 Task: Slide 8 - Frosting Ingredients.
Action: Mouse moved to (35, 88)
Screenshot: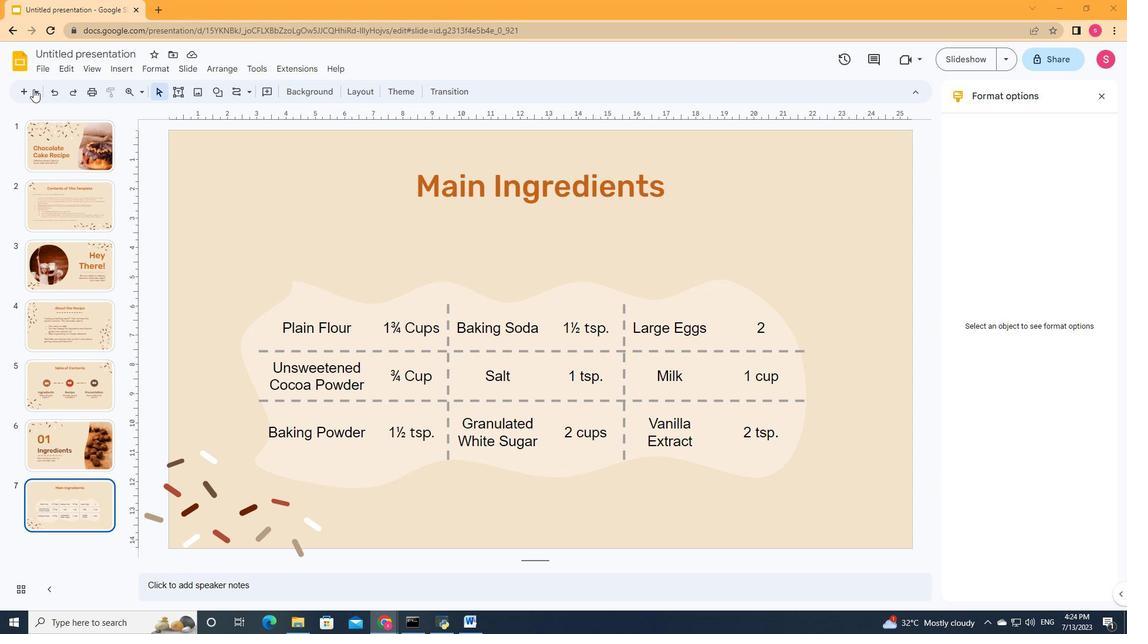 
Action: Mouse pressed left at (35, 88)
Screenshot: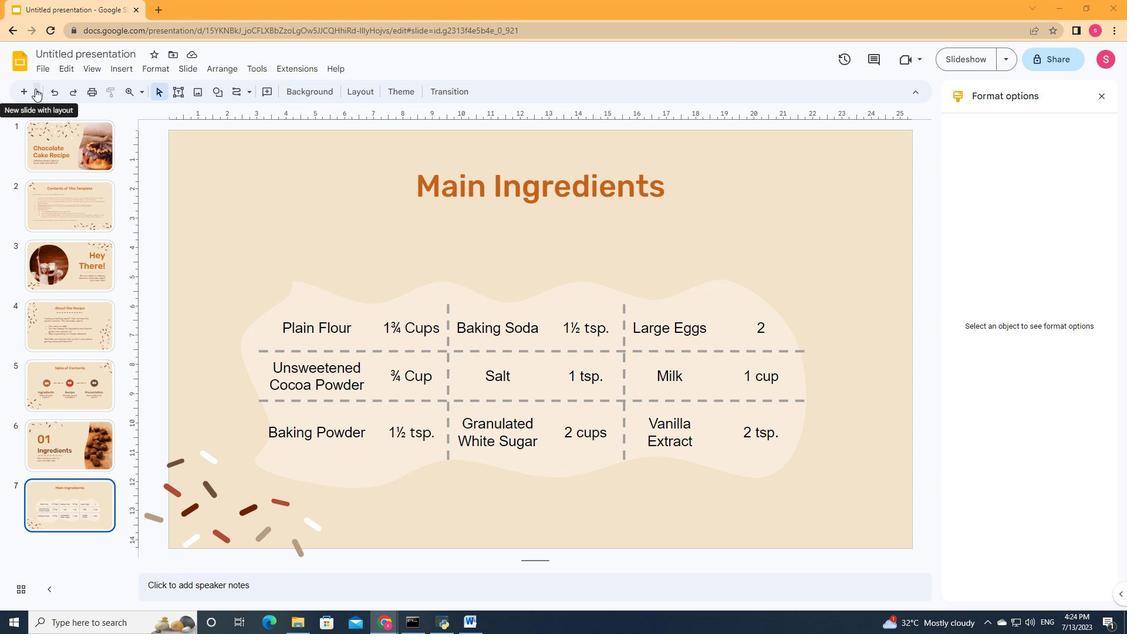 
Action: Mouse moved to (123, 249)
Screenshot: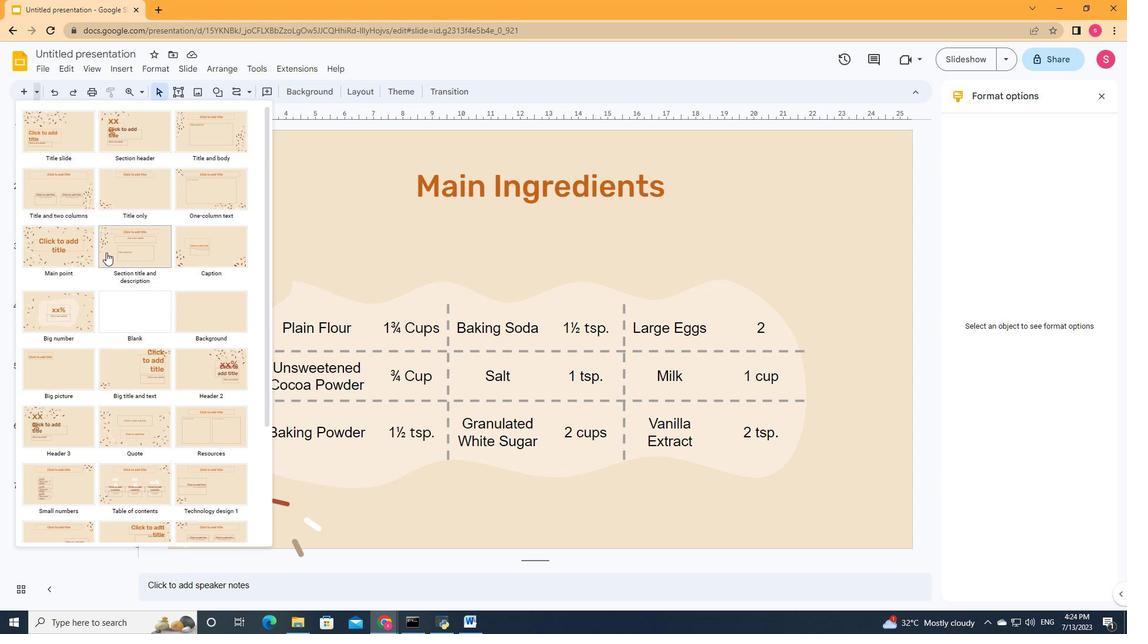 
Action: Mouse pressed left at (123, 249)
Screenshot: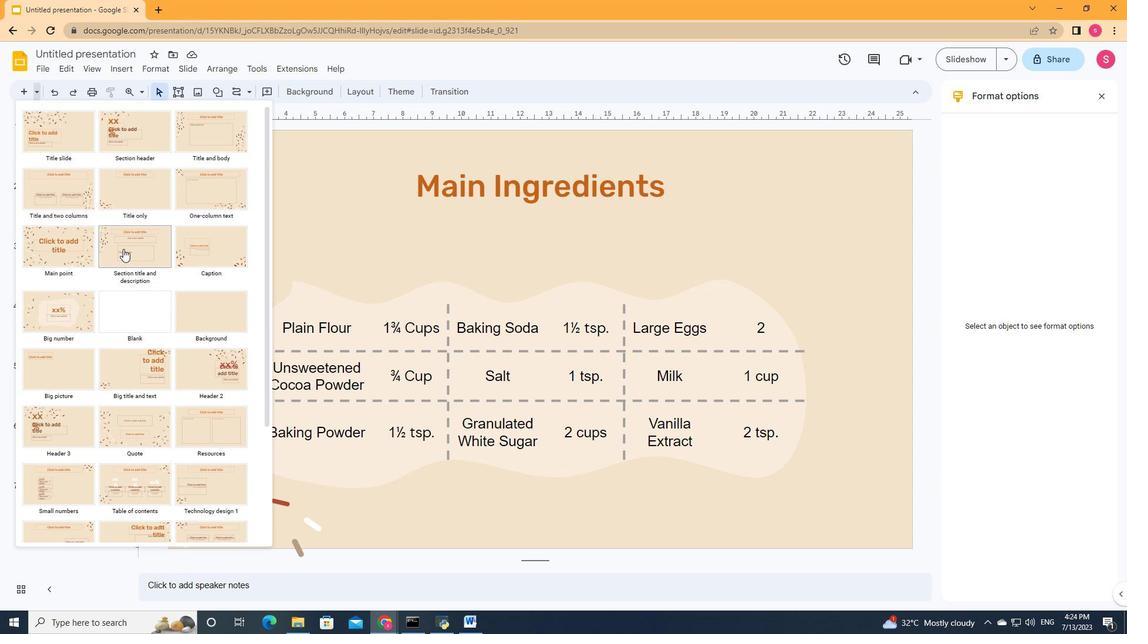 
Action: Mouse moved to (433, 196)
Screenshot: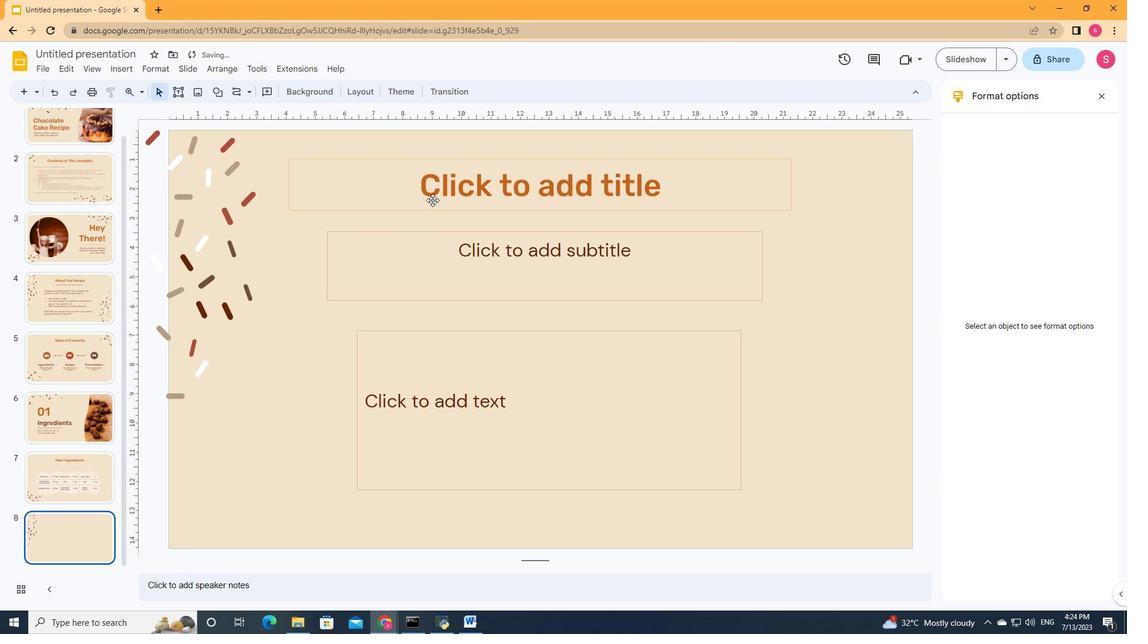 
Action: Mouse pressed left at (433, 196)
Screenshot: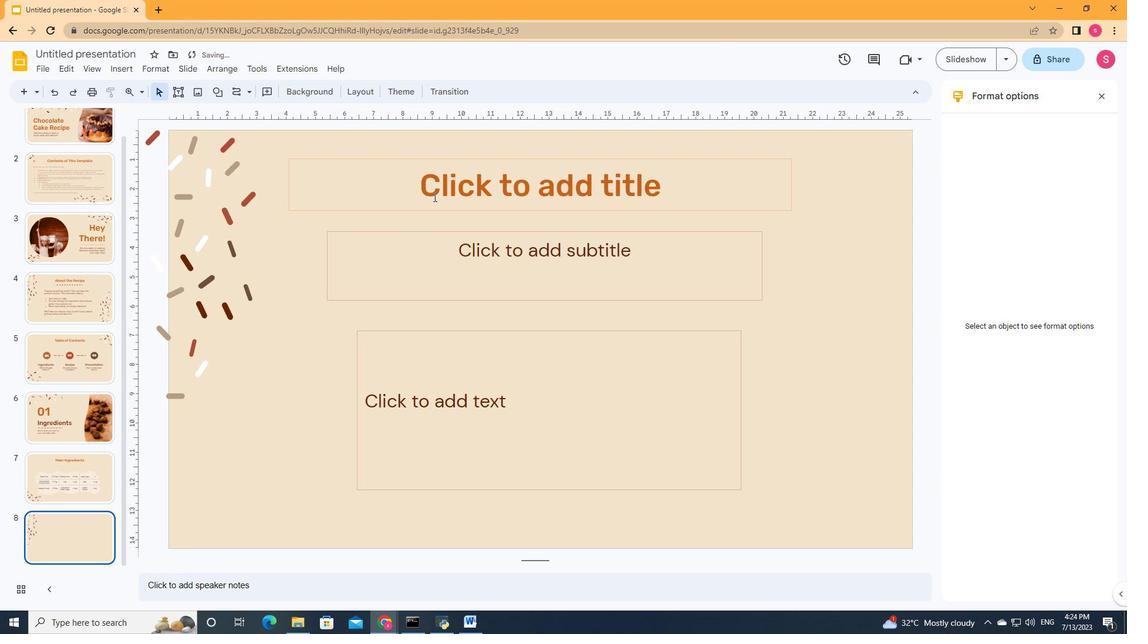 
Action: Key pressed <Key.shift><Key.shift><Key.shift><Key.shift>Frosting<Key.space><Key.shift>Ingredients
Screenshot: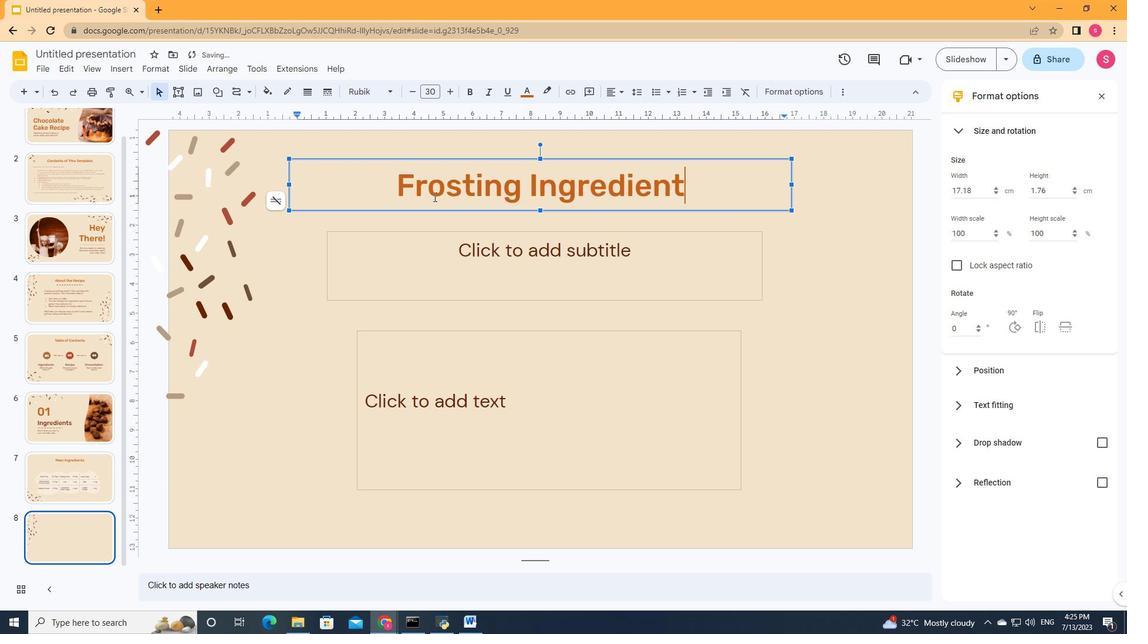
Action: Mouse moved to (442, 267)
Screenshot: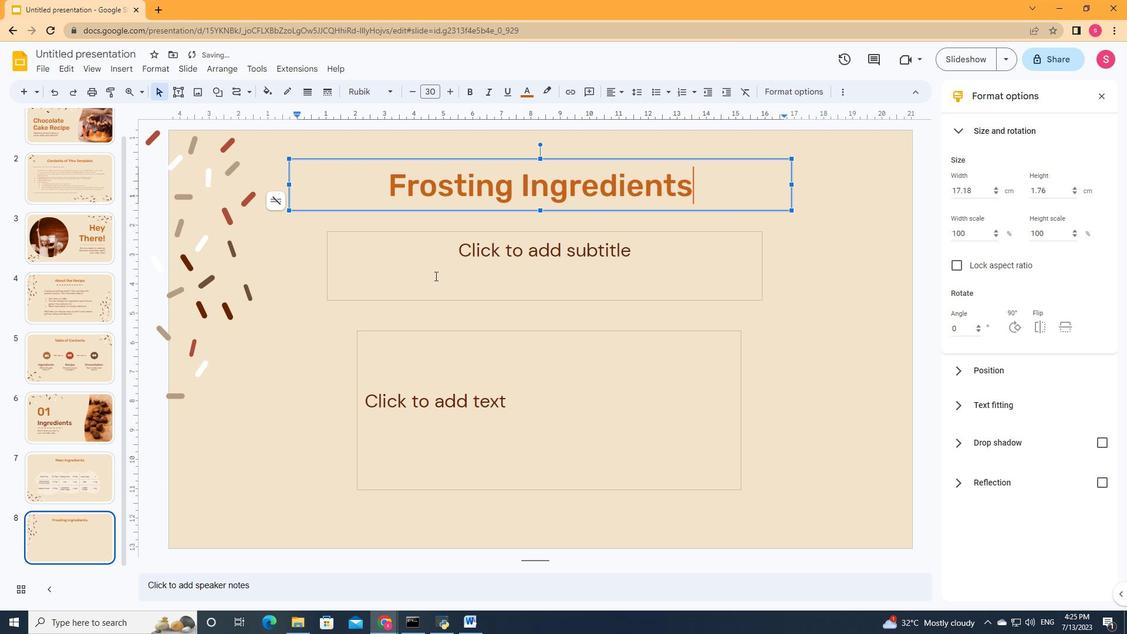 
Action: Mouse pressed left at (442, 267)
Screenshot: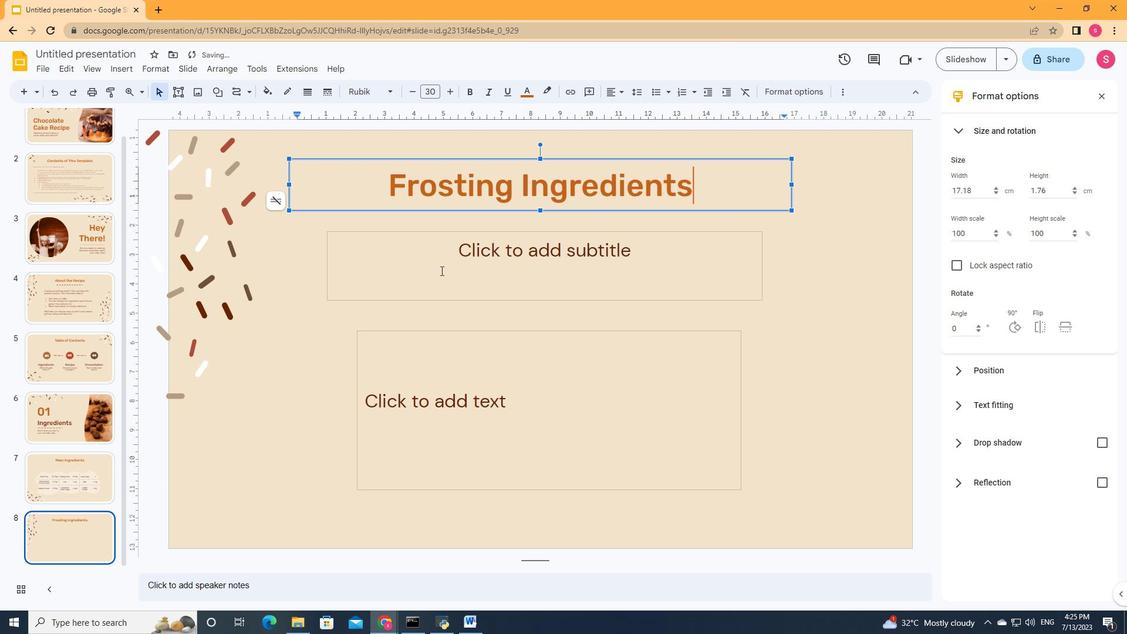 
Action: Key pressed <Key.shift>Noc<Key.backspace><Key.space>cake<Key.space>is<Key.space>complete<Key.space>without<Key.space>a<Key.space>sweet<Key.space>and<Key.space>buttery<Key.space>frosting.<Key.space><Key.shift>Here's<Key.space>what<Key.space>you<Key.space>need<Key.shift><Key.shift><Key.shift><Key.shift><Key.shift><Key.shift><Key.shift><Key.shift><Key.shift>:
Screenshot: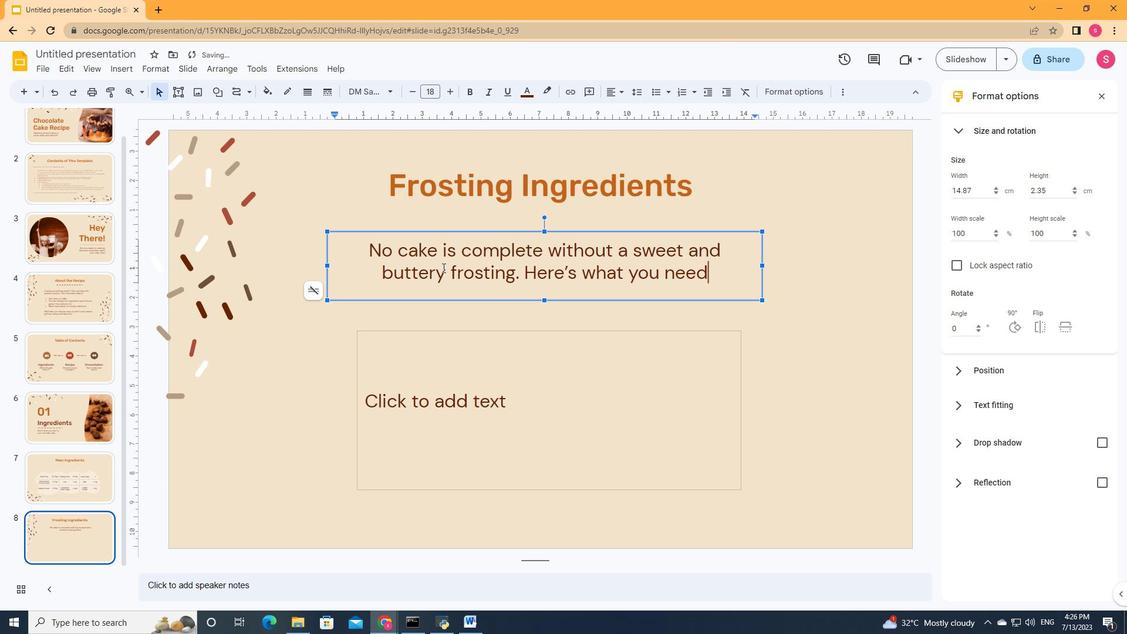 
Action: Mouse moved to (414, 441)
Screenshot: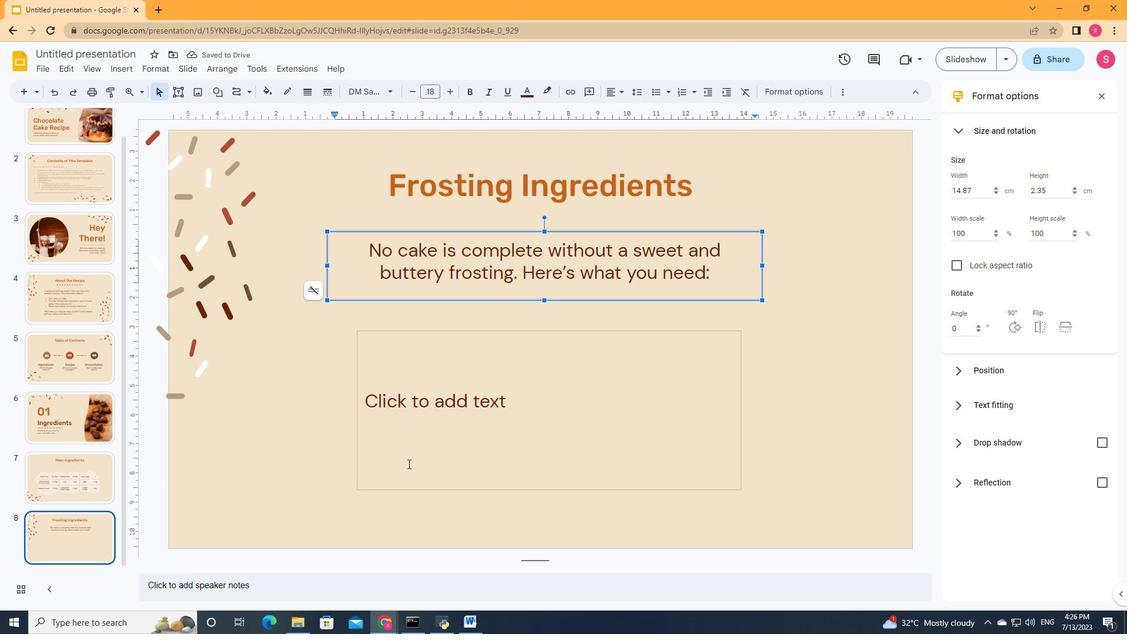 
Action: Mouse pressed left at (414, 441)
Screenshot: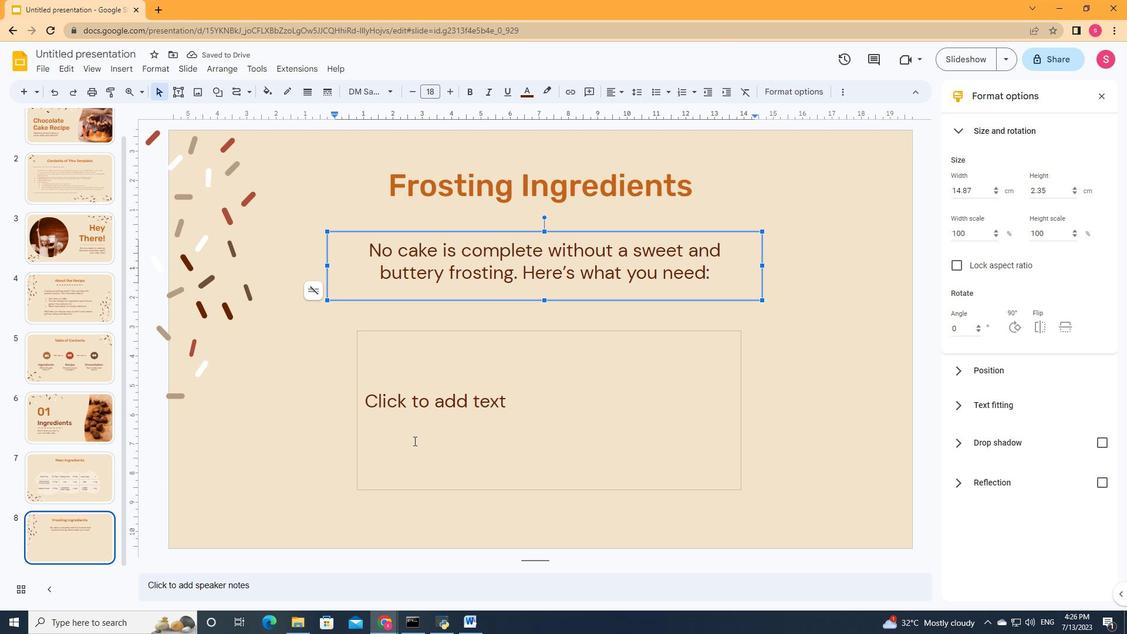 
Action: Key pressed <Key.shift><Key.shift><Key.shift><Key.shift><Key.shift><Key.shift><Key.shift><Key.shift><Key.shift><Key.shift>Butter
Screenshot: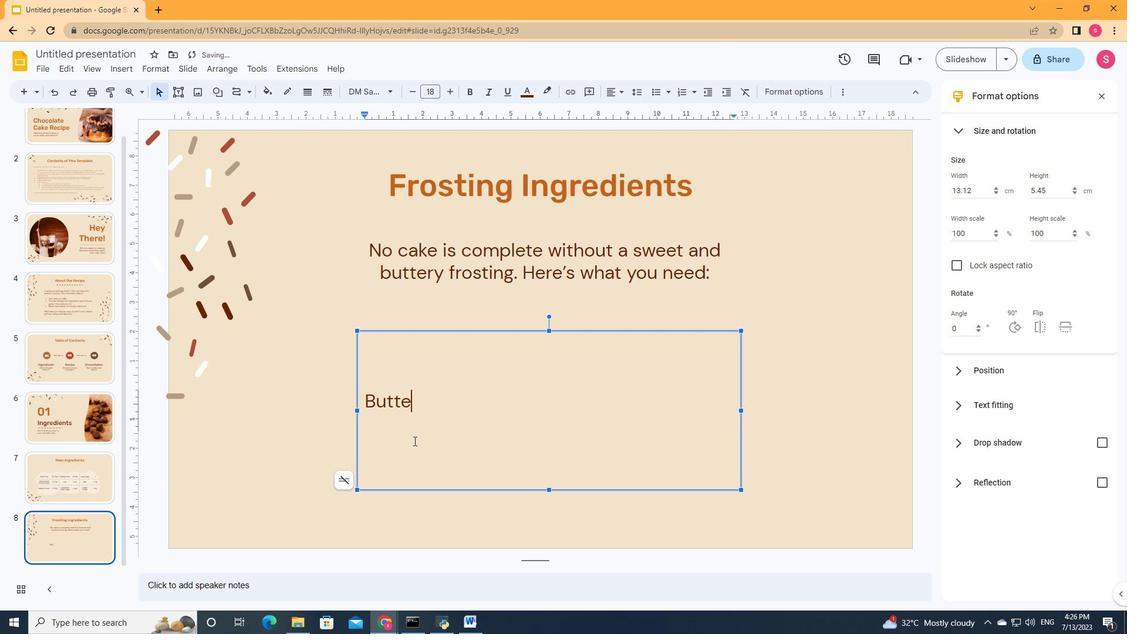 
Action: Mouse moved to (496, 404)
Screenshot: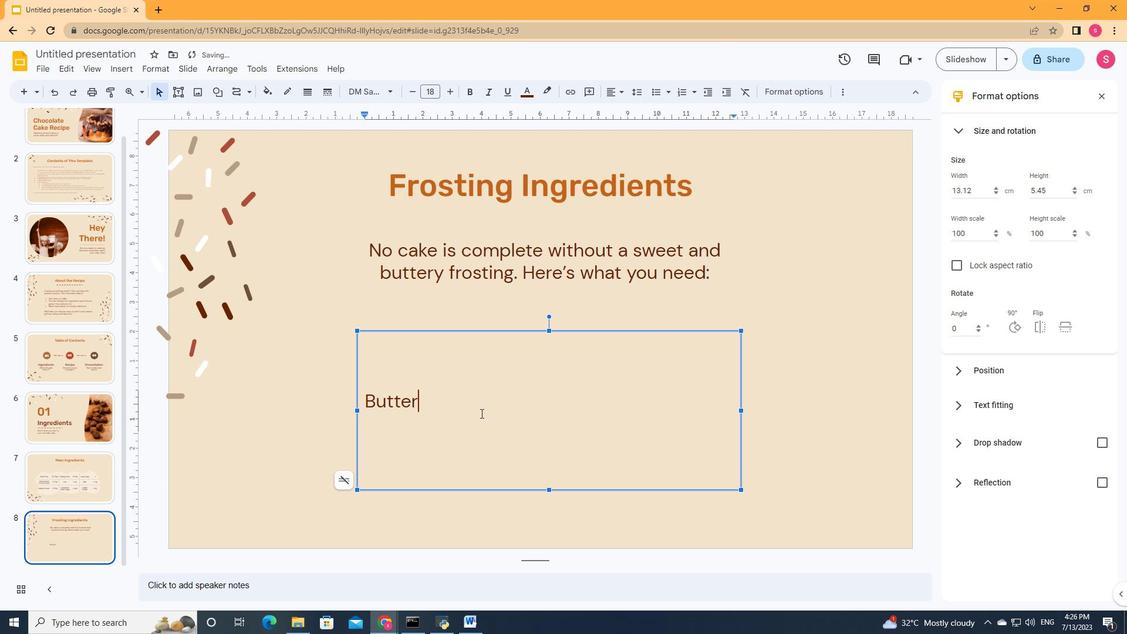 
Action: Mouse pressed left at (496, 404)
Screenshot: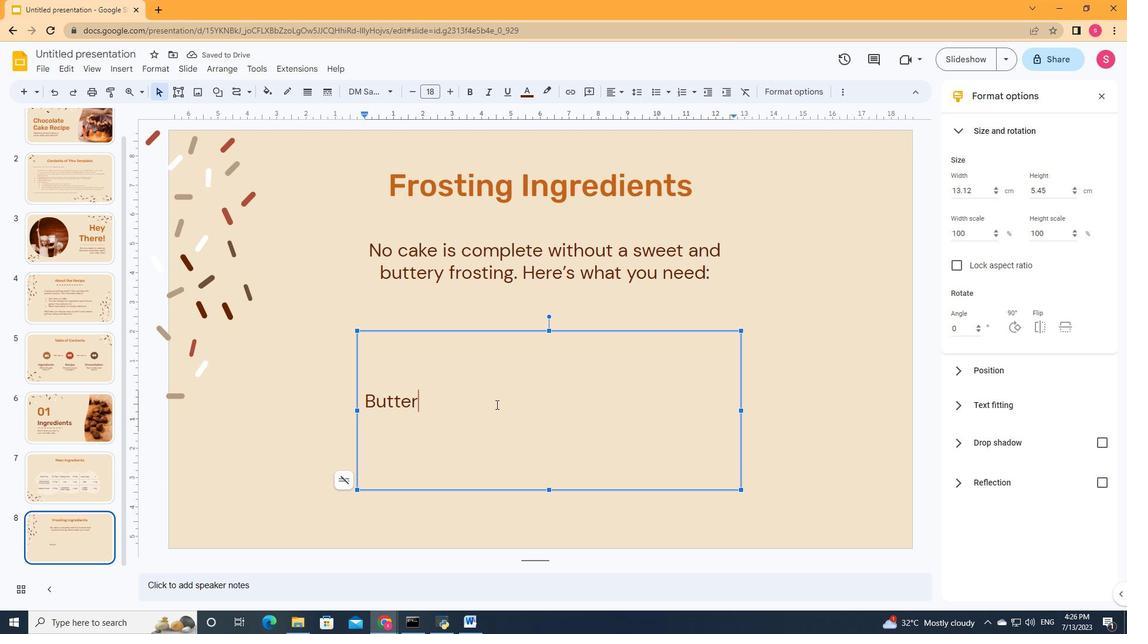 
Action: Mouse moved to (248, 94)
Screenshot: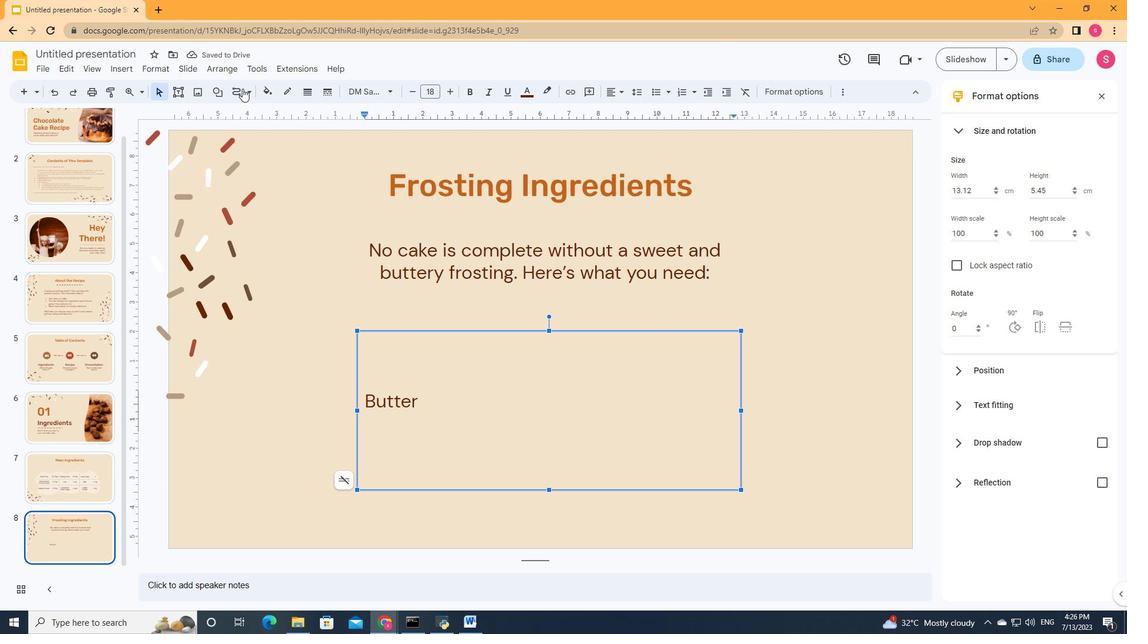 
Action: Mouse pressed left at (248, 94)
Screenshot: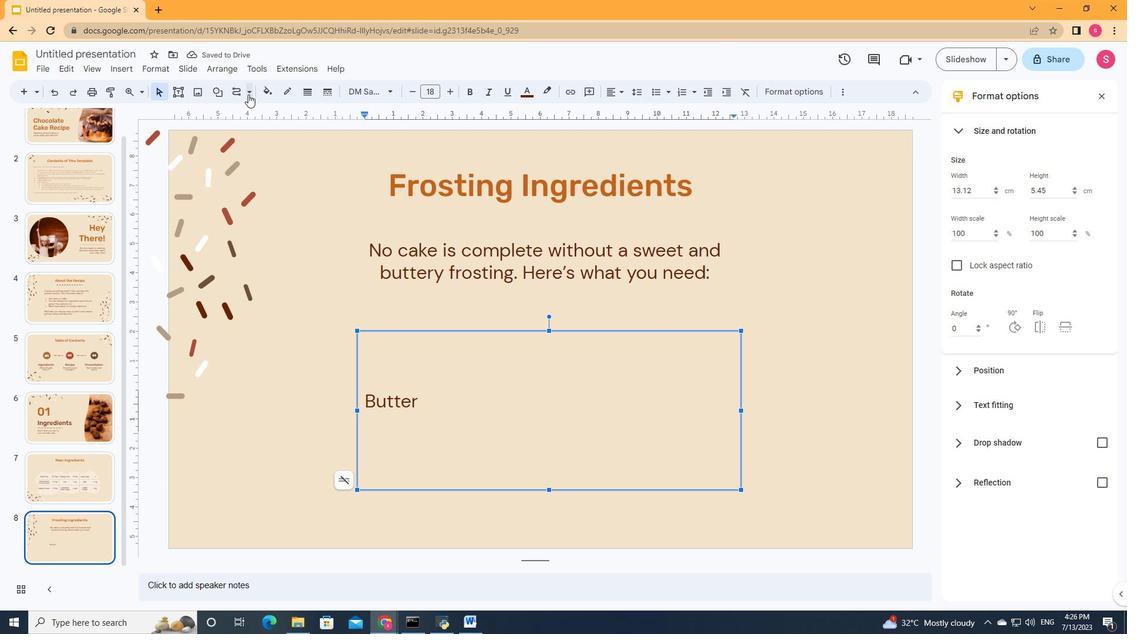 
Action: Mouse moved to (267, 183)
Screenshot: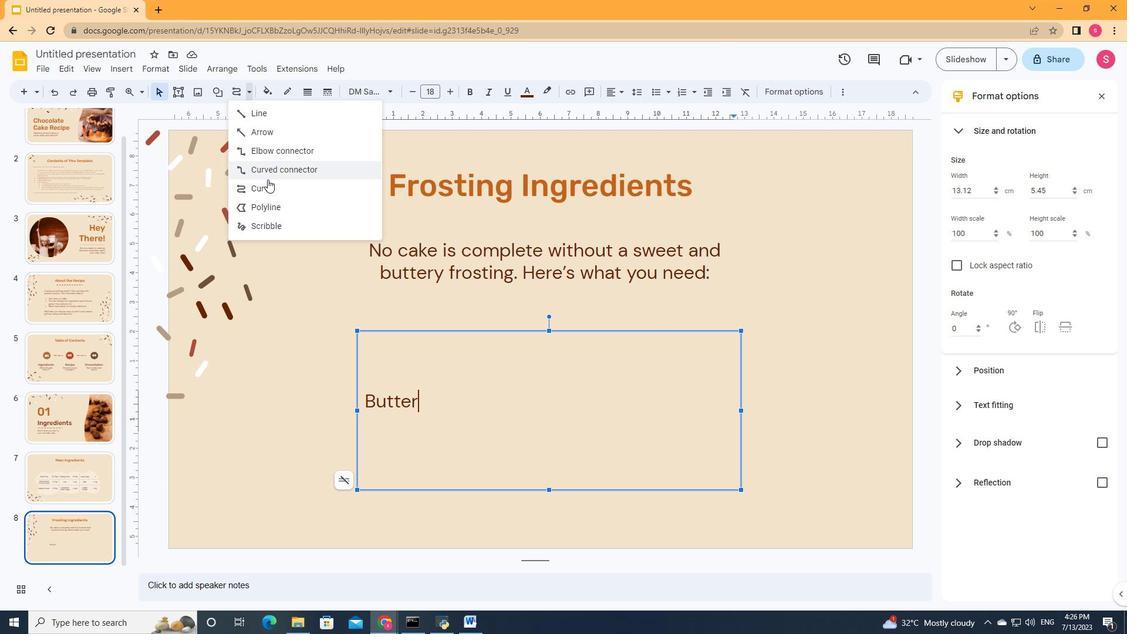 
Action: Mouse pressed left at (267, 183)
Screenshot: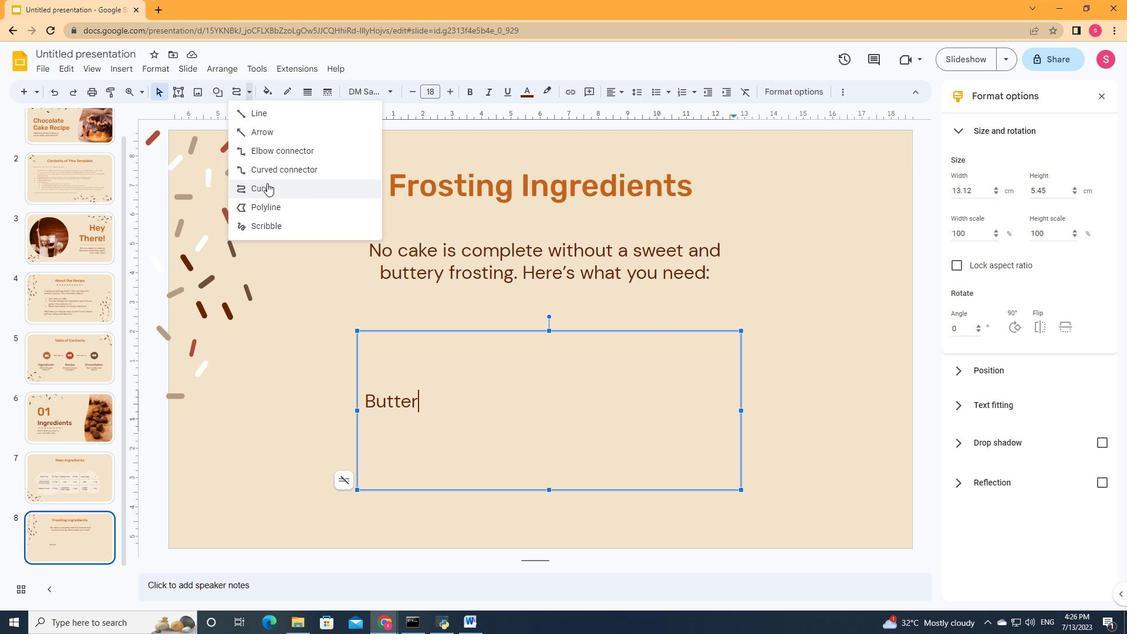 
Action: Mouse moved to (399, 347)
Screenshot: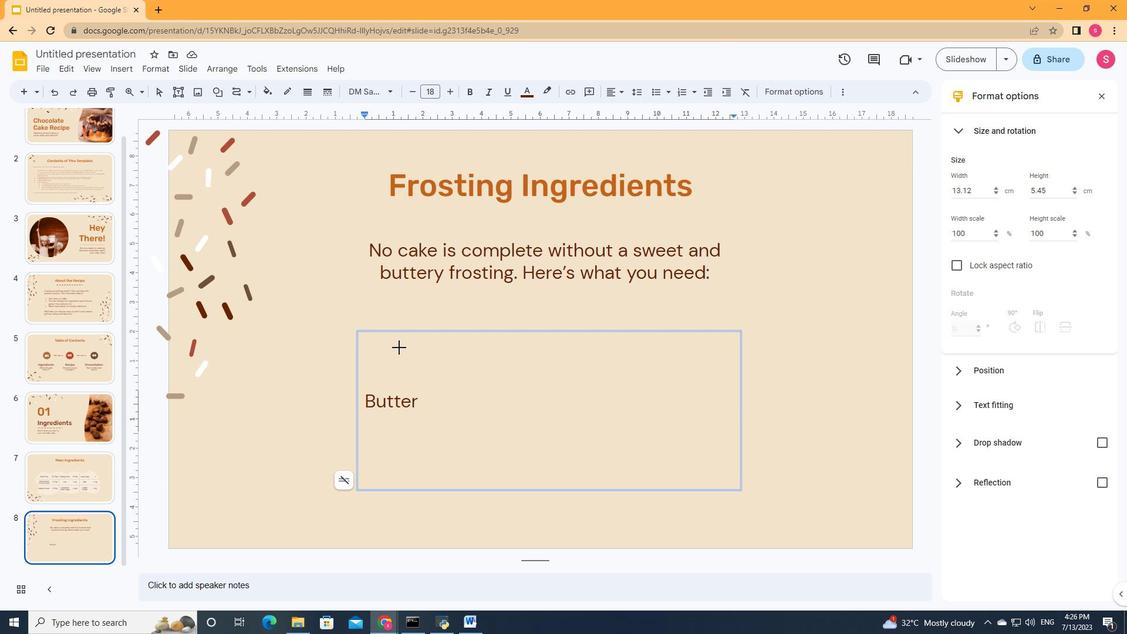 
Action: Mouse pressed left at (399, 347)
Screenshot: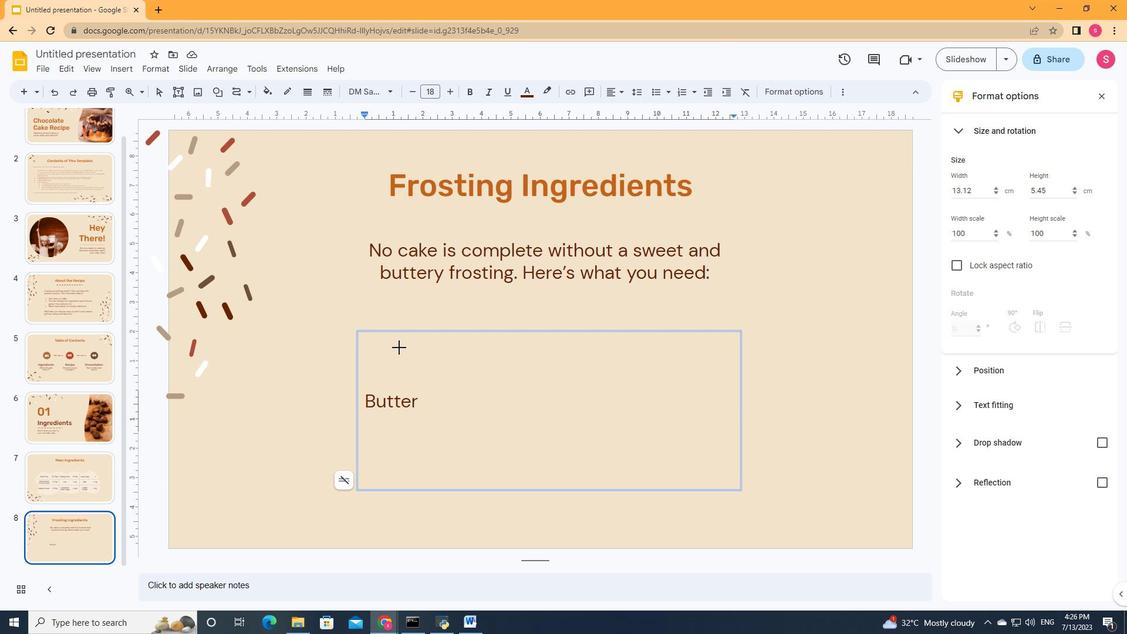 
Action: Mouse moved to (297, 392)
Screenshot: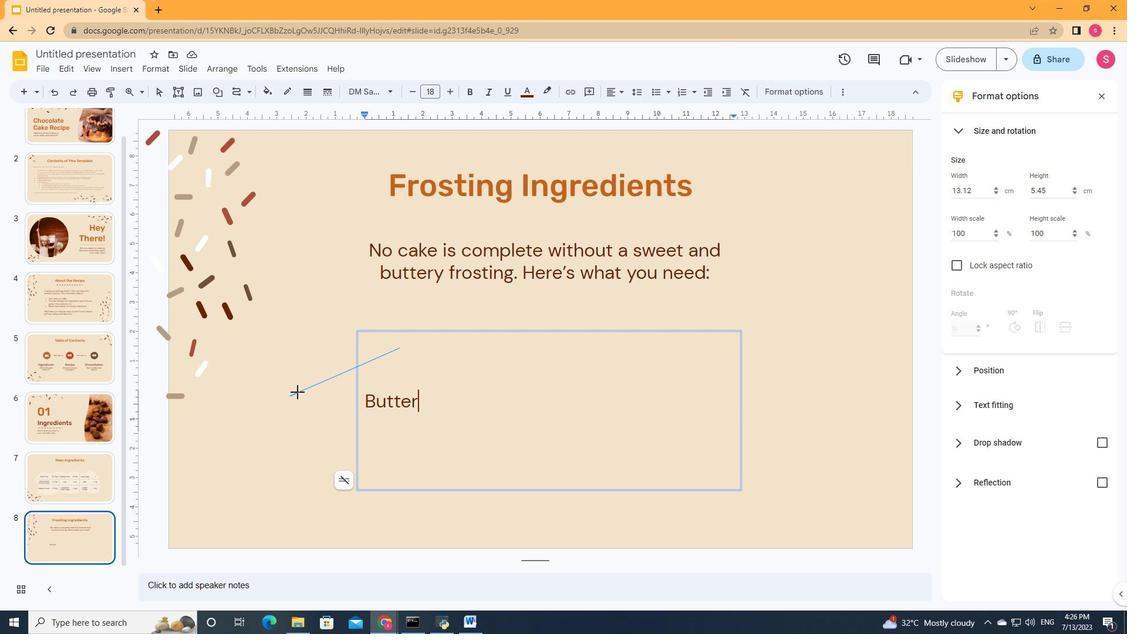 
Action: Mouse pressed left at (297, 392)
Screenshot: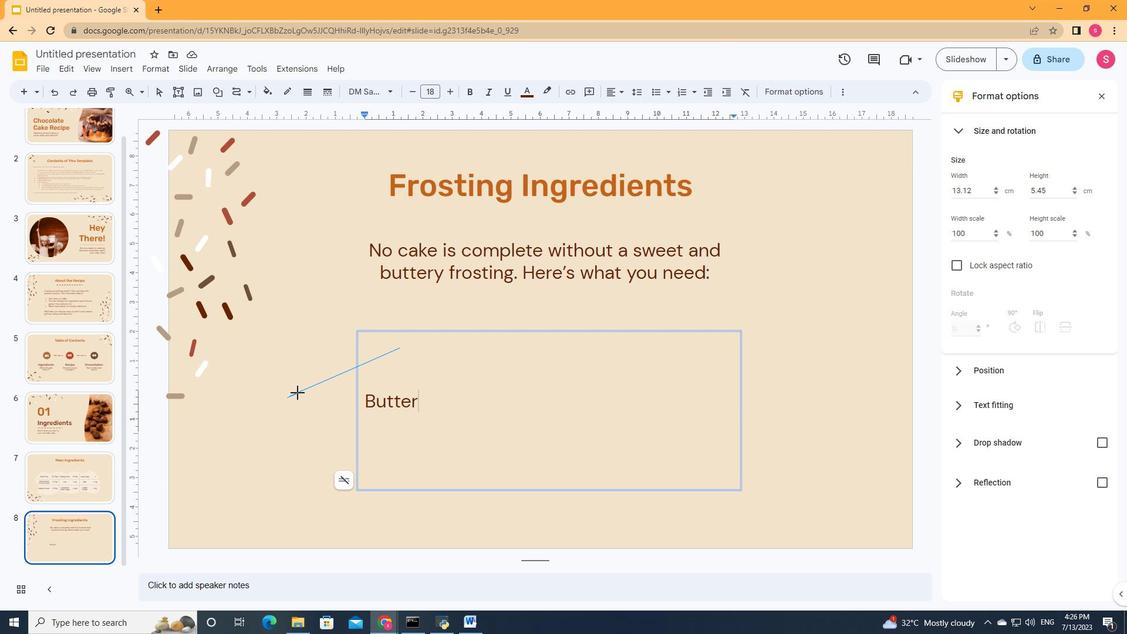 
Action: Mouse moved to (320, 437)
Screenshot: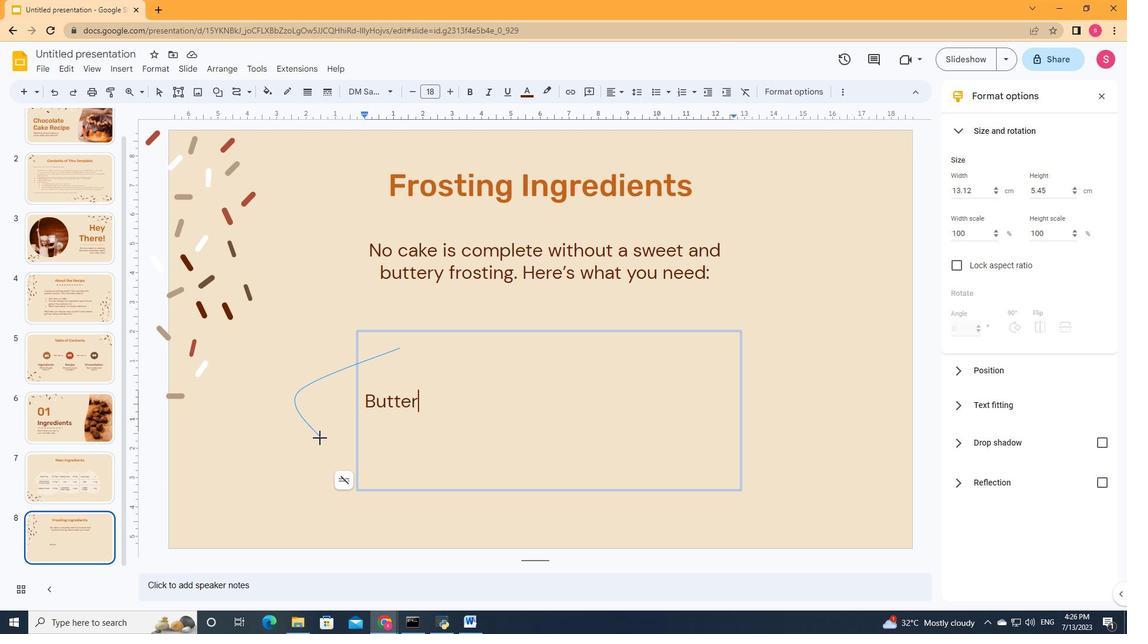 
Action: Key pressed ctrl+Z<'\x1a'><'\x1a'><'\x1a'>
Screenshot: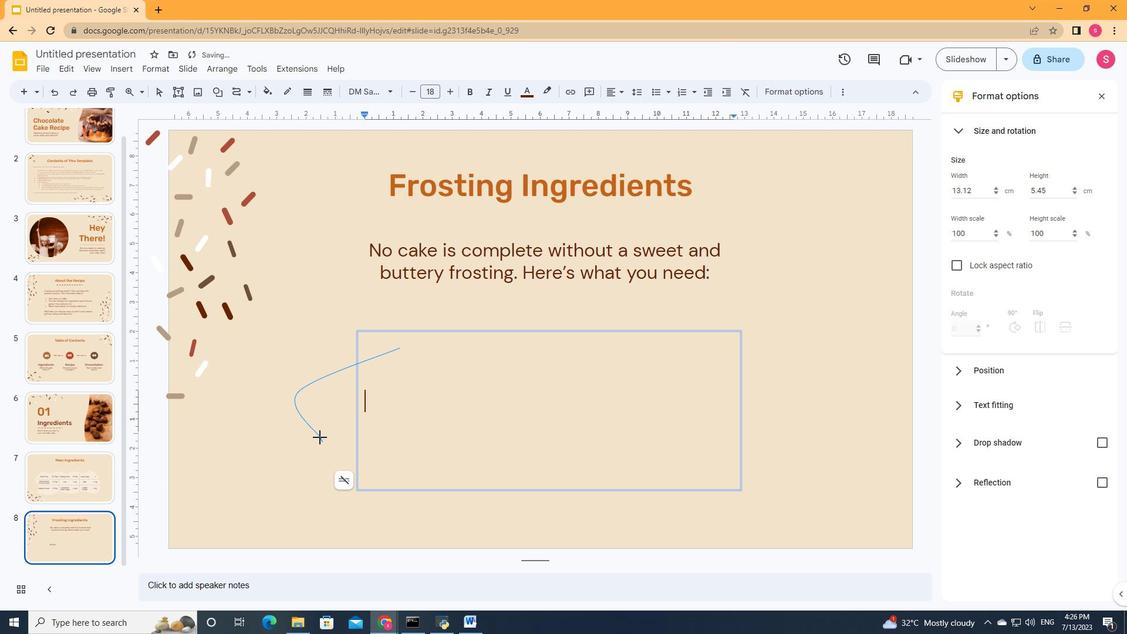 
Action: Mouse moved to (408, 394)
Screenshot: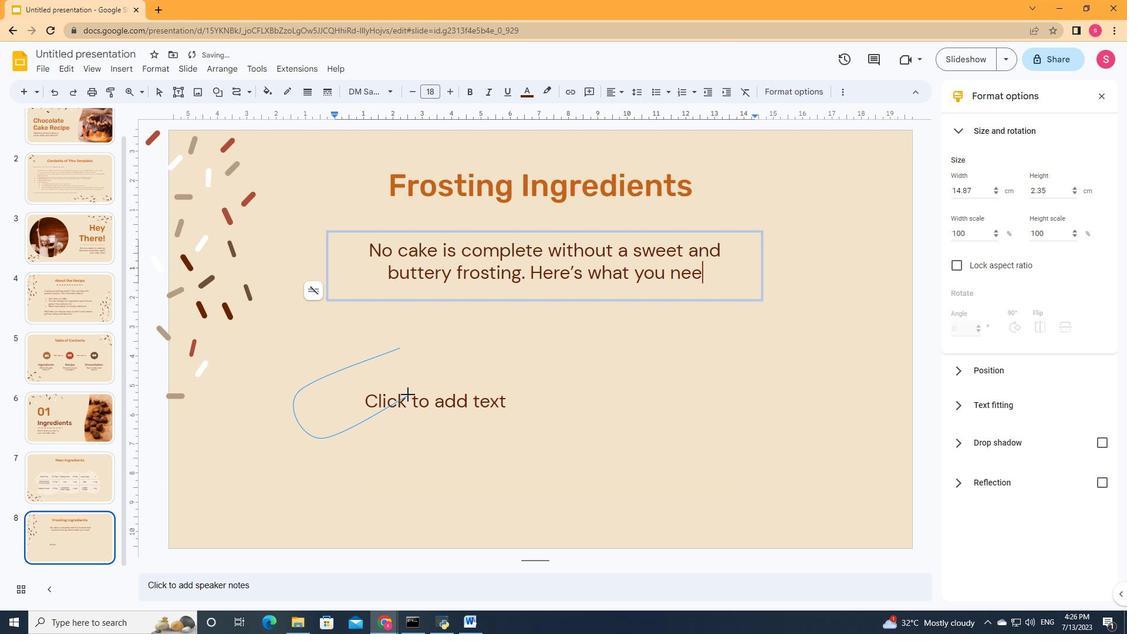
Action: Mouse pressed left at (408, 394)
Screenshot: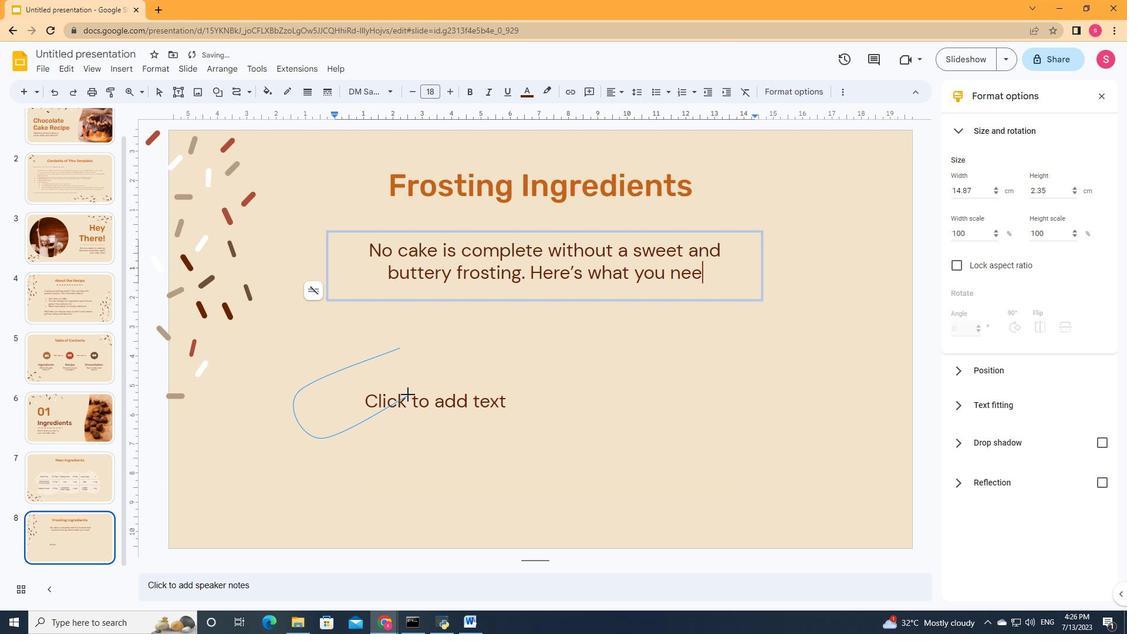 
Action: Mouse moved to (379, 373)
Screenshot: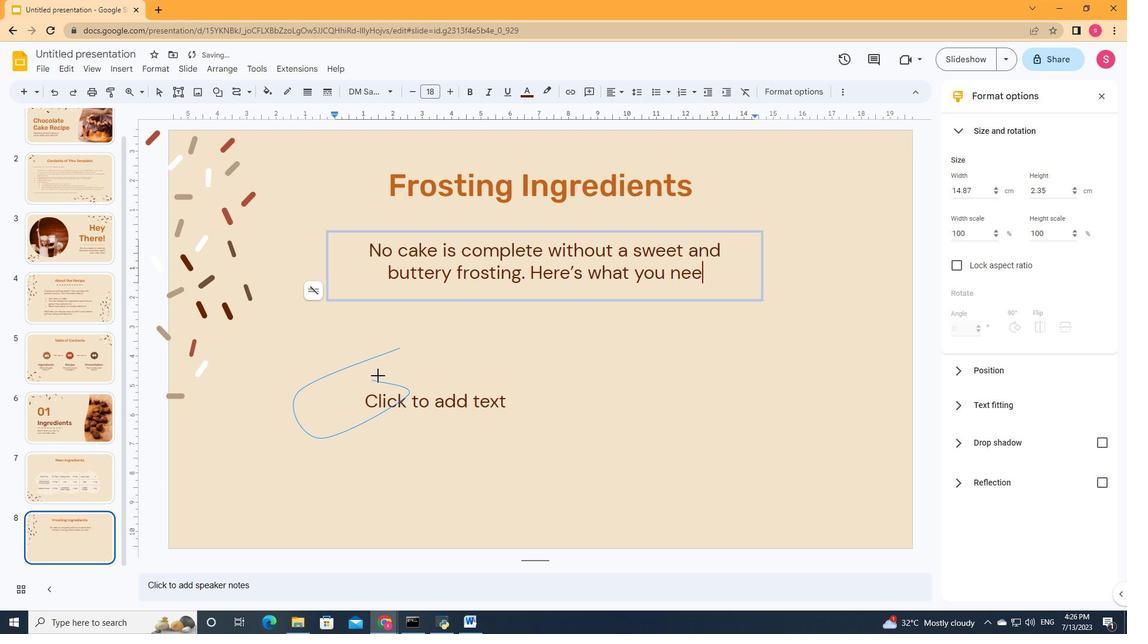 
Action: Mouse pressed left at (379, 373)
Screenshot: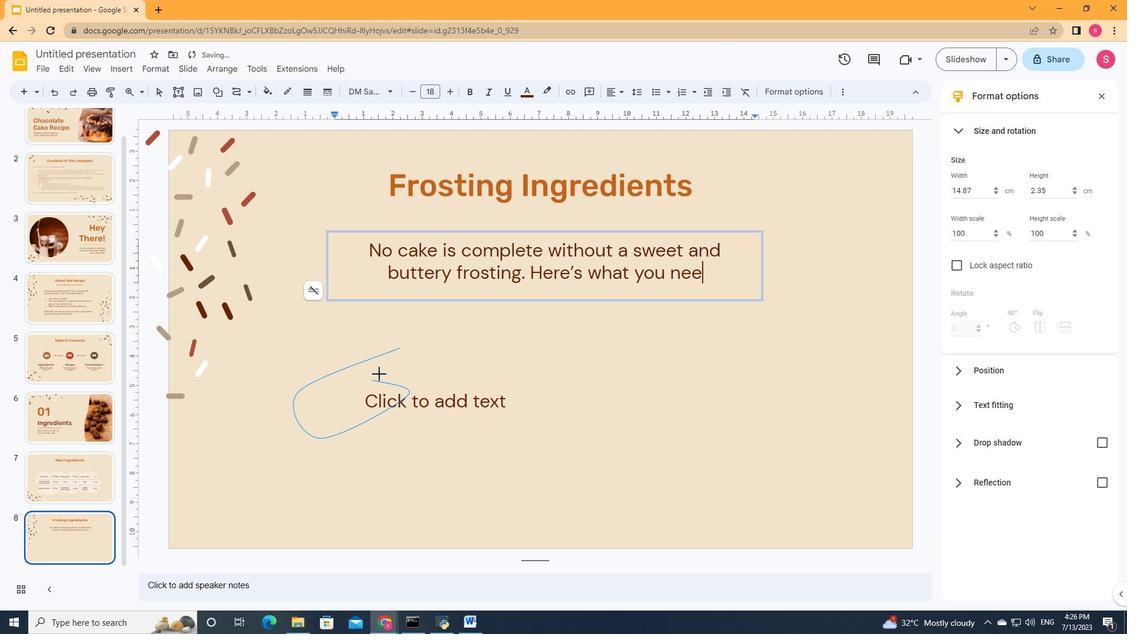 
Action: Mouse moved to (430, 368)
Screenshot: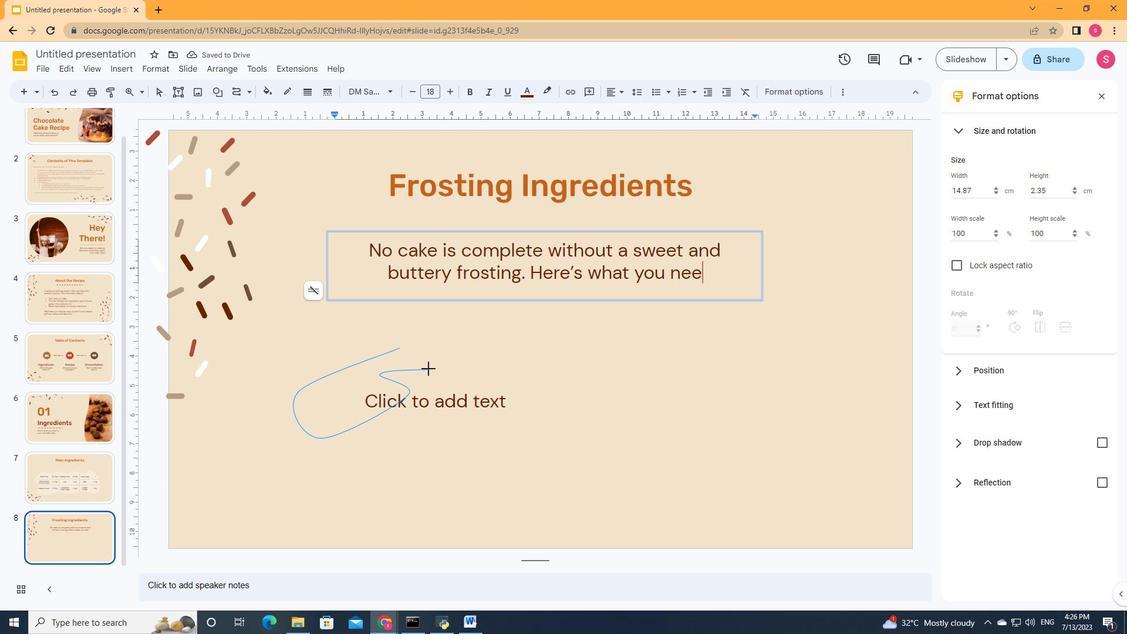 
Action: Key pressed d<Key.shift>:<Key.enter><Key.backspace>
Screenshot: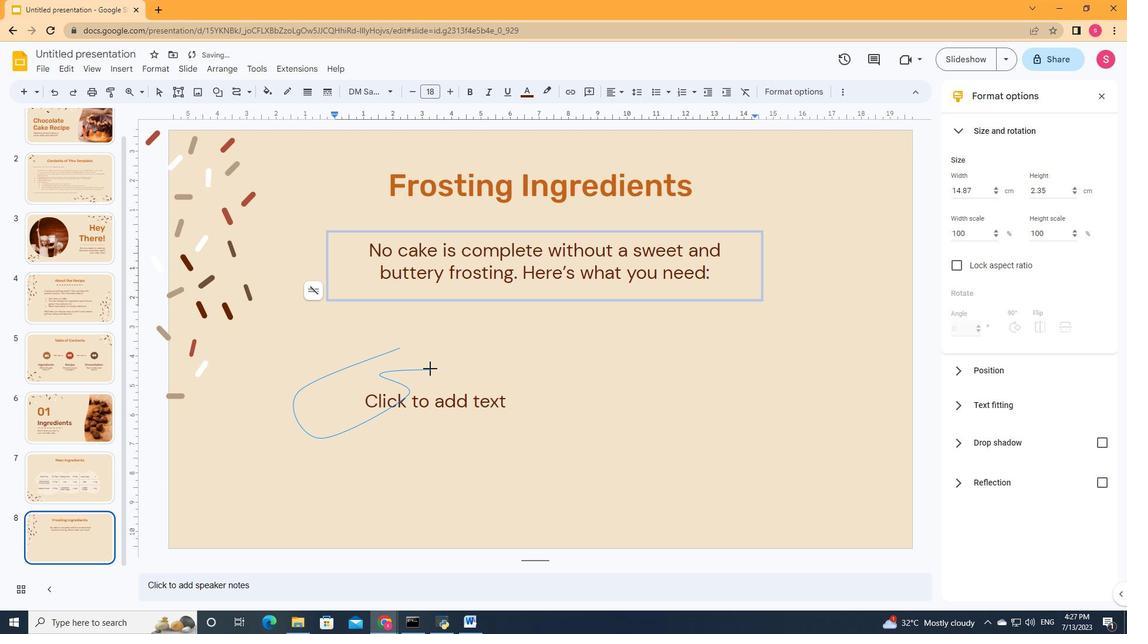 
Action: Mouse moved to (415, 374)
Screenshot: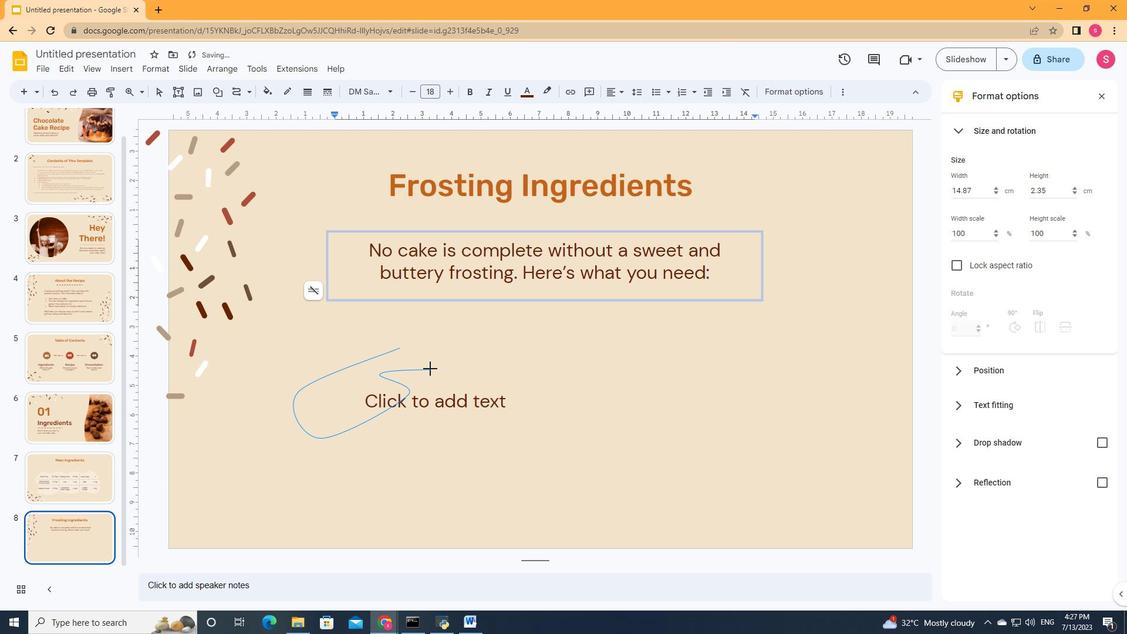 
Action: Mouse pressed left at (415, 374)
Screenshot: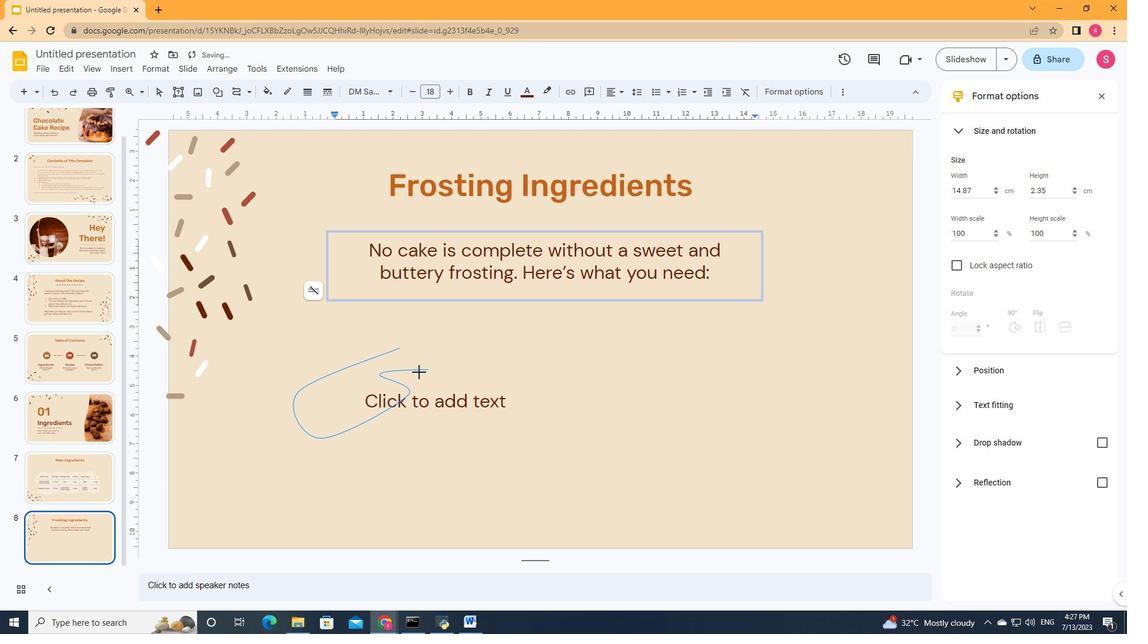 
Action: Mouse pressed left at (415, 374)
Screenshot: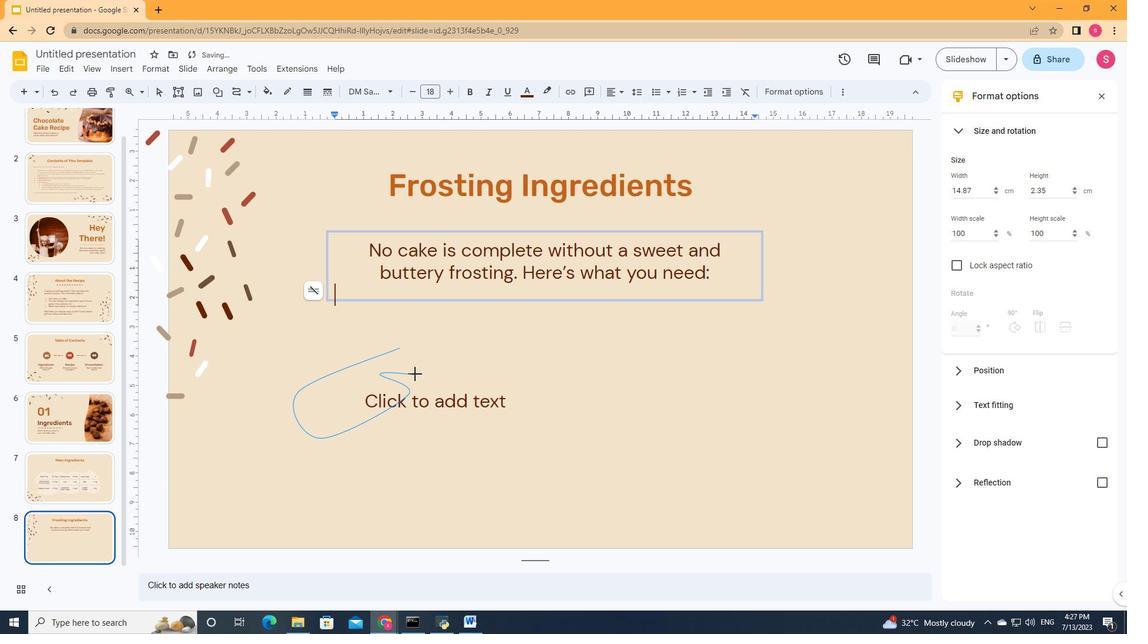 
Action: Mouse moved to (449, 367)
Screenshot: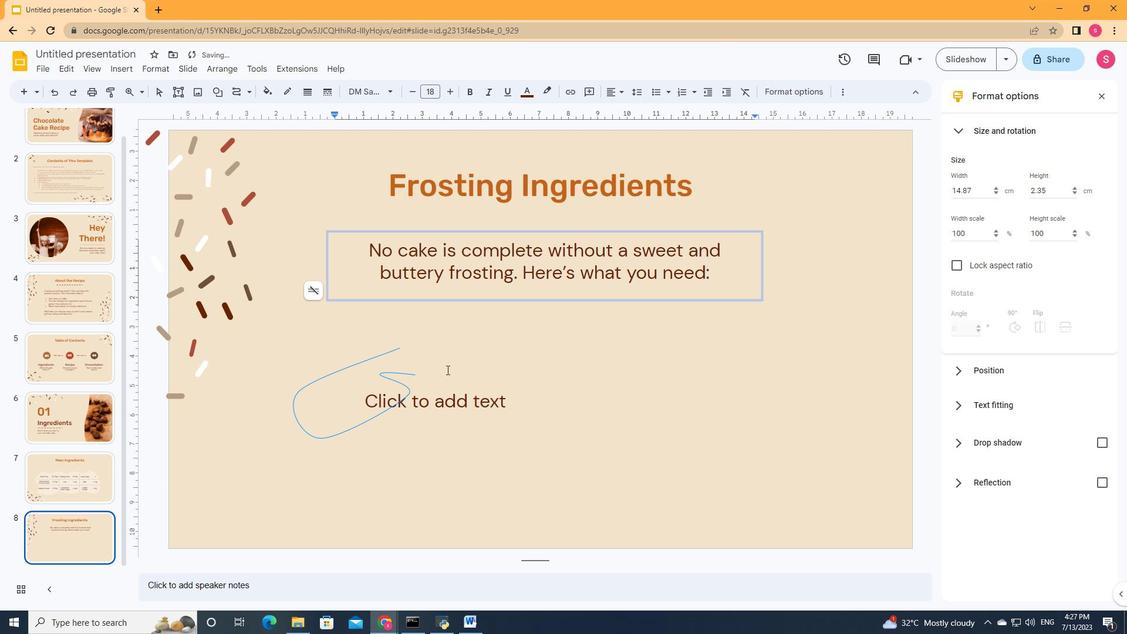 
Action: Mouse pressed left at (449, 367)
Screenshot: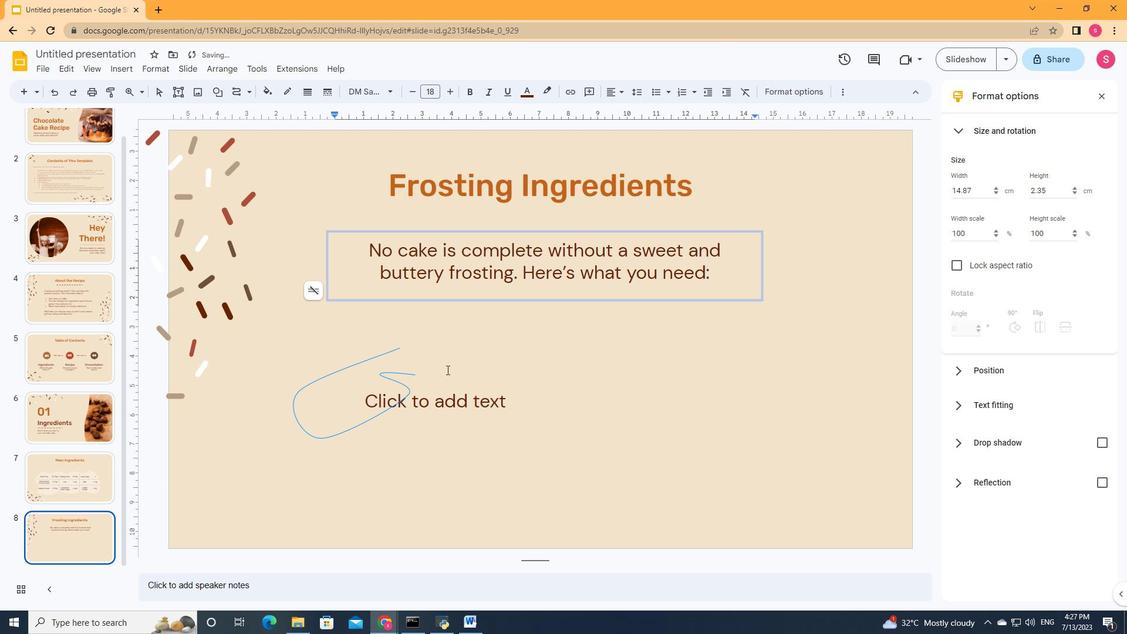 
Action: Mouse moved to (439, 379)
Screenshot: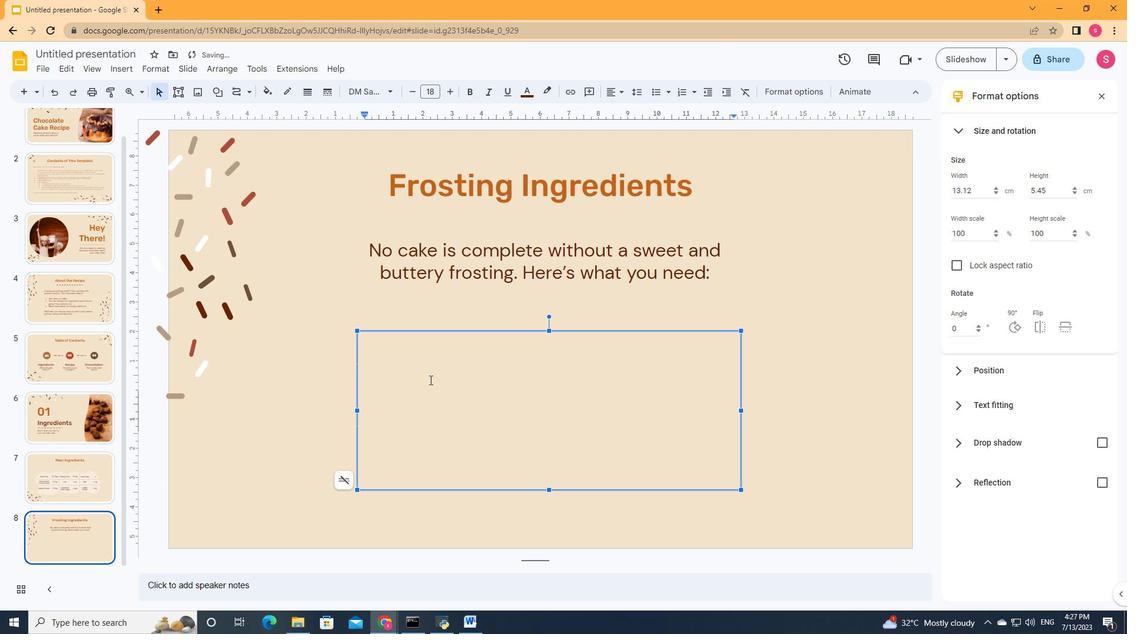 
Action: Mouse pressed left at (439, 379)
Screenshot: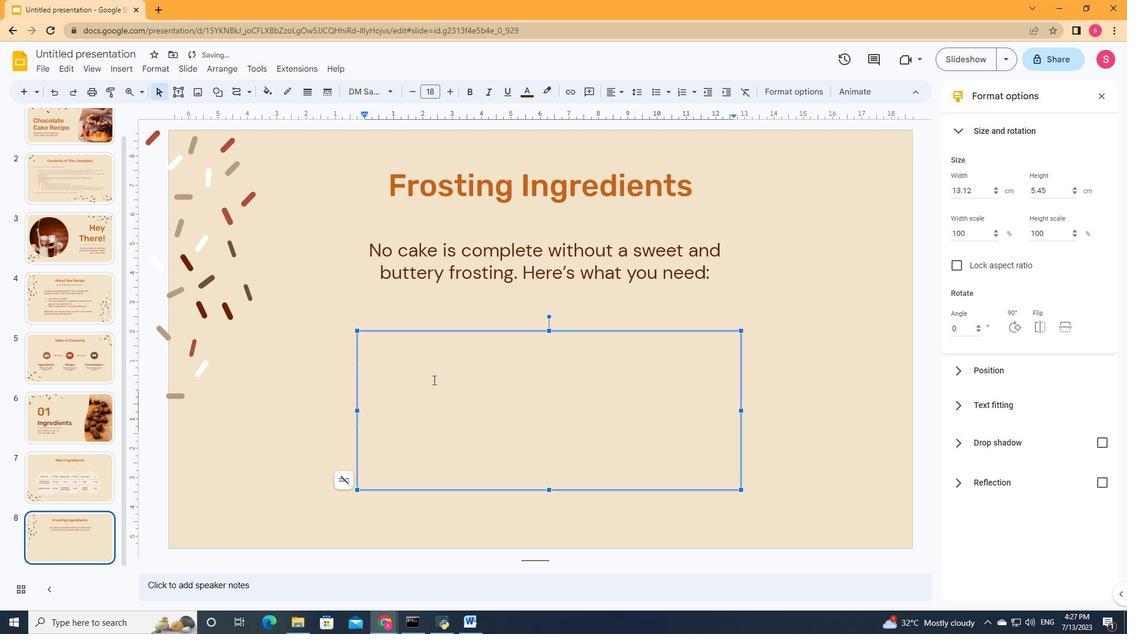 
Action: Mouse moved to (271, 392)
Screenshot: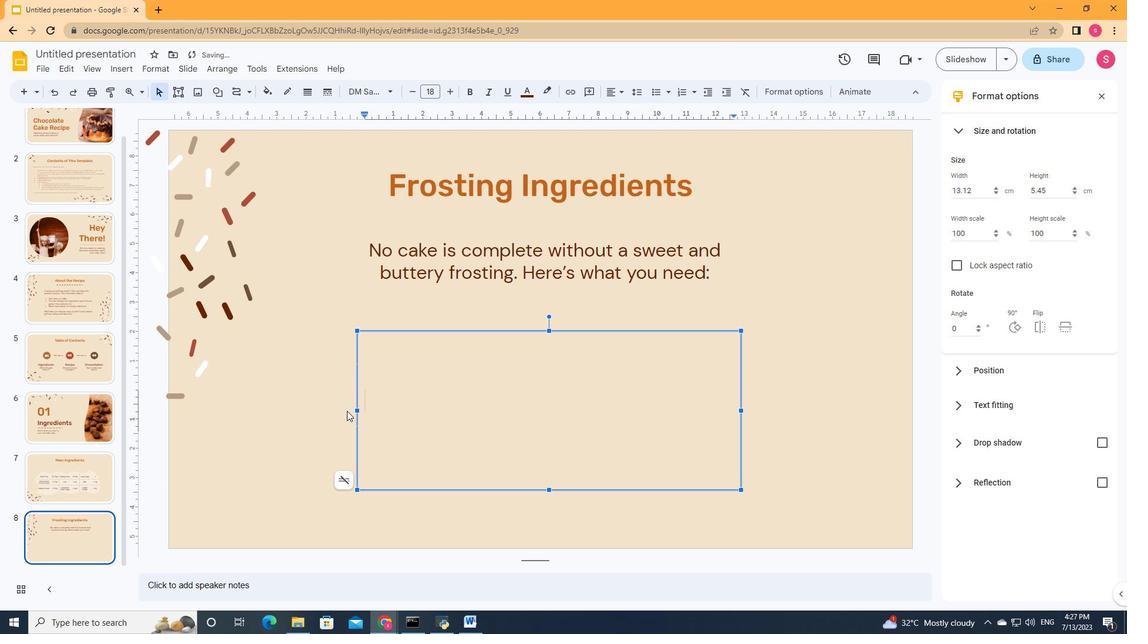 
Action: Mouse pressed left at (271, 392)
Screenshot: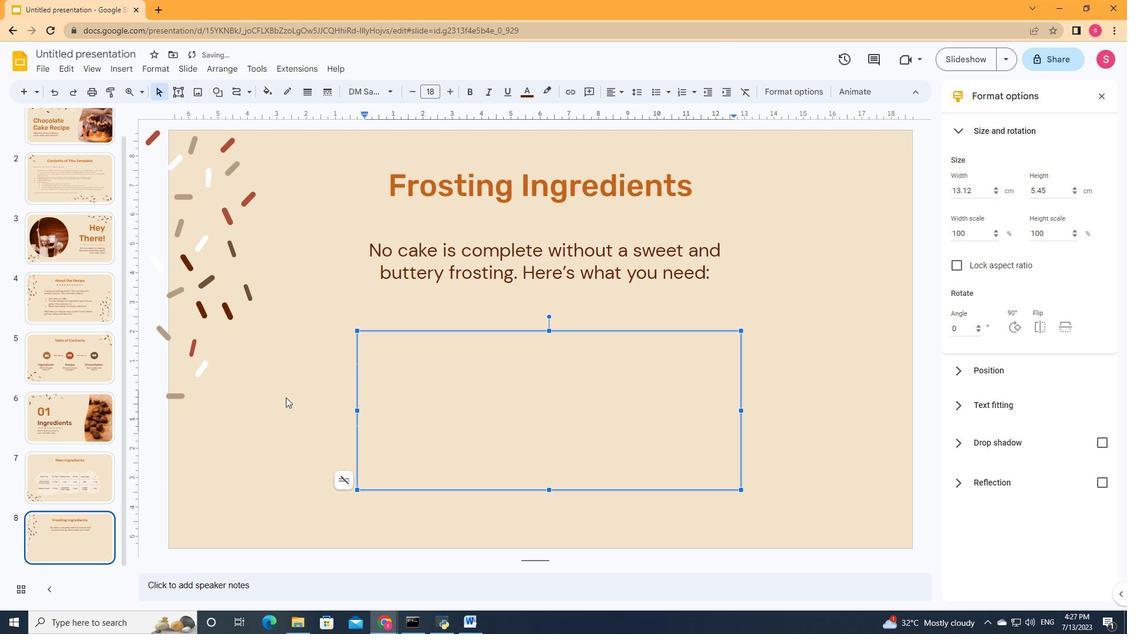 
Action: Mouse moved to (412, 404)
Screenshot: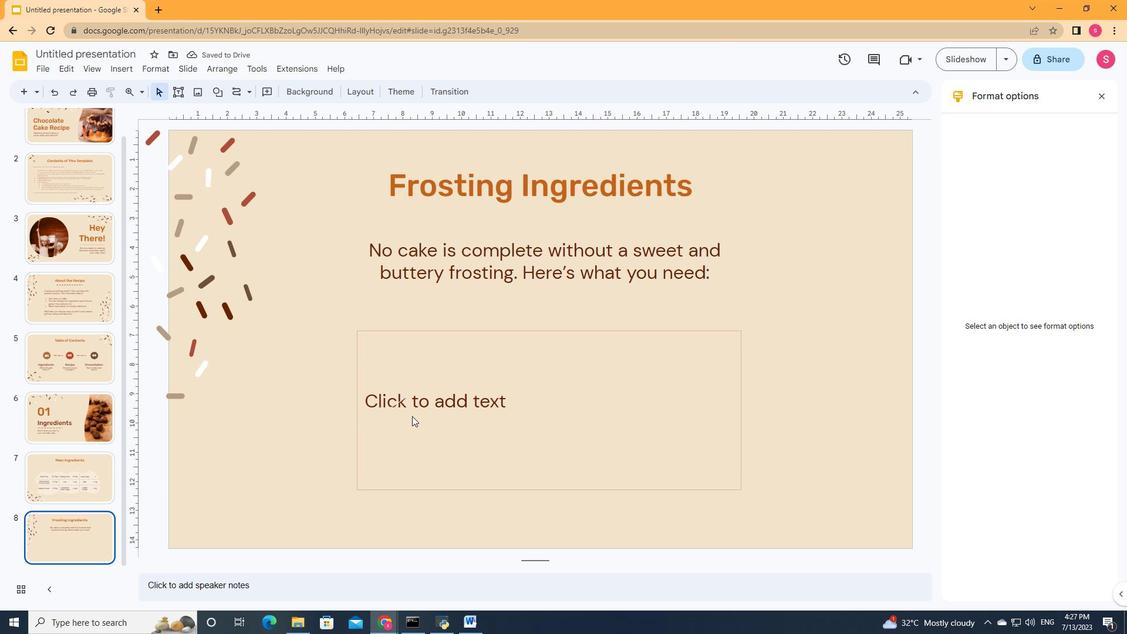 
Action: Mouse pressed left at (412, 404)
Screenshot: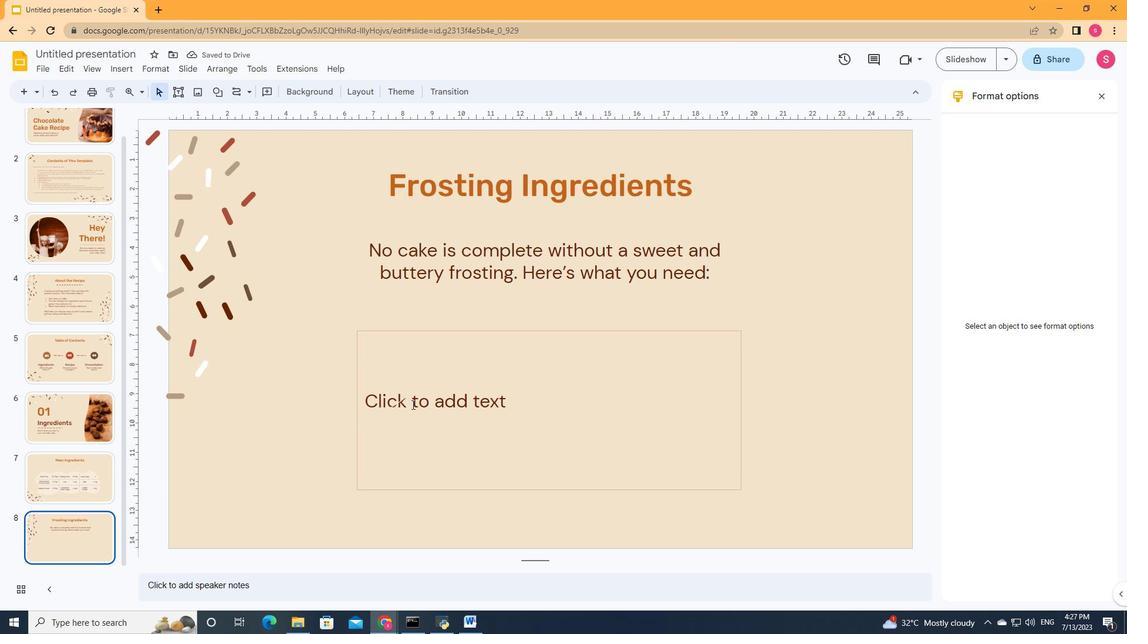 
Action: Mouse moved to (300, 393)
Screenshot: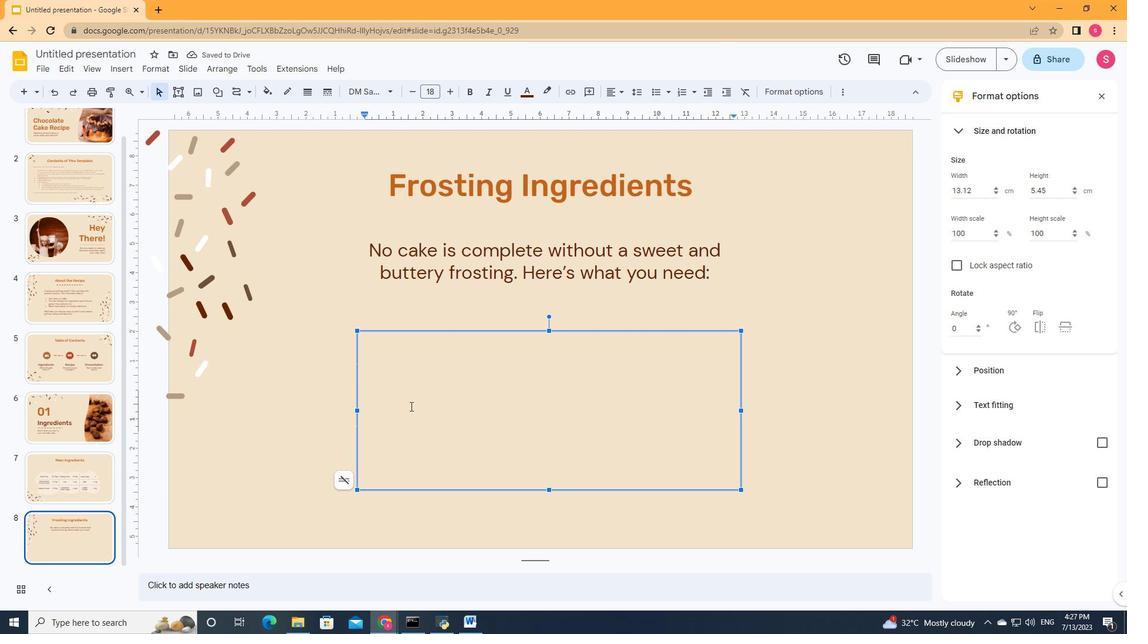 
Action: Mouse pressed left at (300, 393)
Screenshot: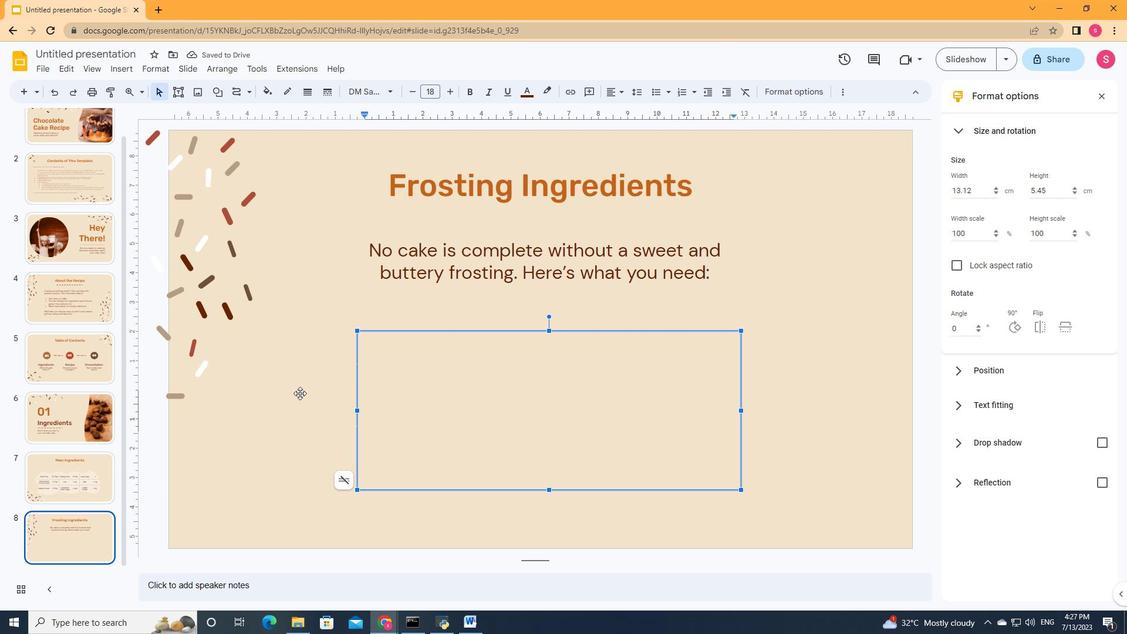 
Action: Mouse moved to (400, 404)
Screenshot: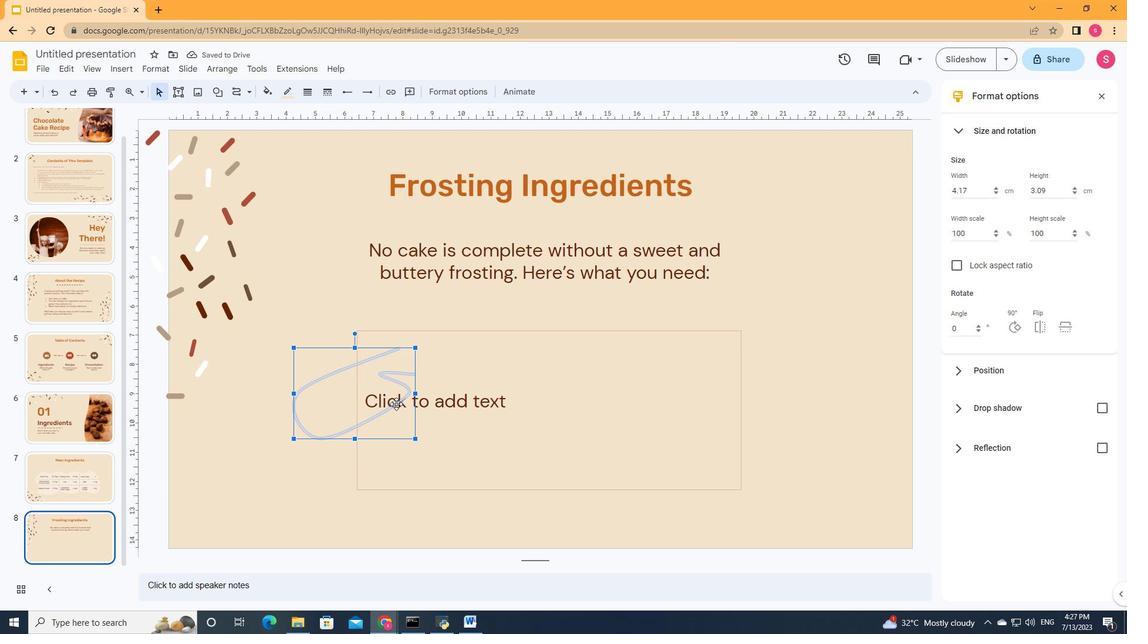 
Action: Key pressed <Key.delete>
Screenshot: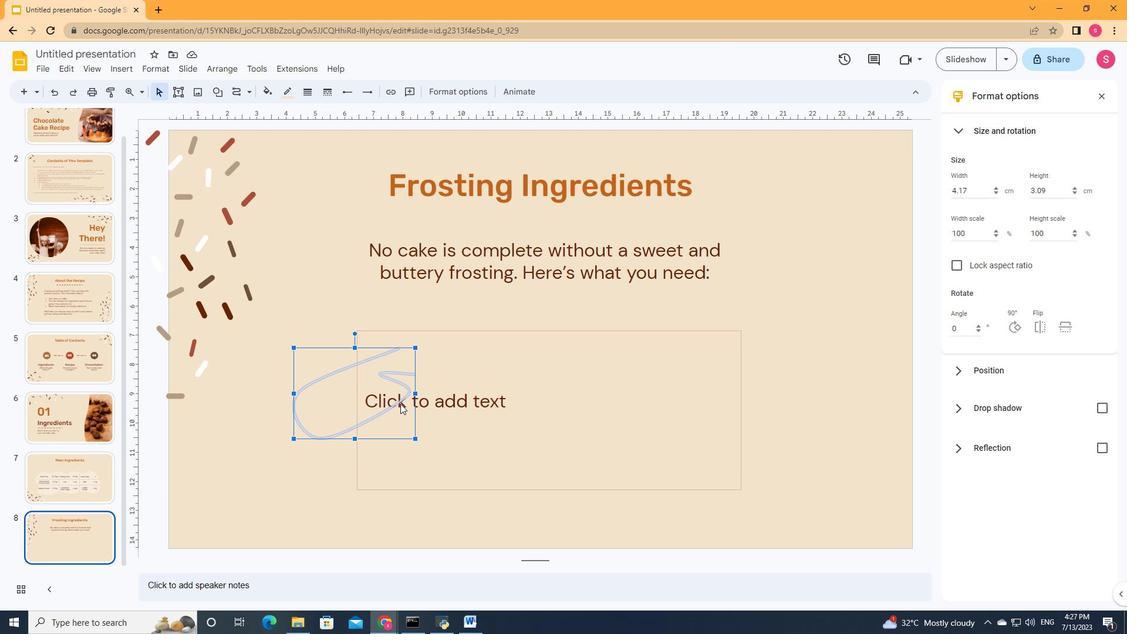 
Action: Mouse moved to (409, 388)
Screenshot: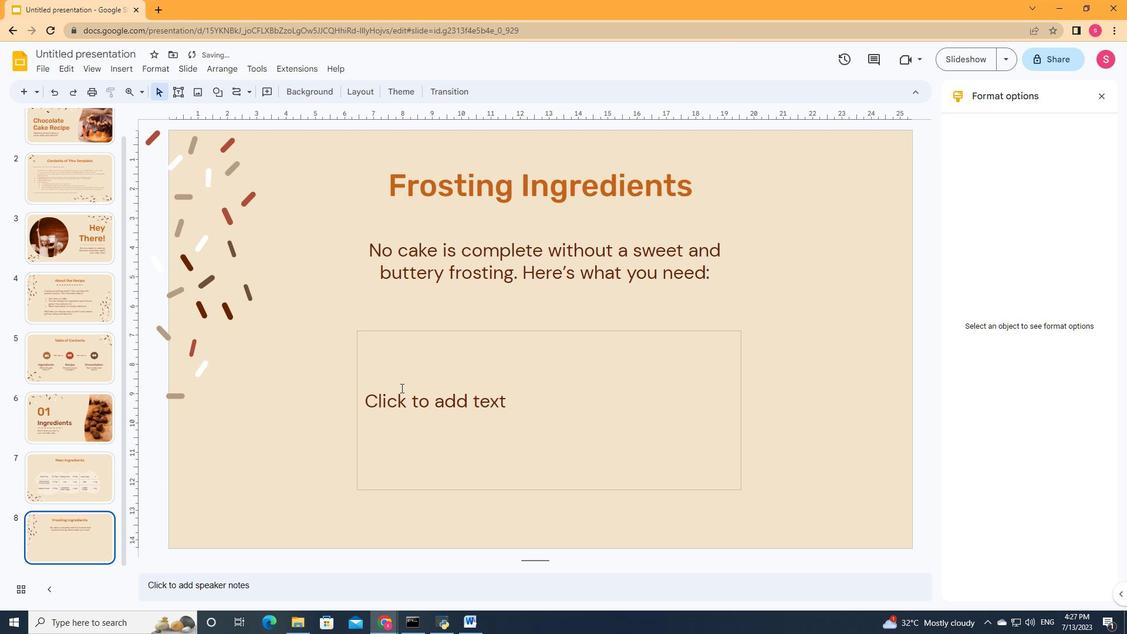 
Action: Mouse pressed left at (409, 388)
Screenshot: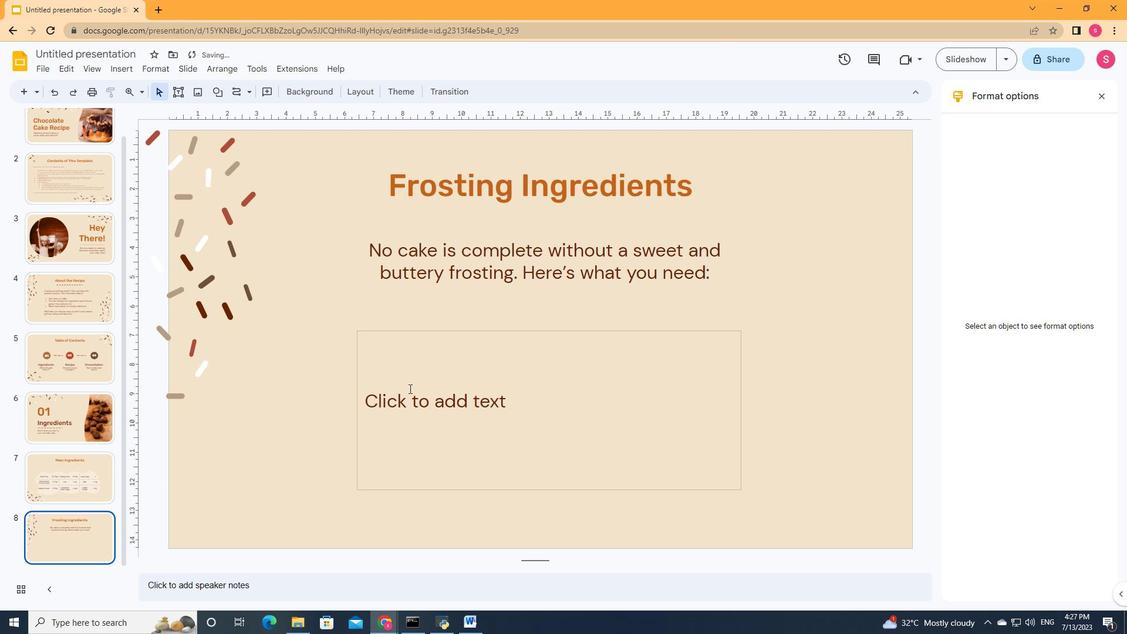 
Action: Mouse moved to (499, 401)
Screenshot: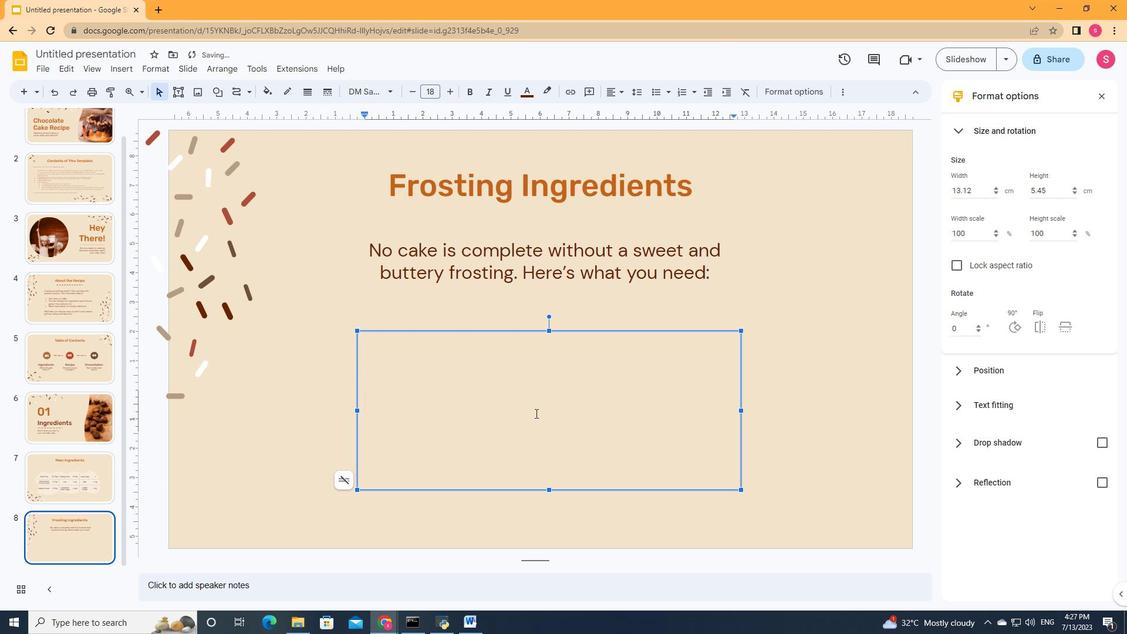 
Action: Mouse pressed left at (499, 401)
Screenshot: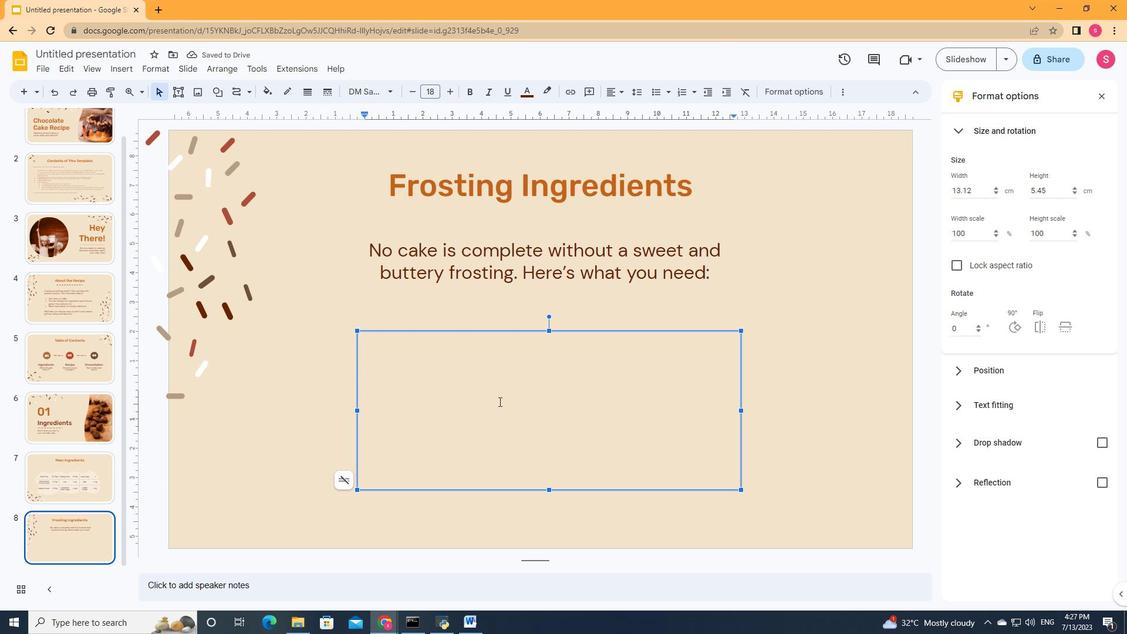 
Action: Mouse moved to (520, 378)
Screenshot: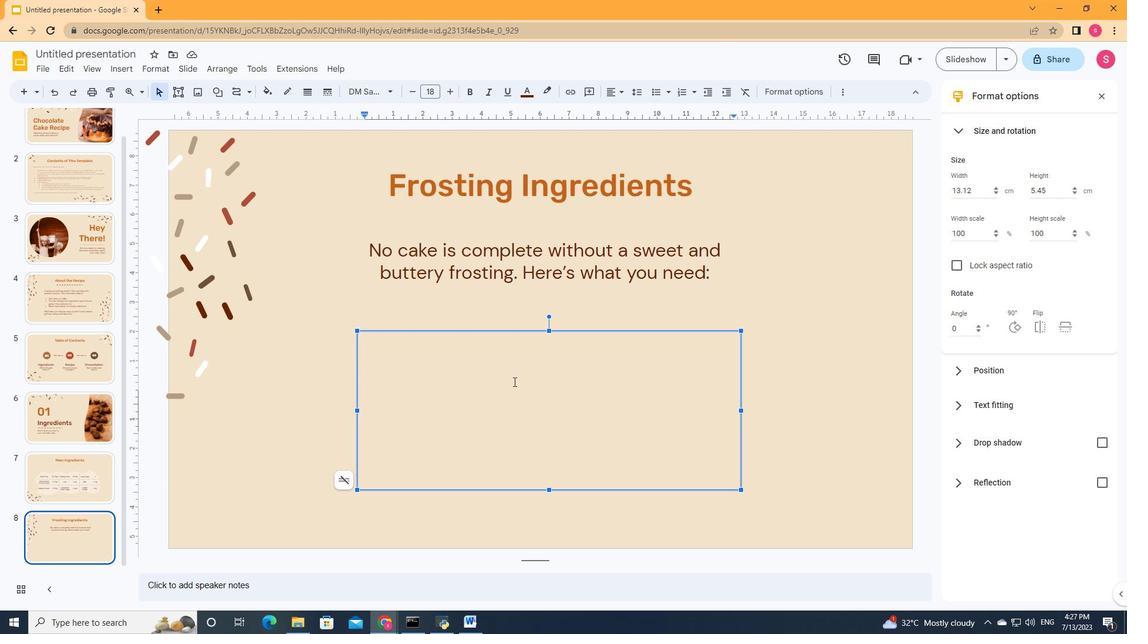 
Action: Key pressed <Key.delete>
Screenshot: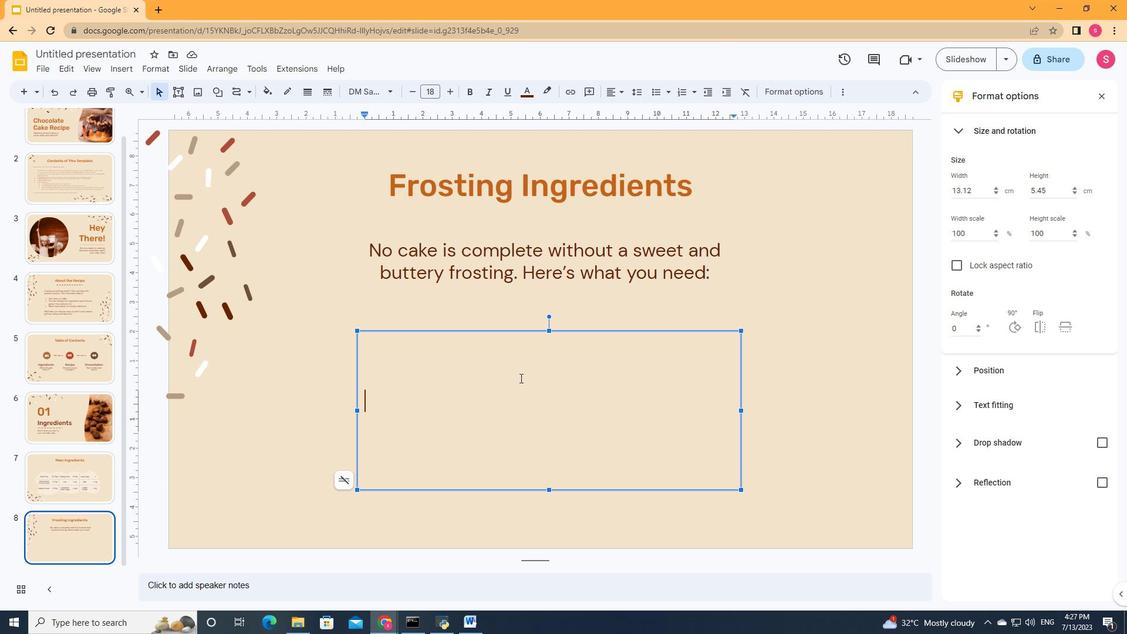 
Action: Mouse moved to (358, 330)
Screenshot: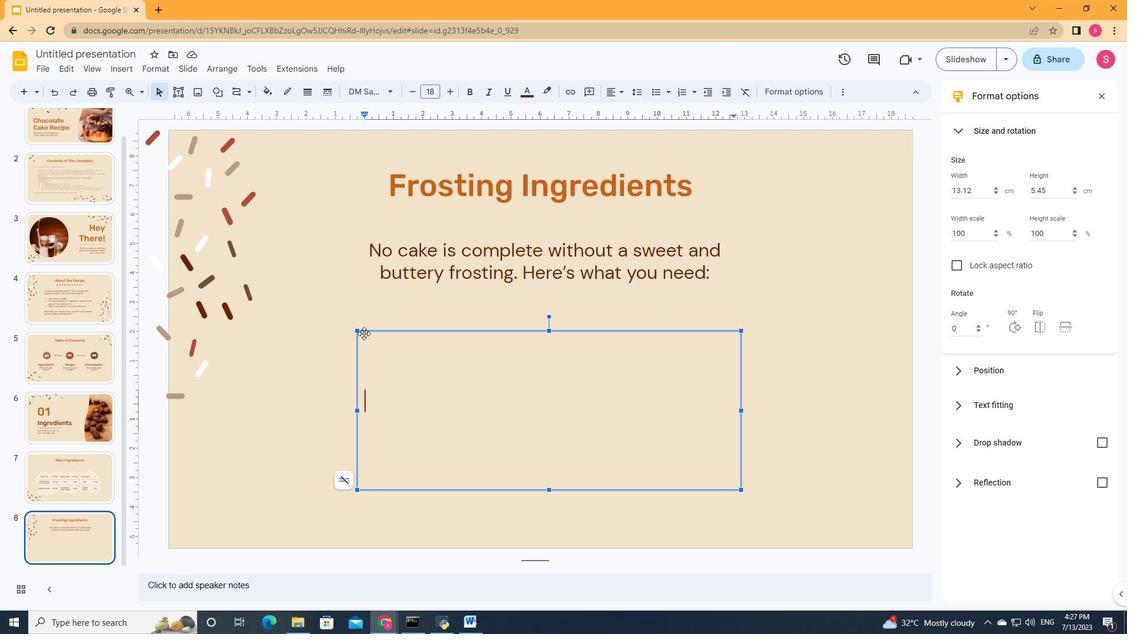 
Action: Mouse pressed left at (358, 330)
Screenshot: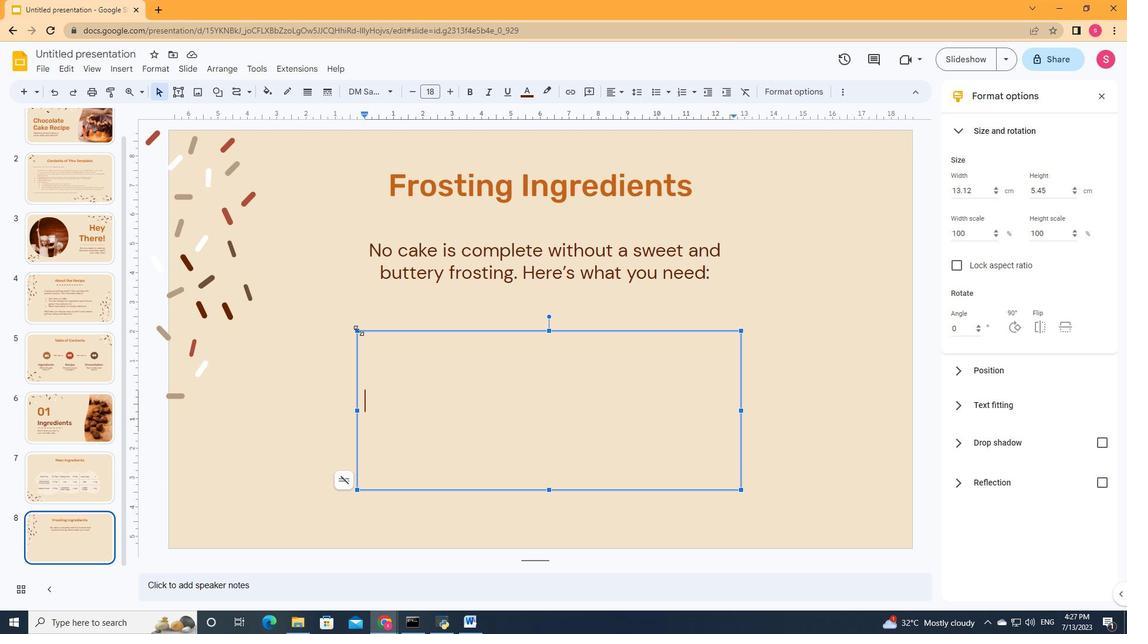 
Action: Key pressed <Key.delete>
Screenshot: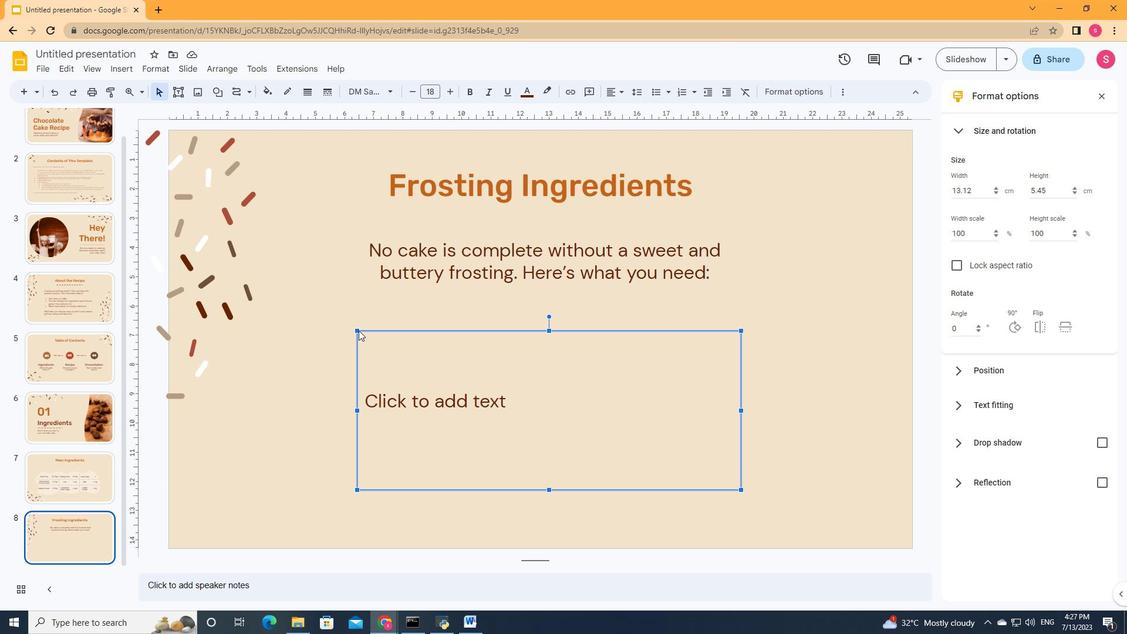 
Action: Mouse moved to (232, 92)
Screenshot: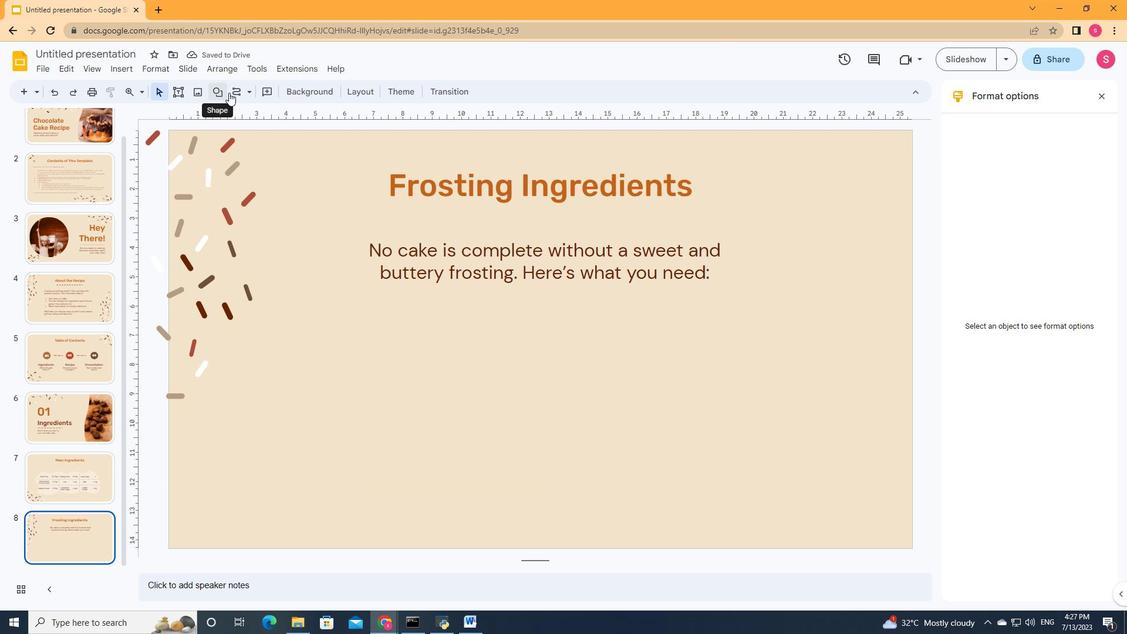 
Action: Mouse pressed left at (232, 92)
Screenshot: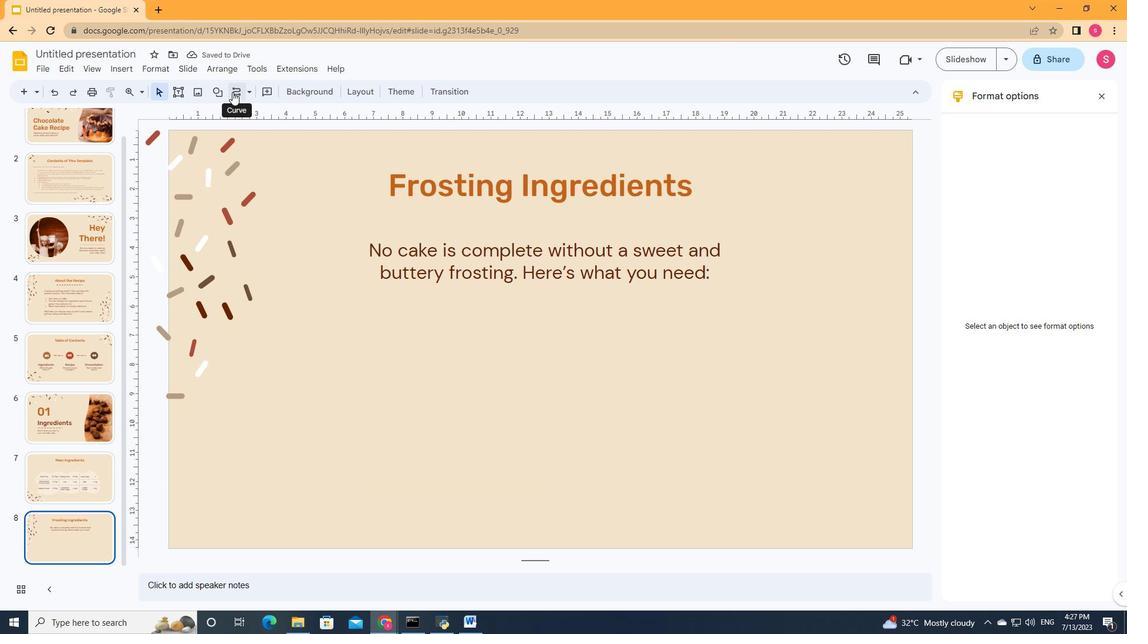 
Action: Mouse moved to (504, 335)
Screenshot: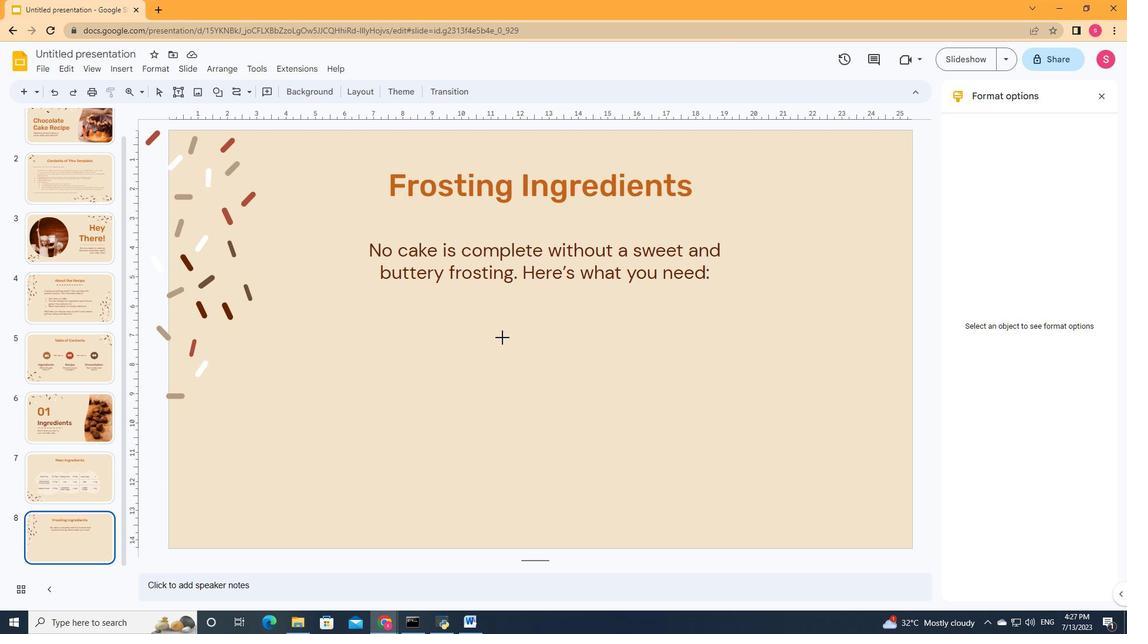 
Action: Mouse pressed left at (504, 335)
Screenshot: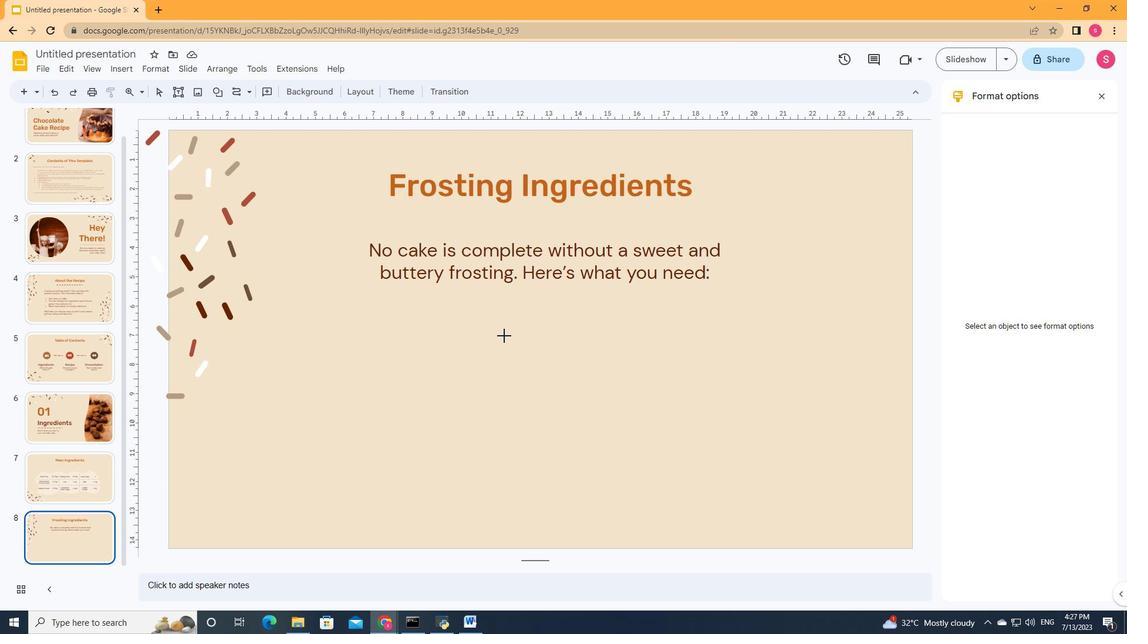 
Action: Mouse moved to (443, 332)
Screenshot: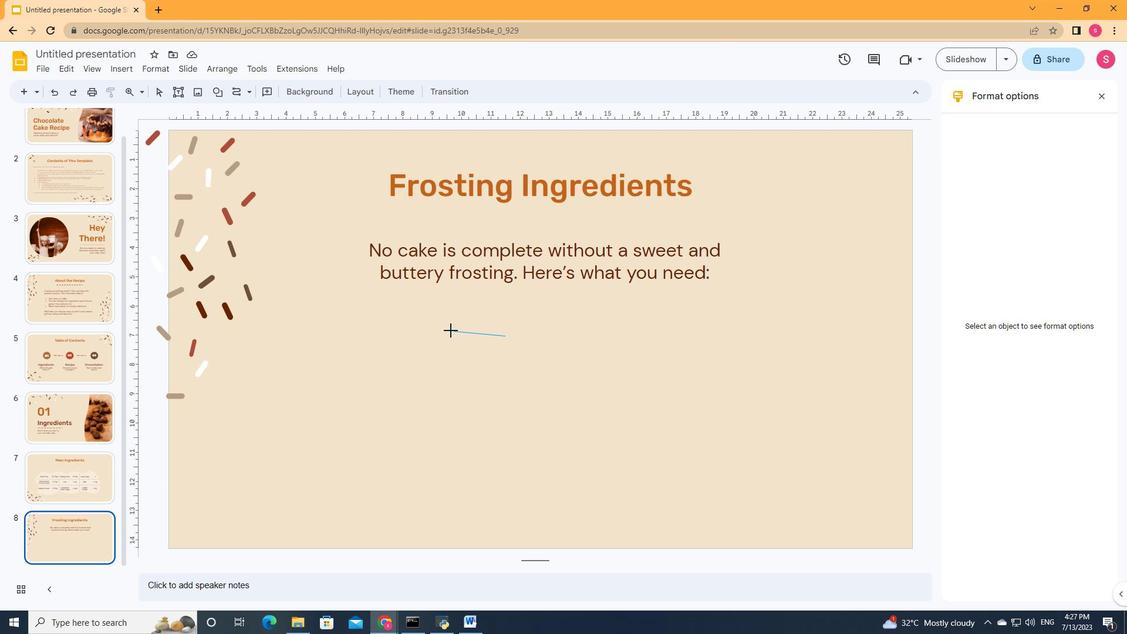
Action: Mouse pressed left at (443, 332)
Screenshot: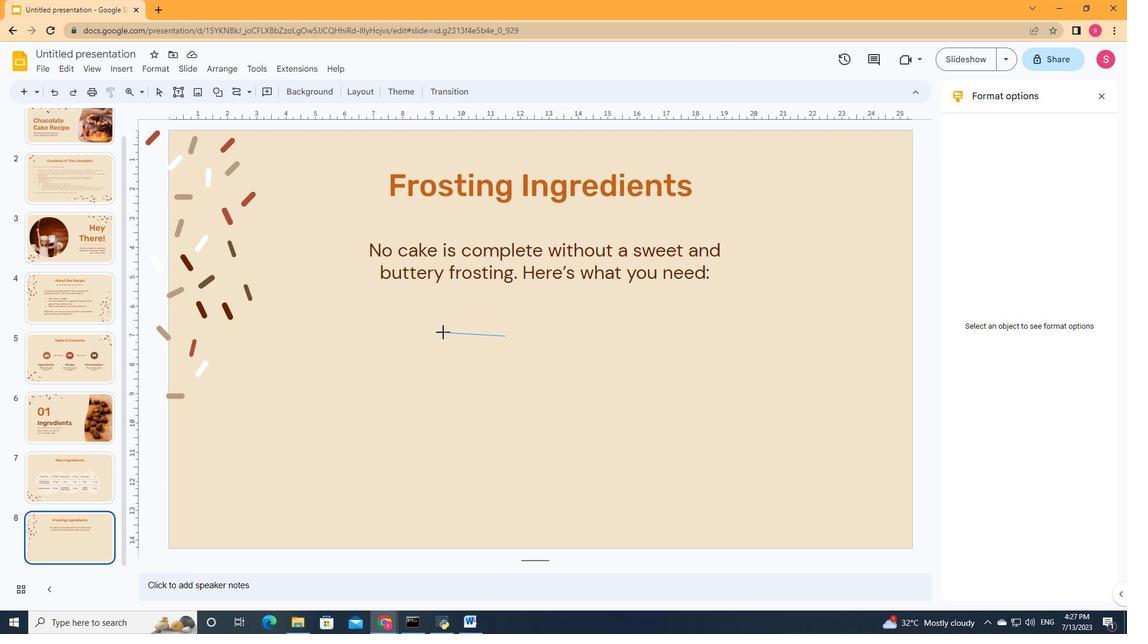
Action: Mouse moved to (418, 364)
Screenshot: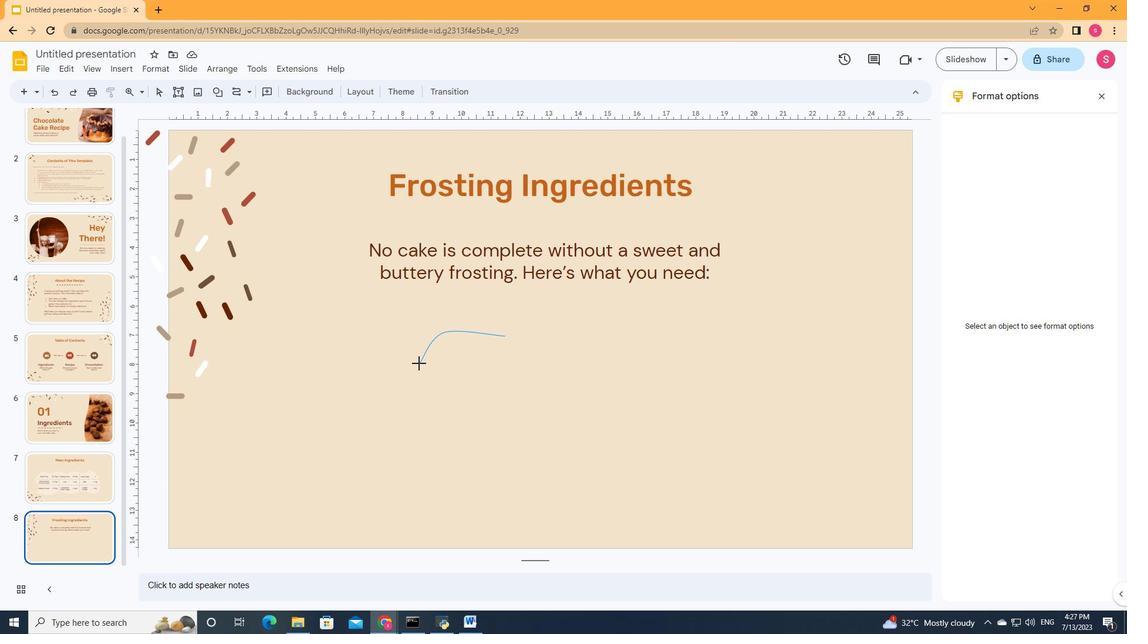 
Action: Mouse pressed left at (418, 364)
Screenshot: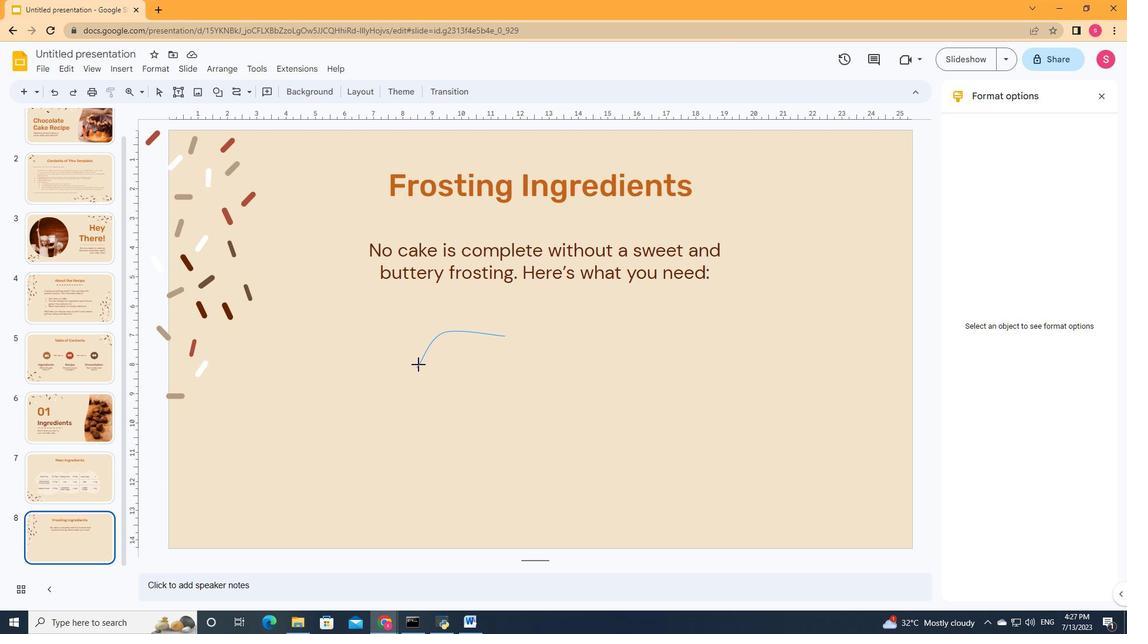 
Action: Mouse moved to (429, 408)
Screenshot: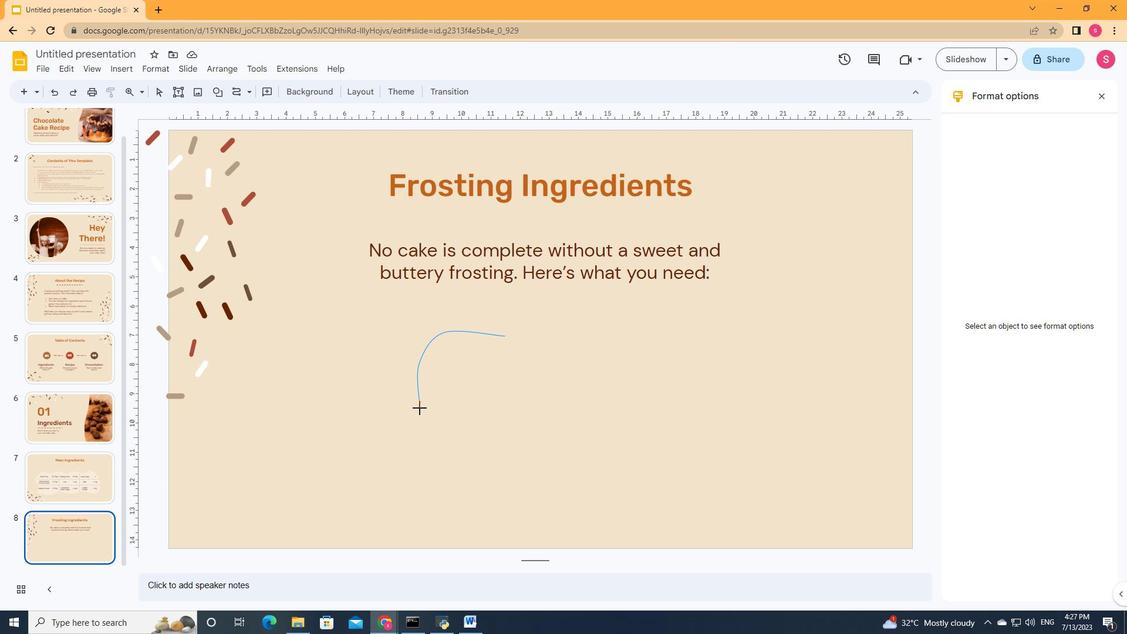 
Action: Mouse pressed left at (429, 408)
Screenshot: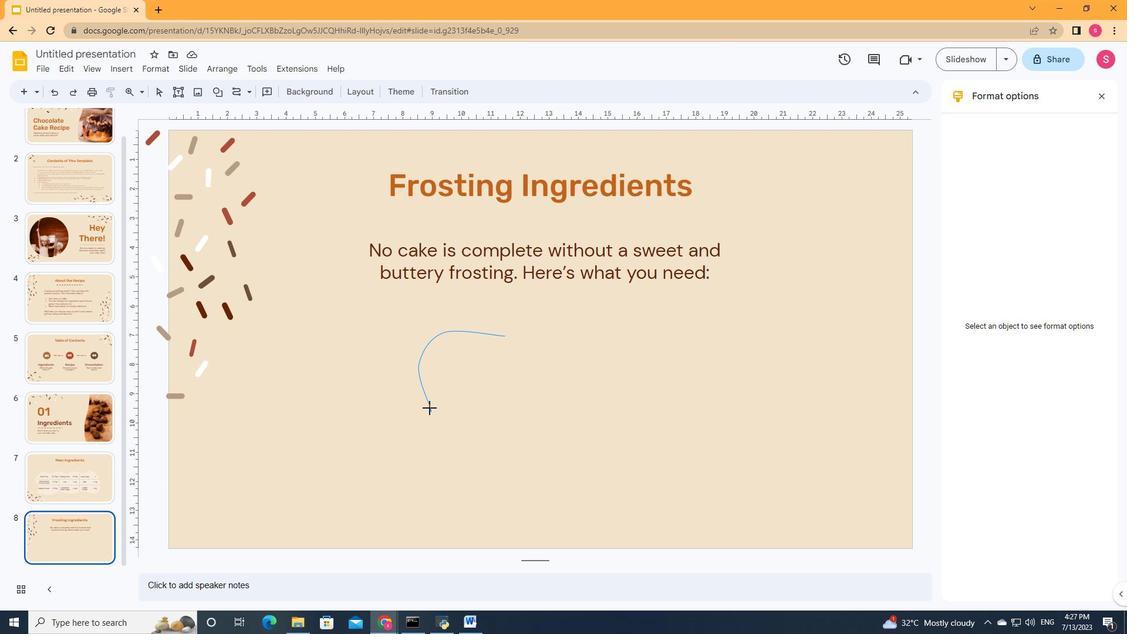 
Action: Mouse moved to (416, 438)
Screenshot: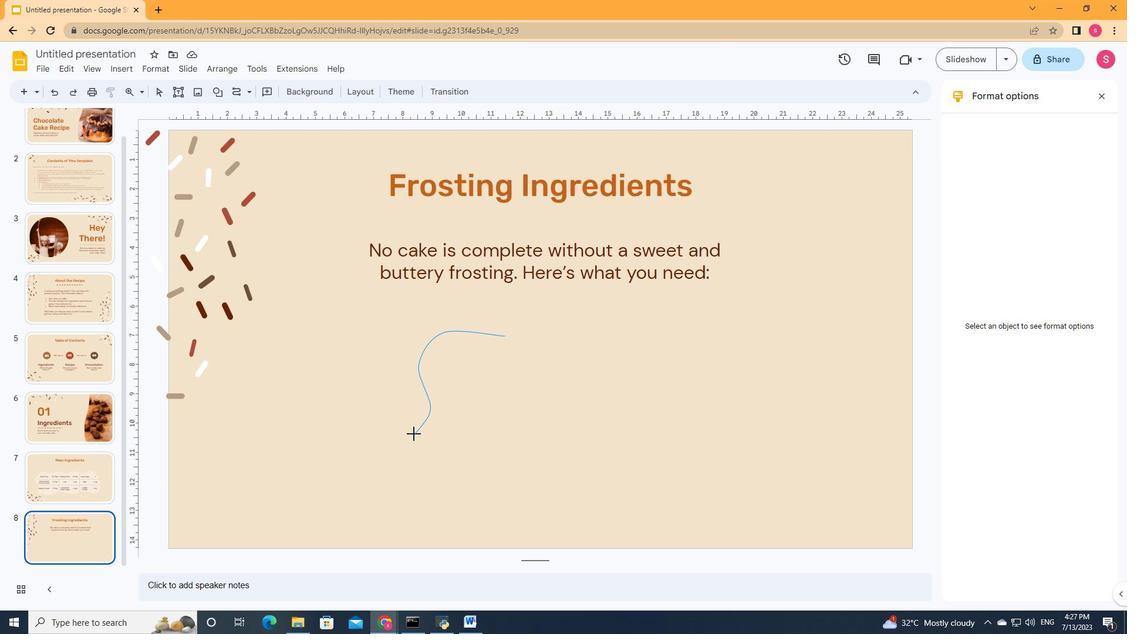
Action: Mouse pressed left at (416, 438)
Screenshot: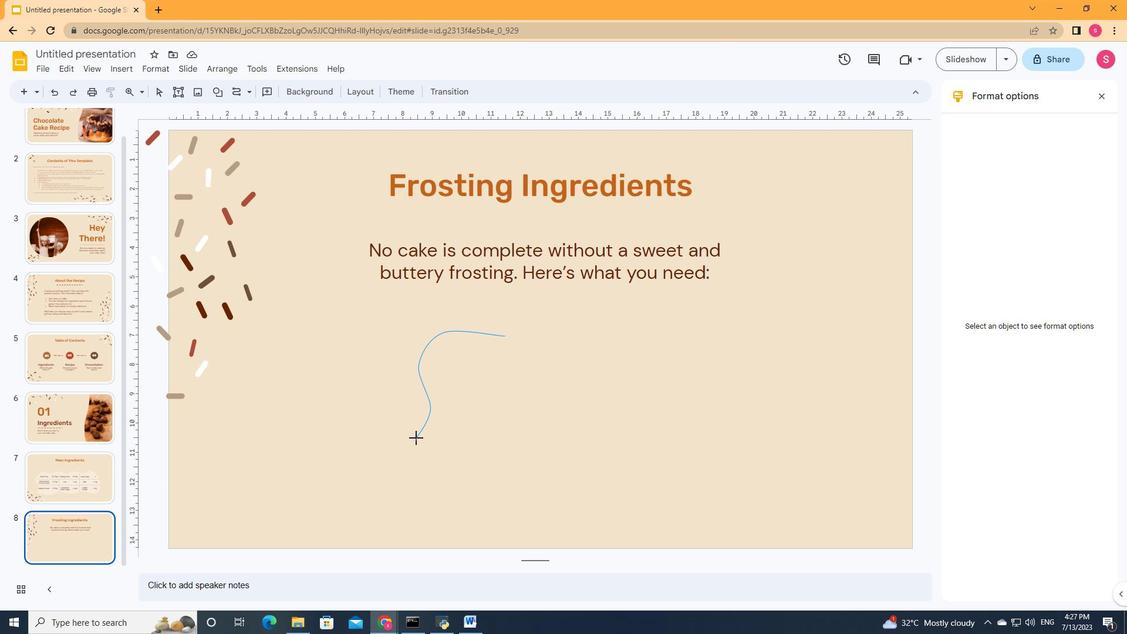 
Action: Mouse moved to (438, 469)
Screenshot: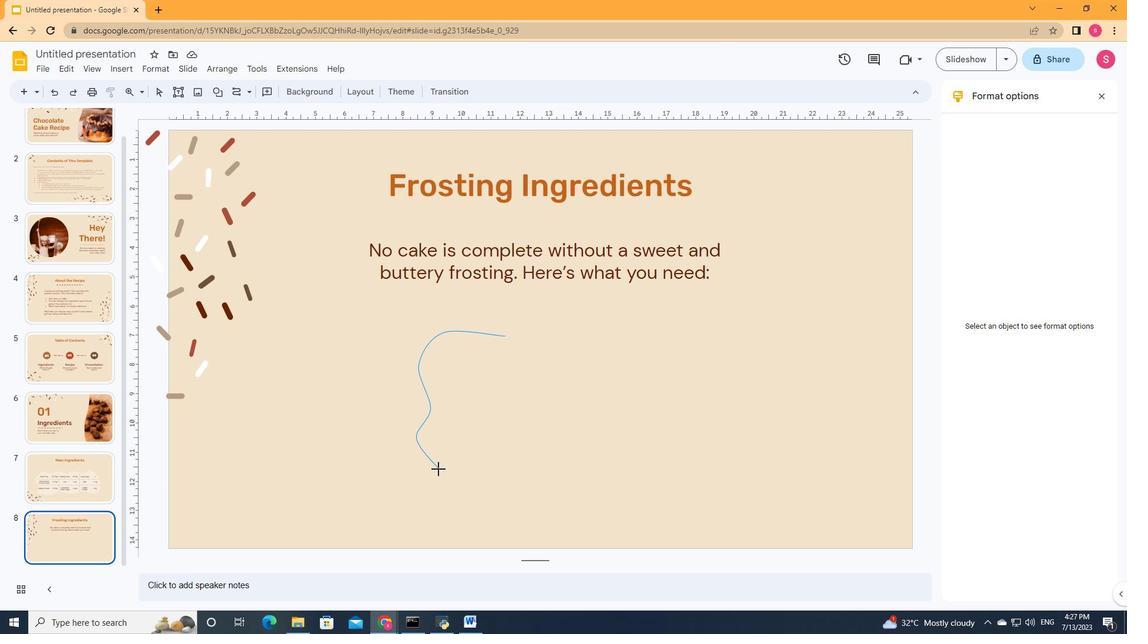 
Action: Mouse pressed left at (438, 469)
Screenshot: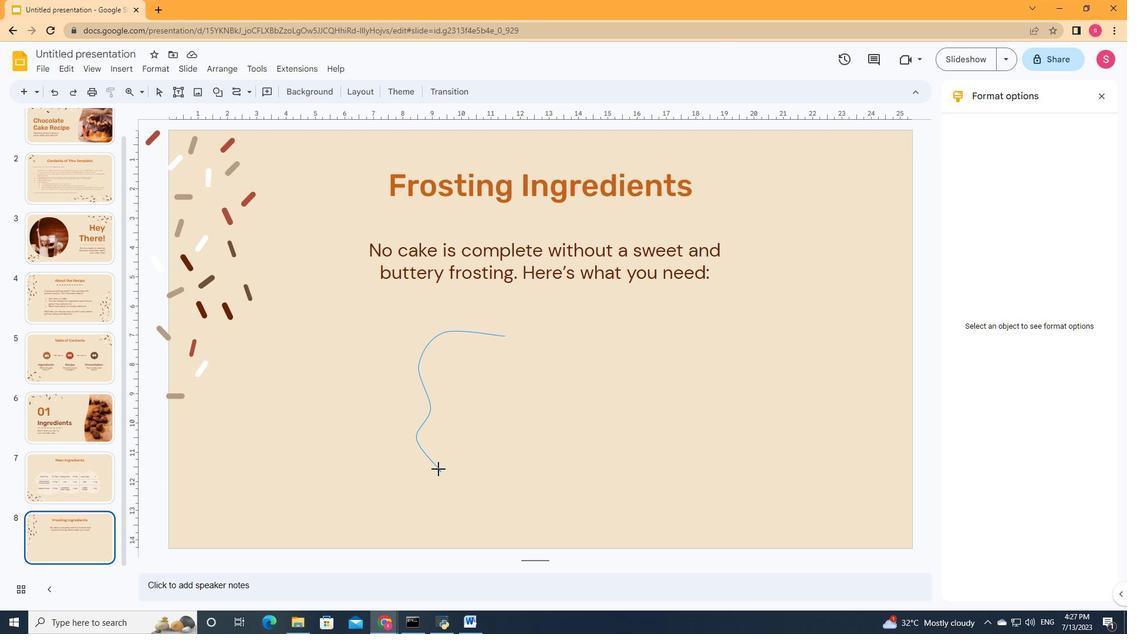 
Action: Mouse moved to (486, 470)
Screenshot: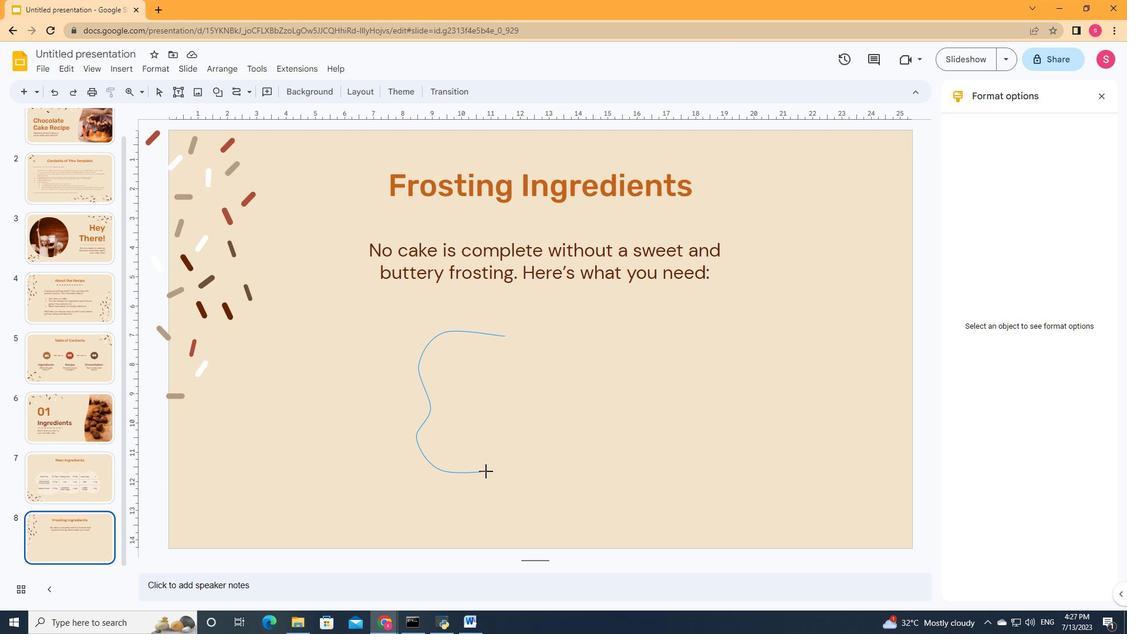 
Action: Mouse pressed left at (486, 470)
Screenshot: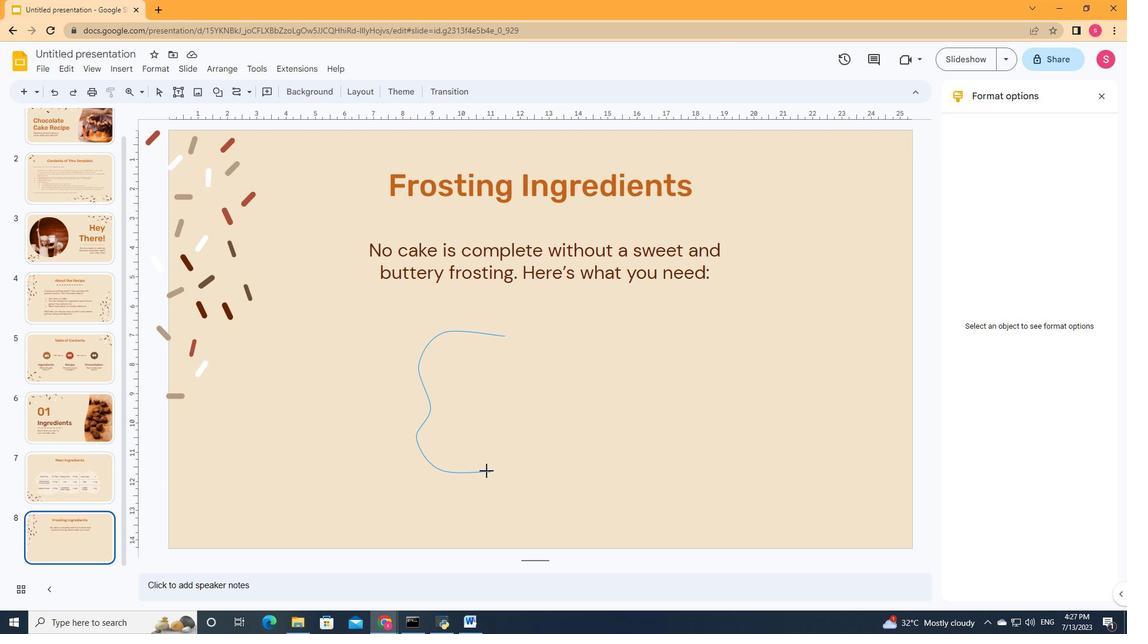 
Action: Mouse moved to (546, 461)
Screenshot: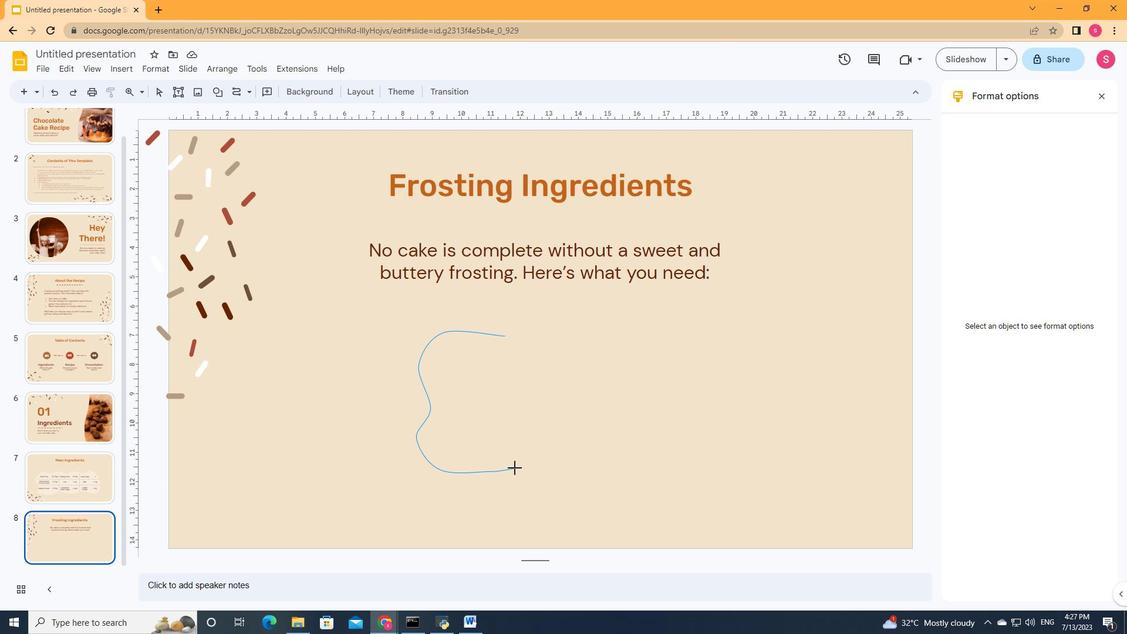 
Action: Mouse pressed left at (546, 461)
Screenshot: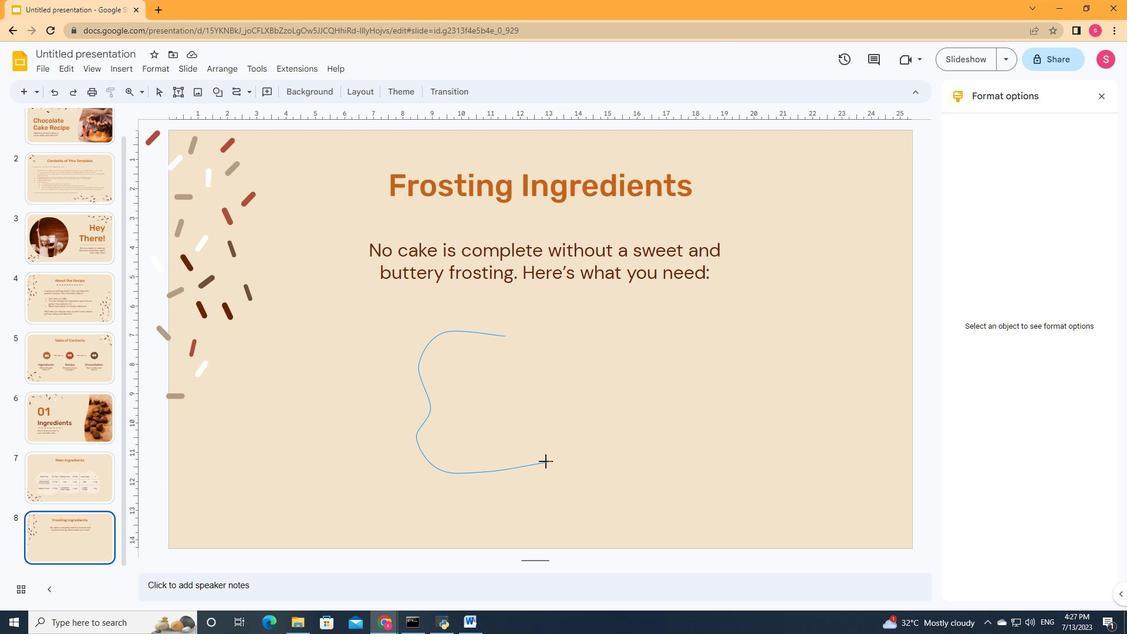 
Action: Mouse moved to (606, 473)
Screenshot: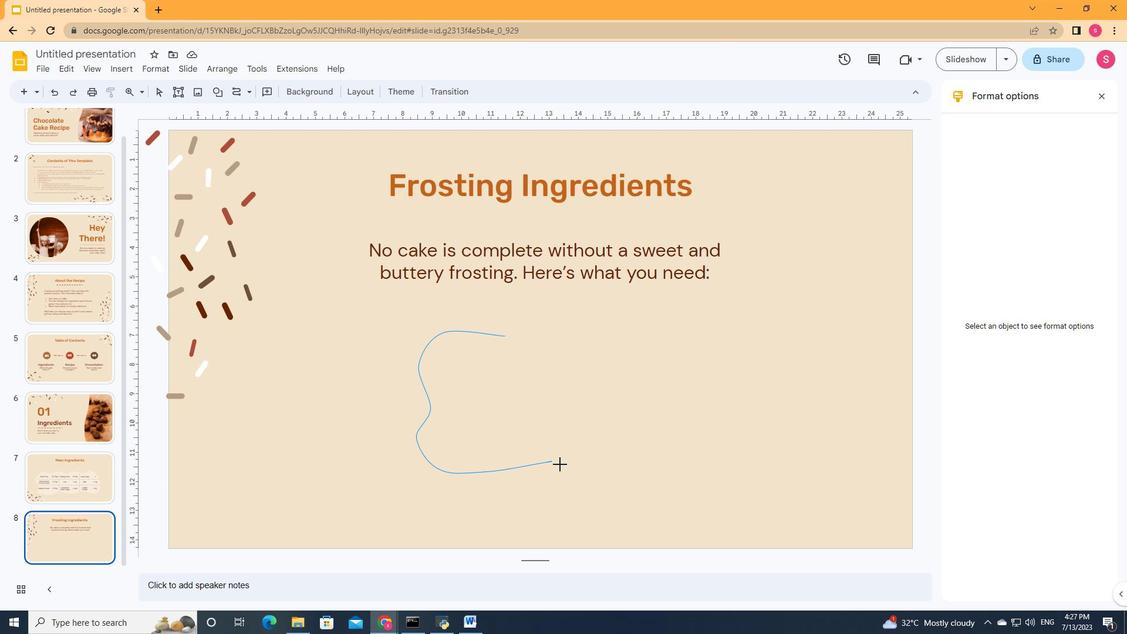 
Action: Mouse pressed left at (606, 473)
Screenshot: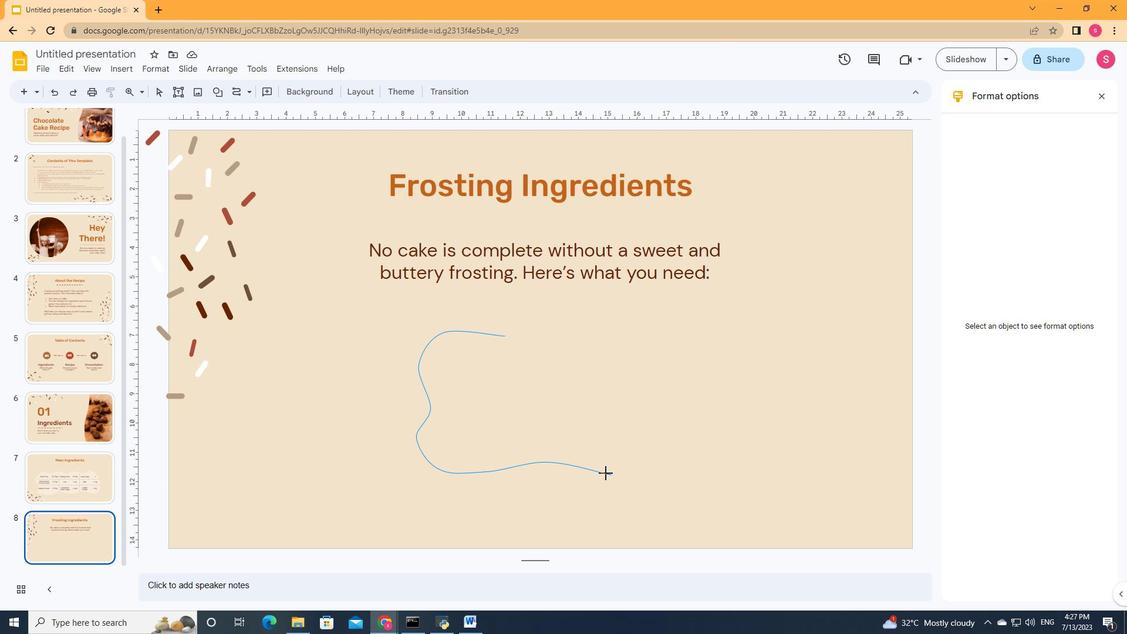 
Action: Mouse moved to (667, 479)
Screenshot: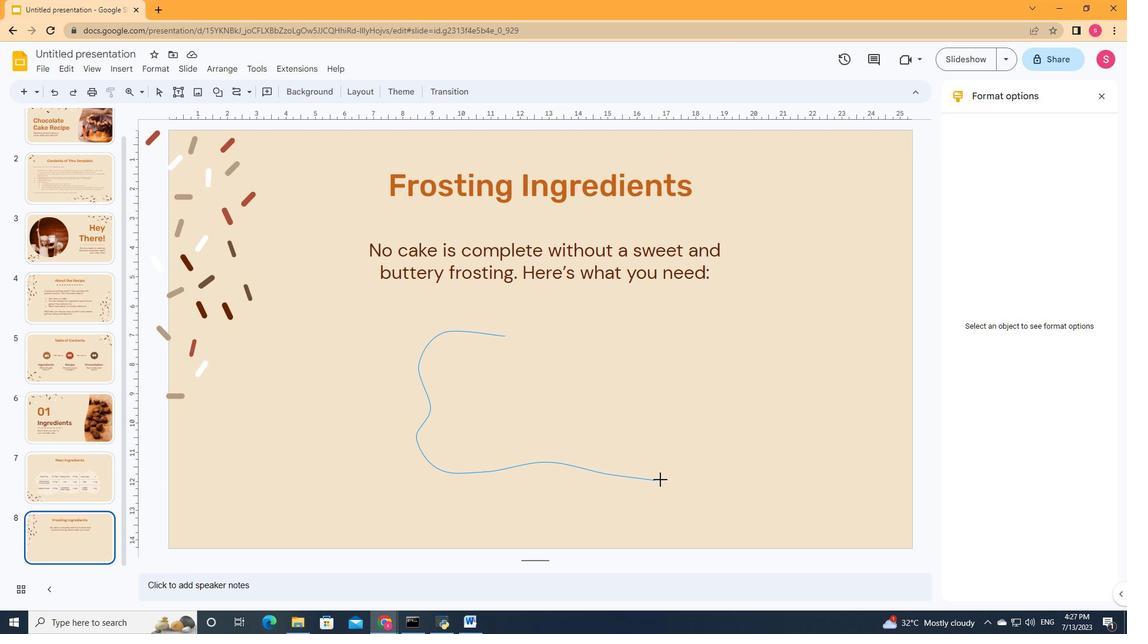 
Action: Mouse pressed left at (667, 479)
Screenshot: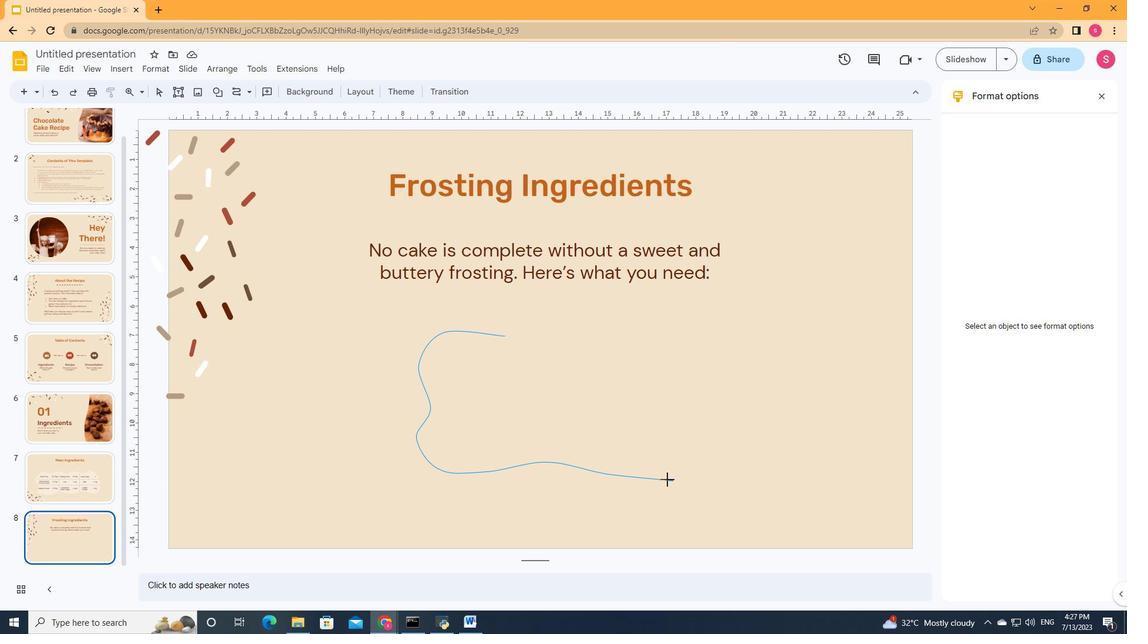 
Action: Mouse moved to (692, 465)
Screenshot: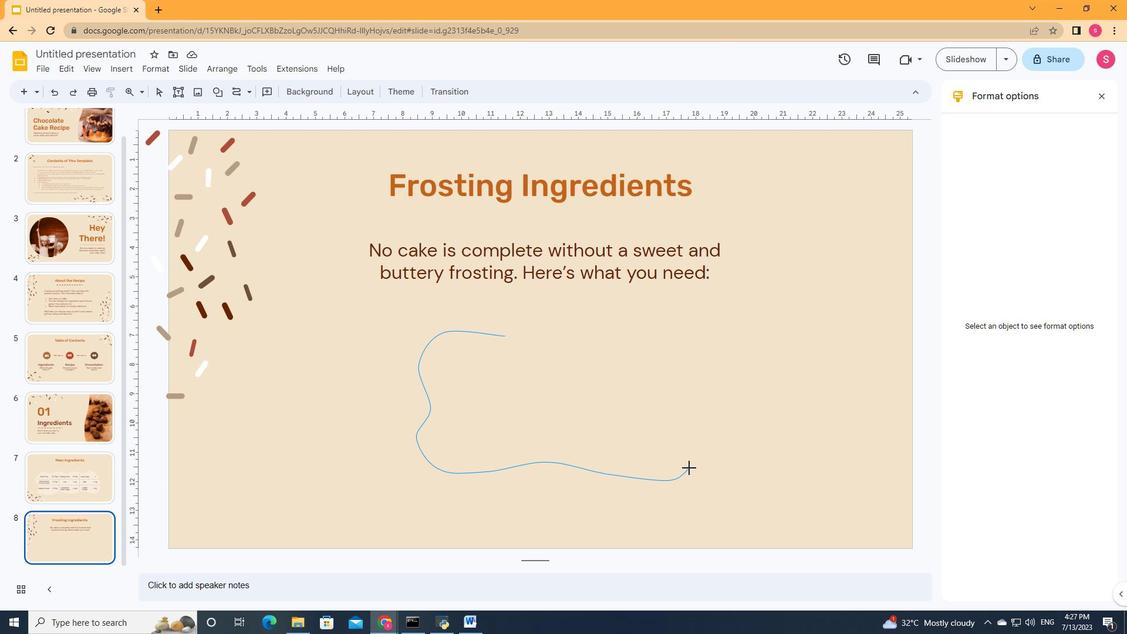 
Action: Mouse pressed left at (692, 465)
Screenshot: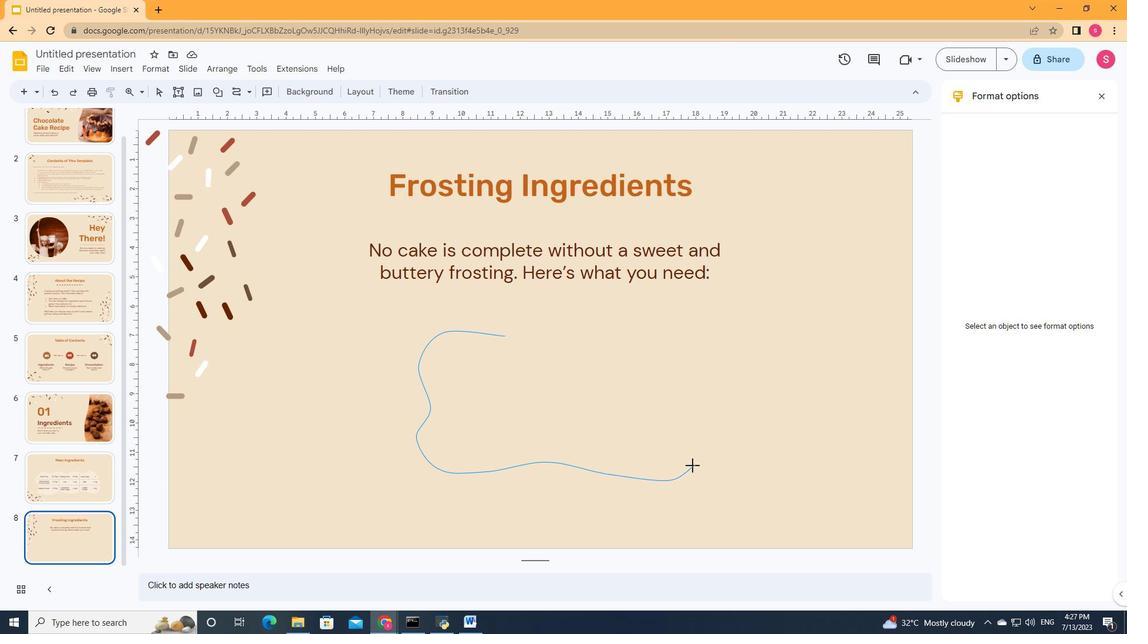 
Action: Mouse moved to (697, 425)
Screenshot: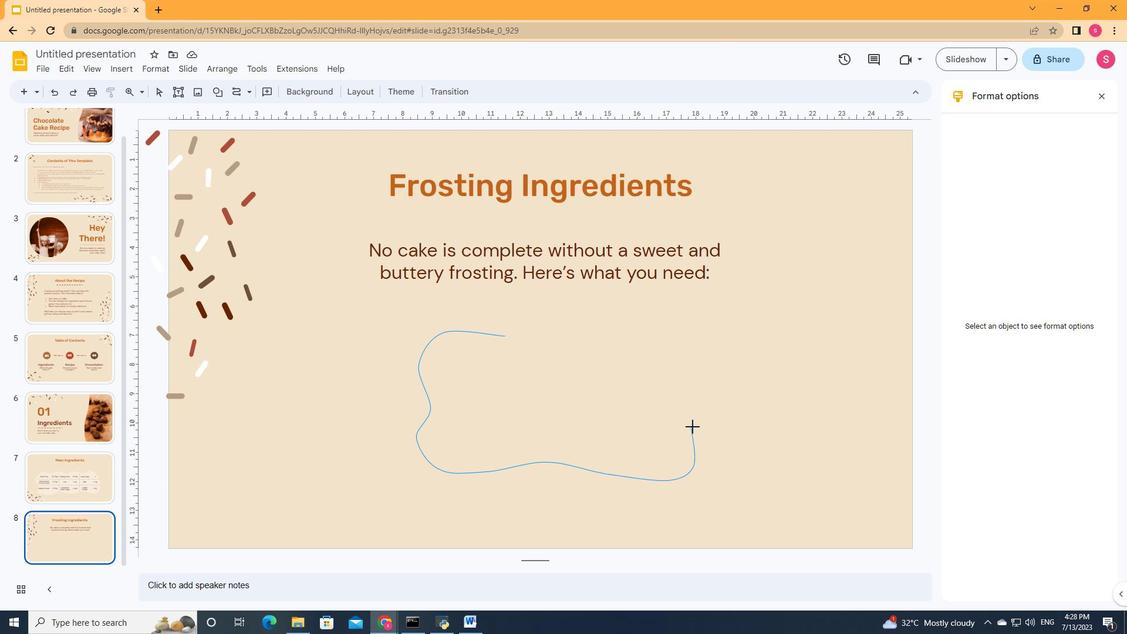 
Action: Mouse pressed left at (697, 425)
Screenshot: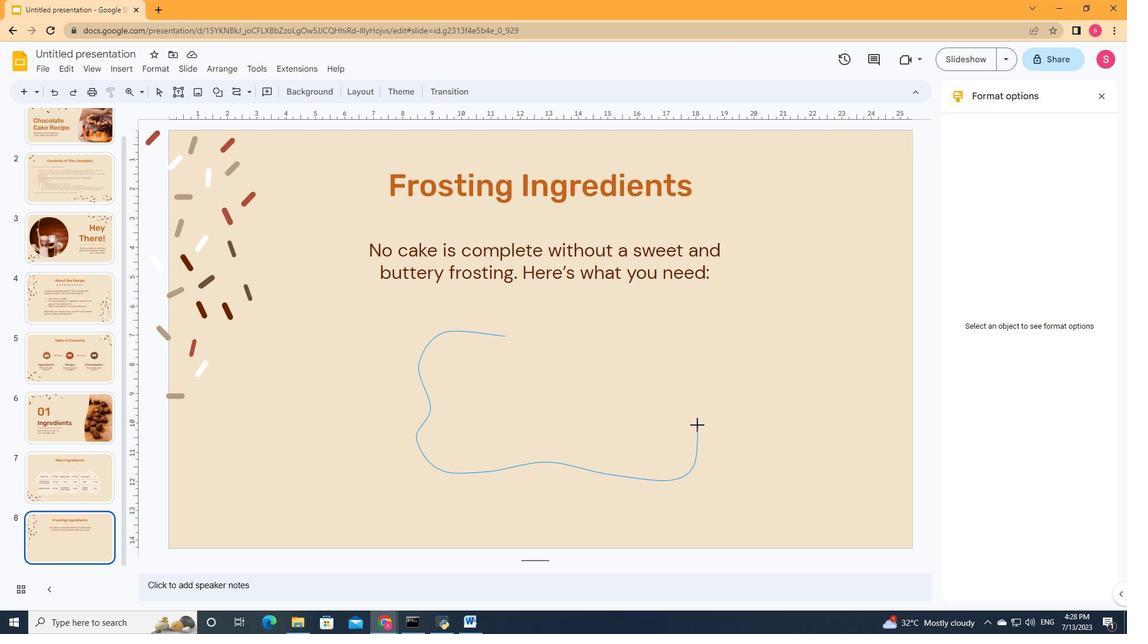 
Action: Mouse moved to (684, 392)
Screenshot: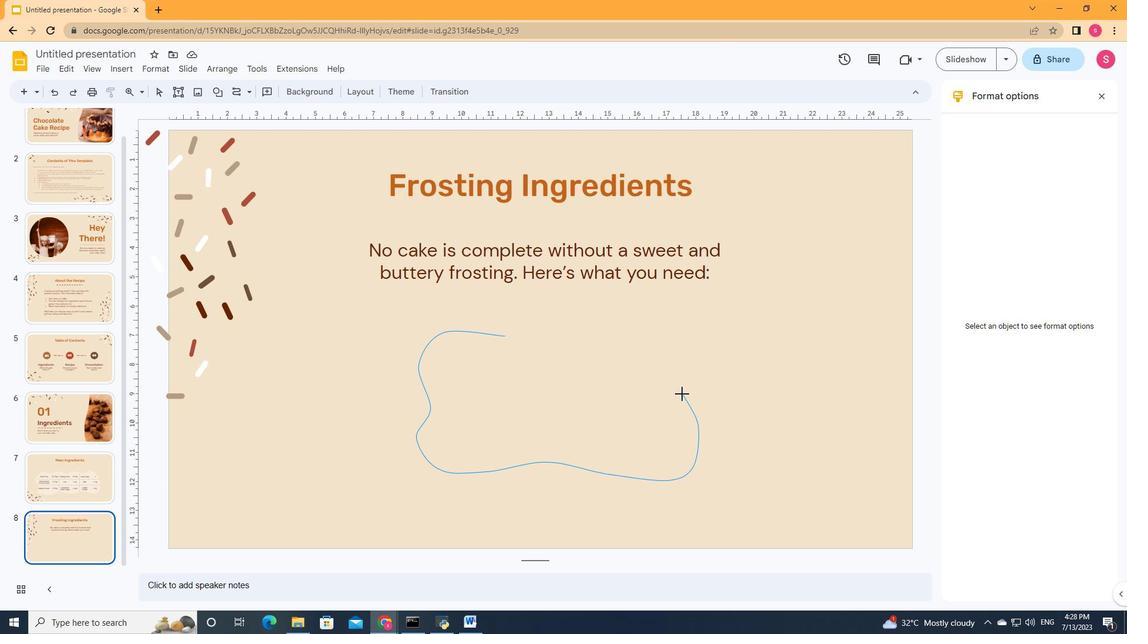 
Action: Mouse pressed left at (684, 392)
Screenshot: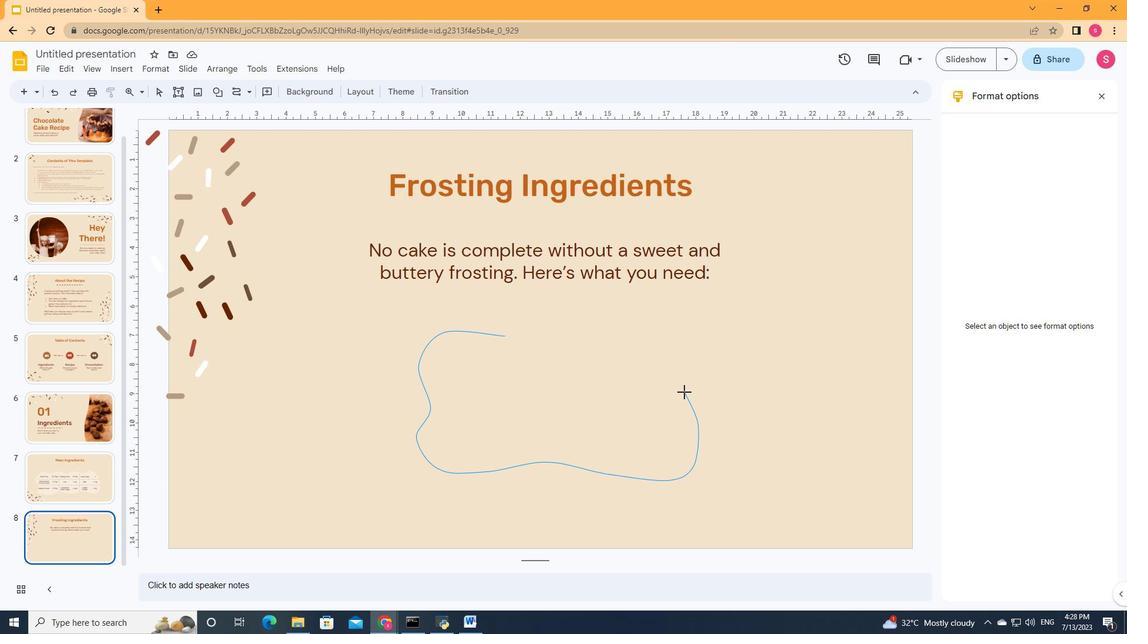 
Action: Mouse moved to (689, 350)
Screenshot: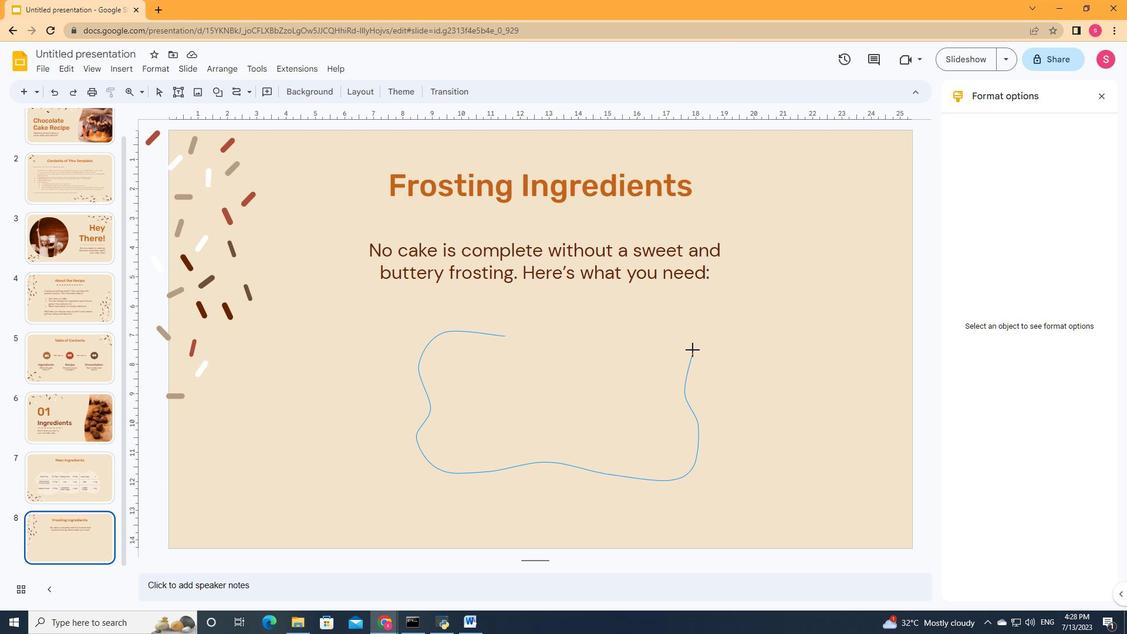 
Action: Mouse pressed left at (689, 350)
Screenshot: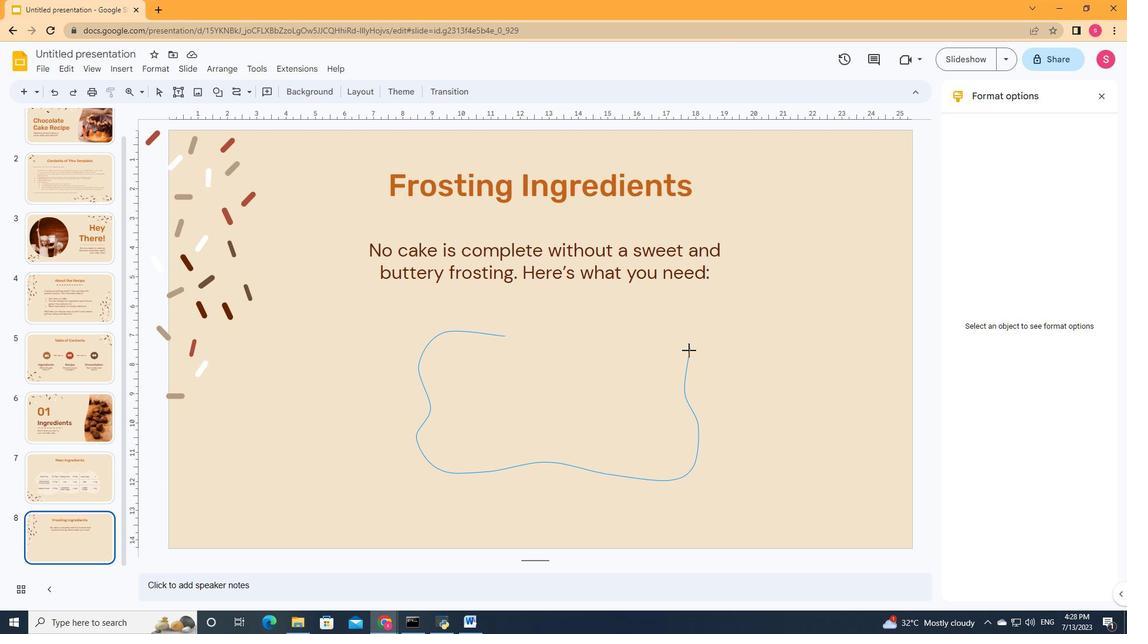 
Action: Mouse moved to (666, 332)
Screenshot: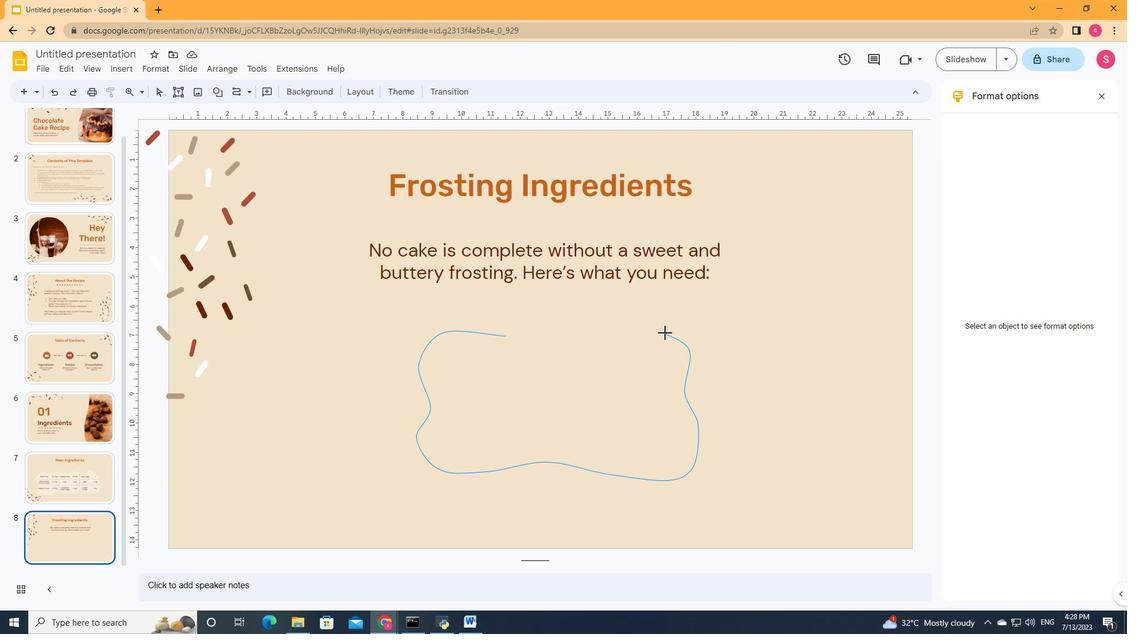 
Action: Mouse pressed left at (666, 332)
Screenshot: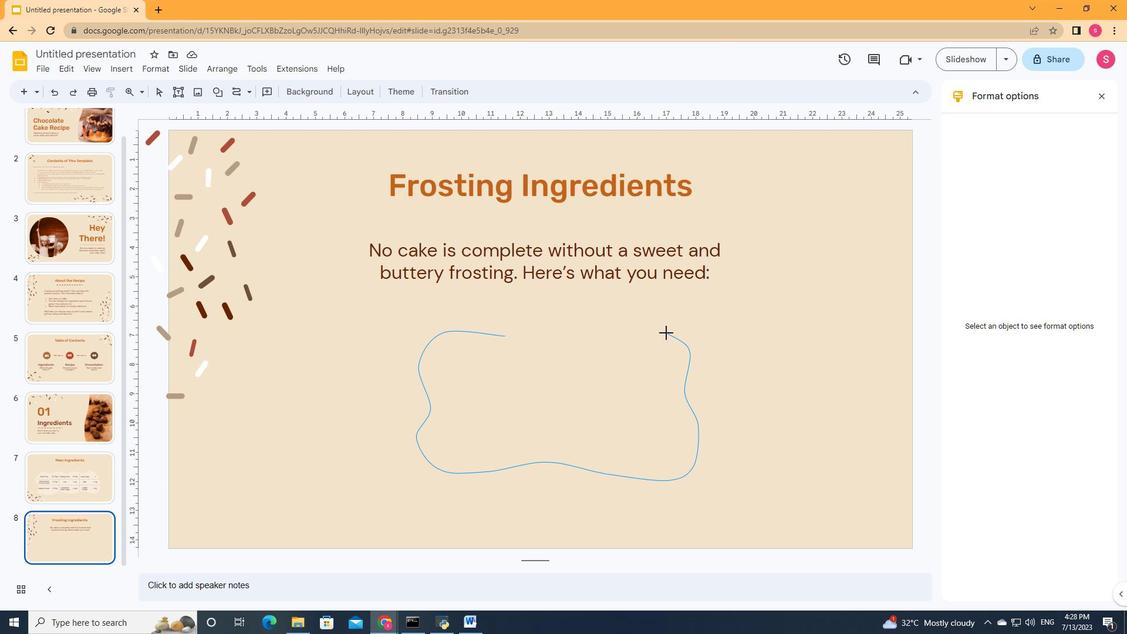 
Action: Mouse moved to (626, 336)
Screenshot: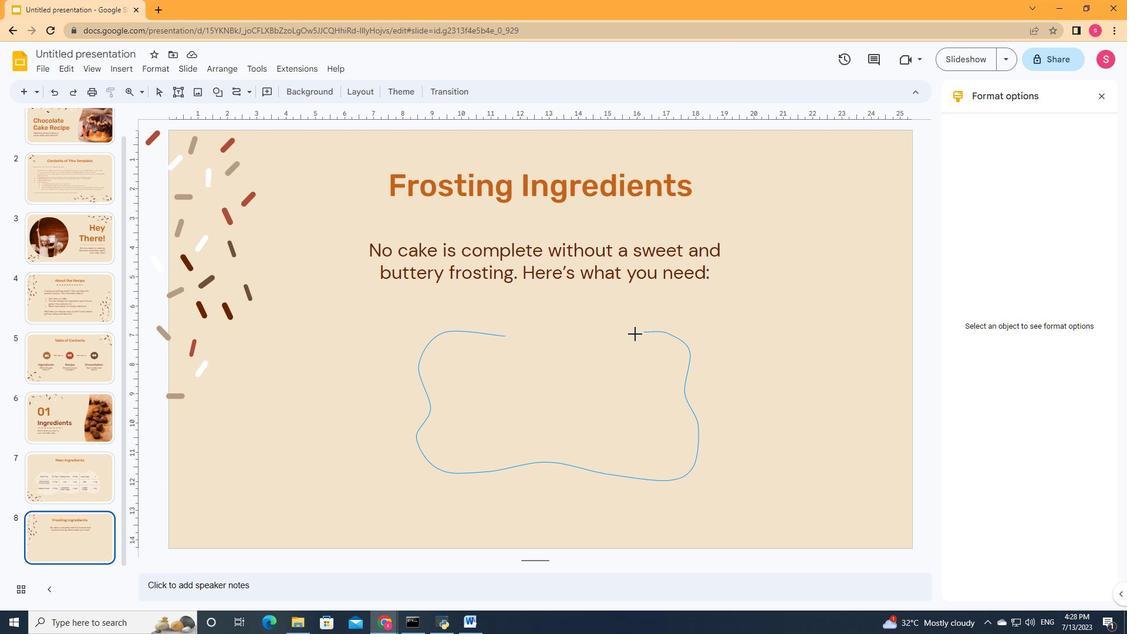 
Action: Mouse pressed left at (626, 336)
Screenshot: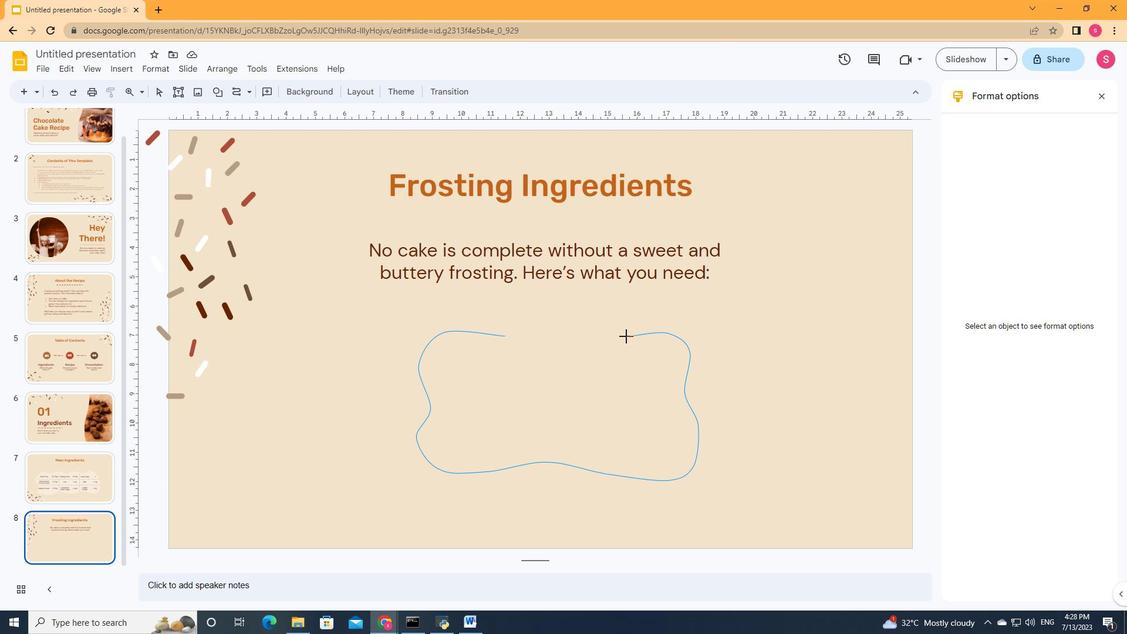 
Action: Mouse moved to (600, 330)
Screenshot: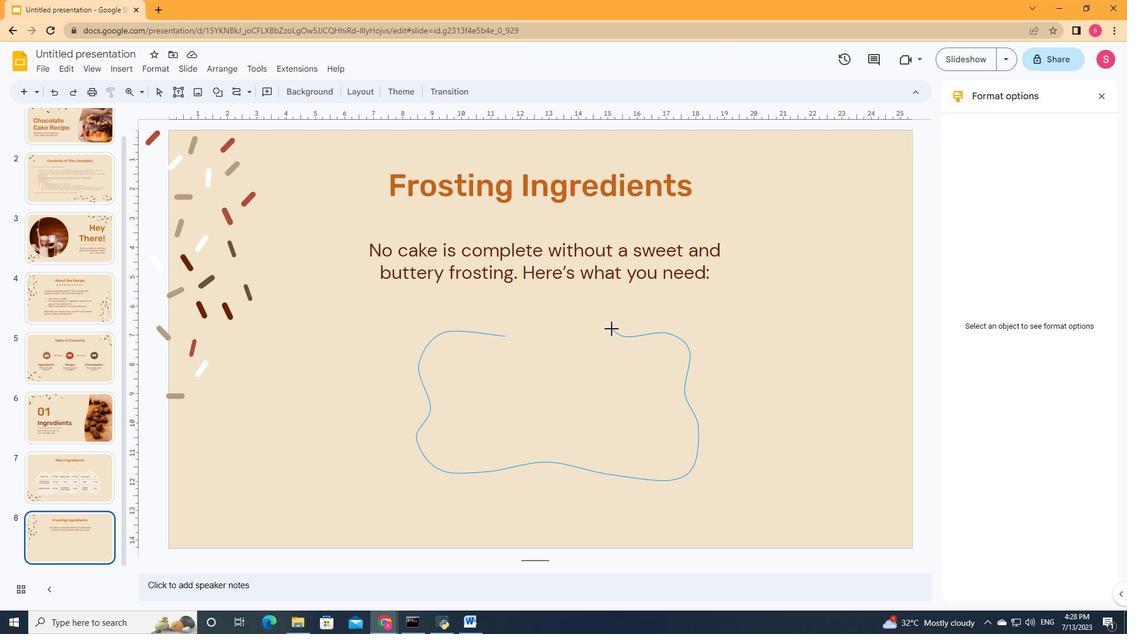 
Action: Mouse pressed left at (600, 330)
Screenshot: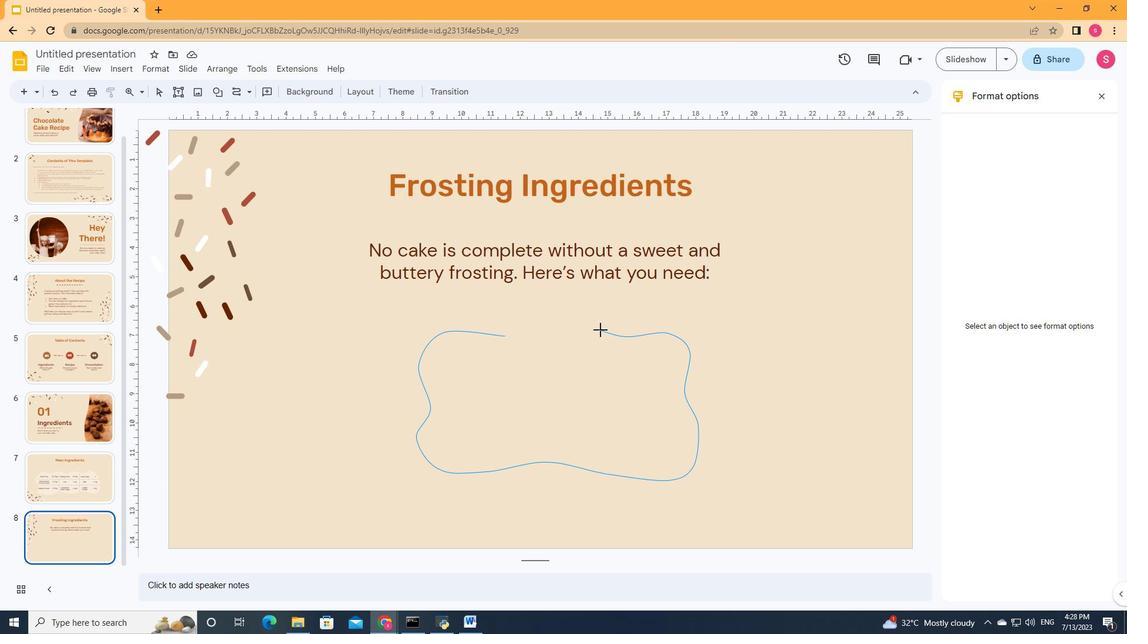 
Action: Mouse moved to (566, 338)
Screenshot: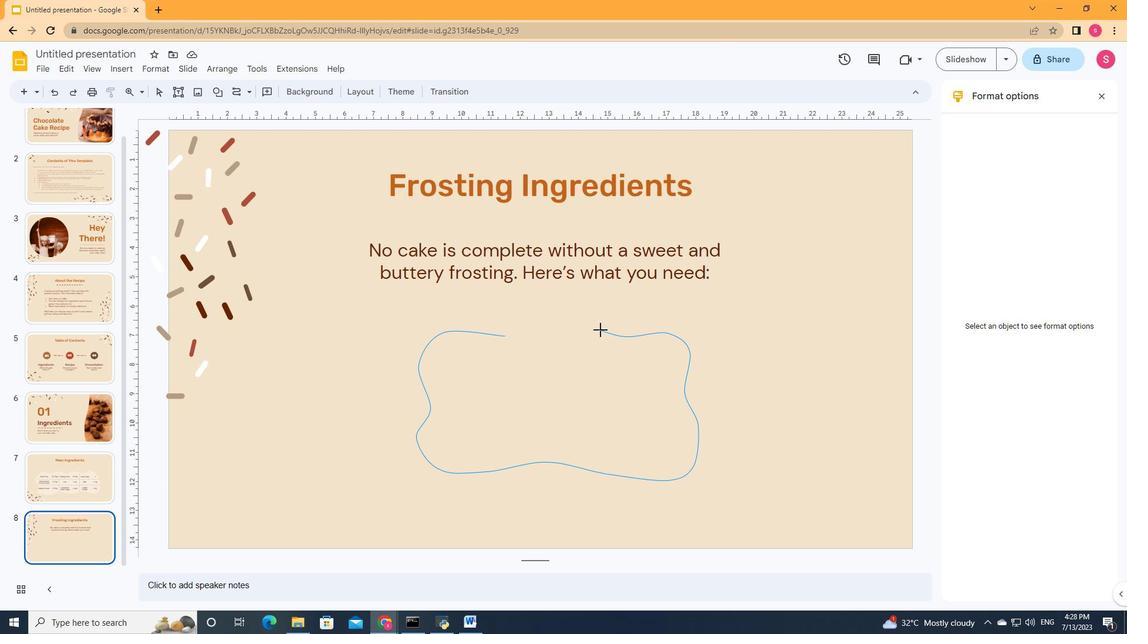 
Action: Mouse pressed left at (566, 338)
Screenshot: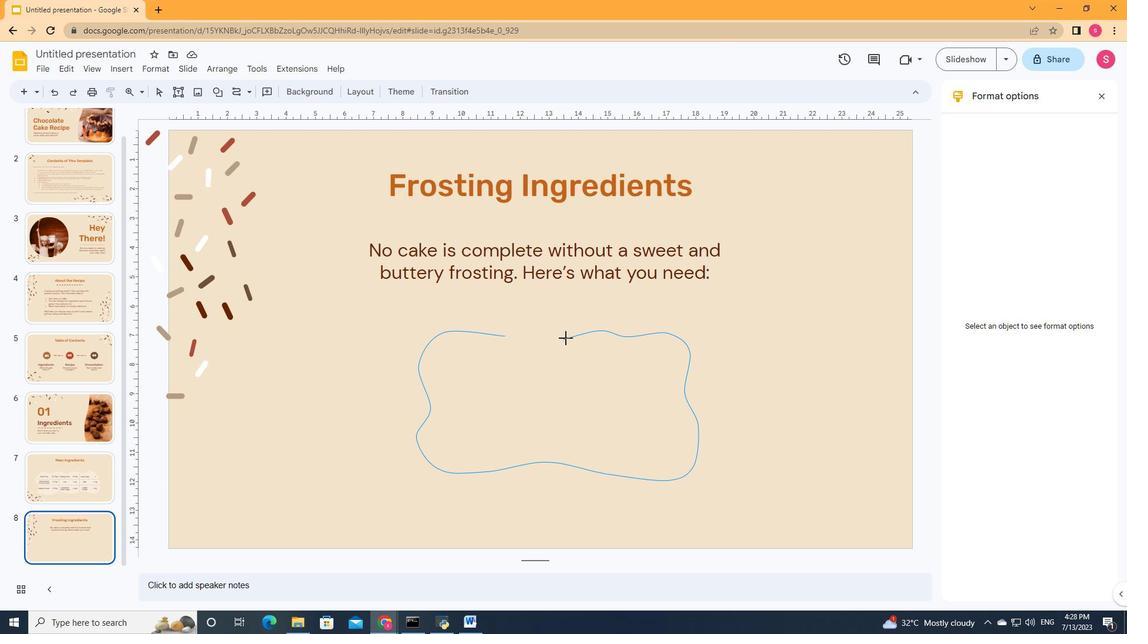 
Action: Mouse moved to (534, 320)
Screenshot: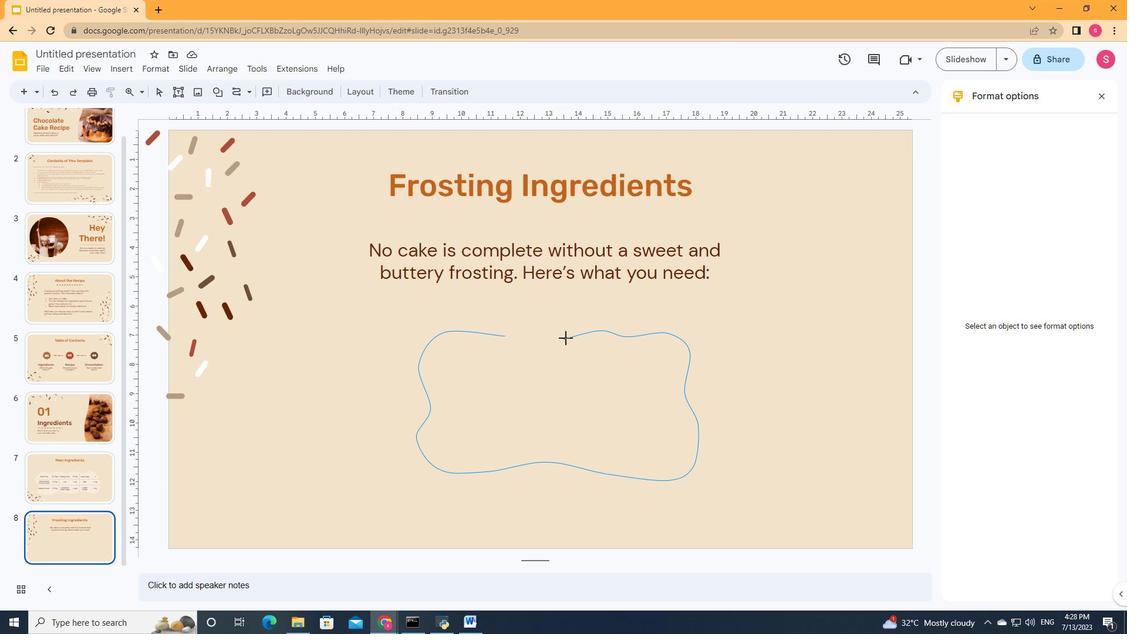 
Action: Mouse pressed left at (534, 320)
Screenshot: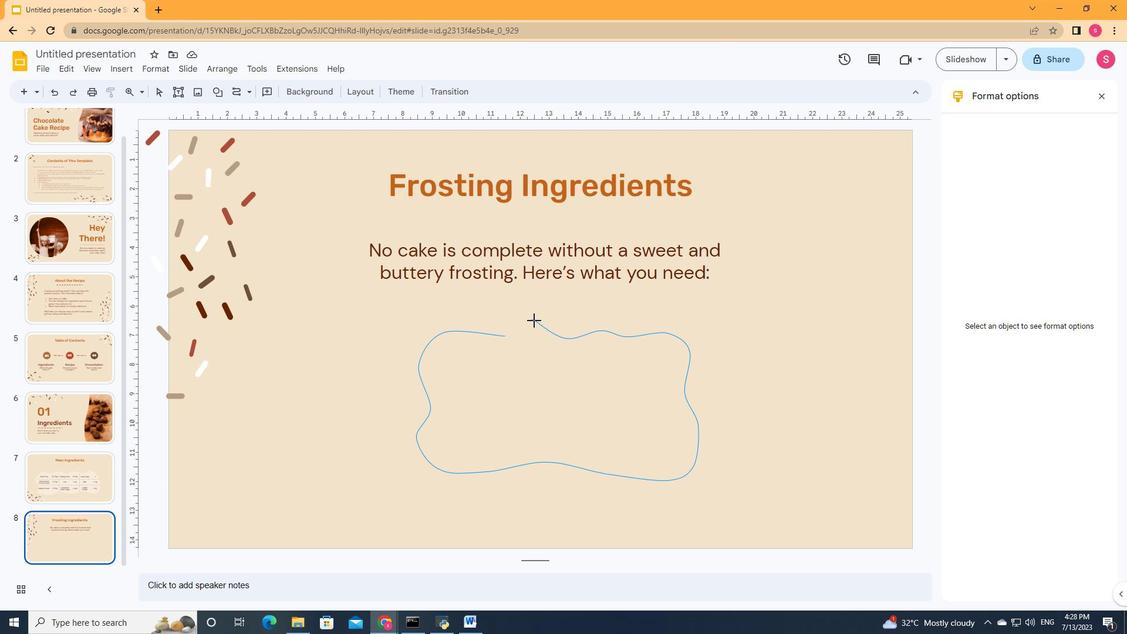 
Action: Mouse moved to (265, 95)
Screenshot: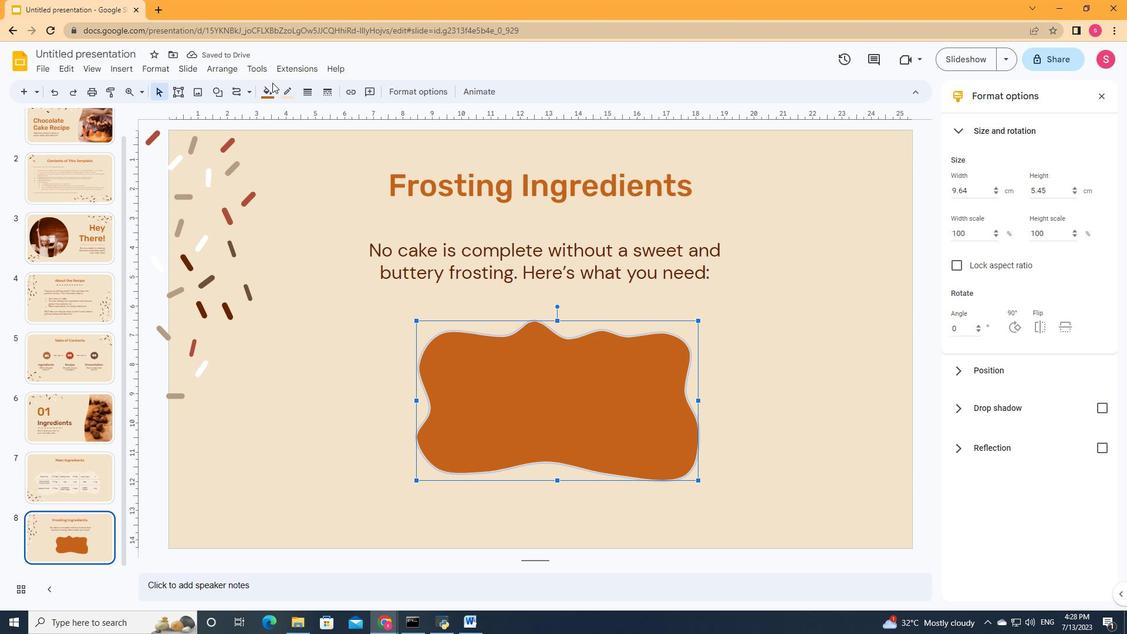 
Action: Mouse pressed left at (265, 95)
Screenshot: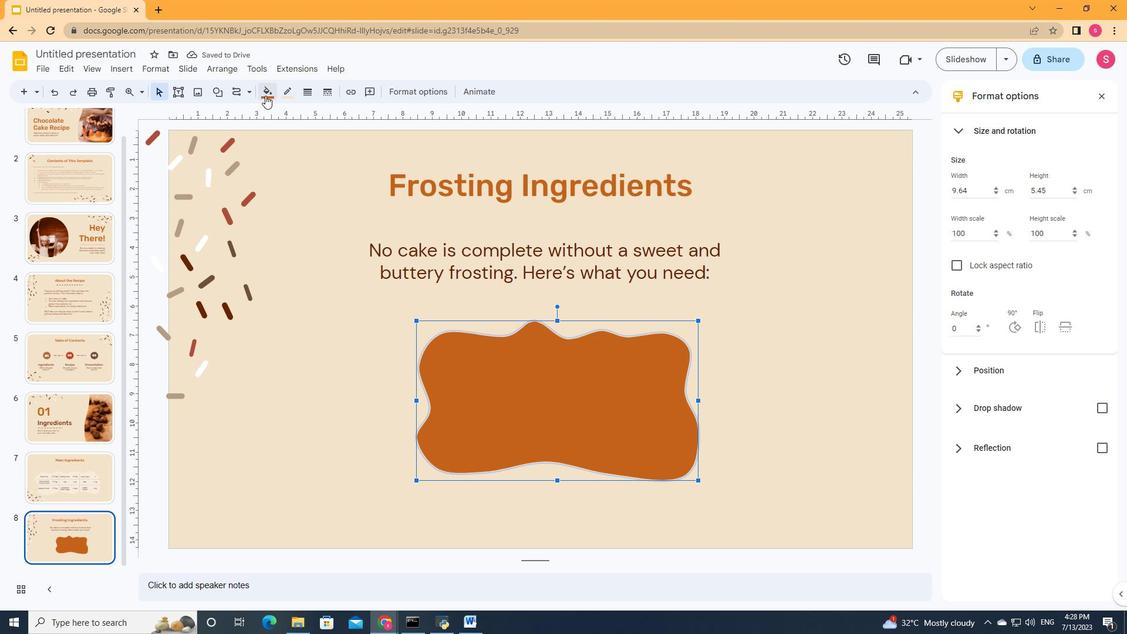 
Action: Mouse moved to (371, 150)
Screenshot: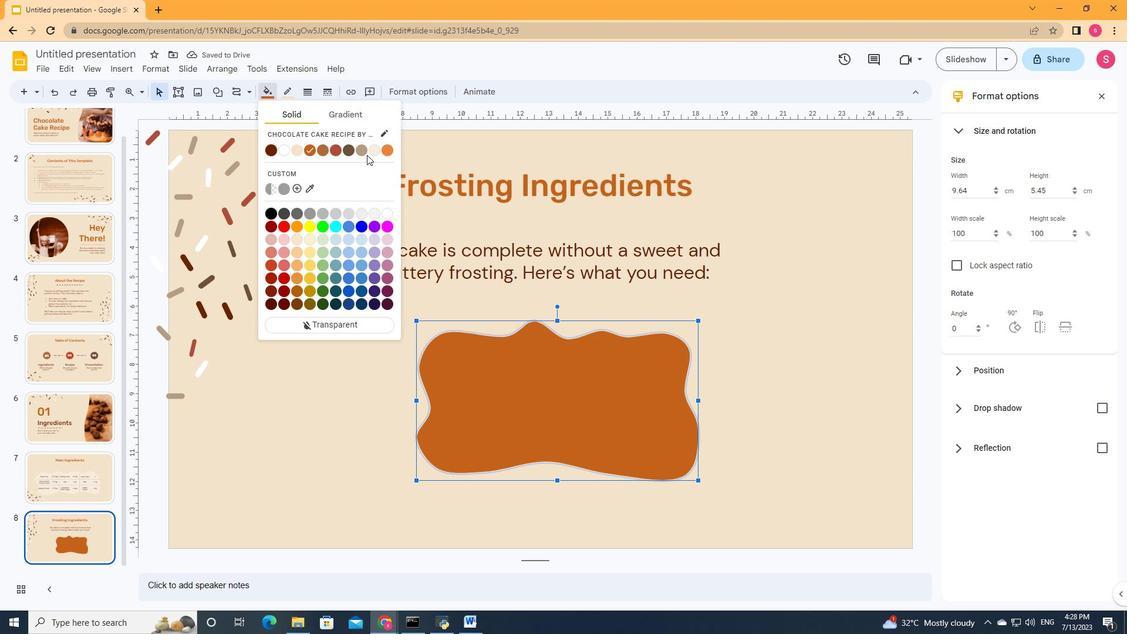 
Action: Mouse pressed left at (371, 150)
Screenshot: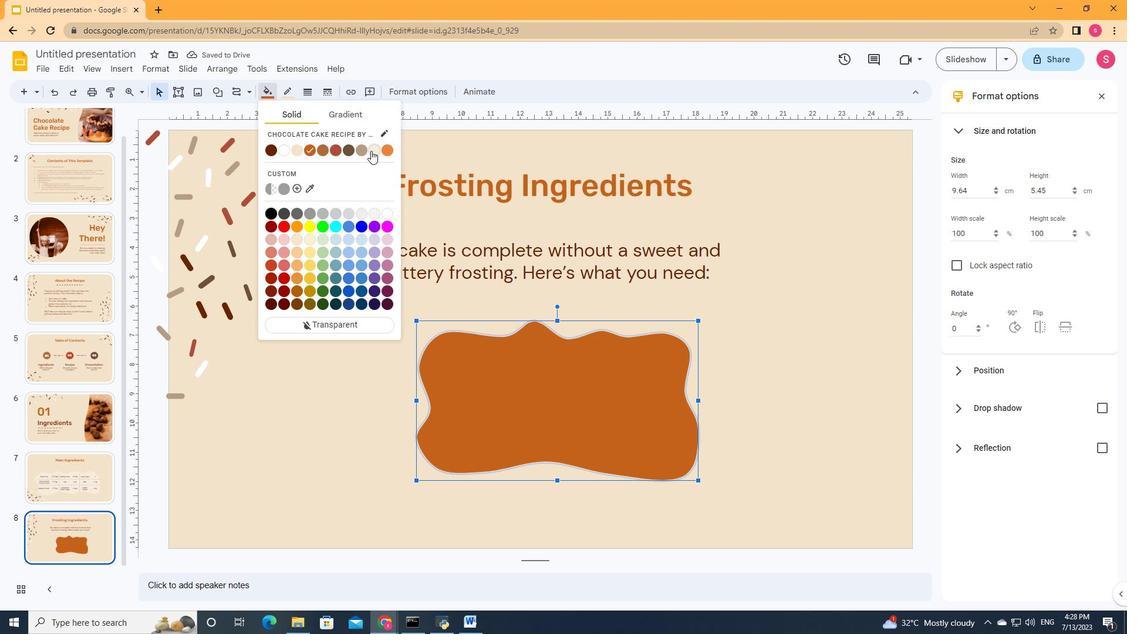 
Action: Mouse moved to (576, 360)
Screenshot: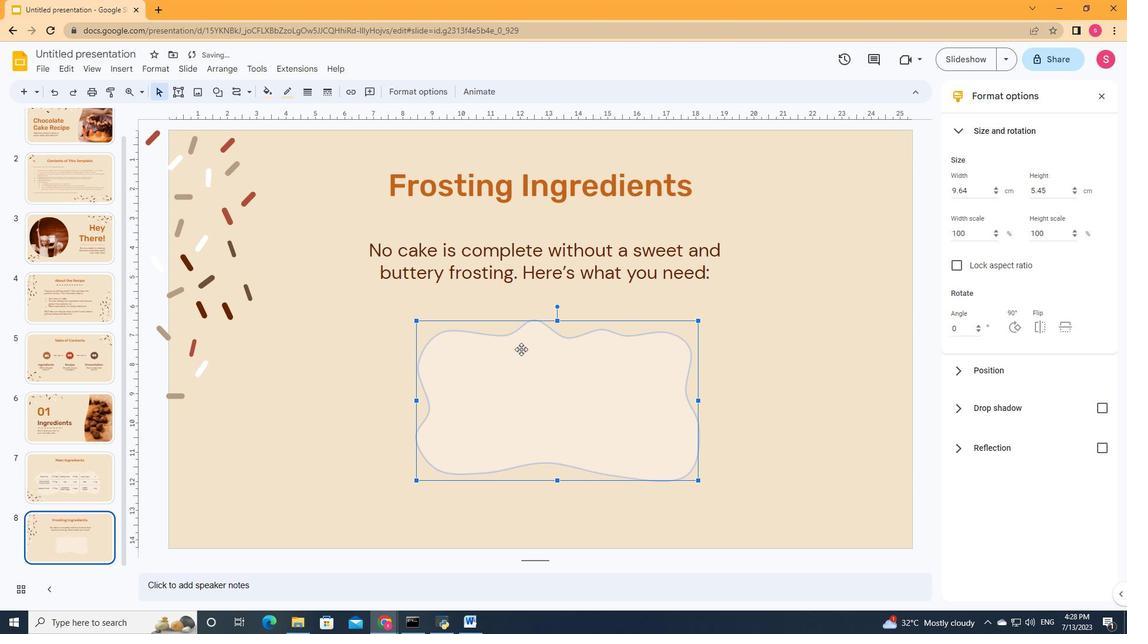 
Action: Mouse pressed left at (576, 360)
Screenshot: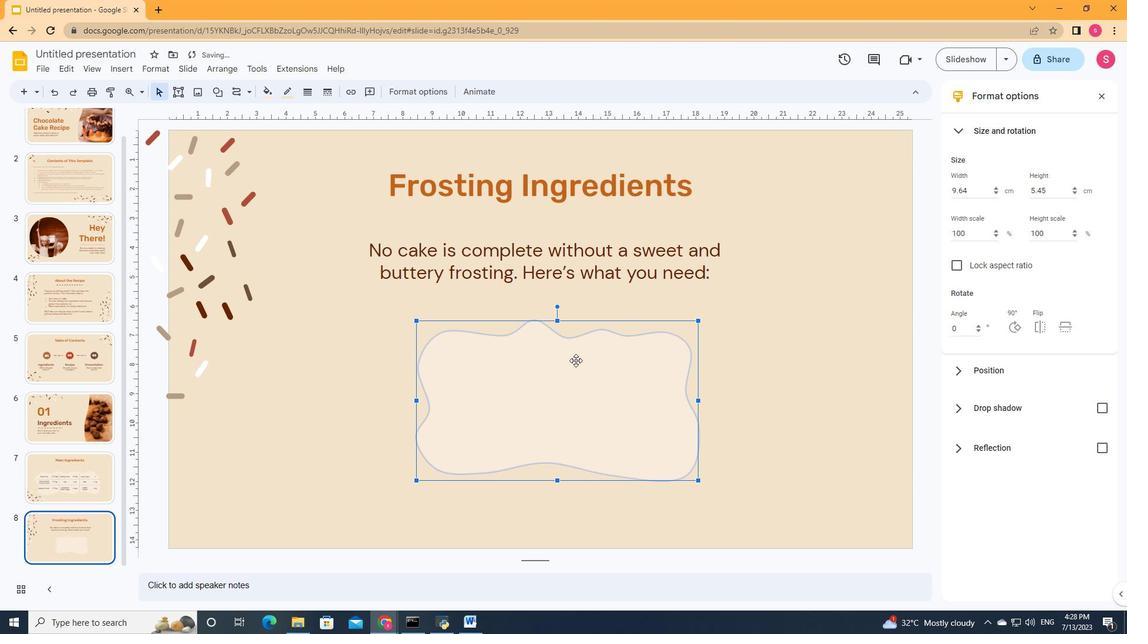 
Action: Mouse moved to (562, 367)
Screenshot: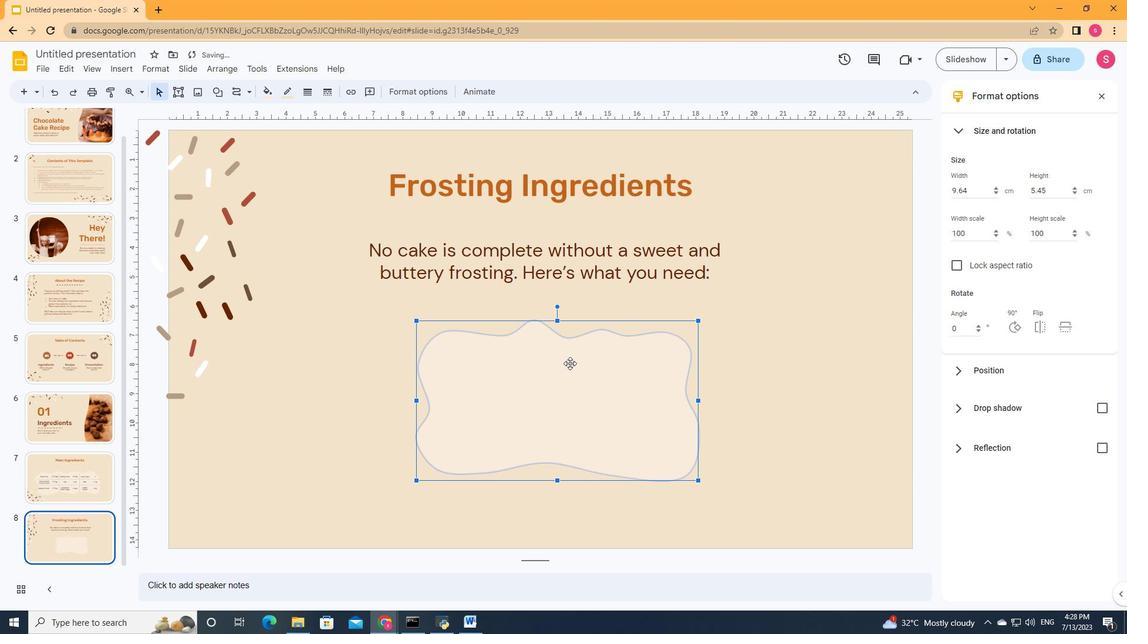 
Action: Mouse pressed left at (562, 367)
Screenshot: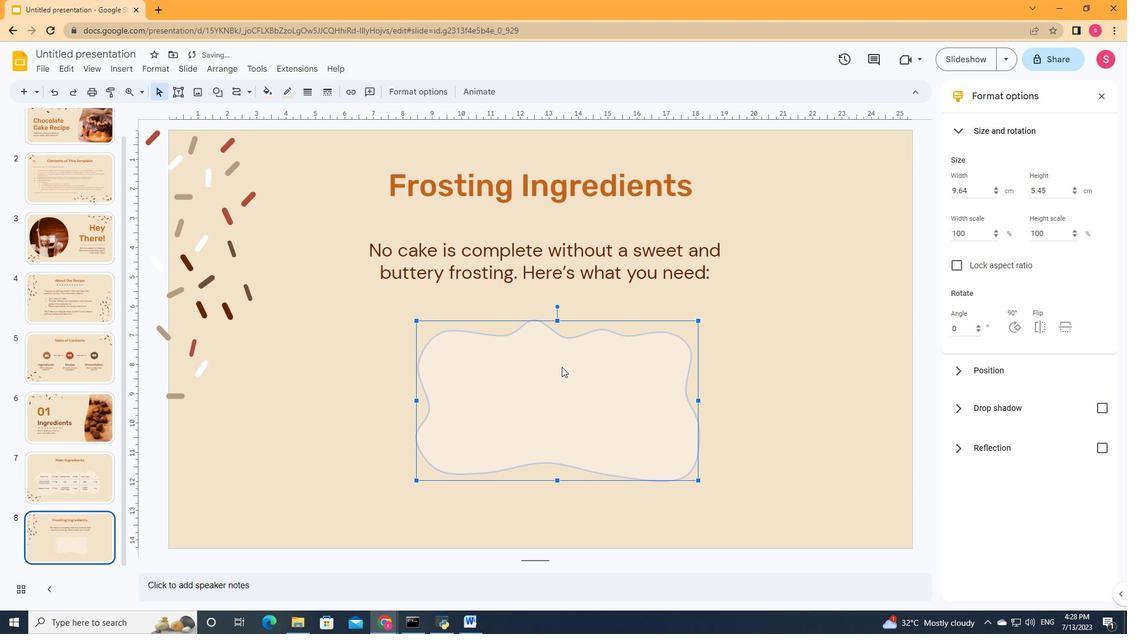 
Action: Mouse moved to (530, 365)
Screenshot: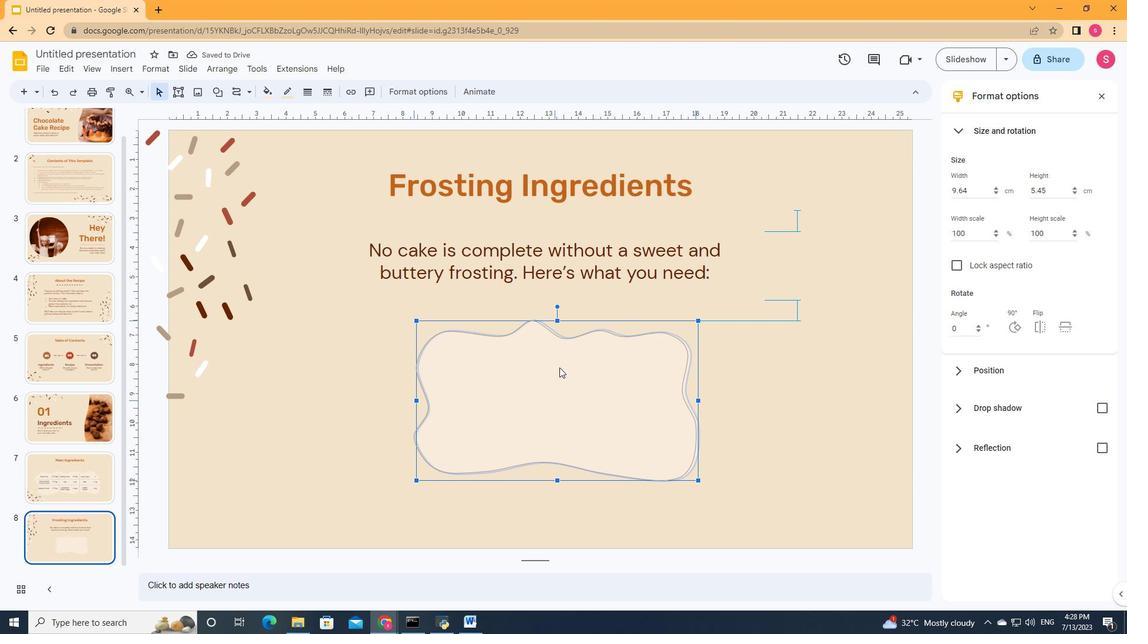 
Action: Mouse pressed left at (530, 365)
Screenshot: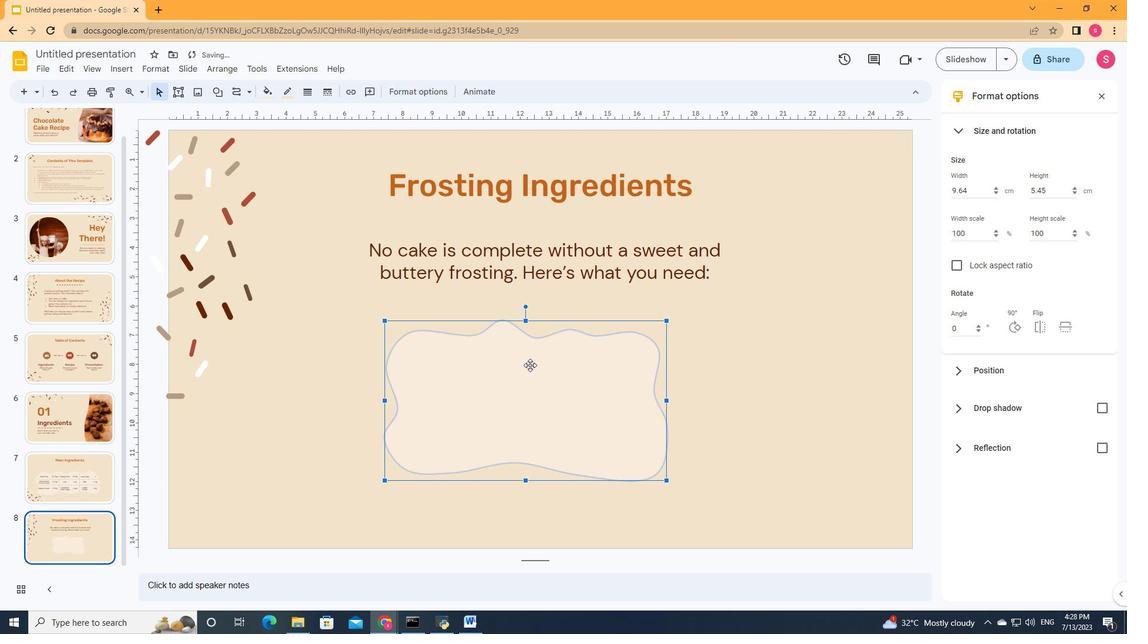 
Action: Mouse moved to (540, 365)
Screenshot: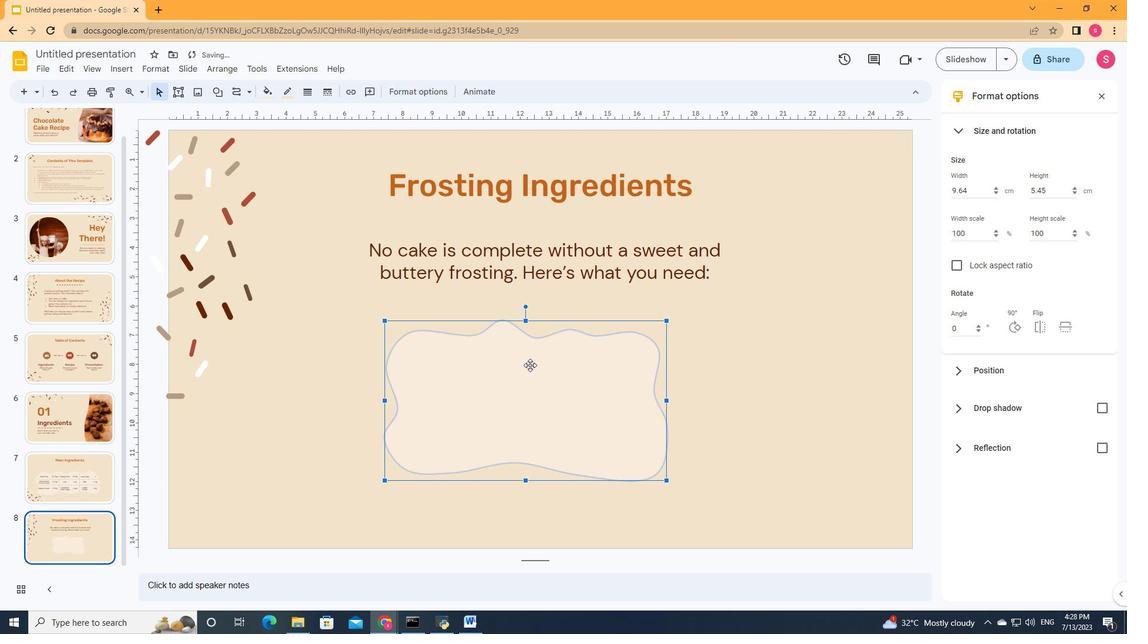 
Action: Mouse pressed left at (540, 365)
Screenshot: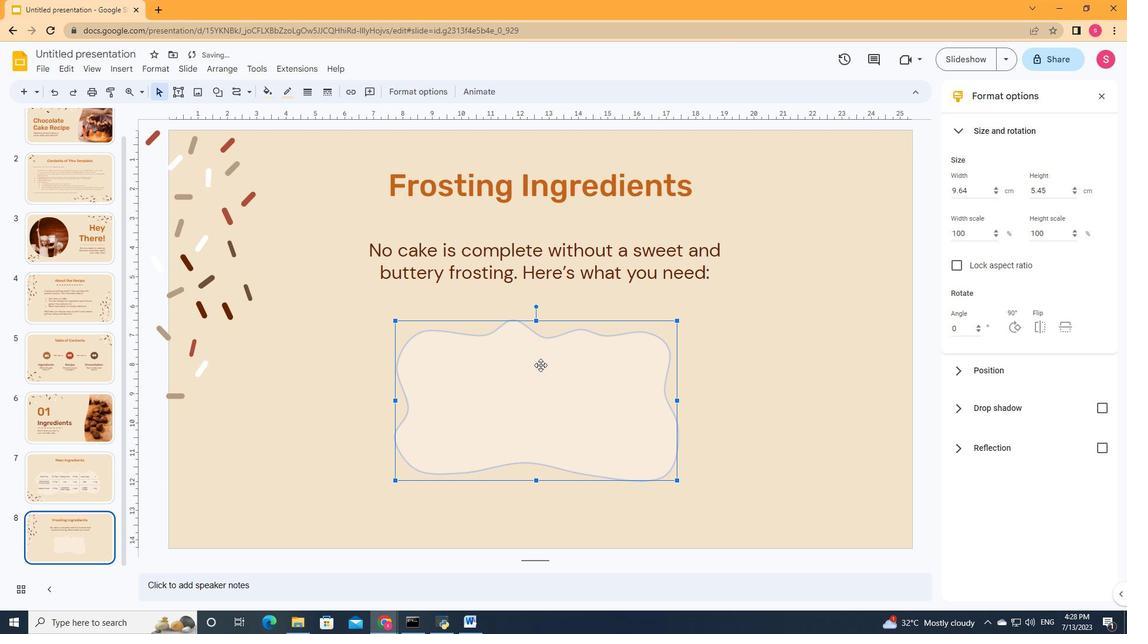 
Action: Mouse moved to (401, 476)
Screenshot: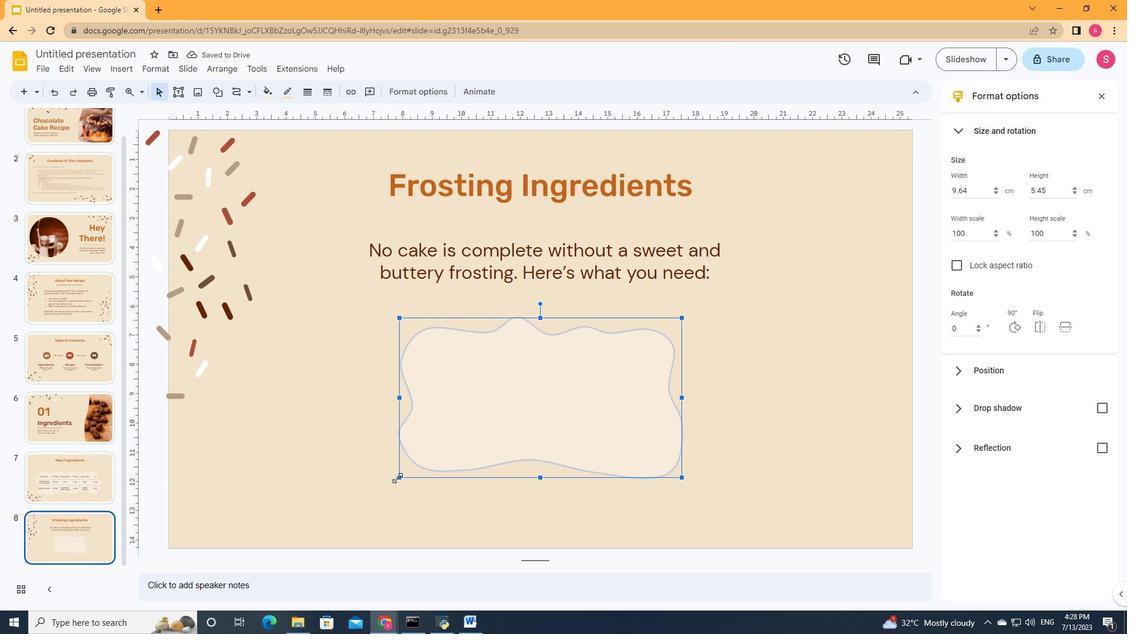
Action: Mouse pressed left at (401, 476)
Screenshot: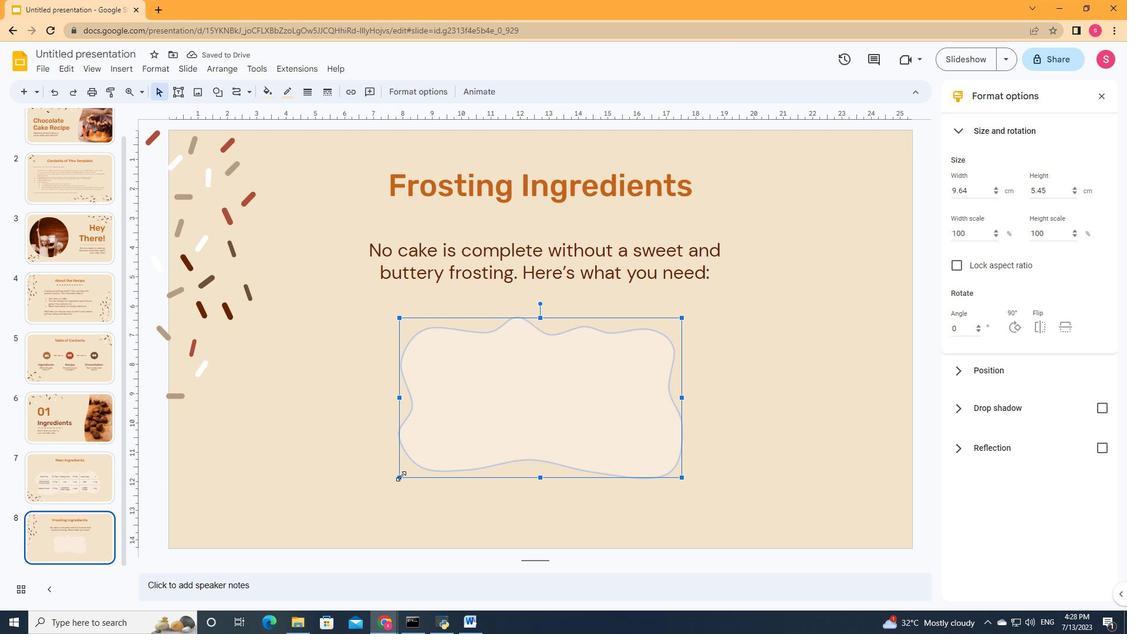 
Action: Mouse moved to (504, 438)
Screenshot: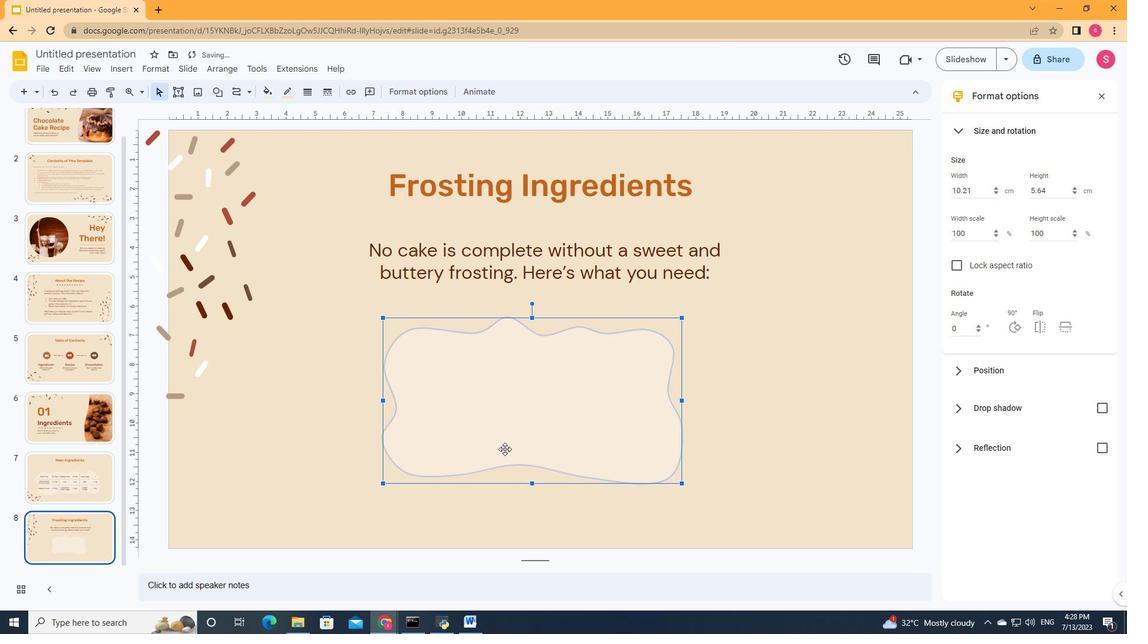 
Action: Mouse pressed left at (504, 438)
Screenshot: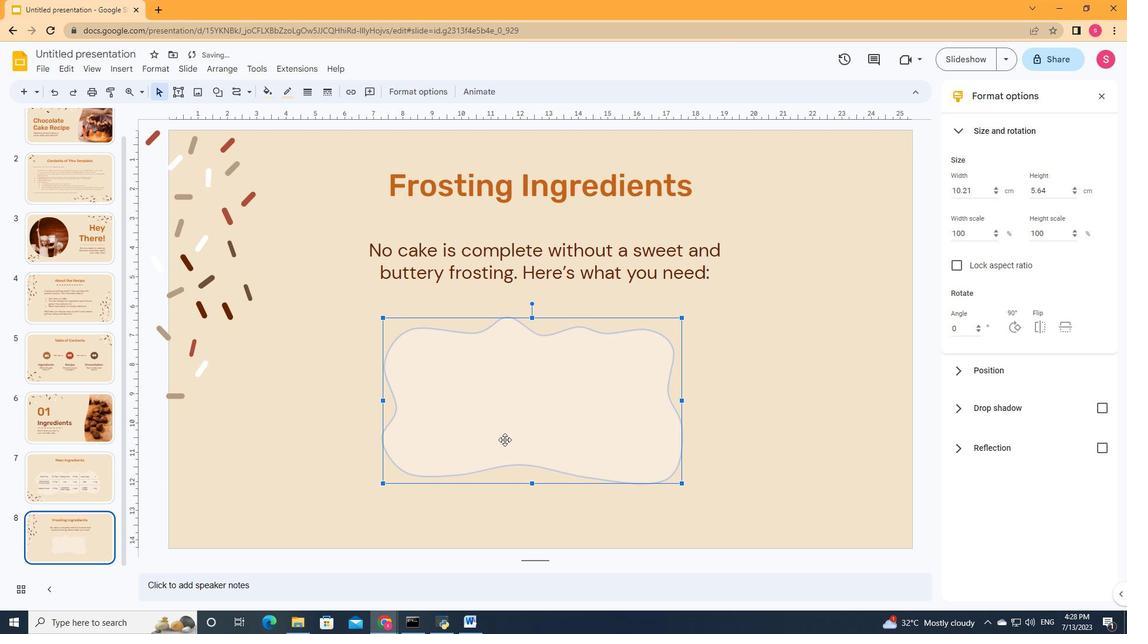 
Action: Mouse moved to (519, 434)
Screenshot: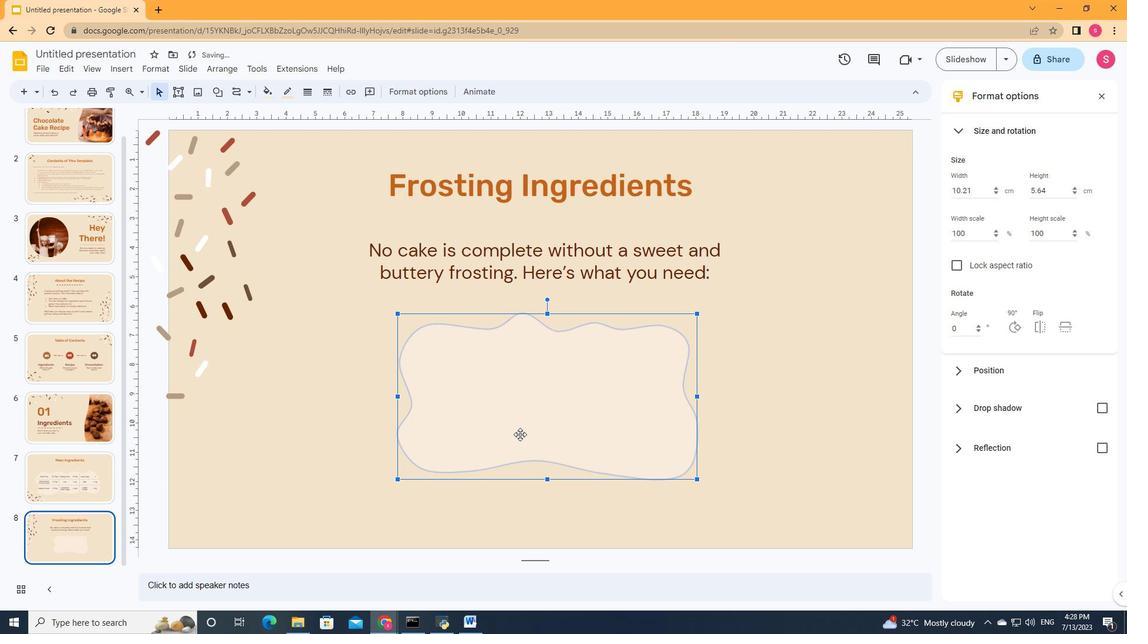 
Action: Mouse pressed left at (519, 434)
Screenshot: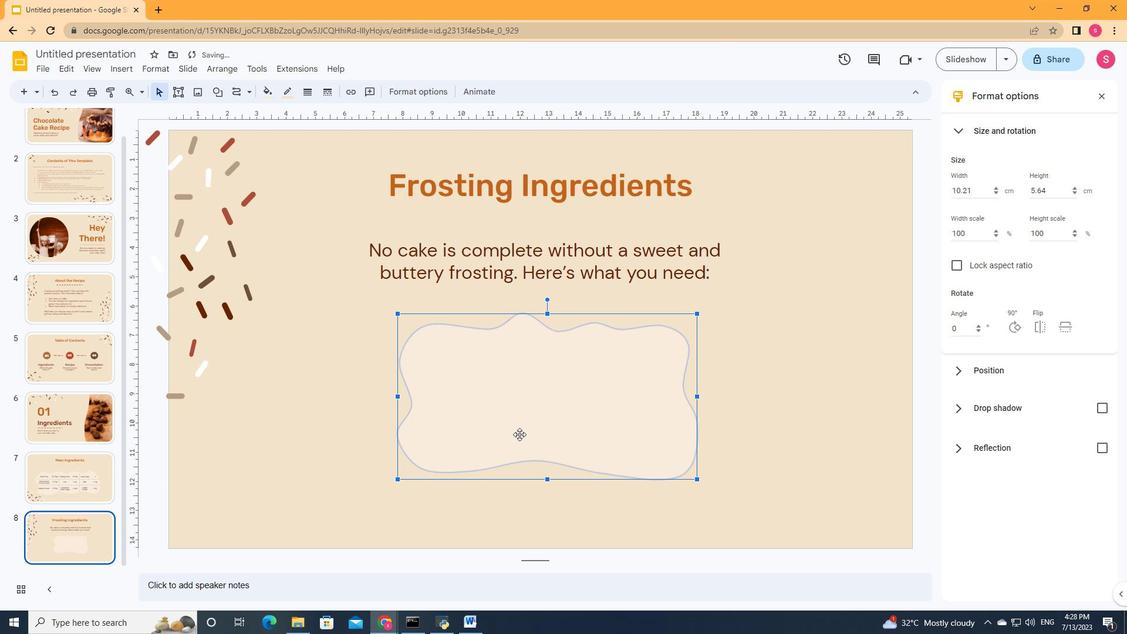 
Action: Mouse moved to (175, 94)
Screenshot: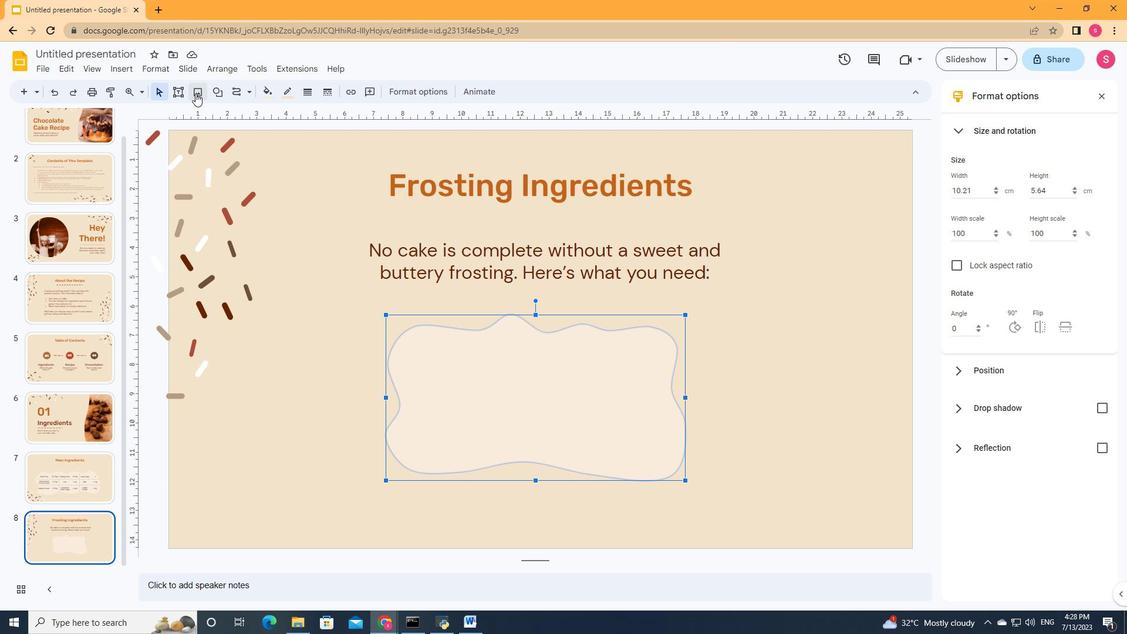 
Action: Mouse pressed left at (175, 94)
Screenshot: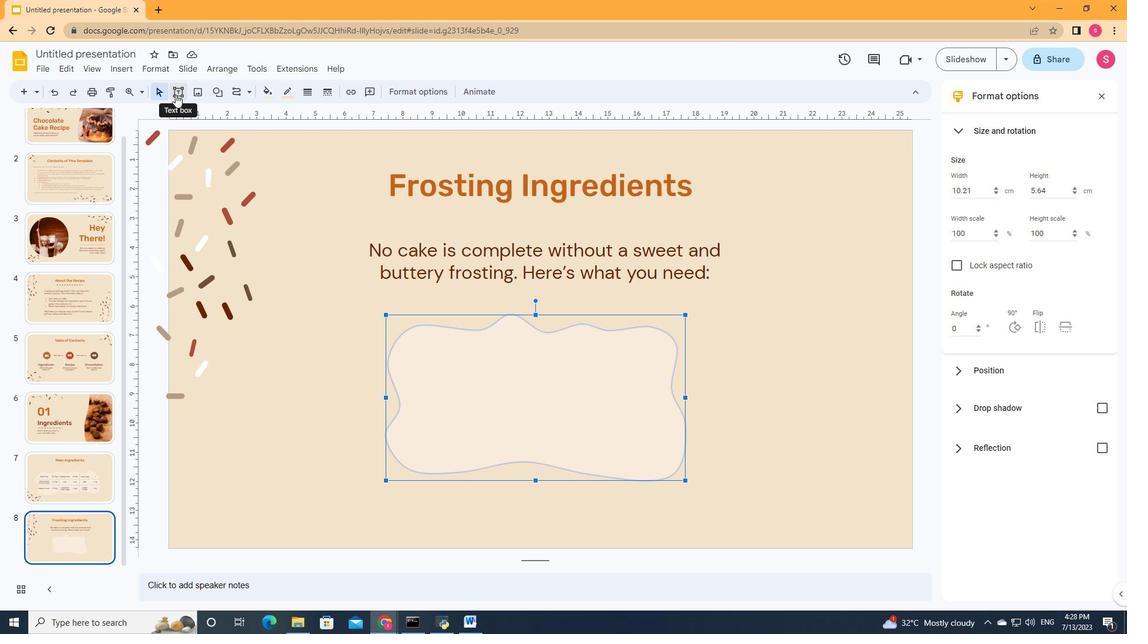 
Action: Mouse moved to (407, 313)
Screenshot: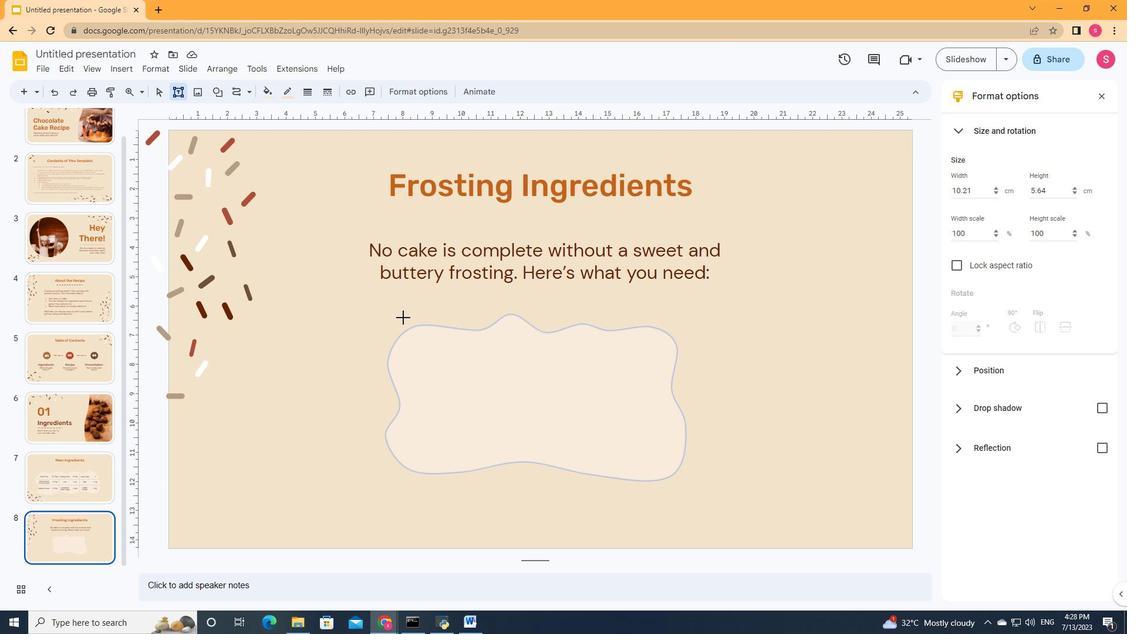 
Action: Mouse pressed left at (407, 313)
Screenshot: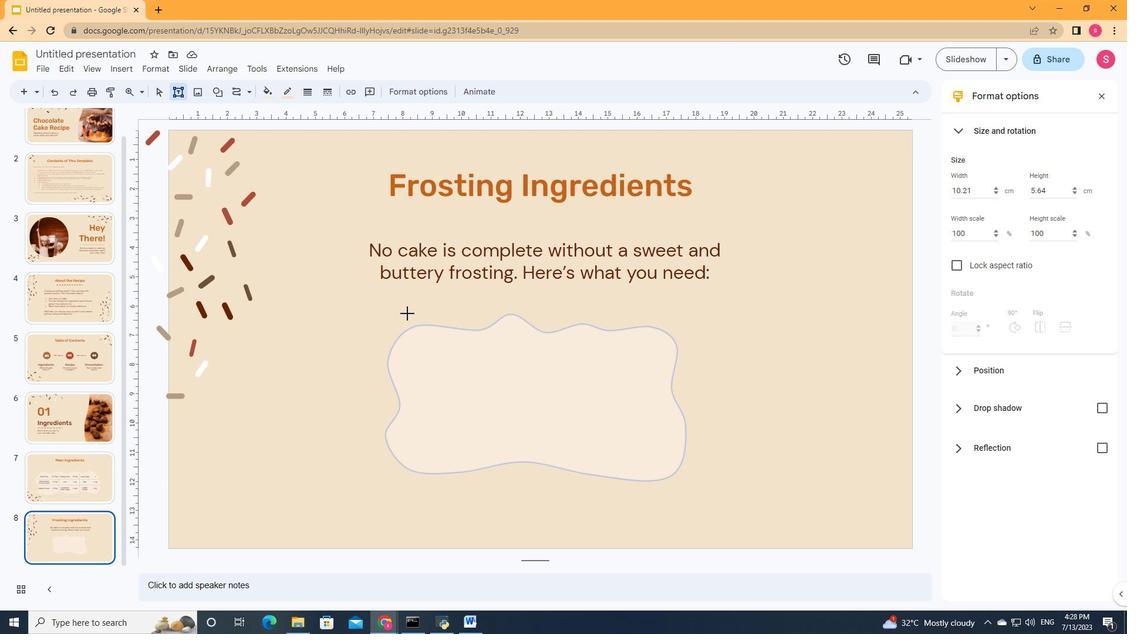 
Action: Mouse moved to (476, 411)
Screenshot: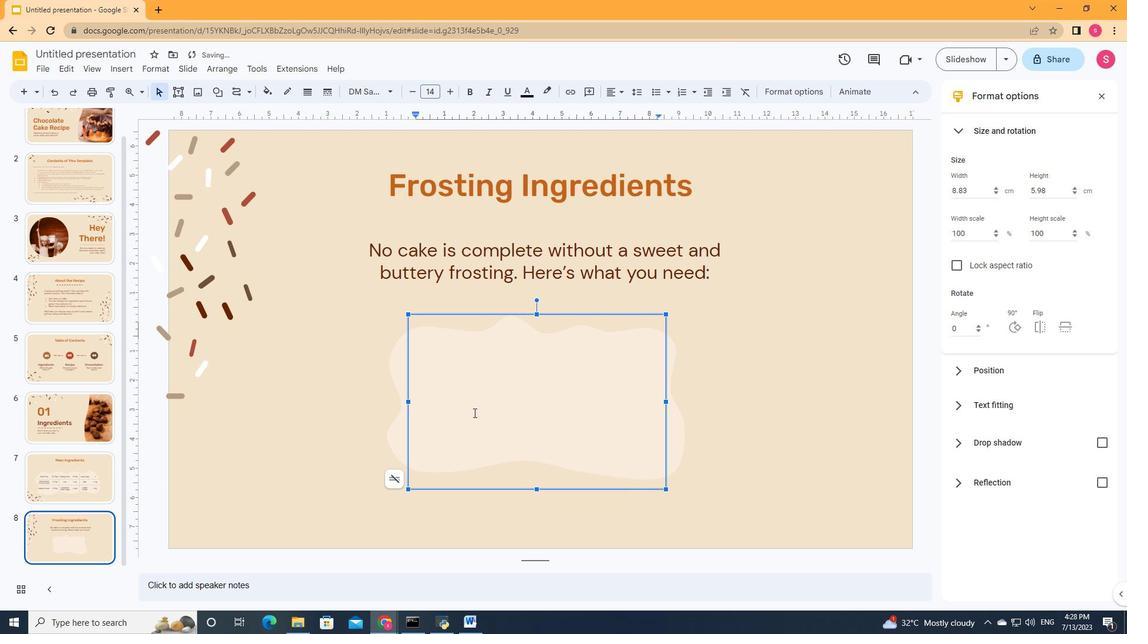 
Action: Key pressed <Key.shift>Butter
Screenshot: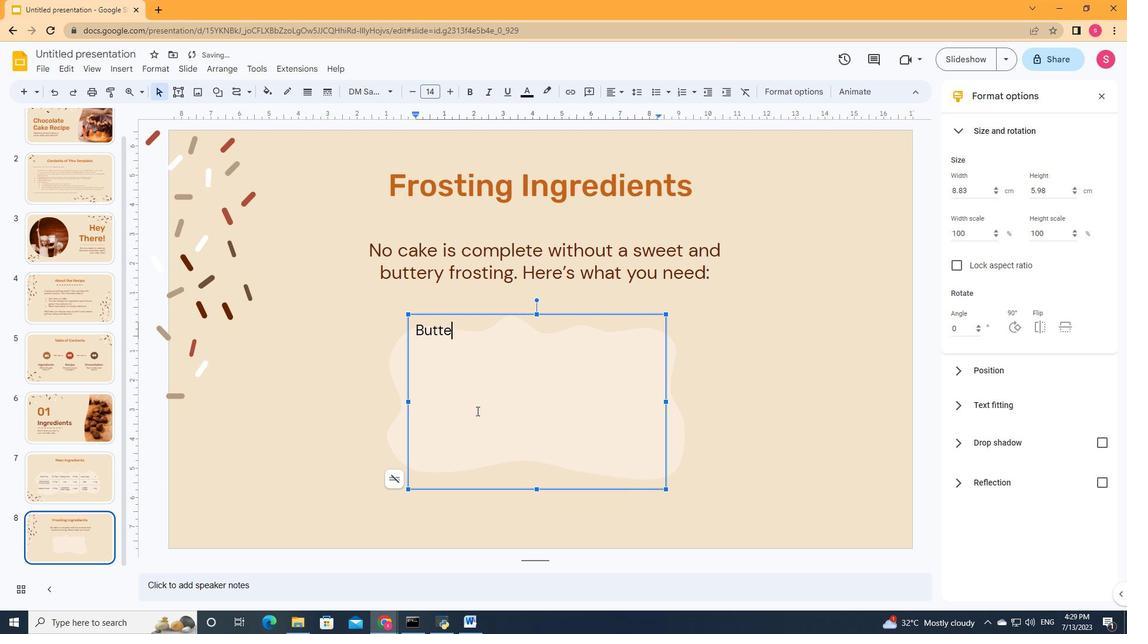 
Action: Mouse moved to (483, 370)
Screenshot: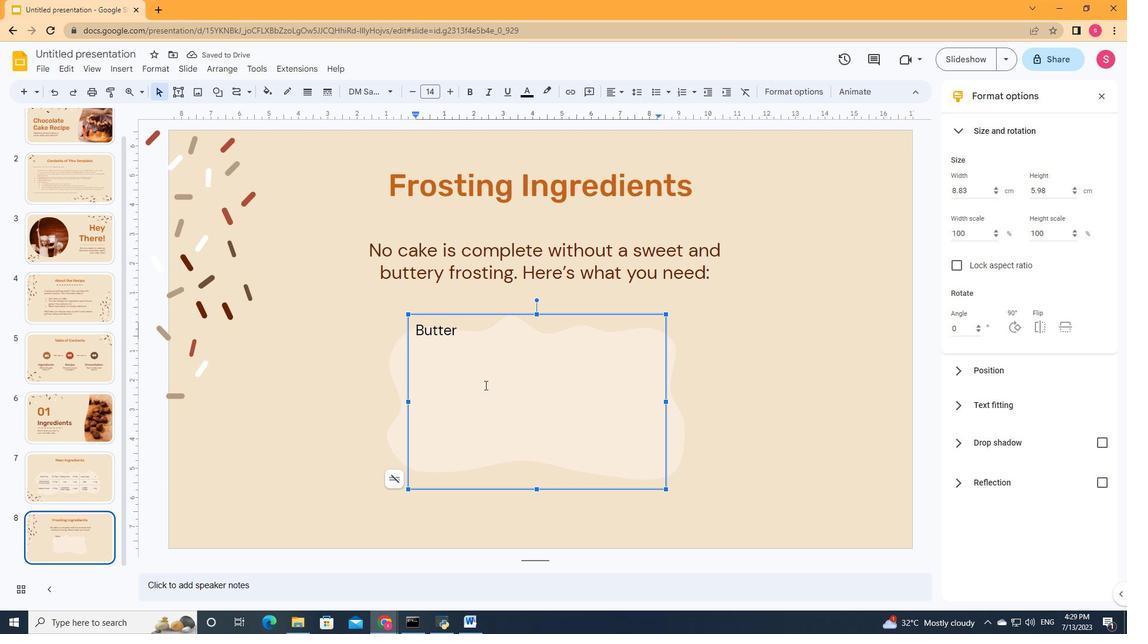 
Action: Key pressed <Key.space><Key.shift><Key.shift><Key.shift><Key.shift>(1<Key.space>ctrl+V
Screenshot: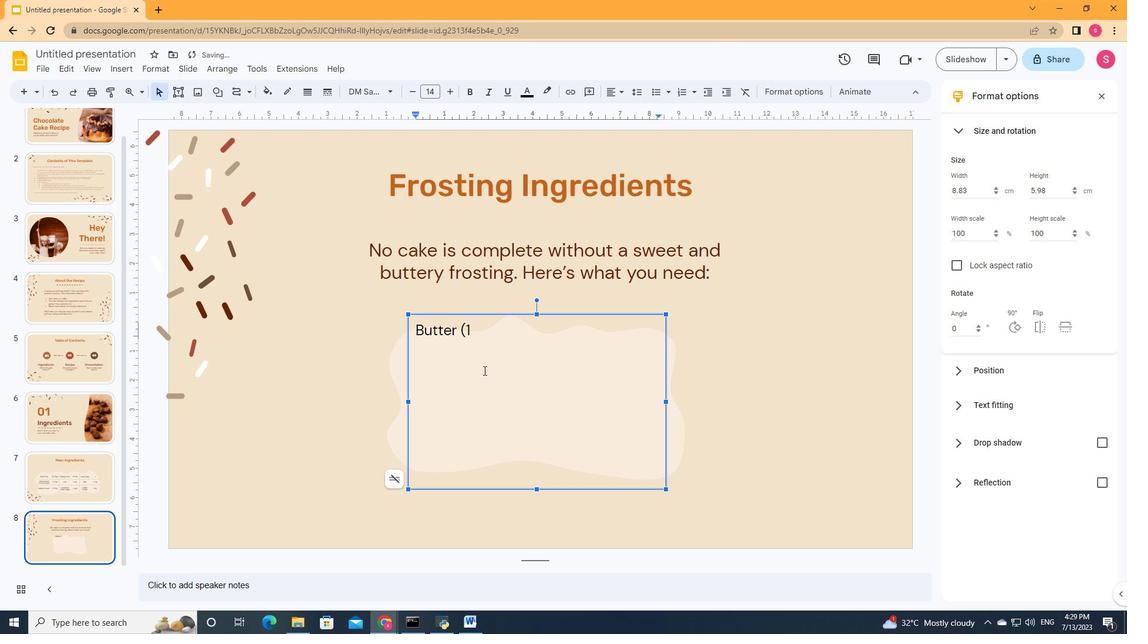 
Action: Mouse moved to (414, 334)
Screenshot: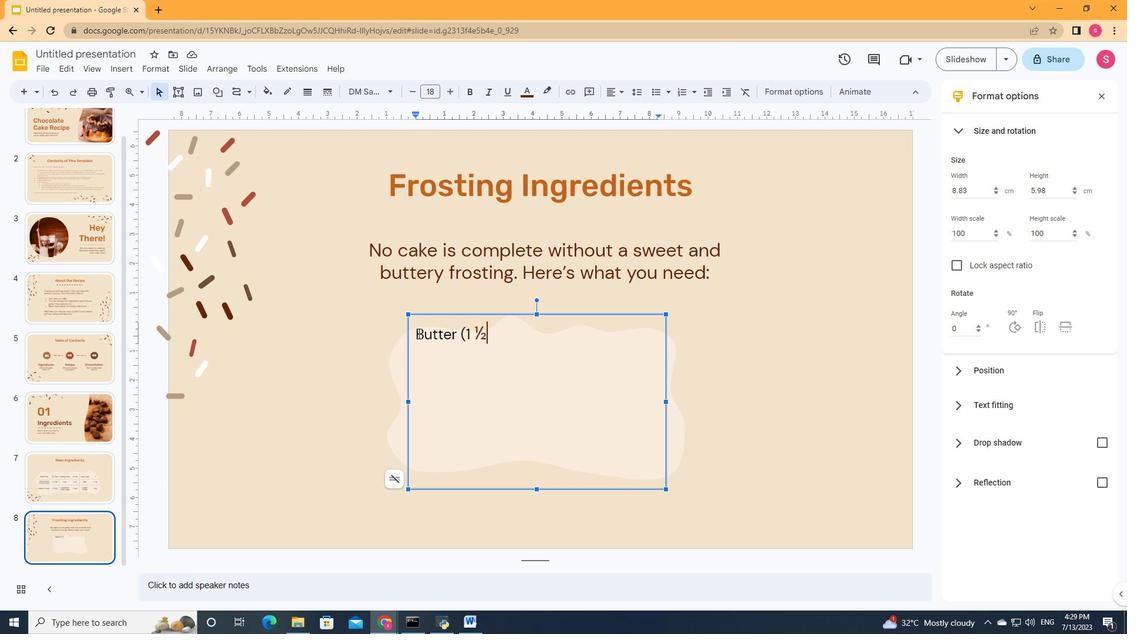 
Action: Mouse pressed left at (414, 334)
Screenshot: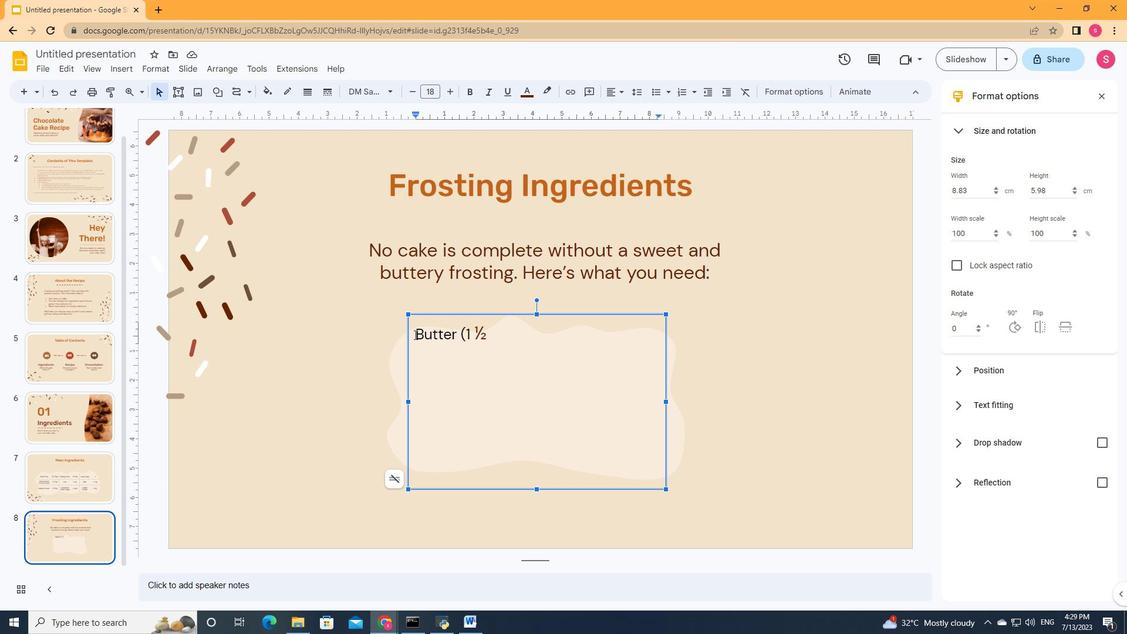 
Action: Mouse moved to (530, 92)
Screenshot: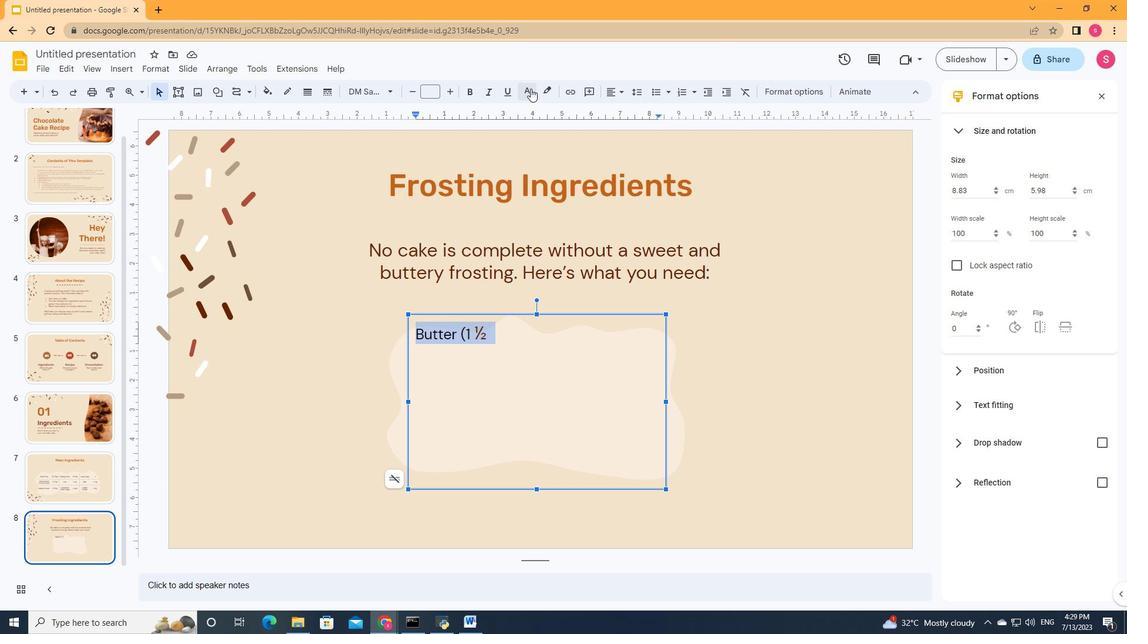 
Action: Mouse pressed left at (530, 92)
Screenshot: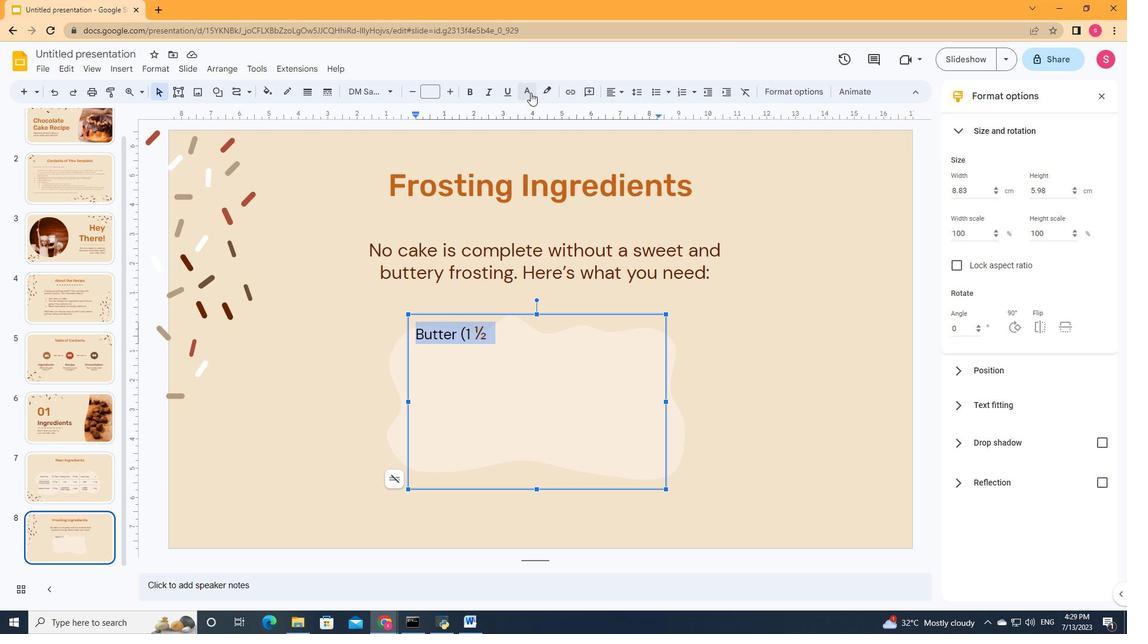 
Action: Mouse moved to (532, 126)
Screenshot: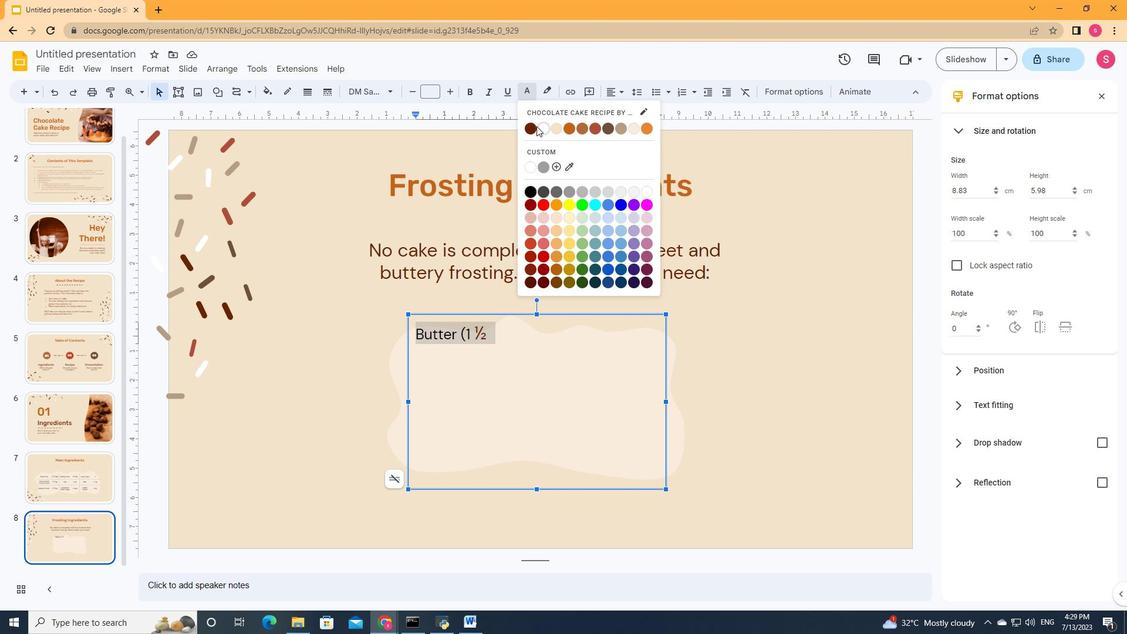 
Action: Mouse pressed left at (532, 126)
Screenshot: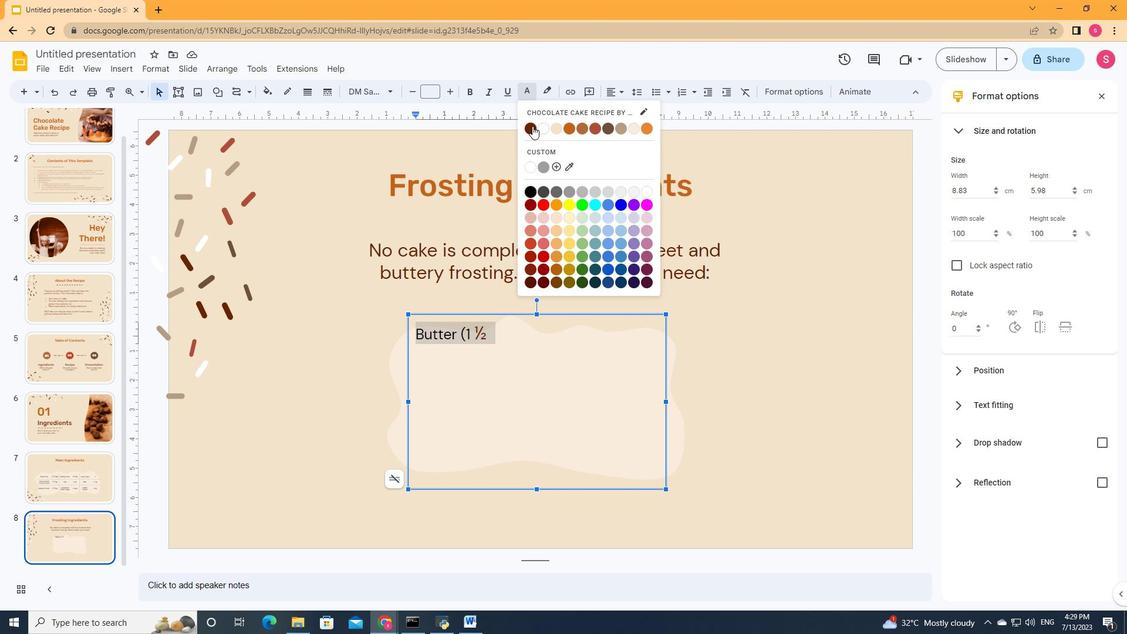 
Action: Mouse moved to (521, 337)
Screenshot: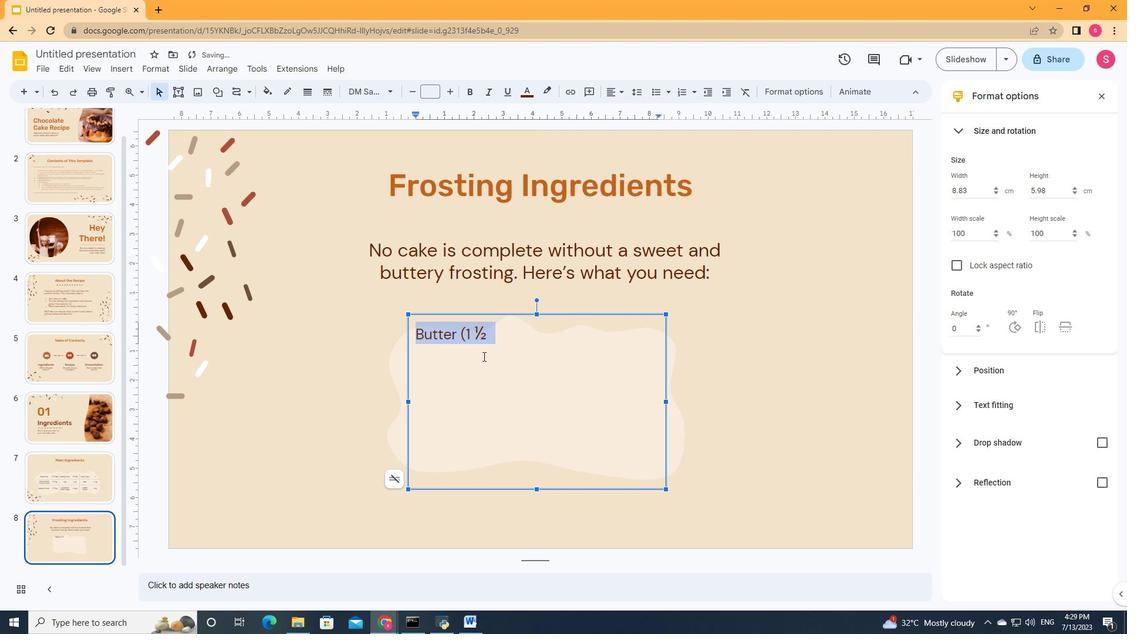 
Action: Mouse pressed left at (521, 337)
Screenshot: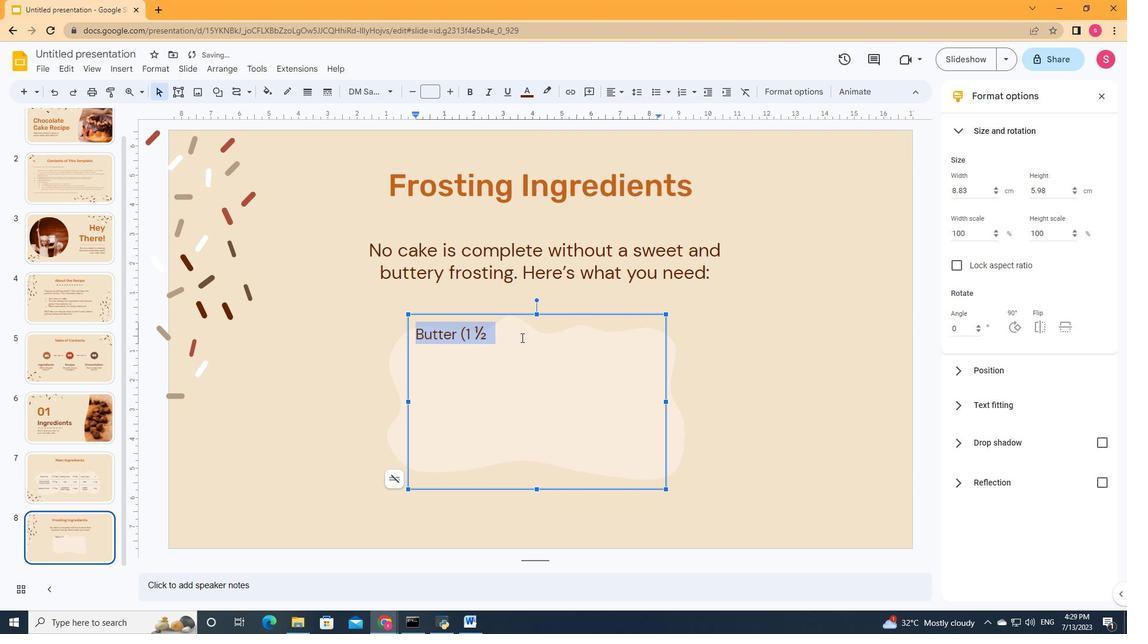 
Action: Mouse moved to (500, 337)
Screenshot: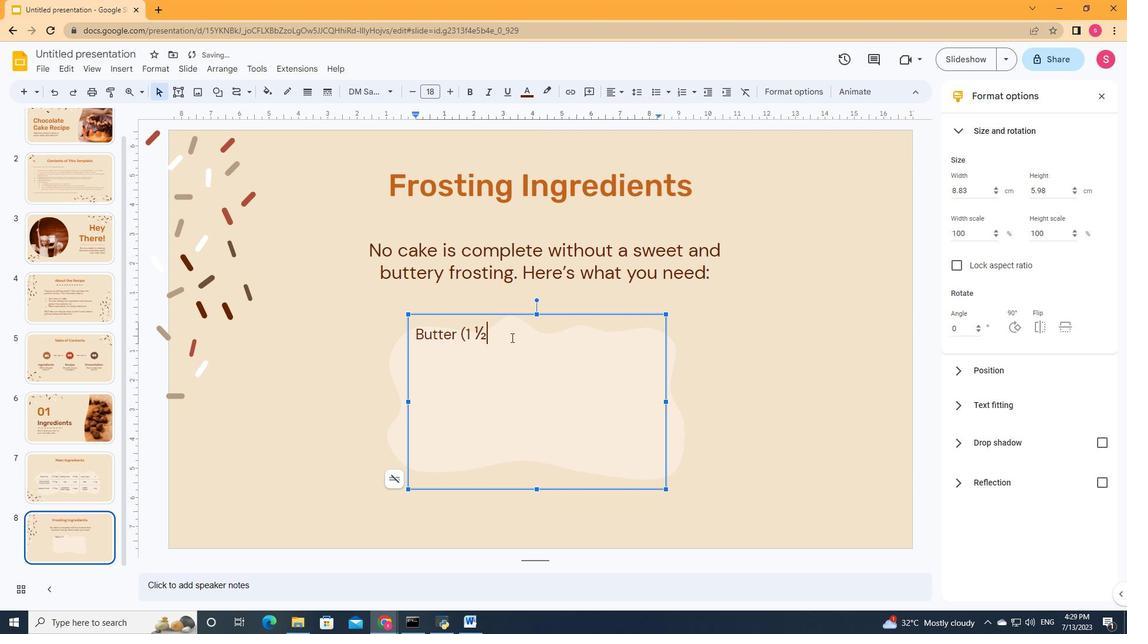 
Action: Key pressed <Key.space>cups
Screenshot: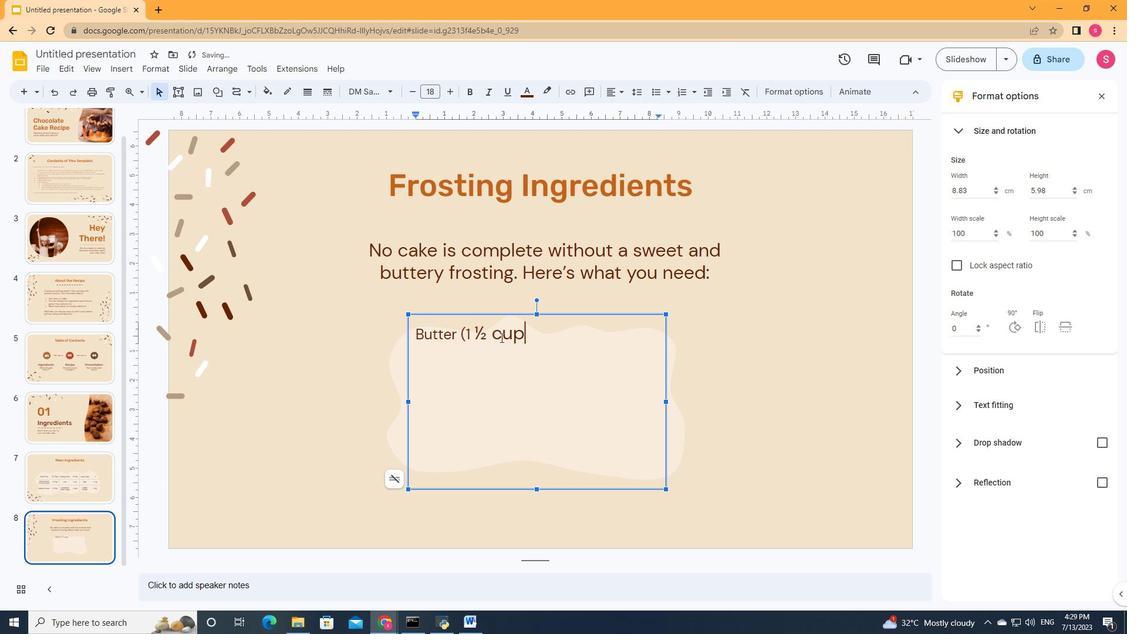 
Action: Mouse moved to (470, 333)
Screenshot: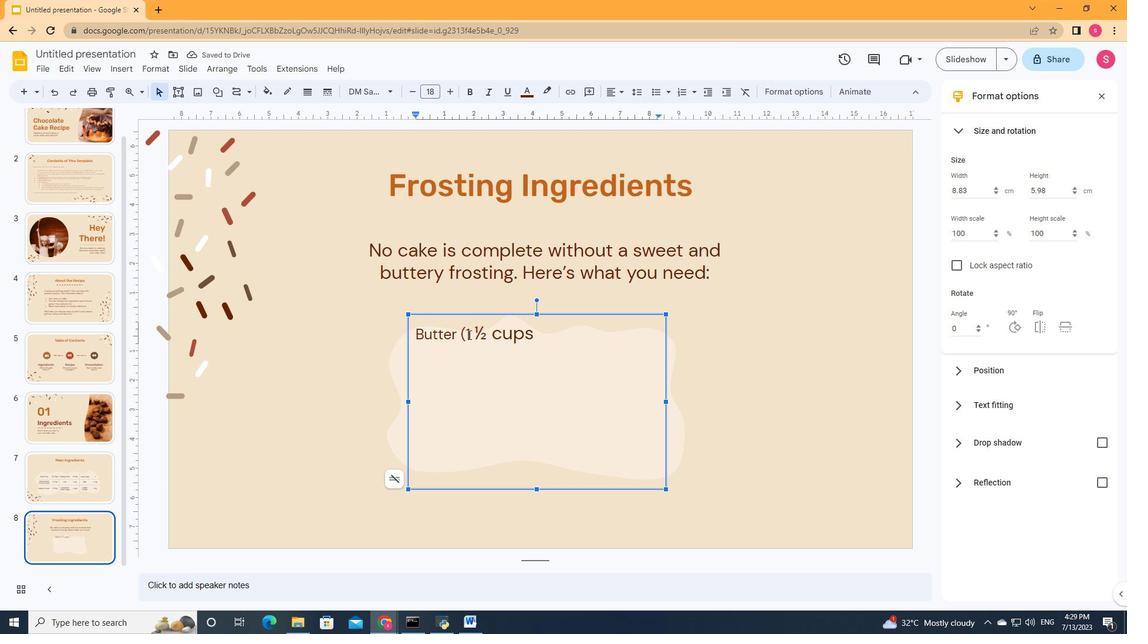 
Action: Mouse pressed left at (470, 333)
Screenshot: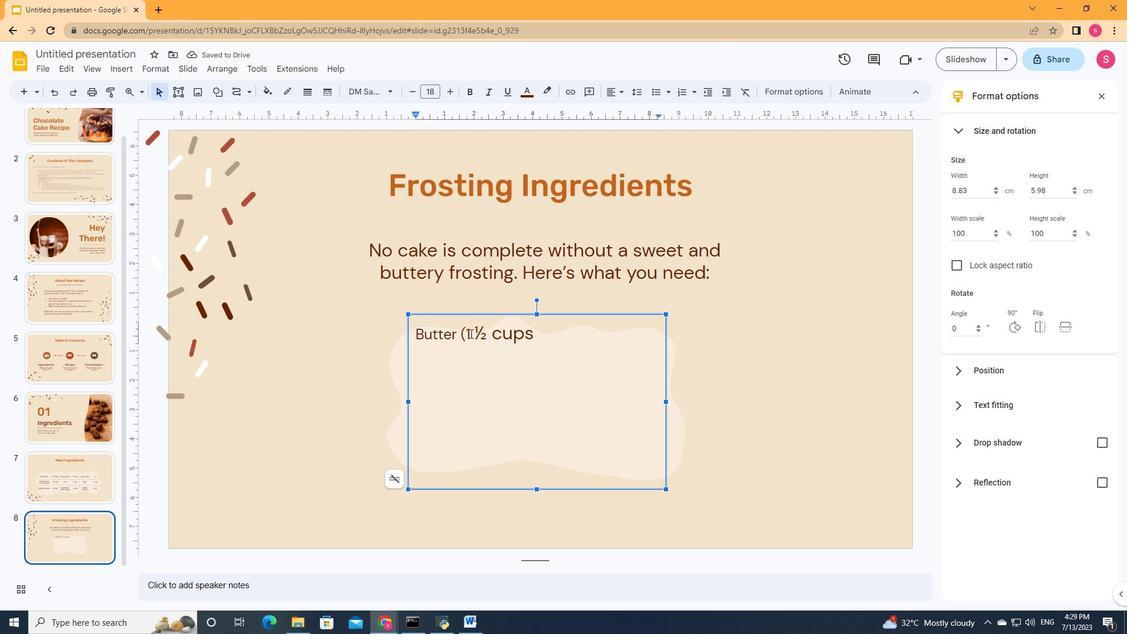 
Action: Mouse moved to (451, 87)
Screenshot: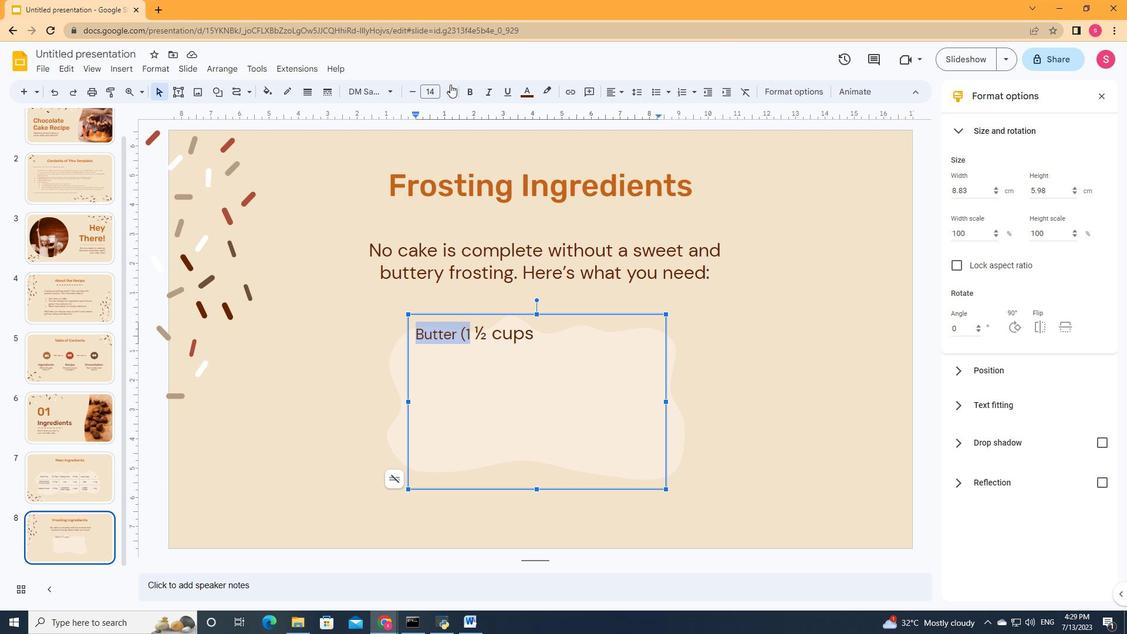 
Action: Mouse pressed left at (451, 87)
Screenshot: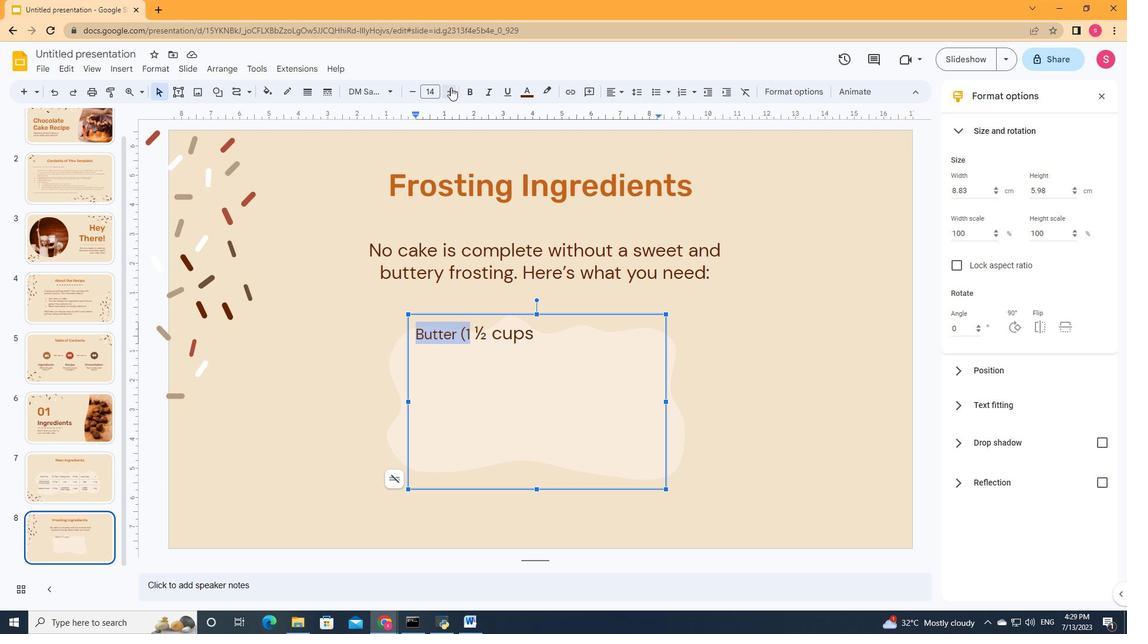 
Action: Mouse pressed left at (451, 87)
Screenshot: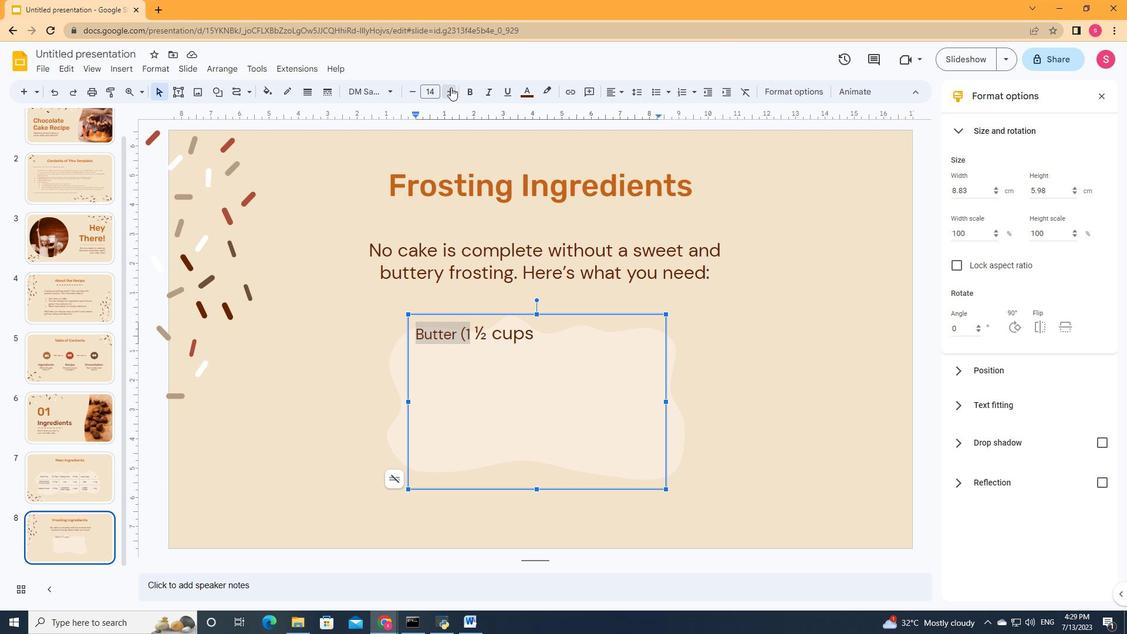 
Action: Mouse pressed left at (451, 87)
Screenshot: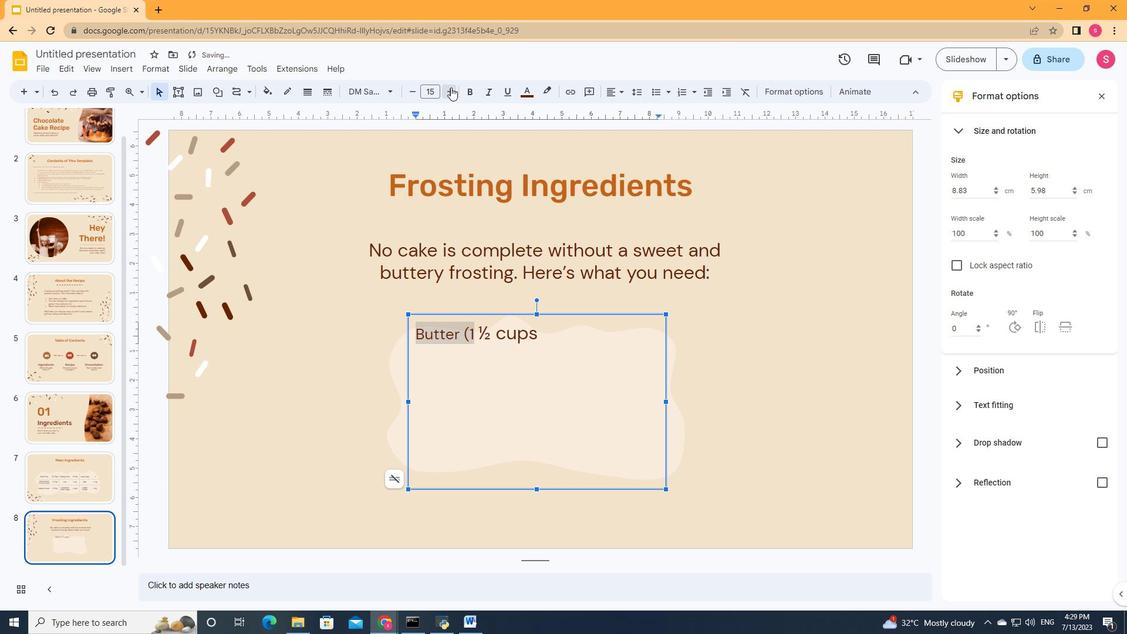 
Action: Mouse pressed left at (451, 87)
Screenshot: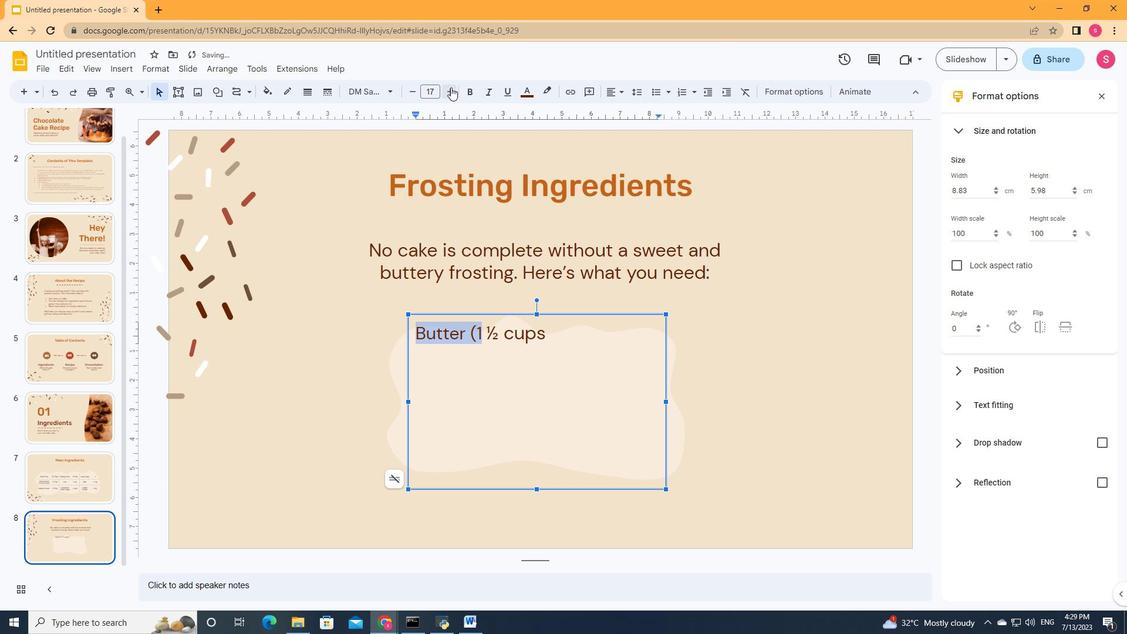 
Action: Mouse moved to (567, 338)
Screenshot: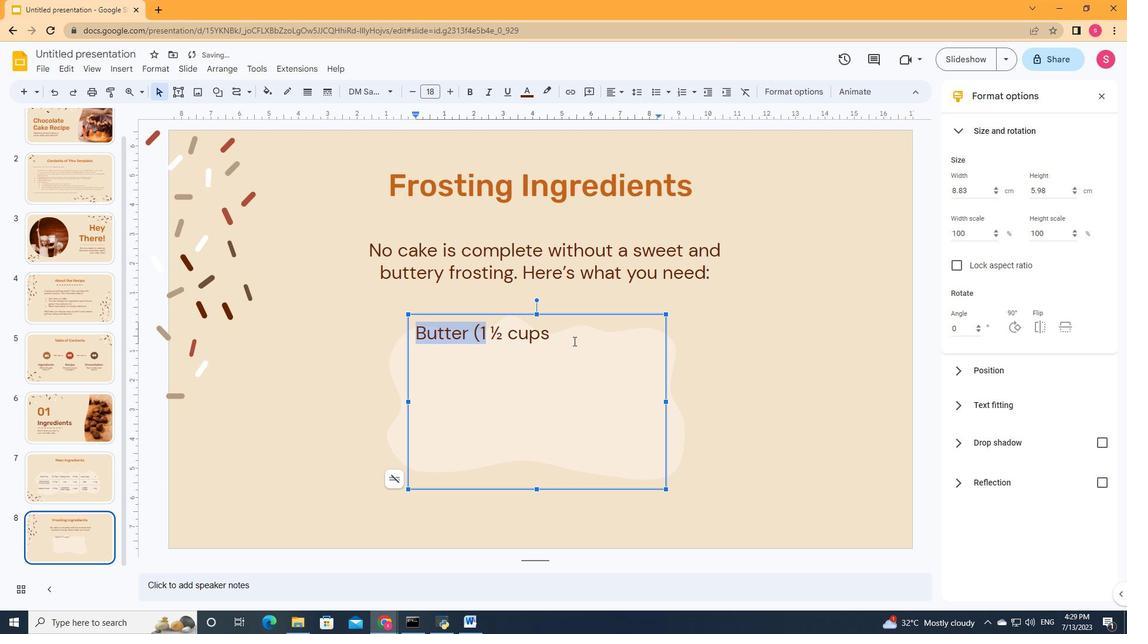 
Action: Mouse pressed left at (567, 338)
Screenshot: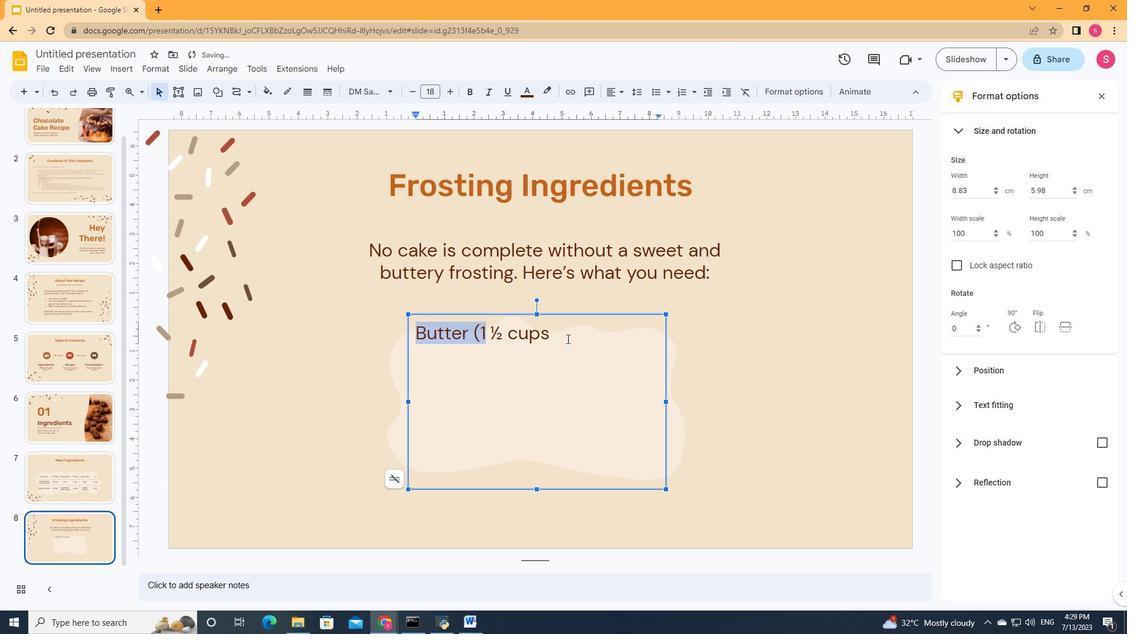 
Action: Mouse moved to (567, 338)
Screenshot: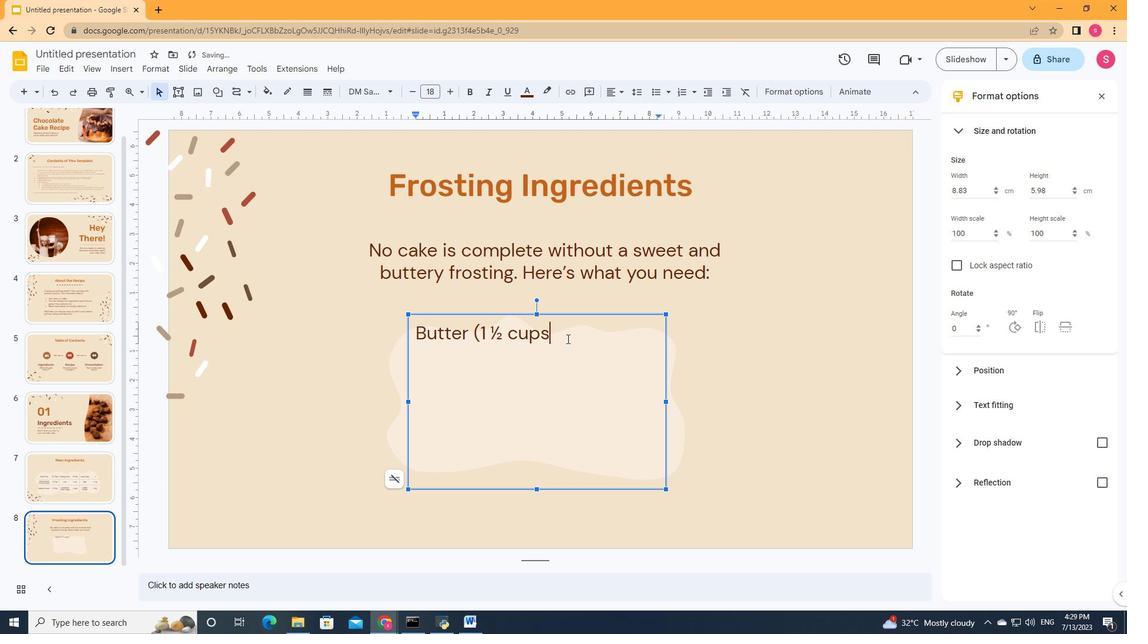 
Action: Key pressed <Key.shift><Key.shift><Key.shift><Key.shift><Key.shift><Key.shift><Key.shift><Key.shift><Key.shift><Key.shift><Key.shift><Key.shift><Key.shift><Key.shift><Key.shift>)<Key.enter><Key.shift>Unsweetened<Key.space>cocoa<Key.space><Key.shift><Key.shift><Key.shift><Key.shift><Key.shift>(1<Key.space>cup<Key.shift><Key.shift><Key.shift><Key.shift><Key.shift><Key.shift><Key.shift><Key.shift><Key.shift><Key.shift><Key.shift><Key.shift><Key.shift><Key.shift><Key.shift><Key.shift><Key.shift><Key.shift><Key.shift><Key.shift><Key.shift><Key.shift><Key.shift><Key.shift><Key.shift><Key.shift><Key.shift><Key.shift><Key.shift><Key.shift><Key.shift><Key.shift><Key.shift><Key.shift><Key.shift><Key.shift><Key.shift><Key.shift><Key.shift><Key.shift><Key.shift><Key.shift><Key.shift><Key.shift><Key.shift><Key.shift><Key.shift><Key.shift>)<Key.enter><Key.shift>Powdered<Key.space>sugar<Key.space><Key.shift>(5<Key.space>cups<Key.shift>)<Key.enter><Key.shift><Key.shift><Key.shift><Key.shift><Key.shift>Milk<Key.space><Key.shift><Key.shift><Key.shift><Key.shift>(ctrl+V<Key.space>cup<Key.shift>)<Key.enter><Key.shift><Key.shift><Key.shift><Key.shift><Key.shift><Key.shift><Key.shift>Vanilla<Key.space>extract<Key.space><Key.shift><Key.shift><Key.shift><Key.shift><Key.shift>(2<Key.space>teaspoons<Key.shift><Key.shift><Key.shift>)
Screenshot: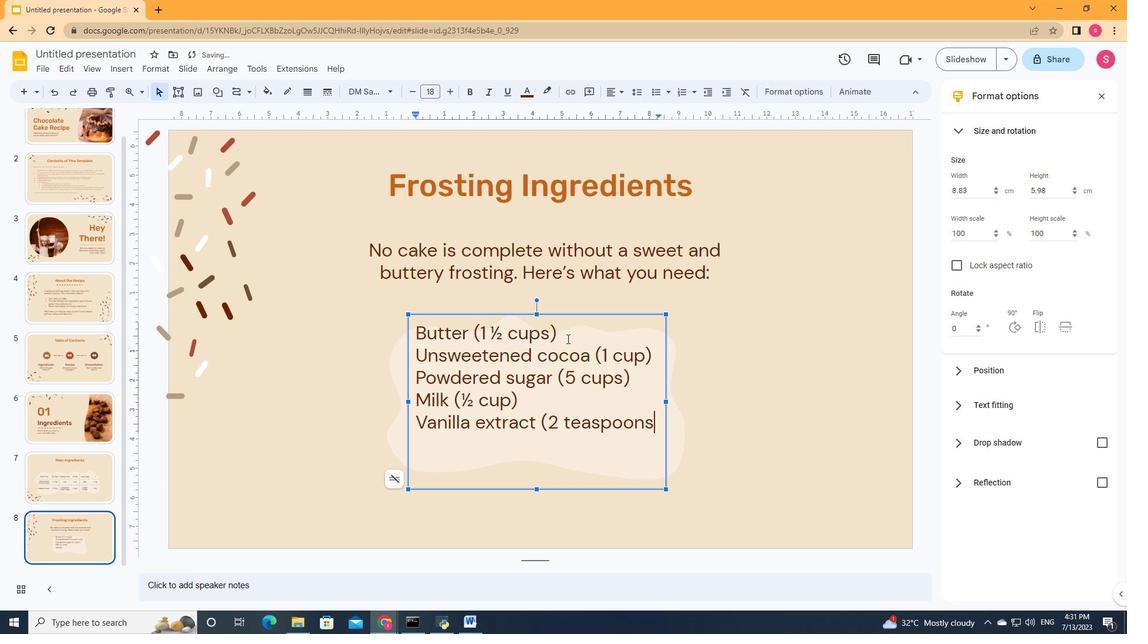 
Action: Mouse moved to (667, 402)
Screenshot: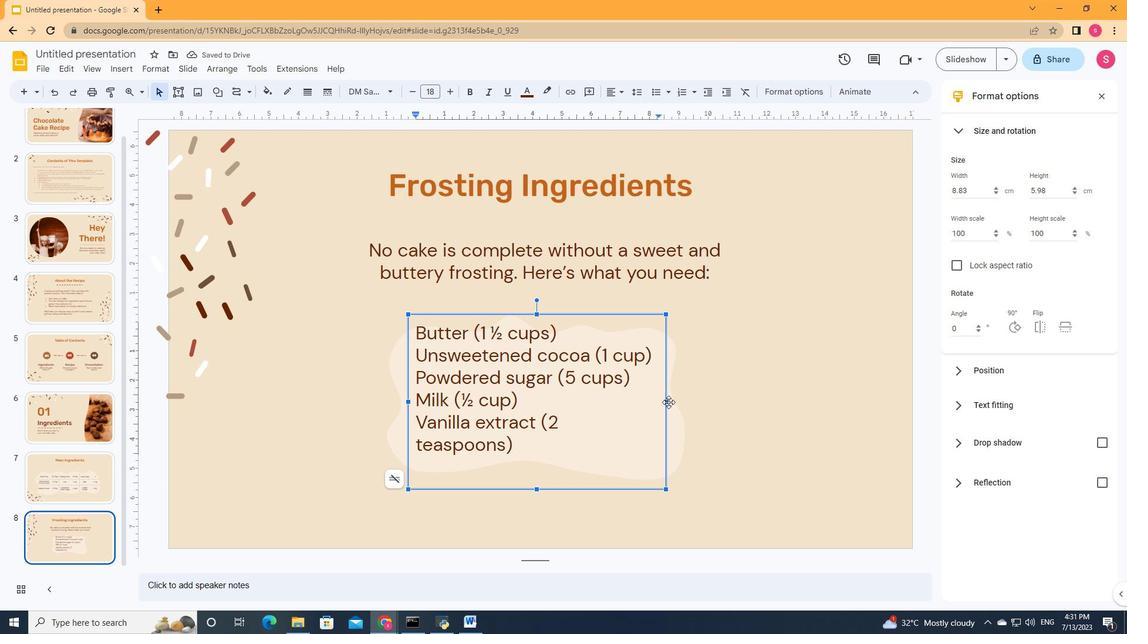 
Action: Mouse pressed left at (667, 402)
Screenshot: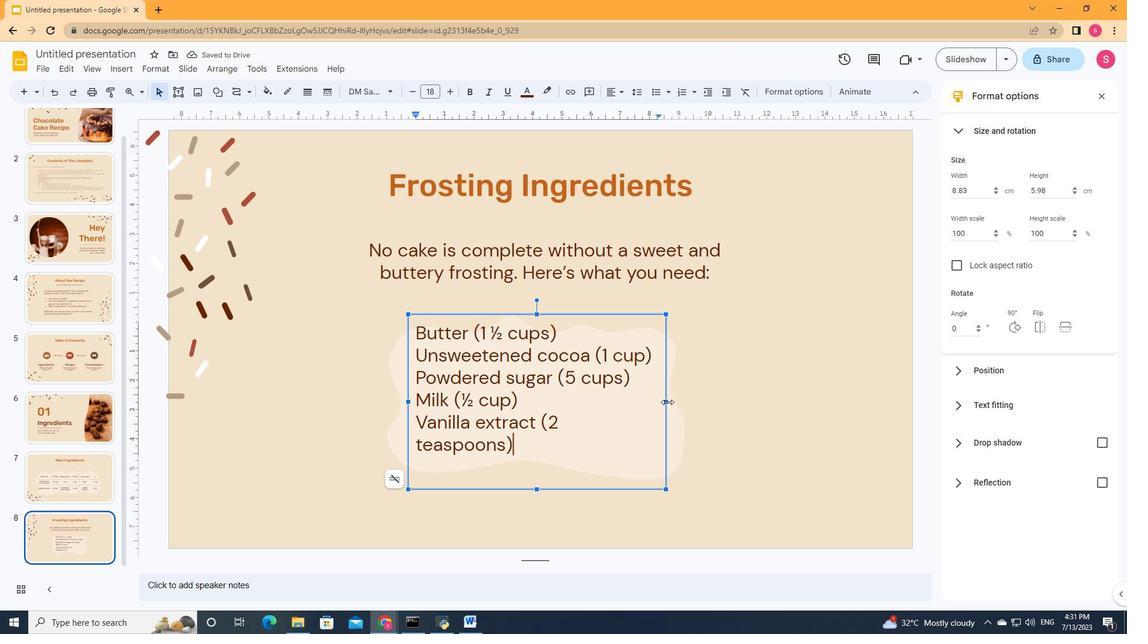
Action: Mouse moved to (541, 314)
Screenshot: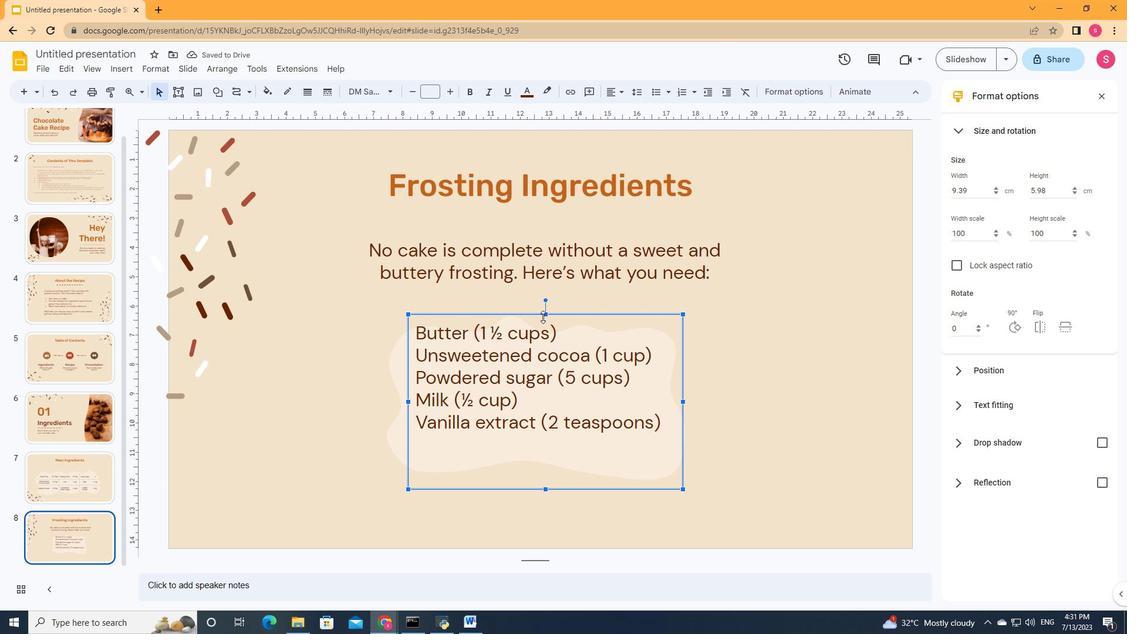 
Action: Mouse pressed left at (541, 314)
Screenshot: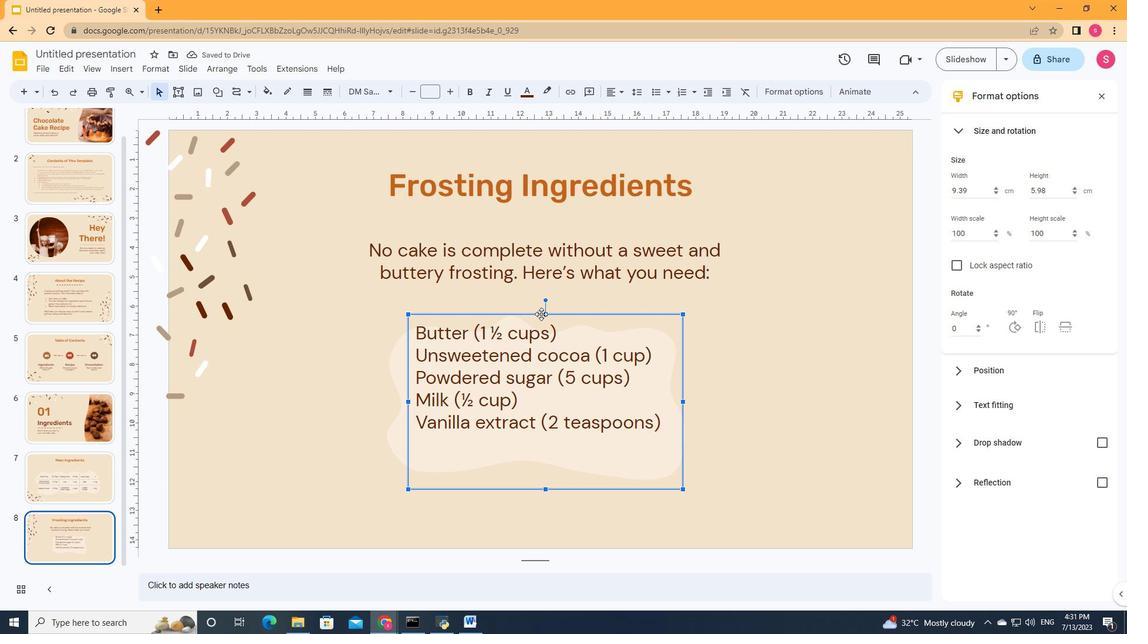 
Action: Mouse moved to (663, 439)
Screenshot: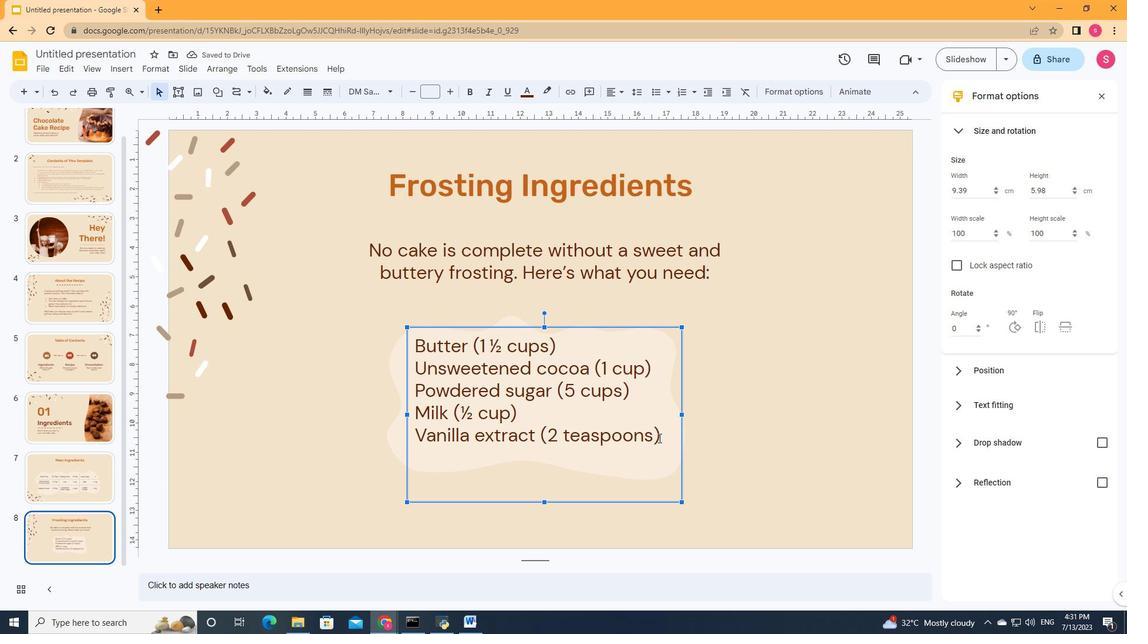 
Action: Mouse pressed left at (663, 439)
Screenshot: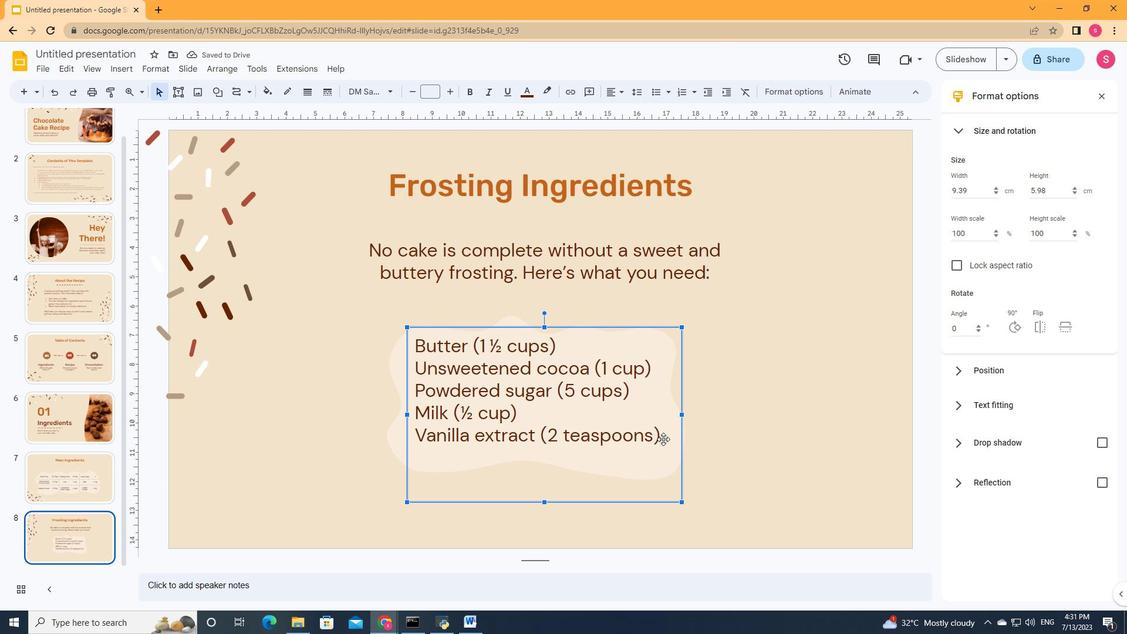 
Action: Mouse moved to (725, 431)
Screenshot: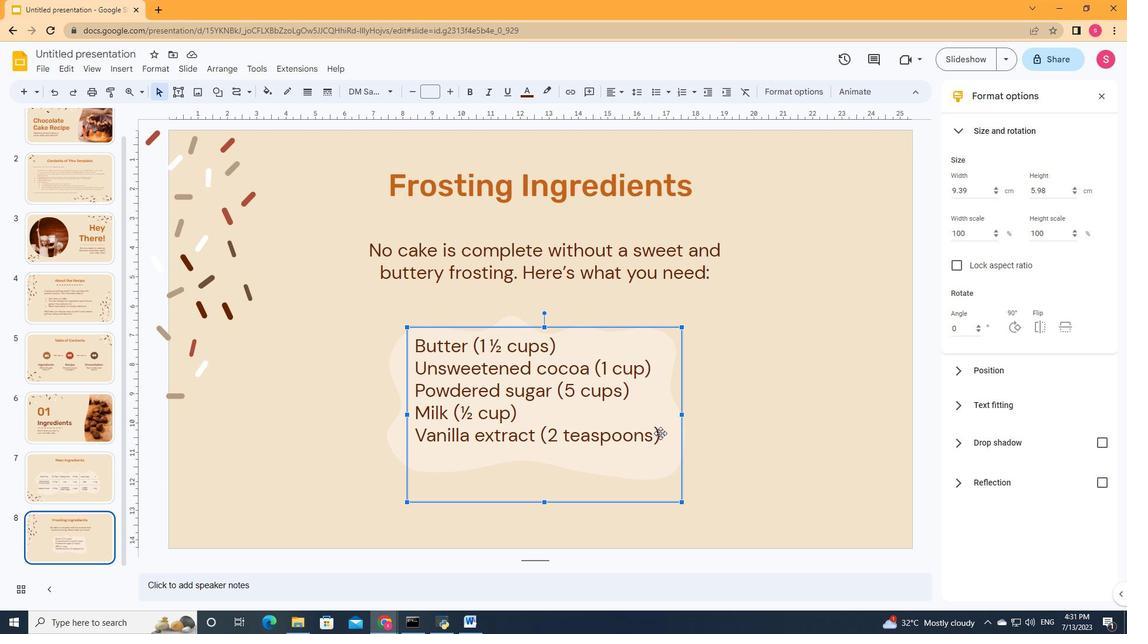 
Action: Mouse pressed left at (725, 431)
Screenshot: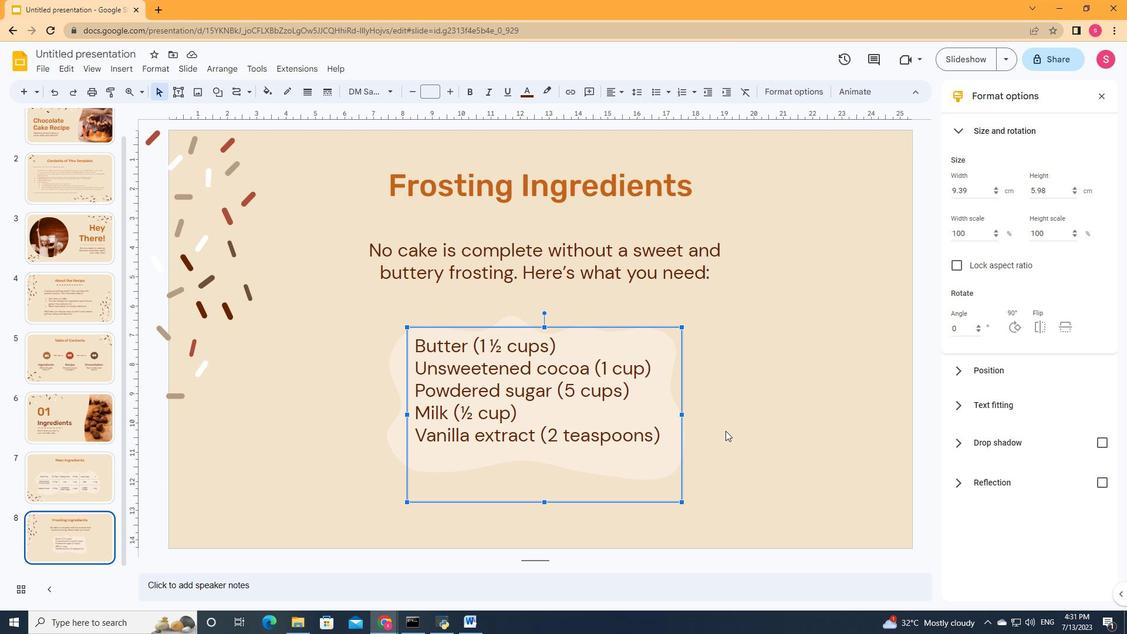 
Action: Mouse moved to (658, 438)
Screenshot: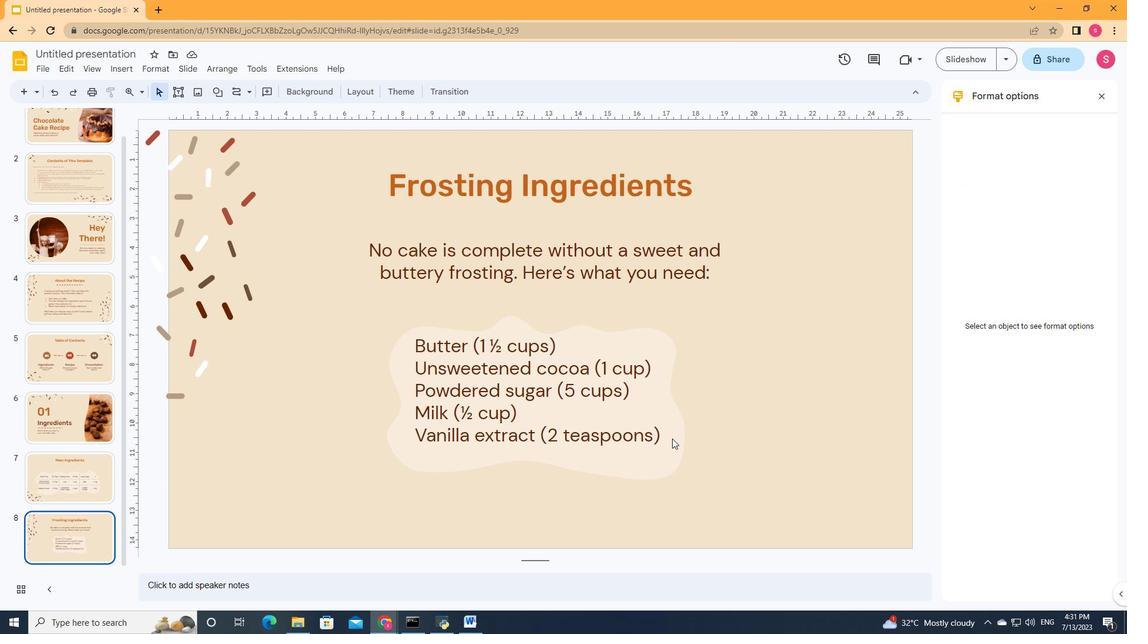 
Action: Mouse pressed left at (658, 438)
Screenshot: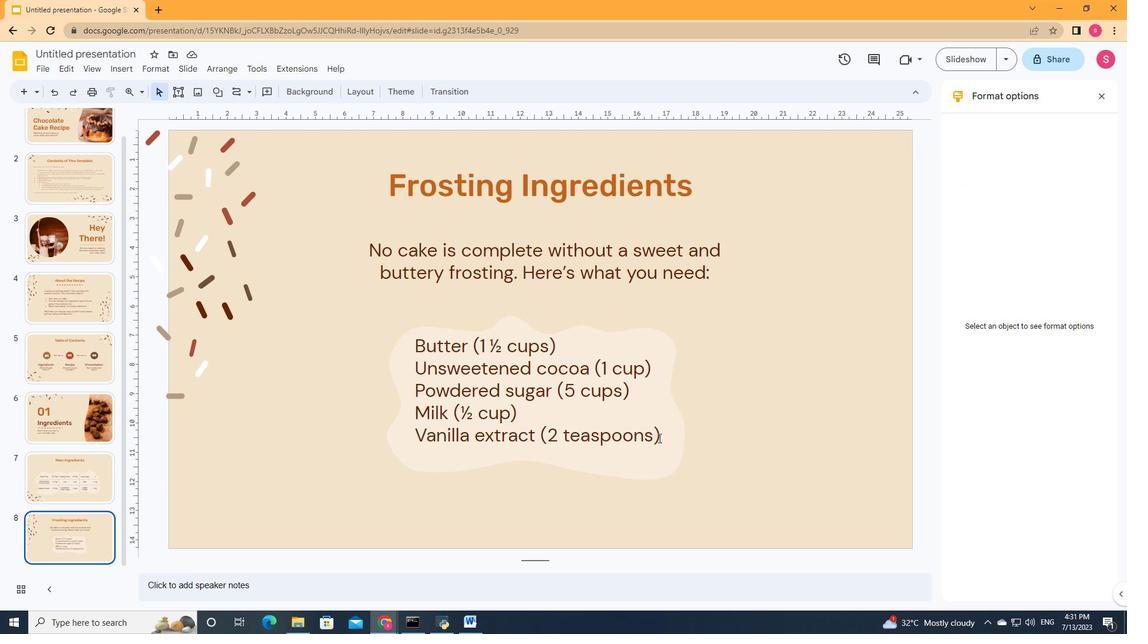 
Action: Mouse pressed left at (658, 438)
Screenshot: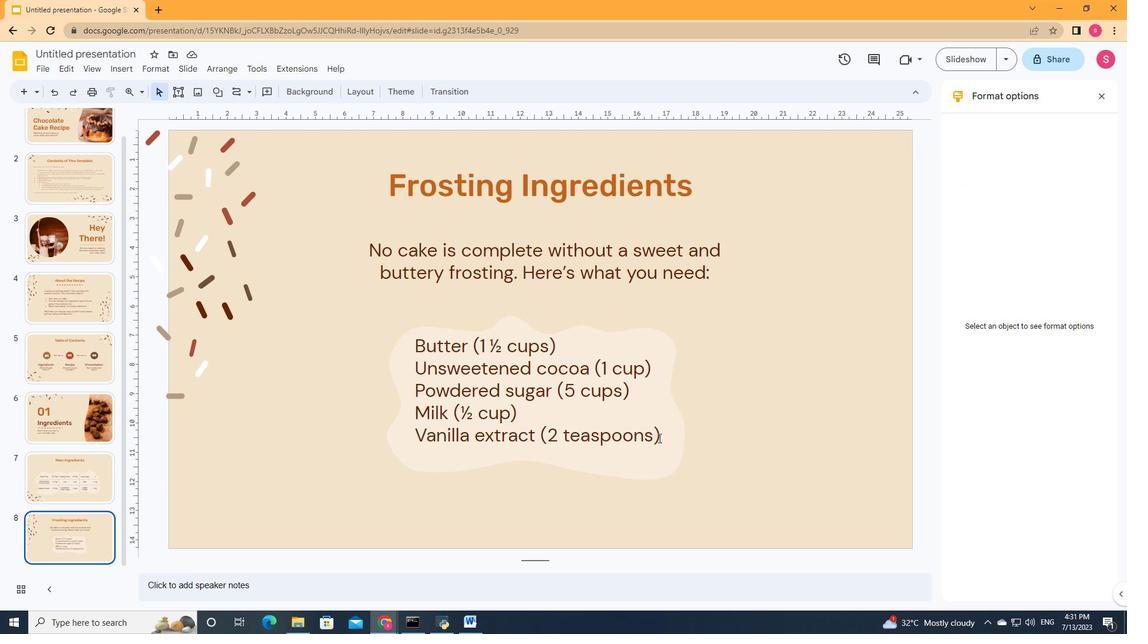 
Action: Mouse moved to (664, 436)
Screenshot: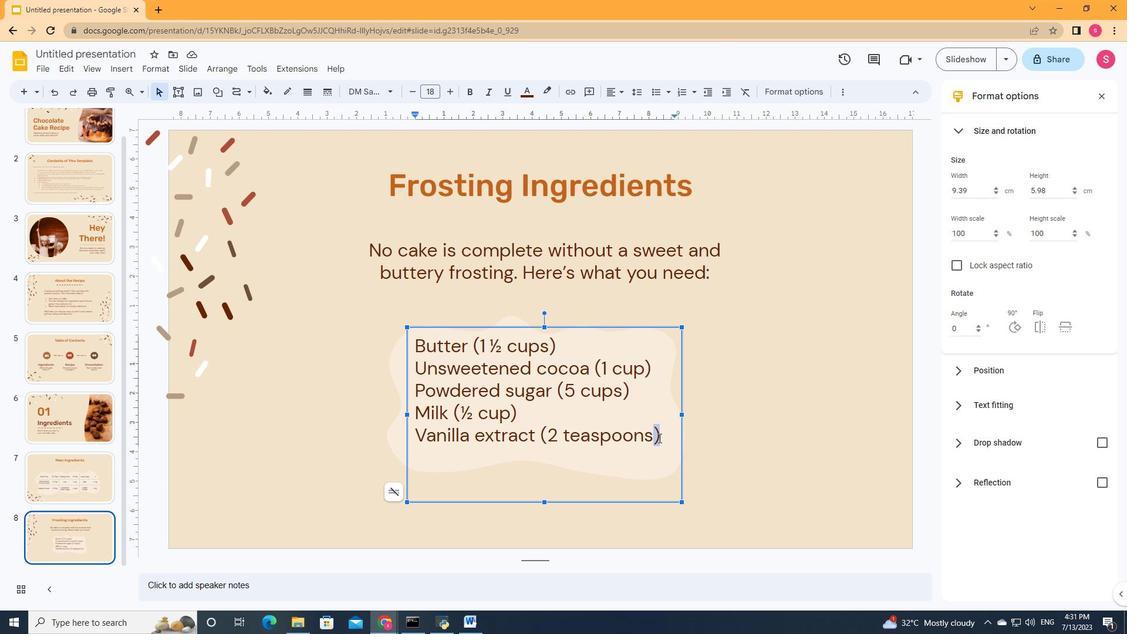 
Action: Mouse pressed left at (664, 436)
Screenshot: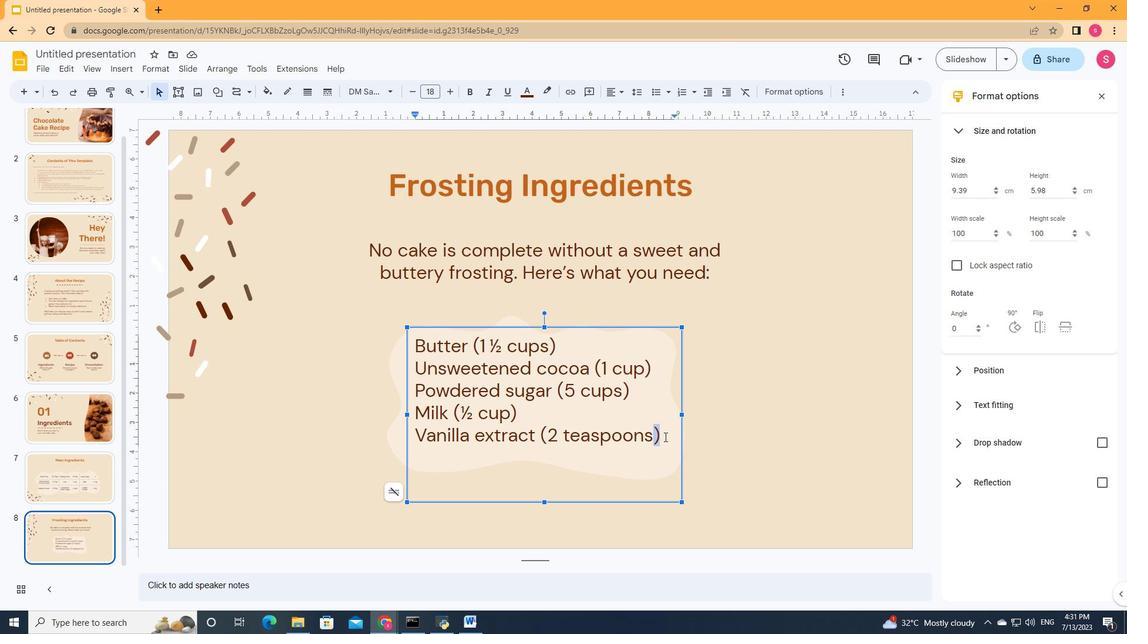 
Action: Mouse pressed left at (664, 436)
Screenshot: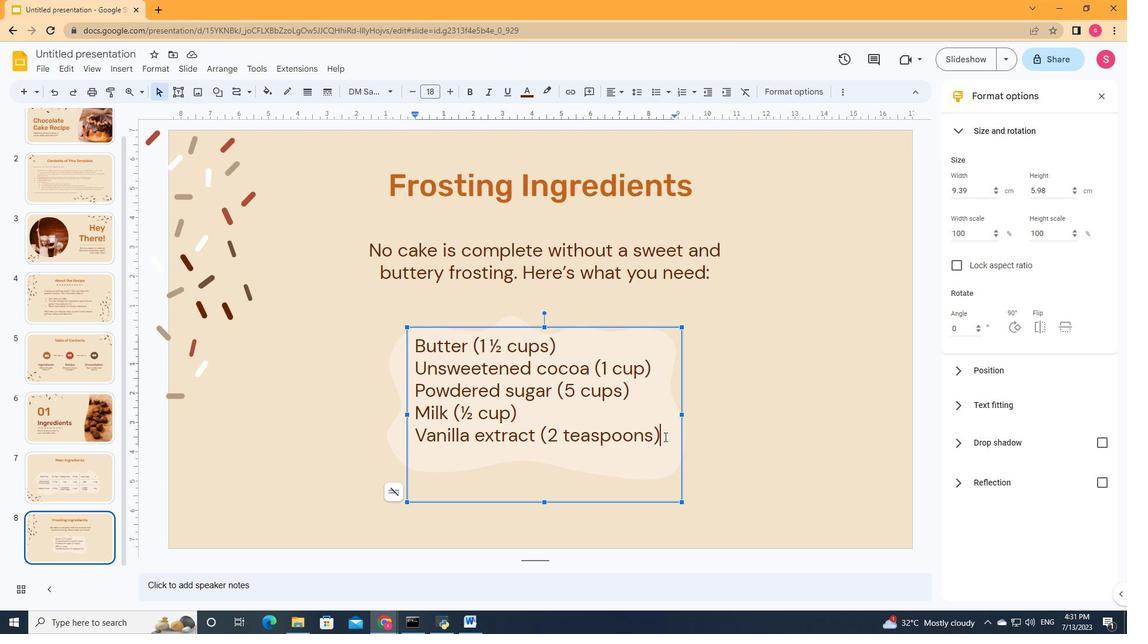 
Action: Mouse moved to (668, 93)
Screenshot: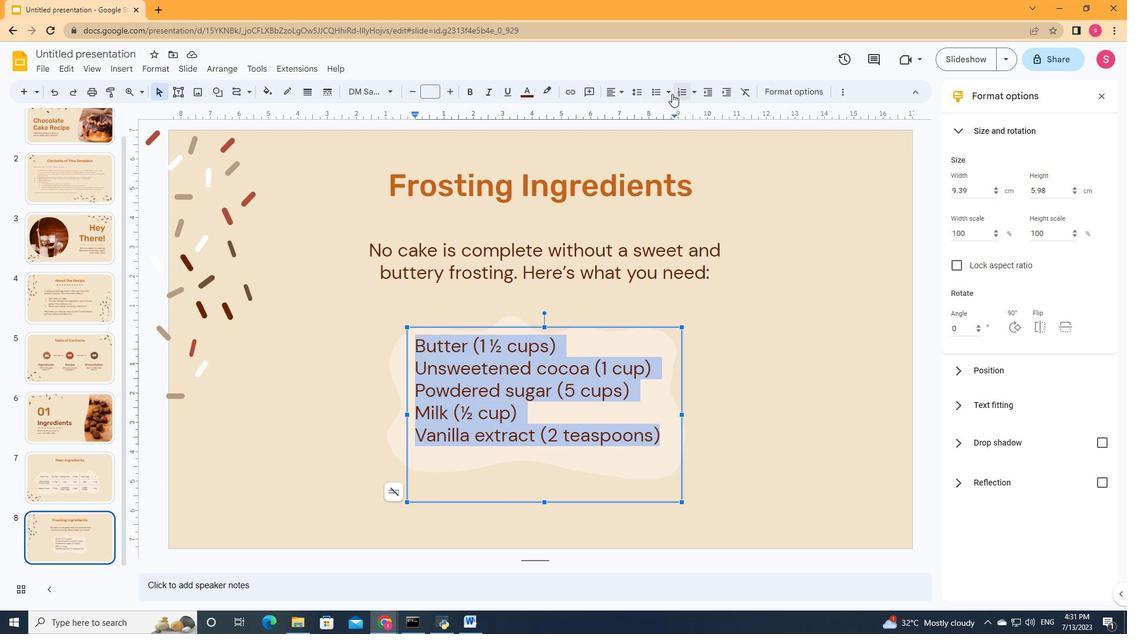 
Action: Mouse pressed left at (668, 93)
Screenshot: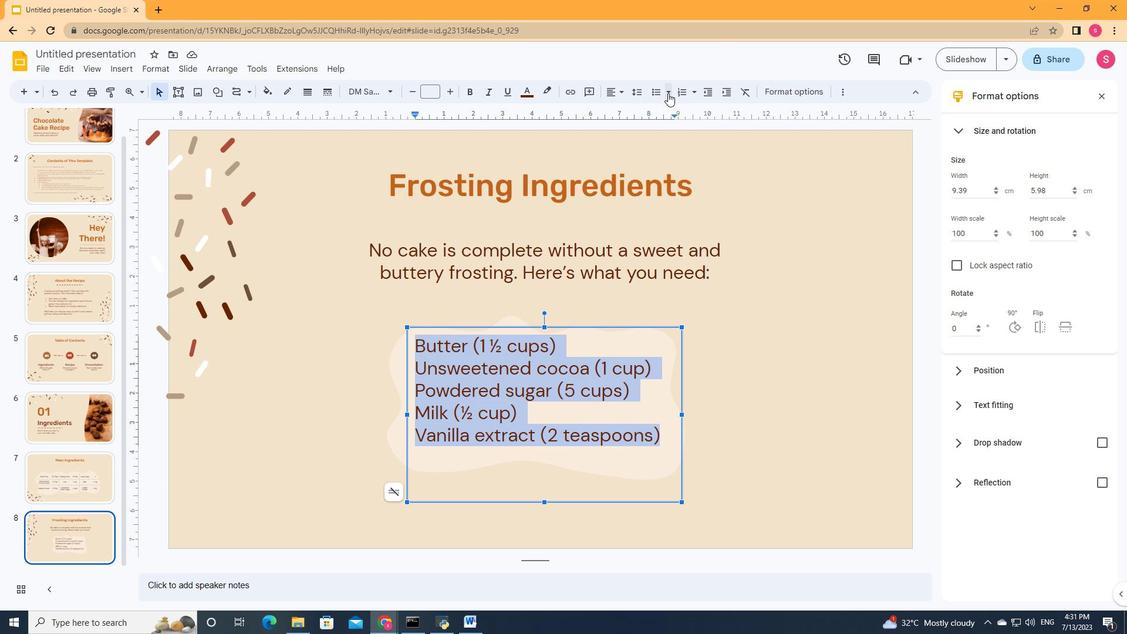 
Action: Mouse moved to (667, 128)
Screenshot: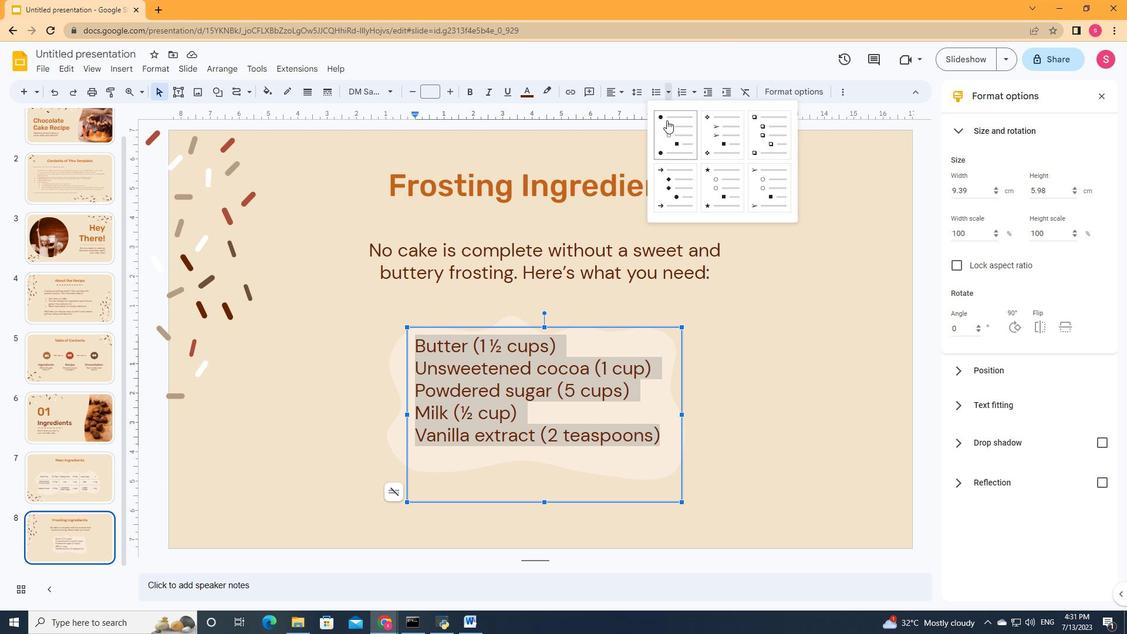 
Action: Mouse pressed left at (667, 128)
Screenshot: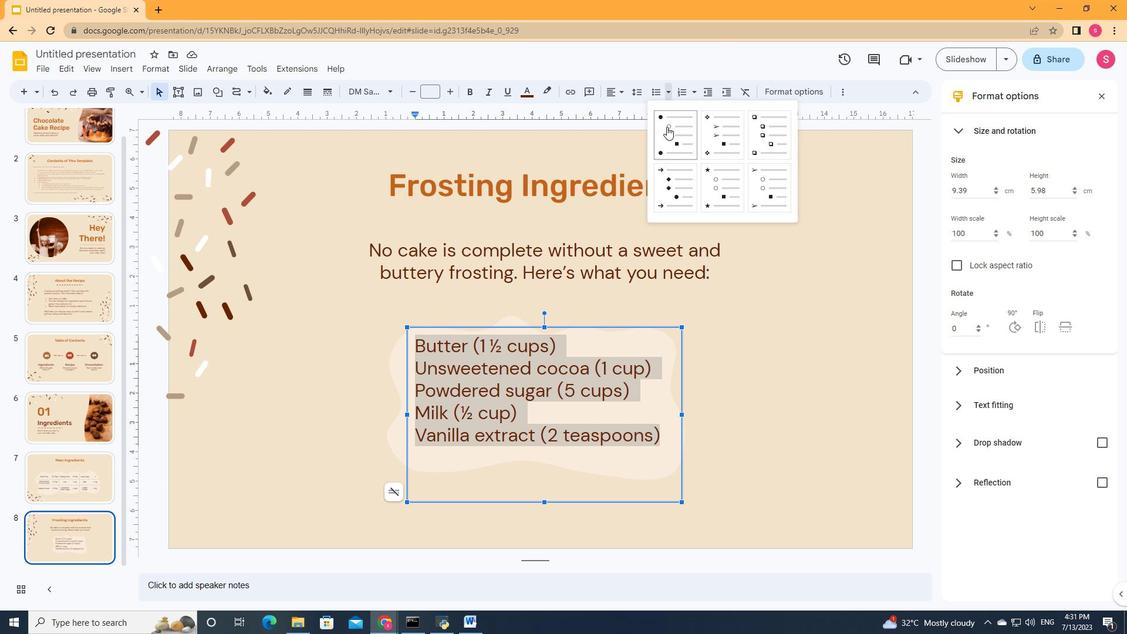 
Action: Mouse moved to (435, 345)
Screenshot: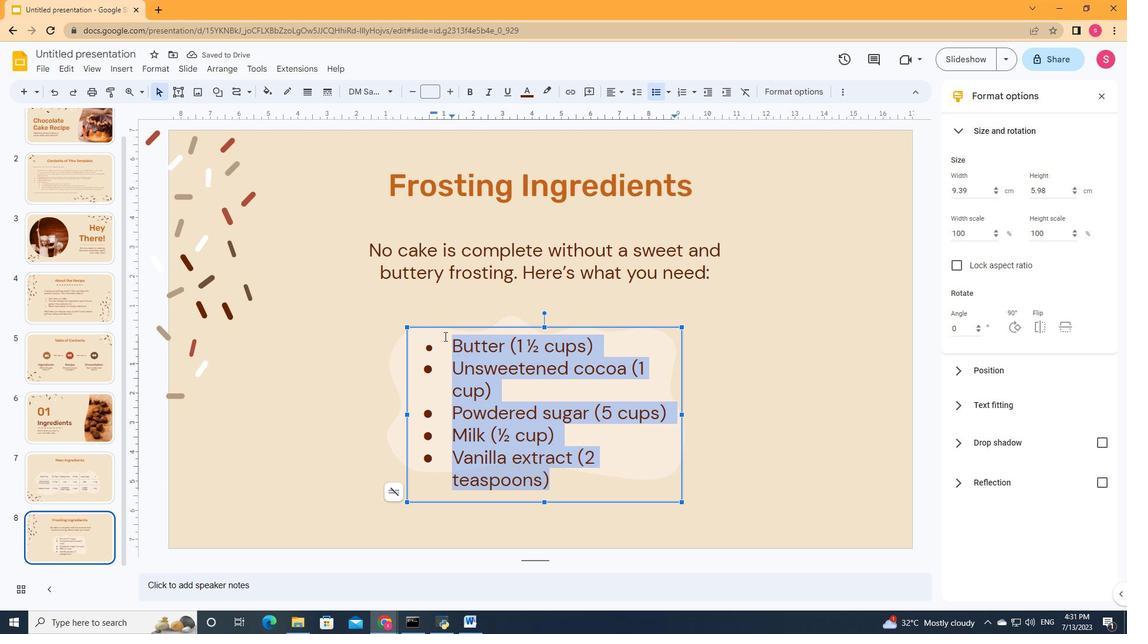 
Action: Mouse pressed left at (435, 345)
Screenshot: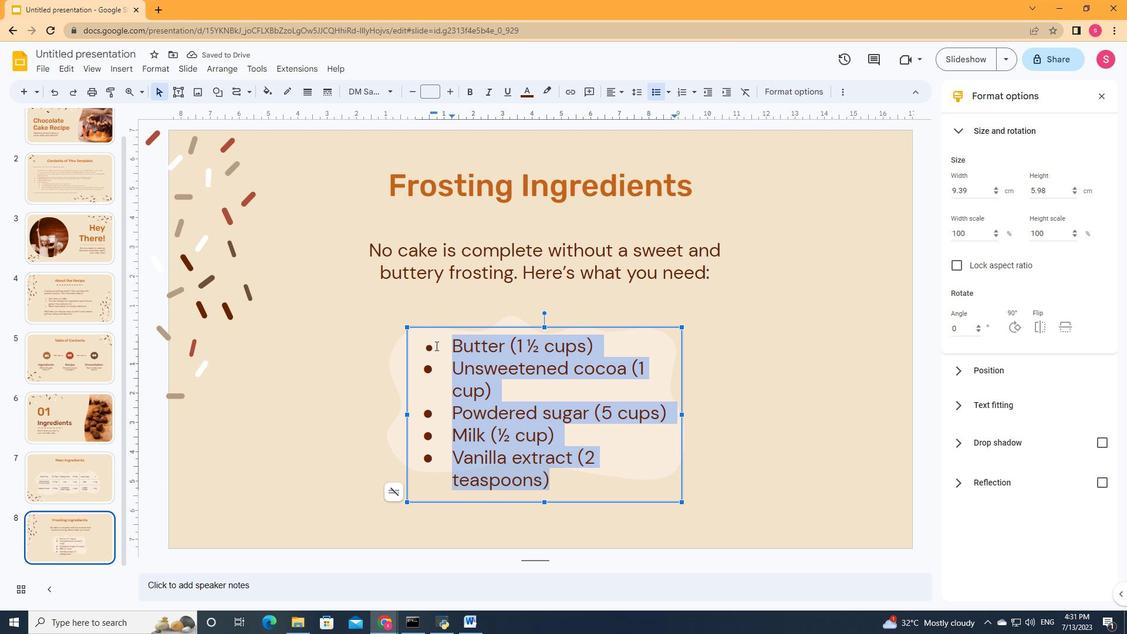 
Action: Mouse moved to (428, 349)
Screenshot: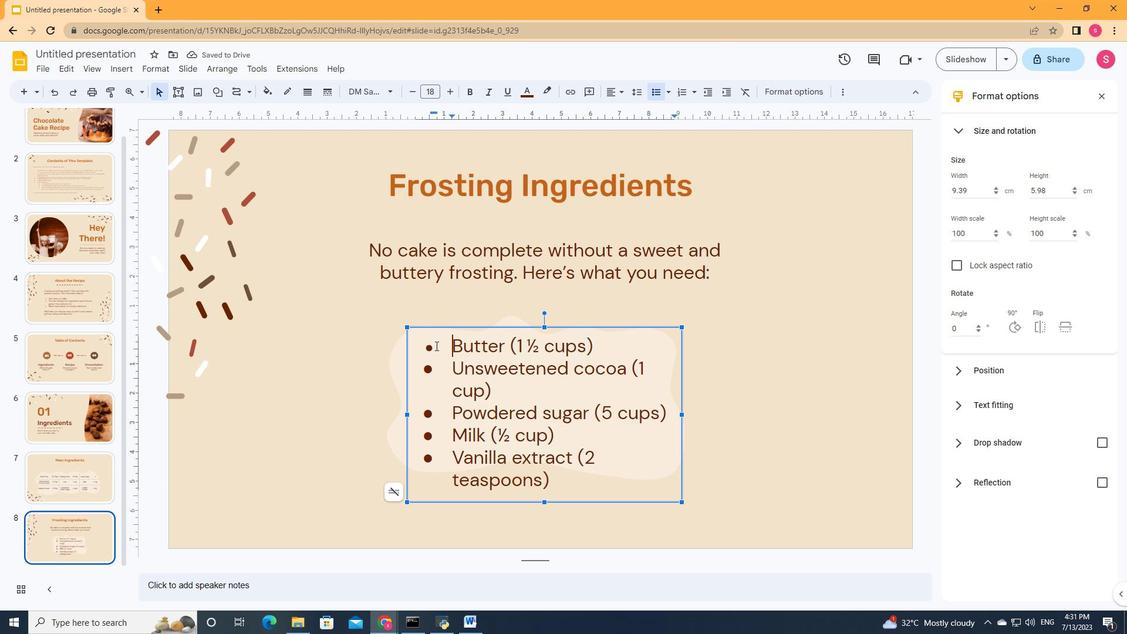 
Action: Mouse pressed left at (428, 349)
Screenshot: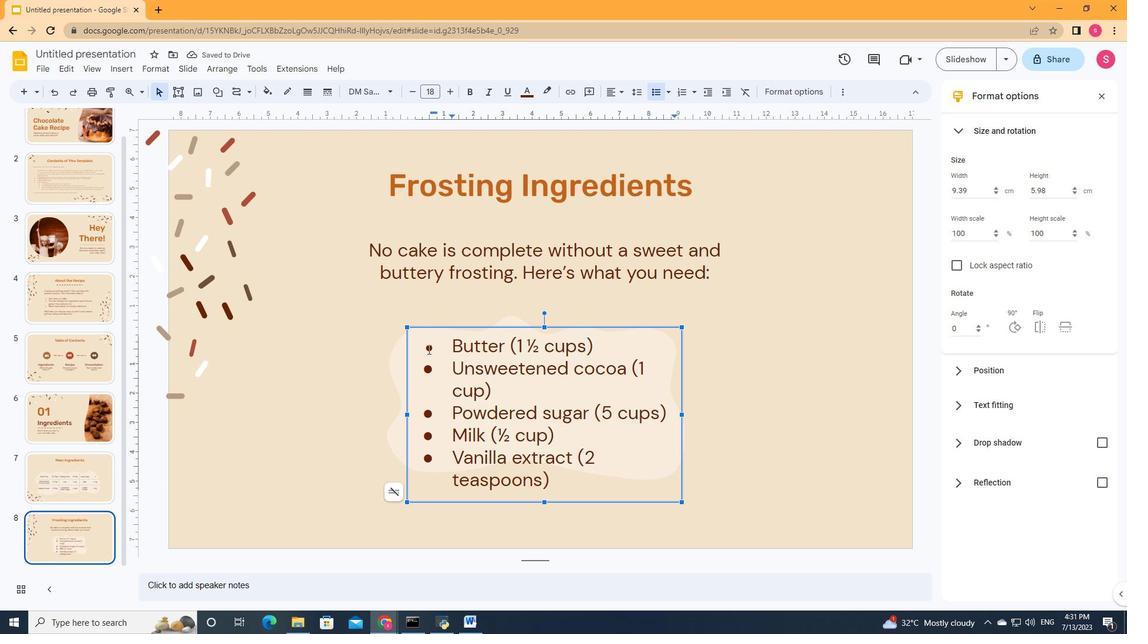 
Action: Mouse moved to (455, 94)
Screenshot: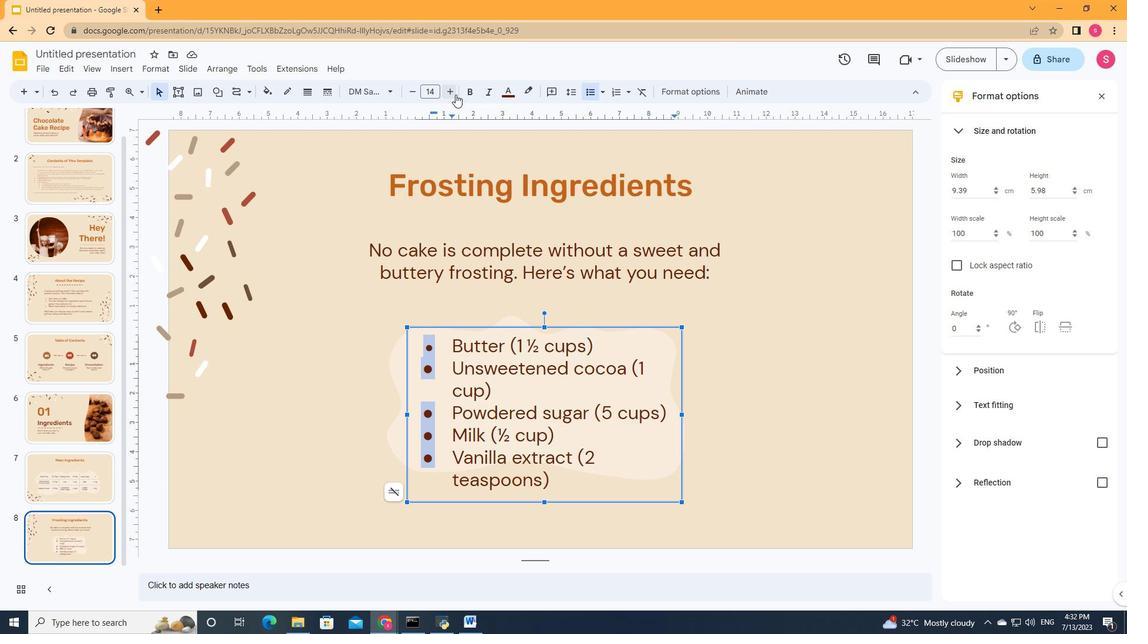 
Action: Mouse pressed left at (455, 94)
Screenshot: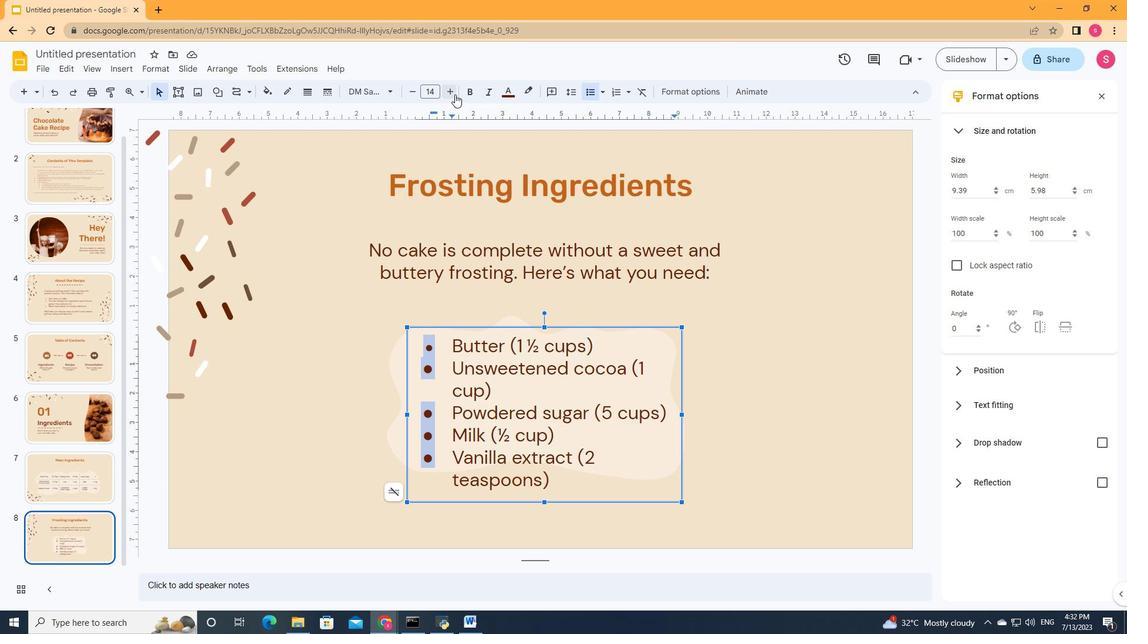 
Action: Mouse moved to (415, 93)
Screenshot: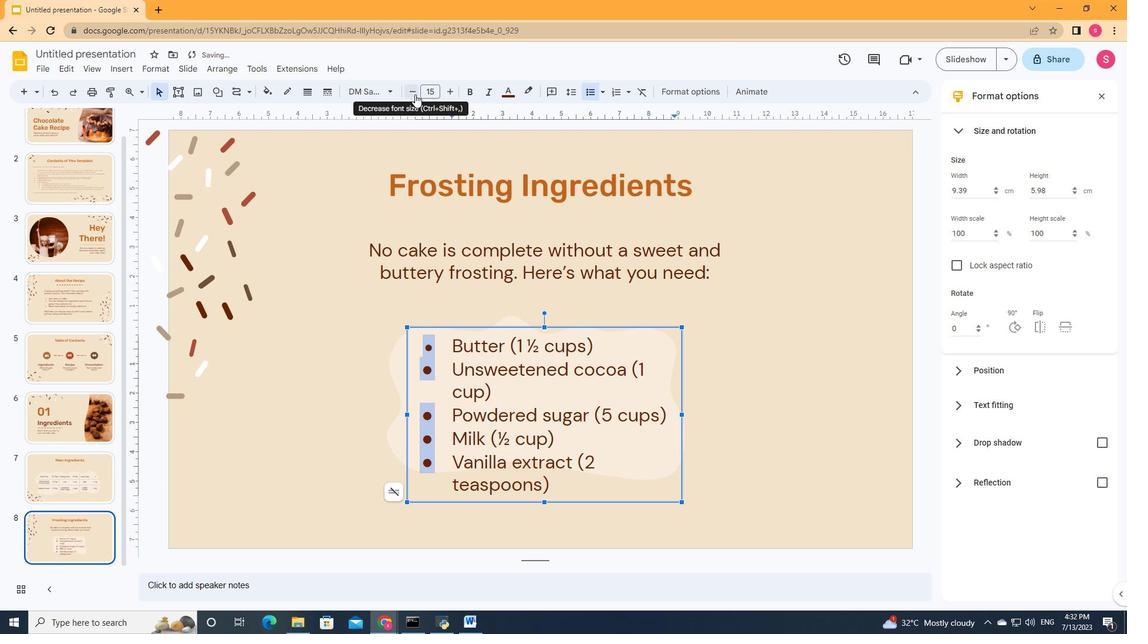 
Action: Mouse pressed left at (415, 93)
Screenshot: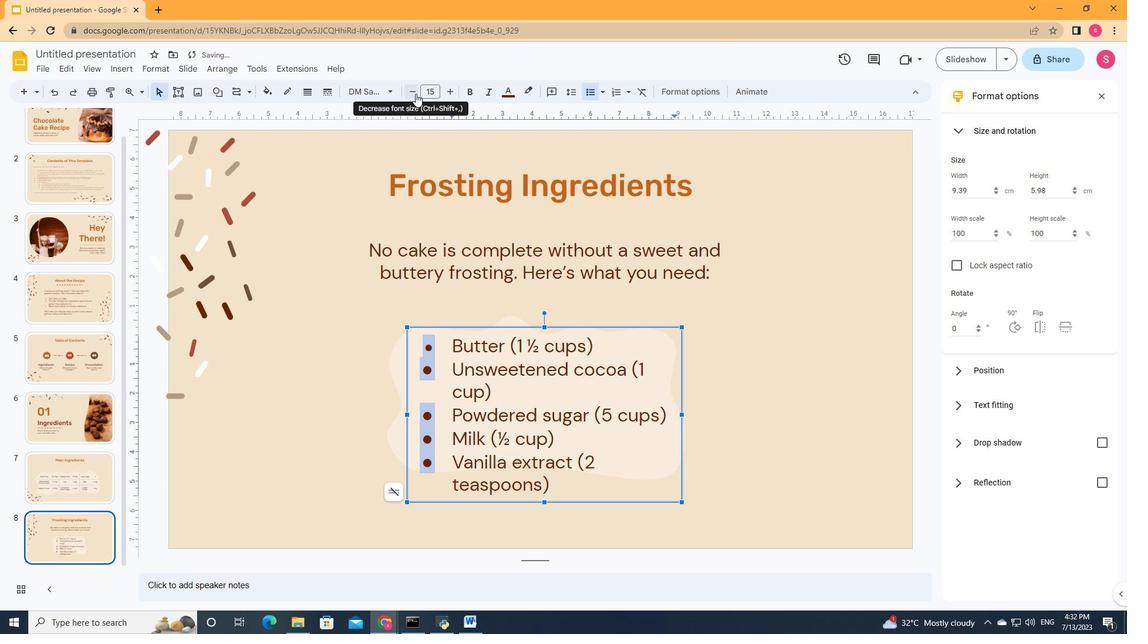 
Action: Mouse moved to (435, 91)
Screenshot: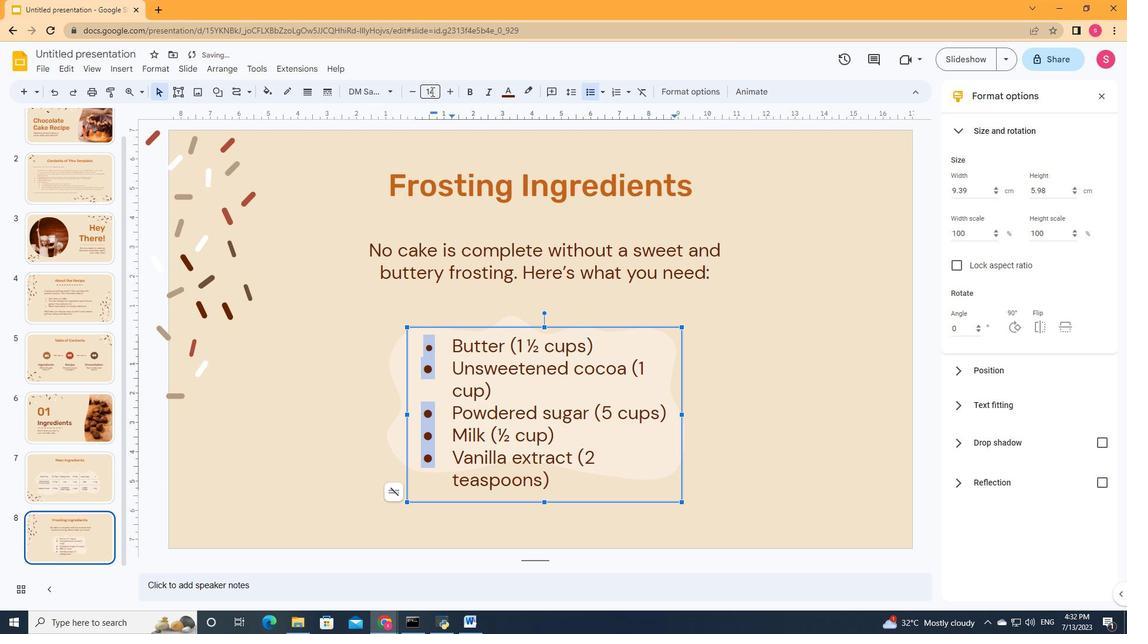 
Action: Mouse pressed left at (435, 91)
Screenshot: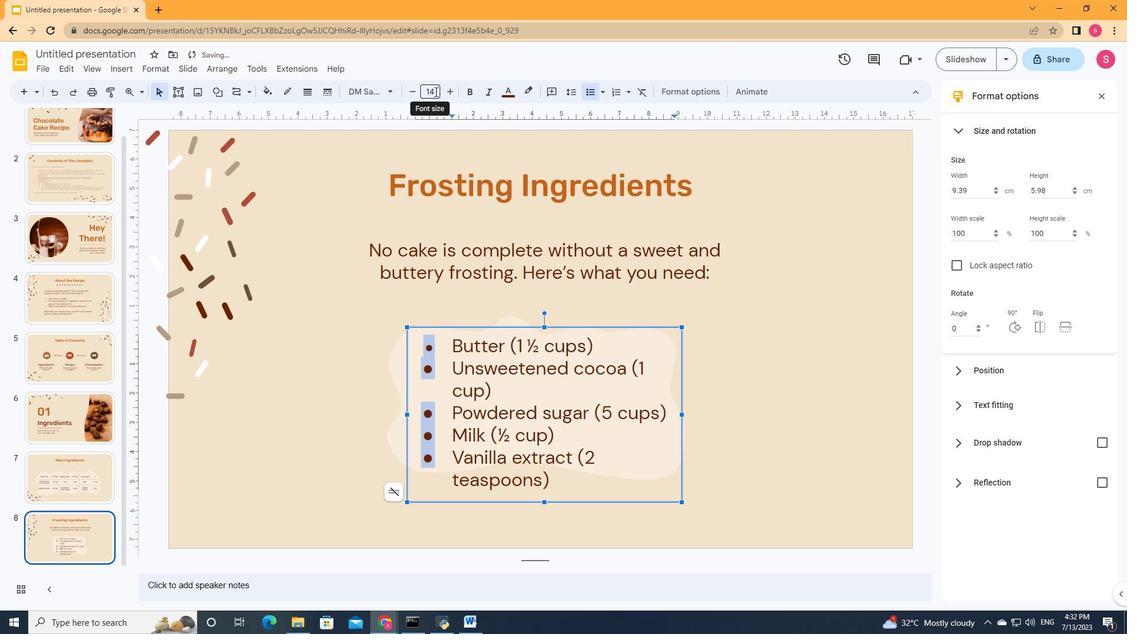 
Action: Mouse moved to (422, 93)
Screenshot: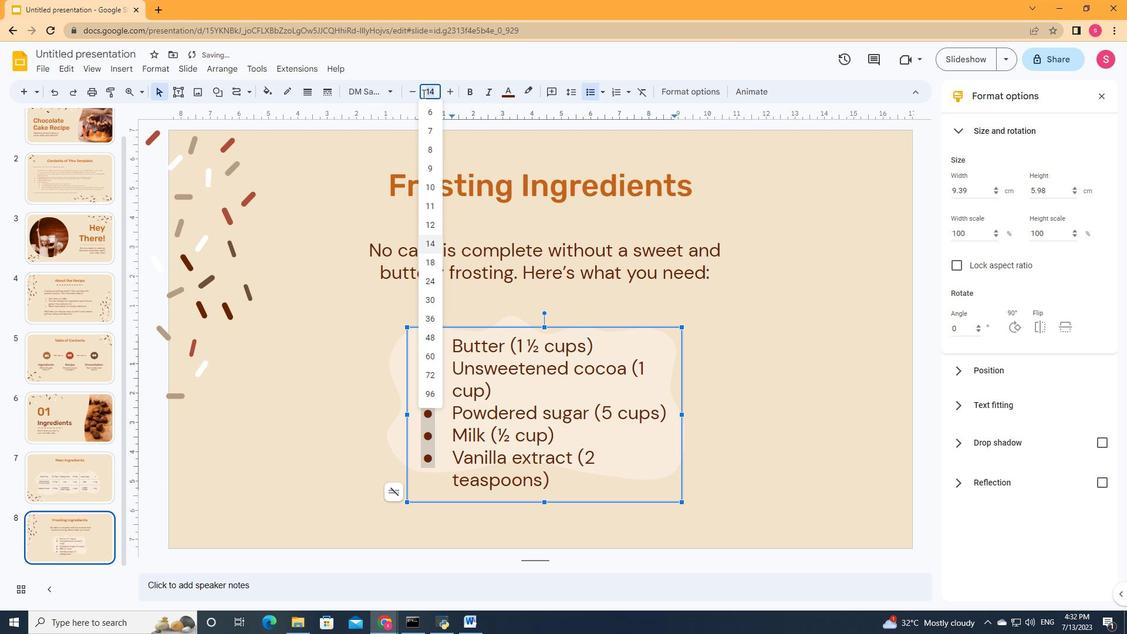 
Action: Key pressed 18<Key.enter>
Screenshot: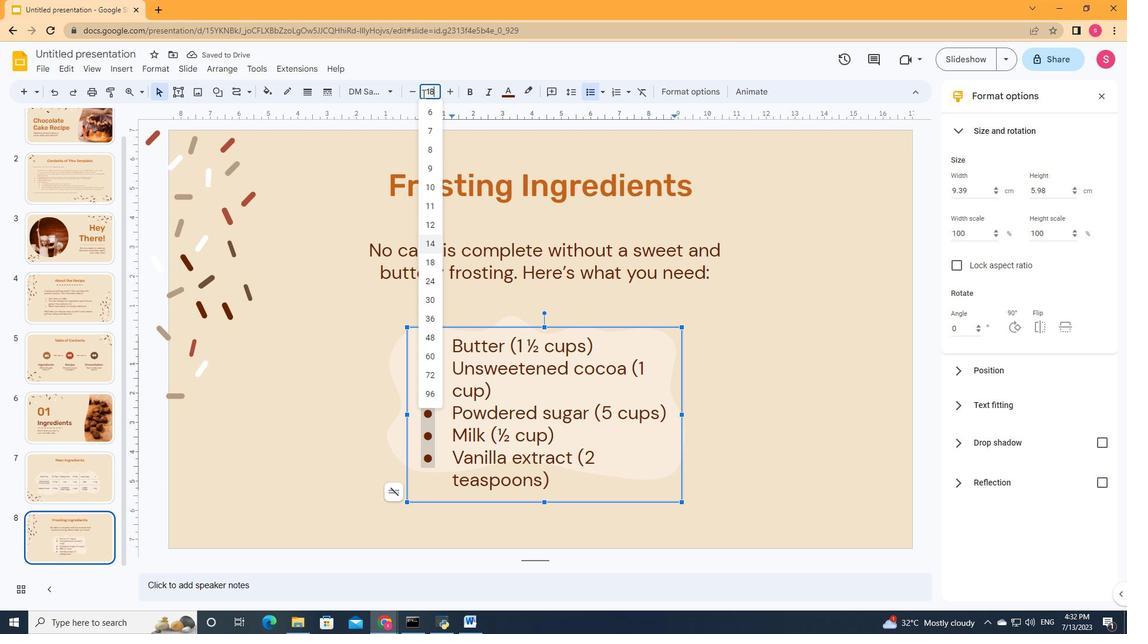 
Action: Mouse moved to (654, 382)
Screenshot: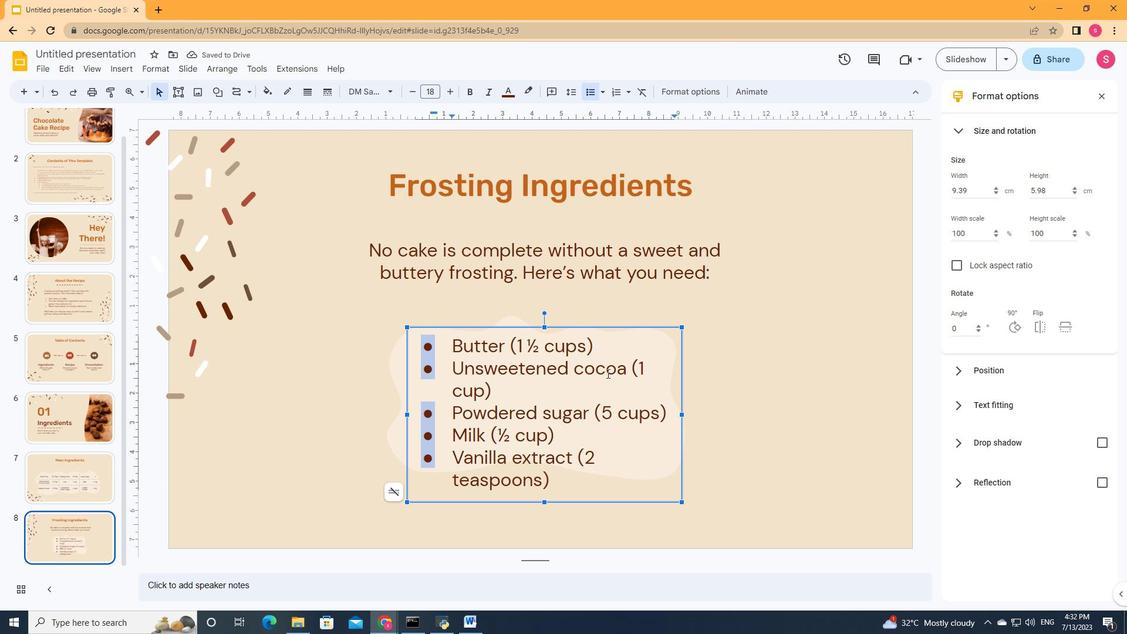 
Action: Mouse pressed left at (654, 382)
Screenshot: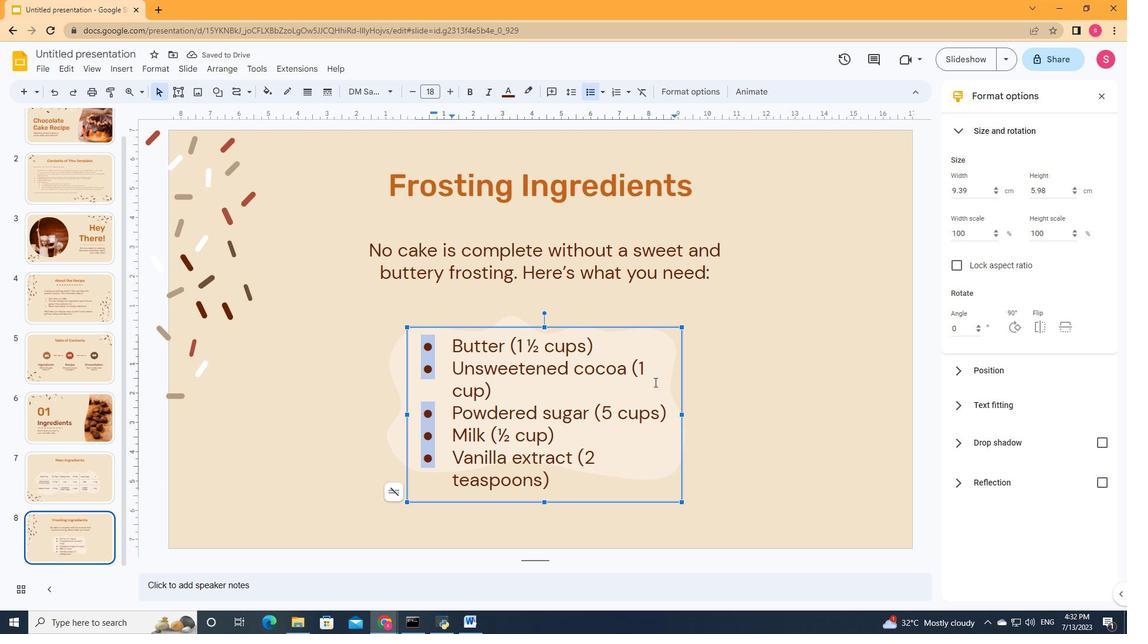 
Action: Mouse moved to (678, 414)
Screenshot: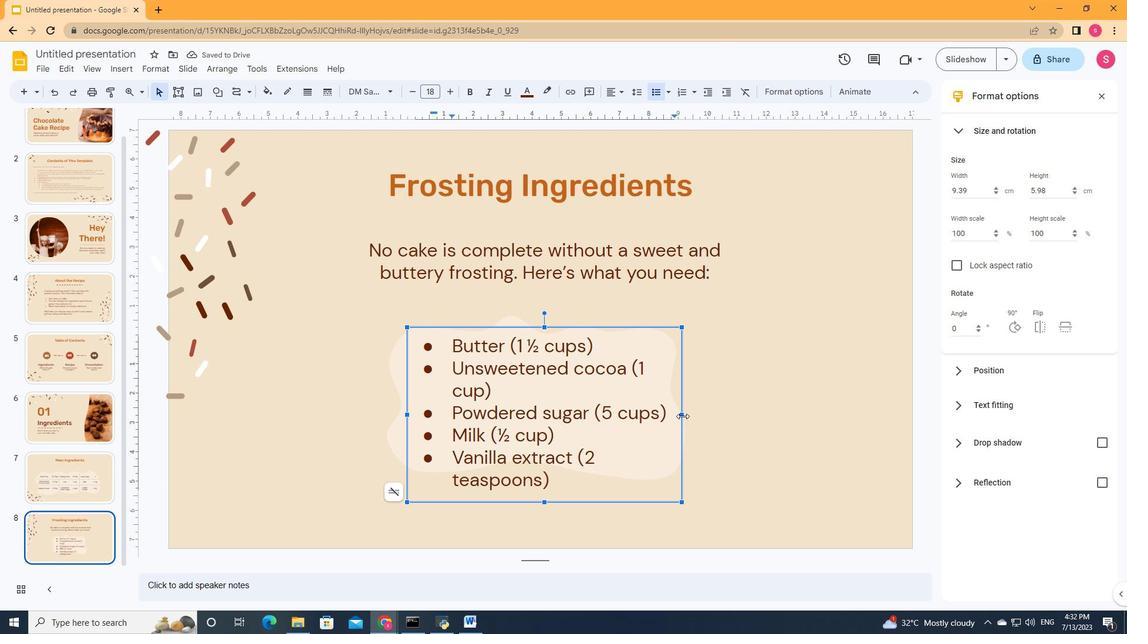 
Action: Mouse pressed left at (678, 414)
Screenshot: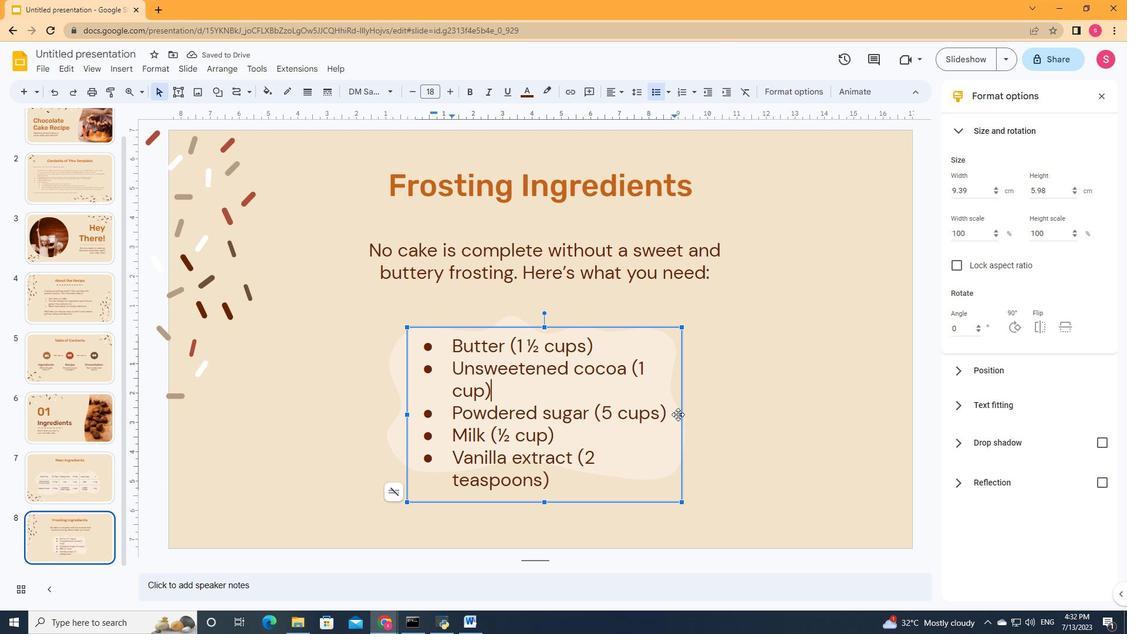 
Action: Mouse moved to (680, 415)
Screenshot: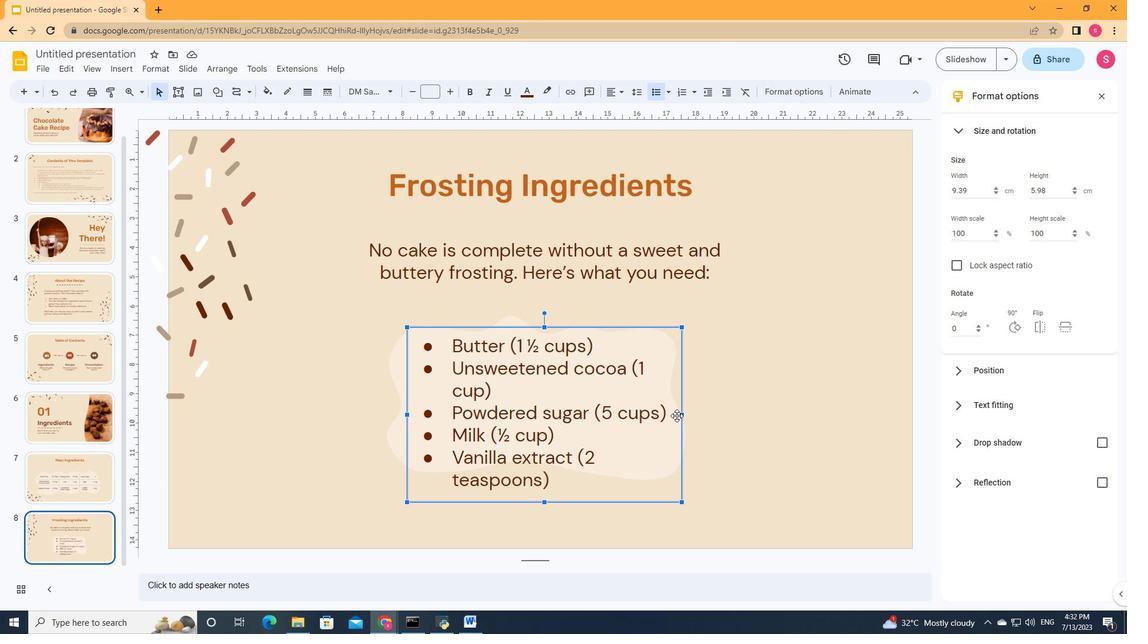 
Action: Mouse pressed left at (680, 415)
Screenshot: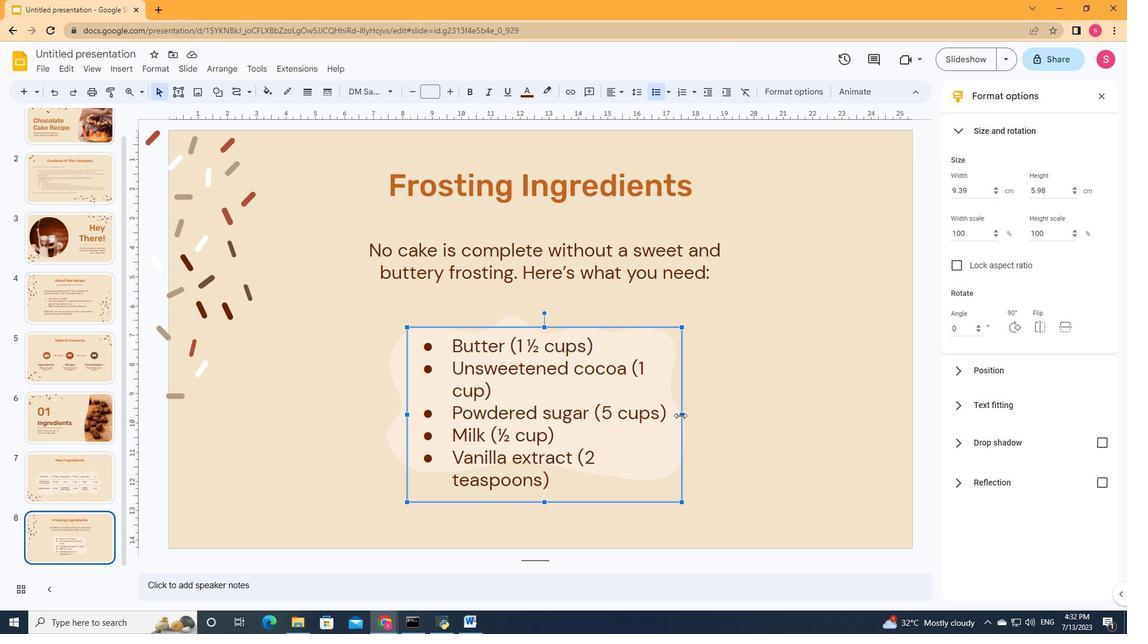 
Action: Mouse moved to (700, 415)
Screenshot: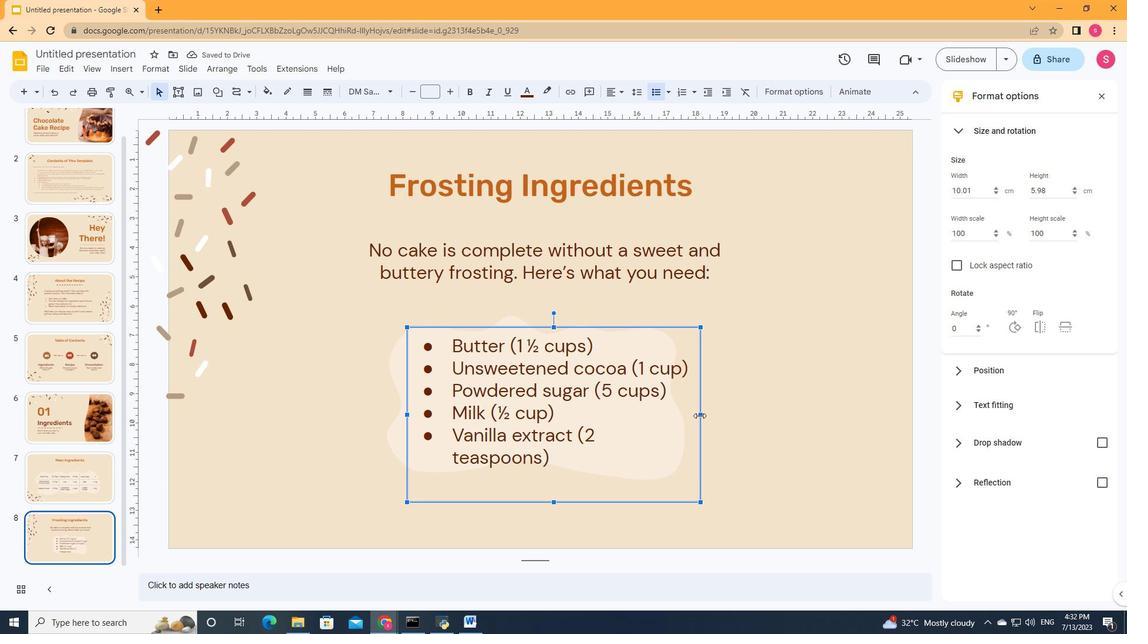 
Action: Mouse pressed left at (700, 415)
Screenshot: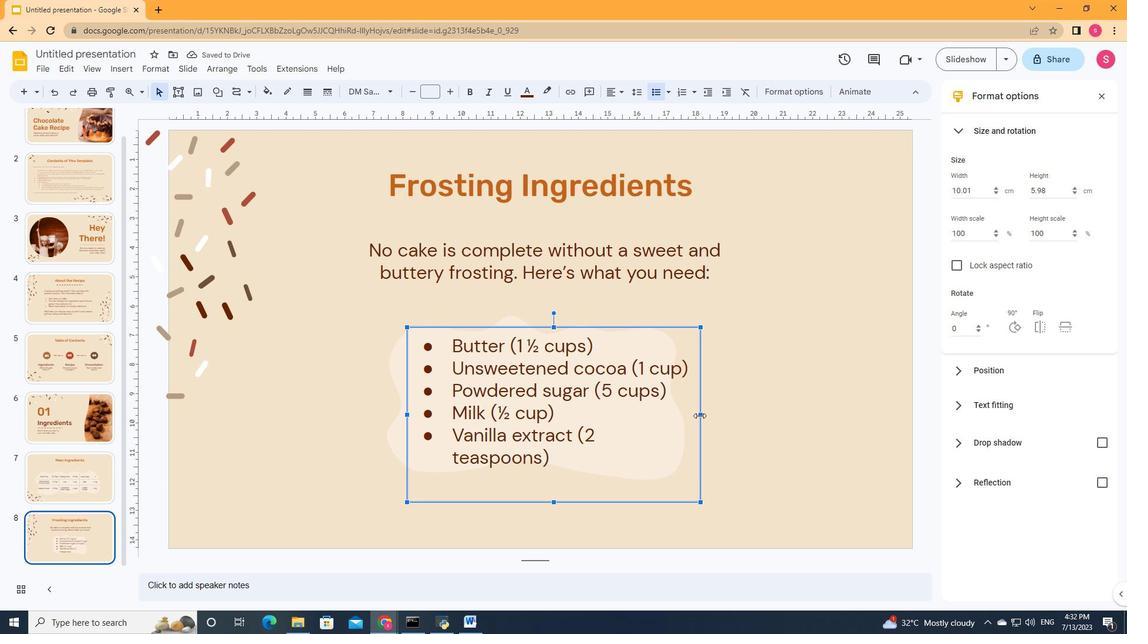 
Action: Mouse moved to (542, 330)
Screenshot: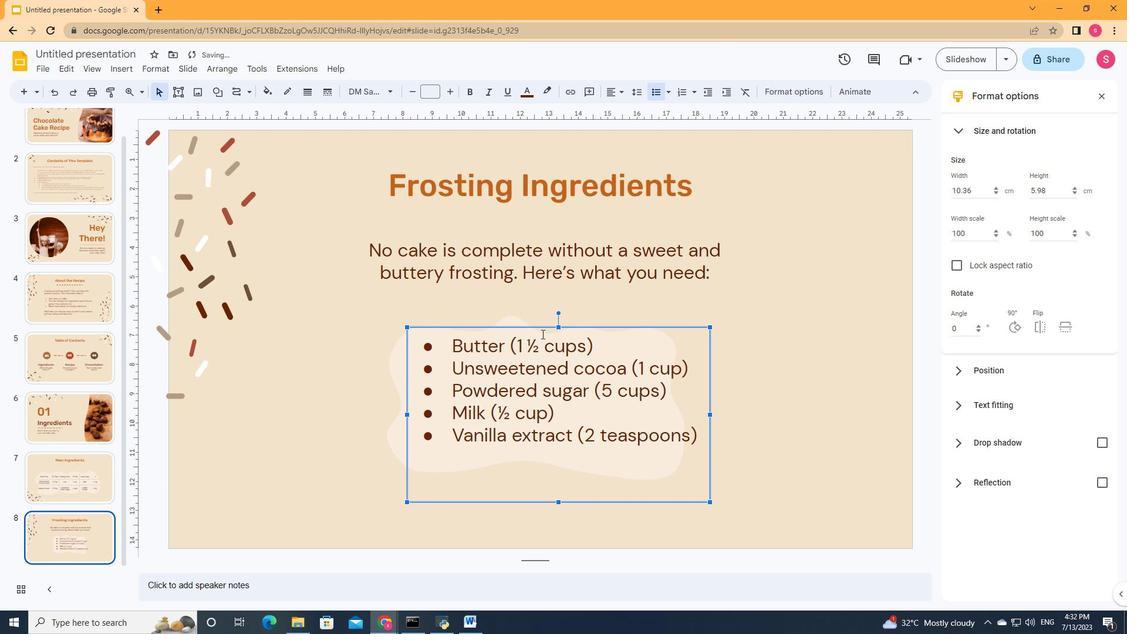 
Action: Mouse pressed left at (542, 330)
Screenshot: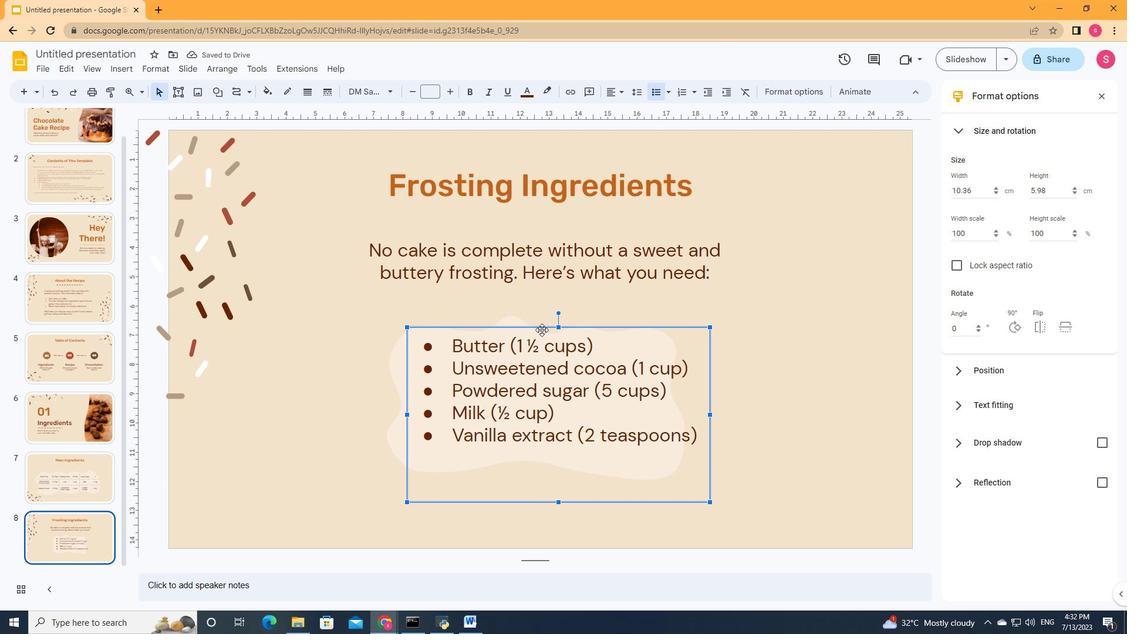 
Action: Mouse moved to (536, 329)
Screenshot: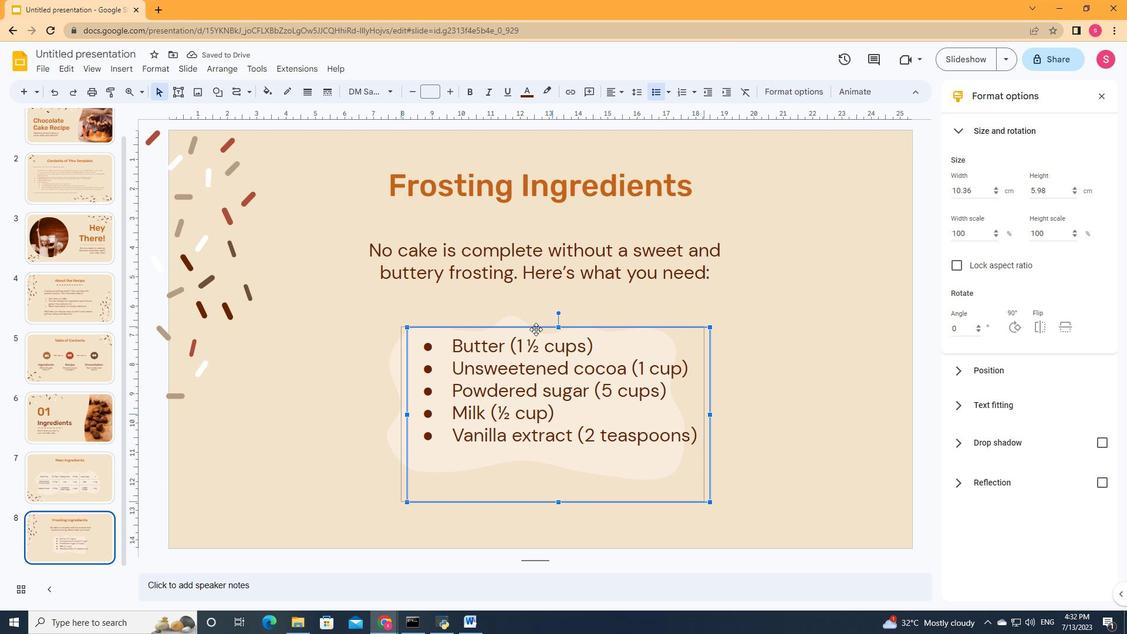 
Action: Mouse pressed left at (536, 329)
Screenshot: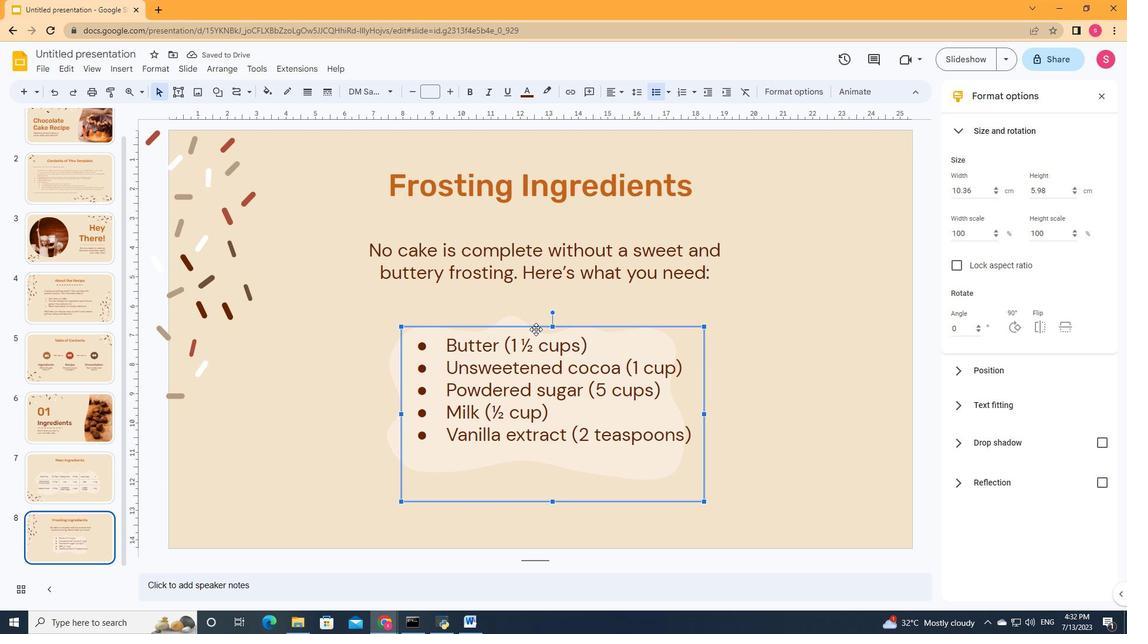 
Action: Mouse moved to (704, 354)
Screenshot: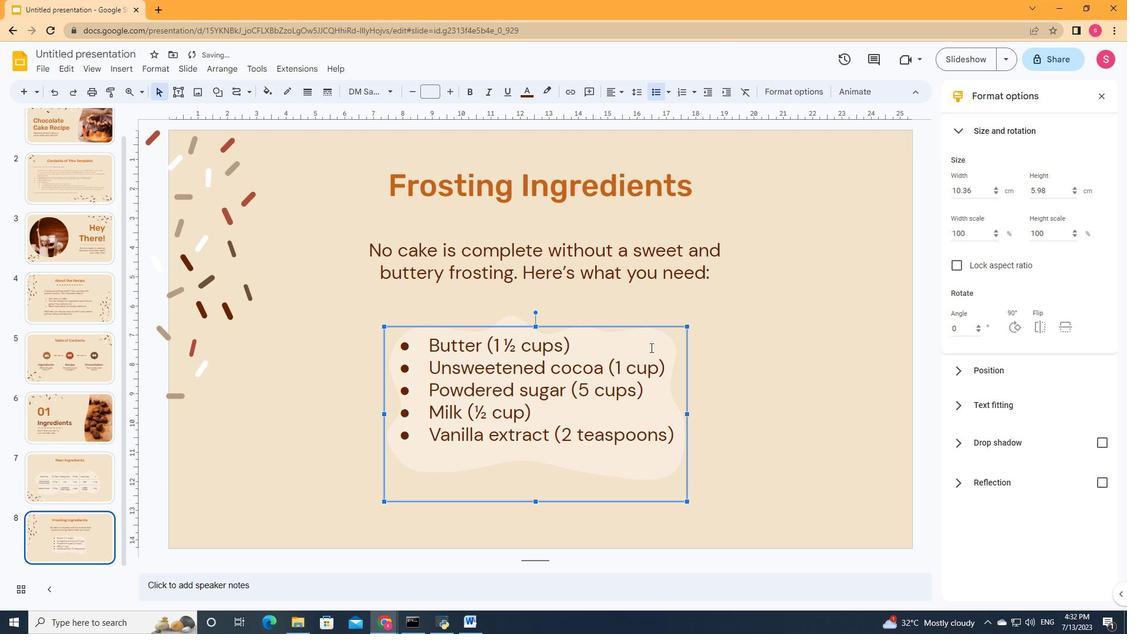 
Action: Mouse pressed left at (704, 354)
Screenshot: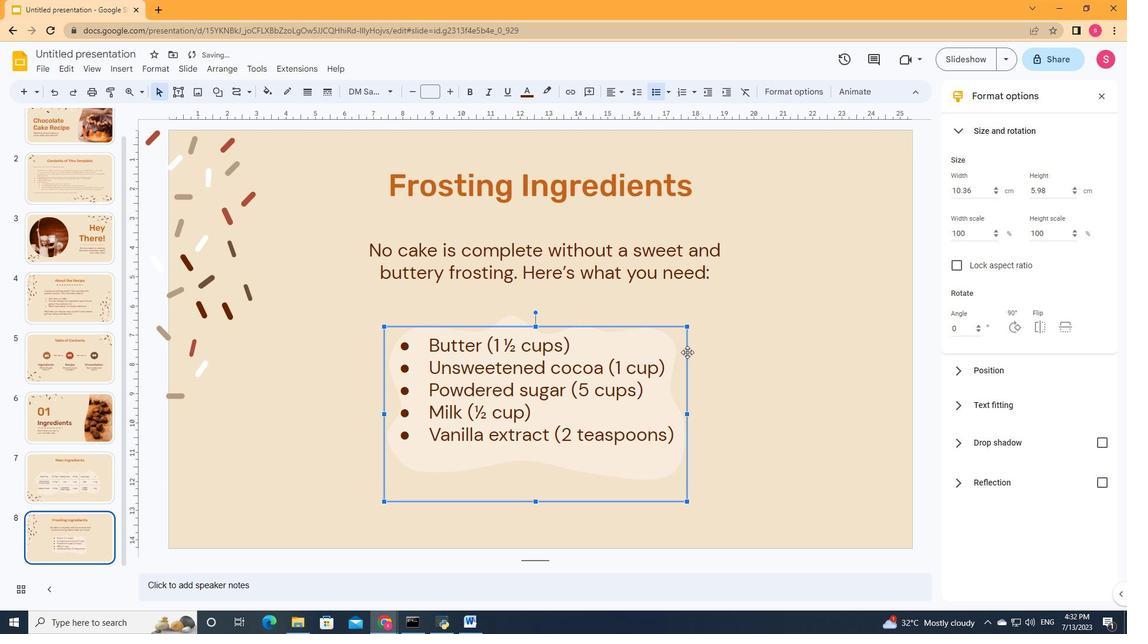 
Action: Mouse moved to (707, 361)
Screenshot: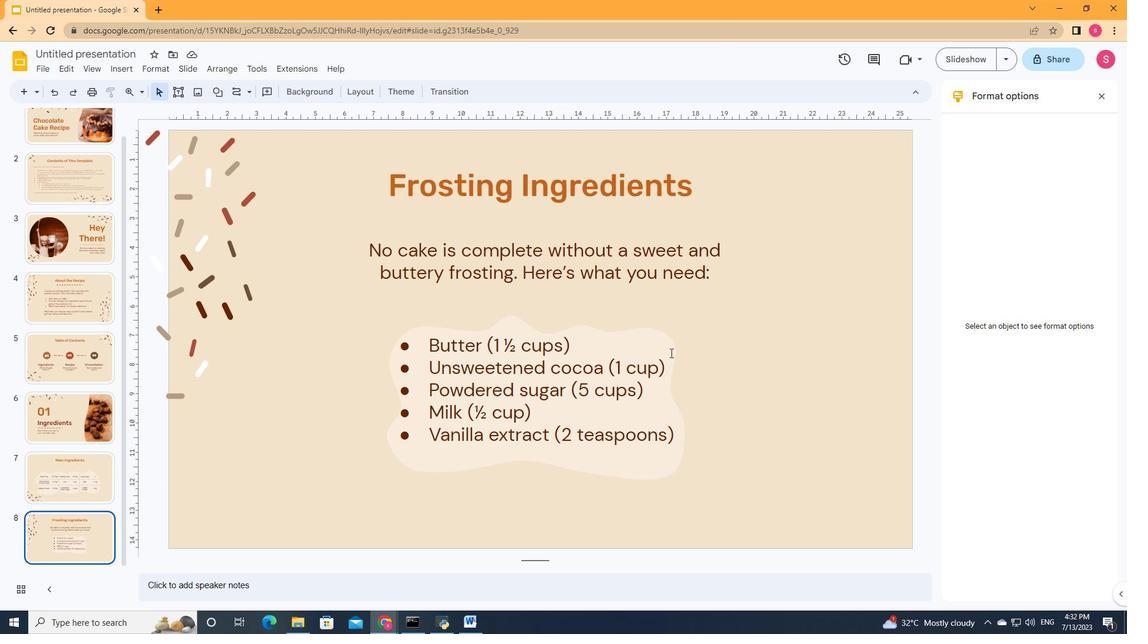 
Action: Mouse pressed left at (707, 361)
Screenshot: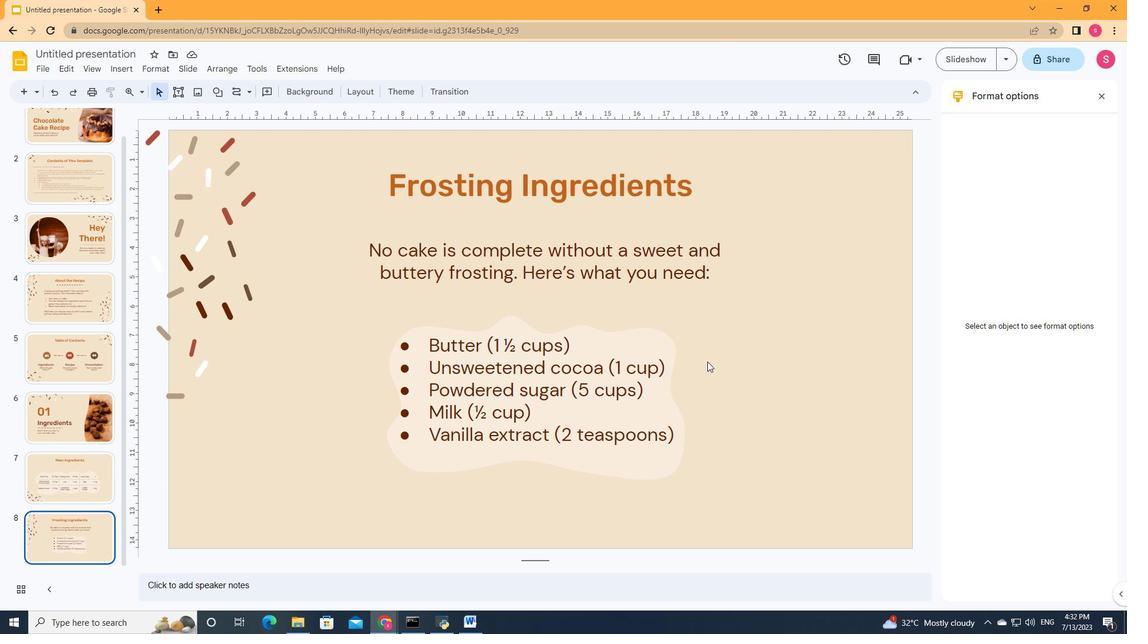 
Action: Mouse moved to (400, 453)
Screenshot: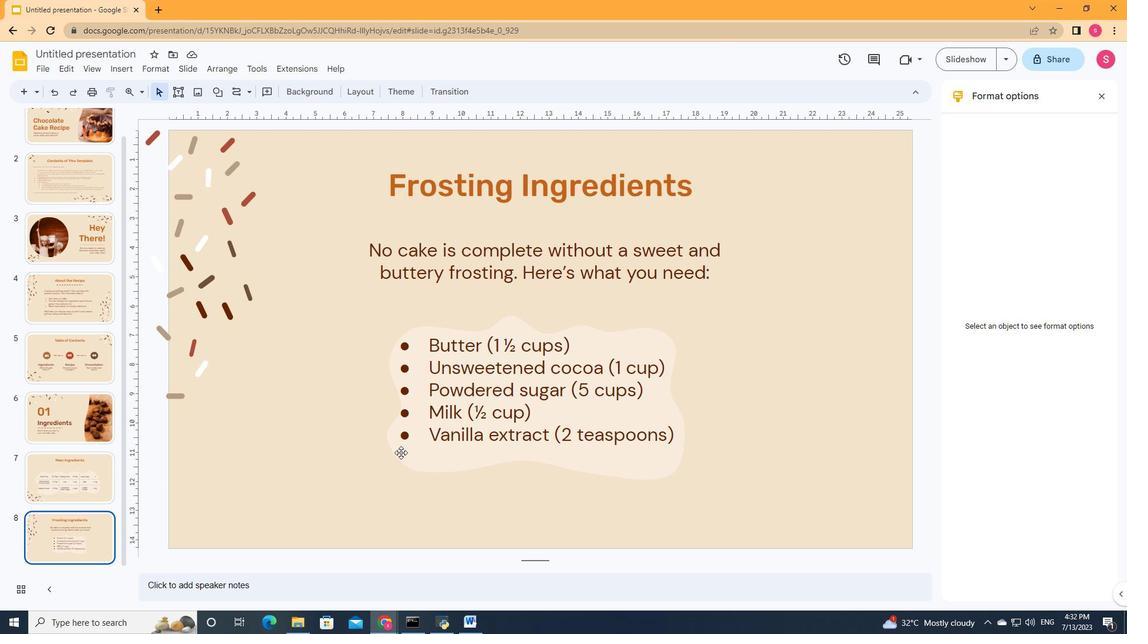 
Action: Mouse scrolled (400, 452) with delta (0, 0)
Screenshot: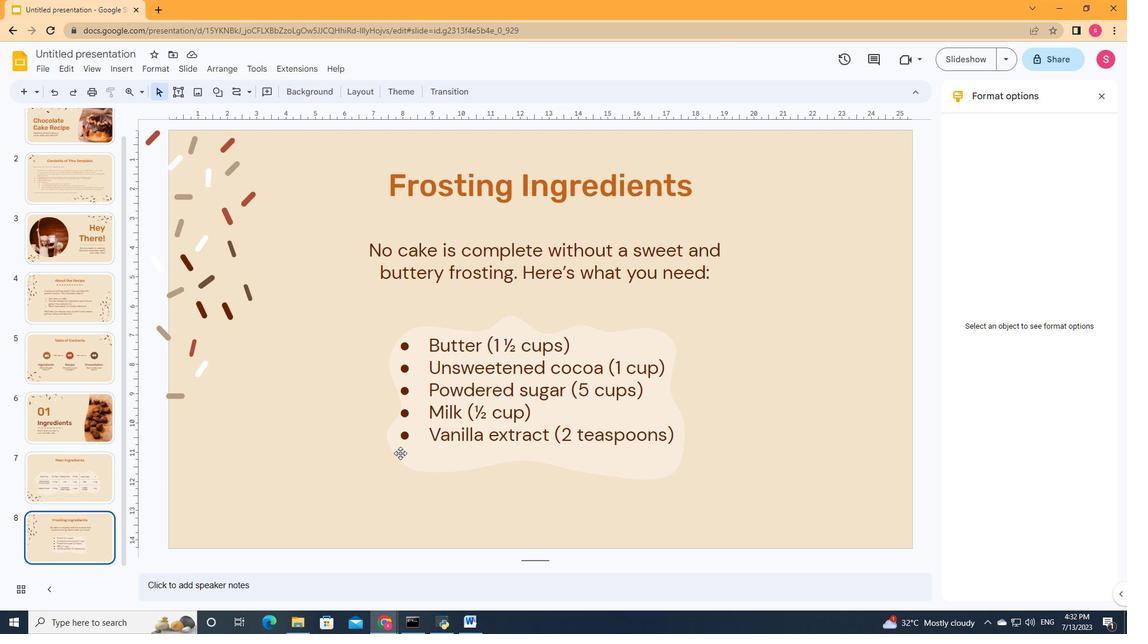 
Action: Mouse moved to (402, 452)
Screenshot: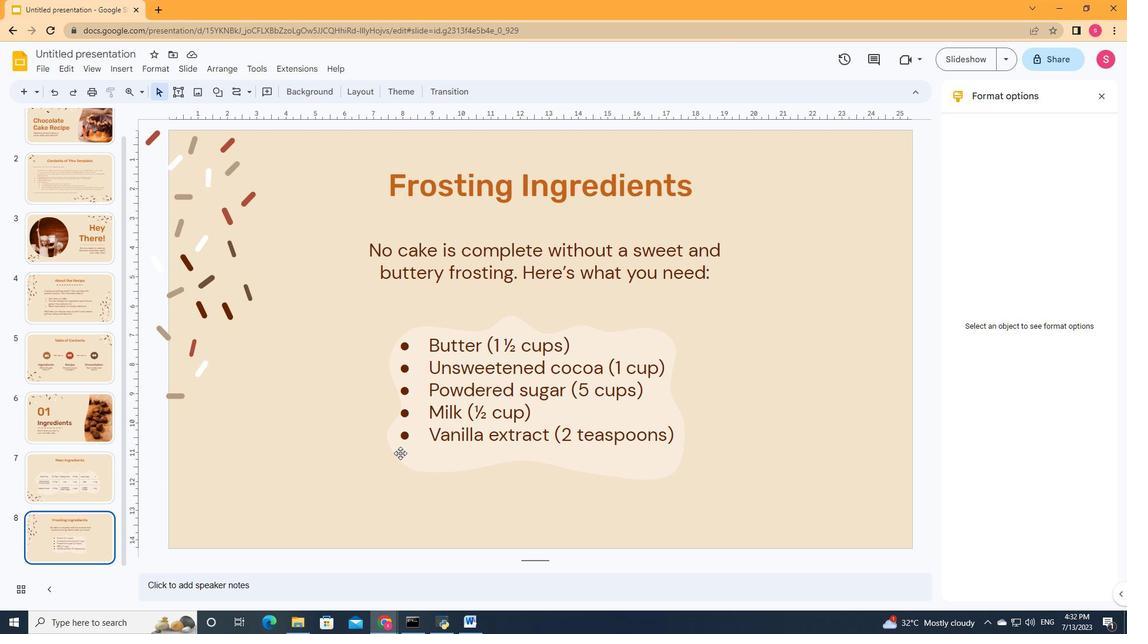 
Action: Mouse scrolled (402, 452) with delta (0, 0)
Screenshot: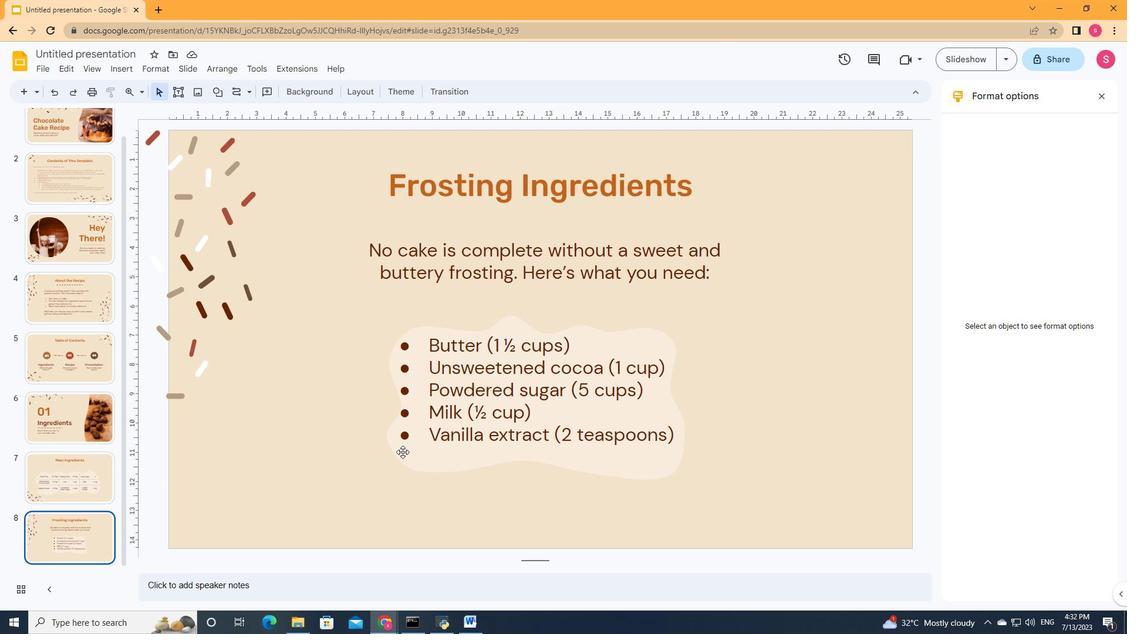 
Action: Mouse scrolled (402, 451) with delta (0, 0)
Screenshot: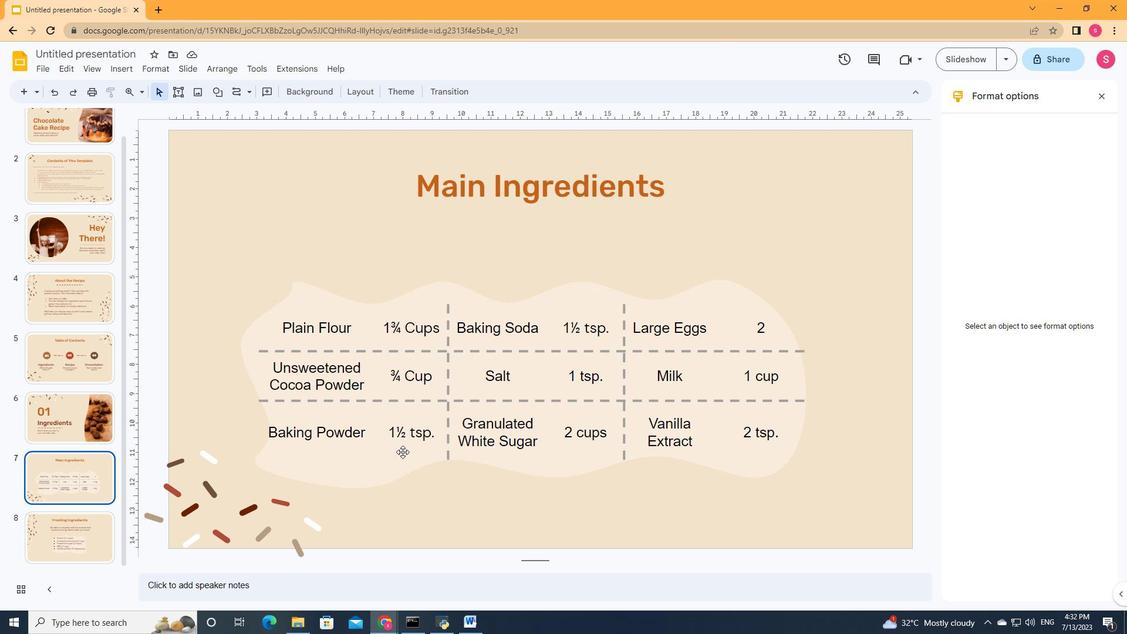
Action: Mouse scrolled (402, 451) with delta (0, 0)
Screenshot: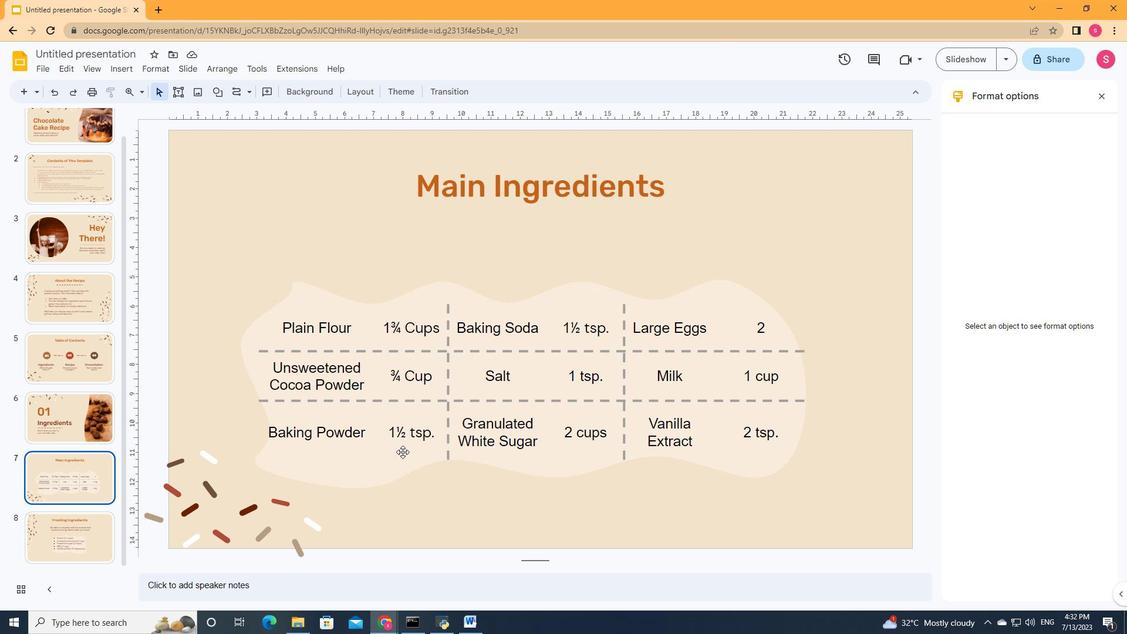 
